 Task: Add a signature George Carter containing With heartfelt thanks and best wishes, George Carter to email address softage.2@softage.net and add a label Makeup
Action: Mouse moved to (594, 365)
Screenshot: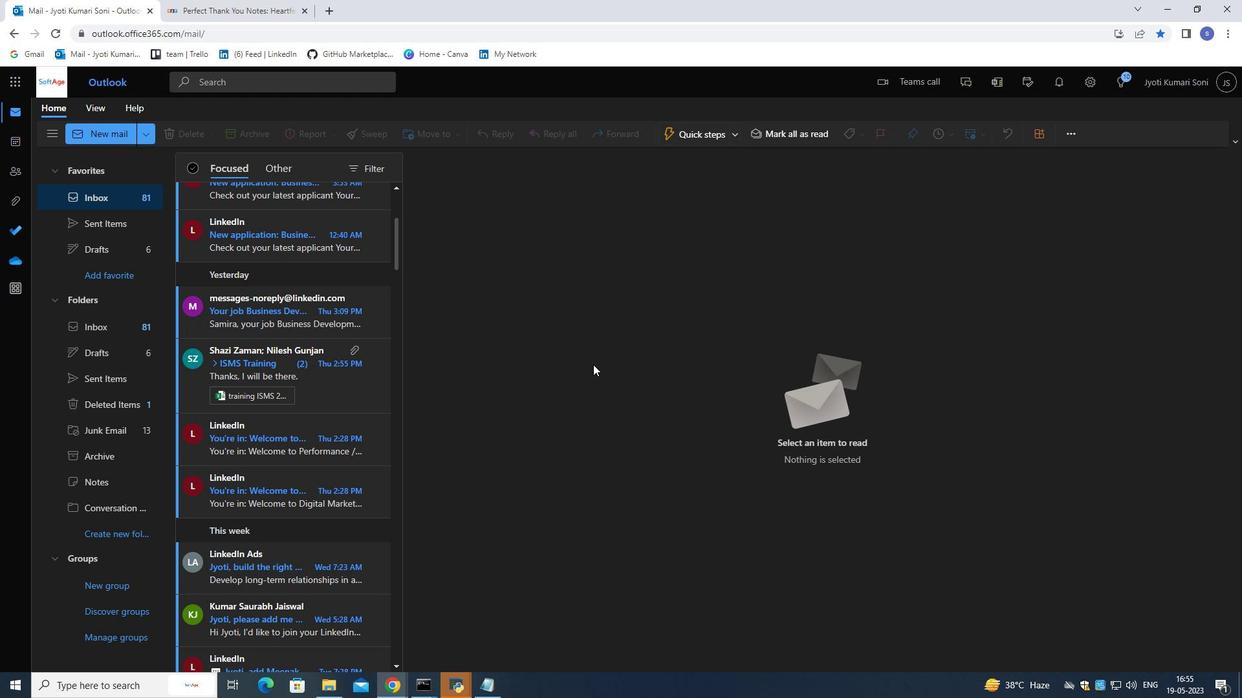 
Action: Mouse scrolled (594, 365) with delta (0, 0)
Screenshot: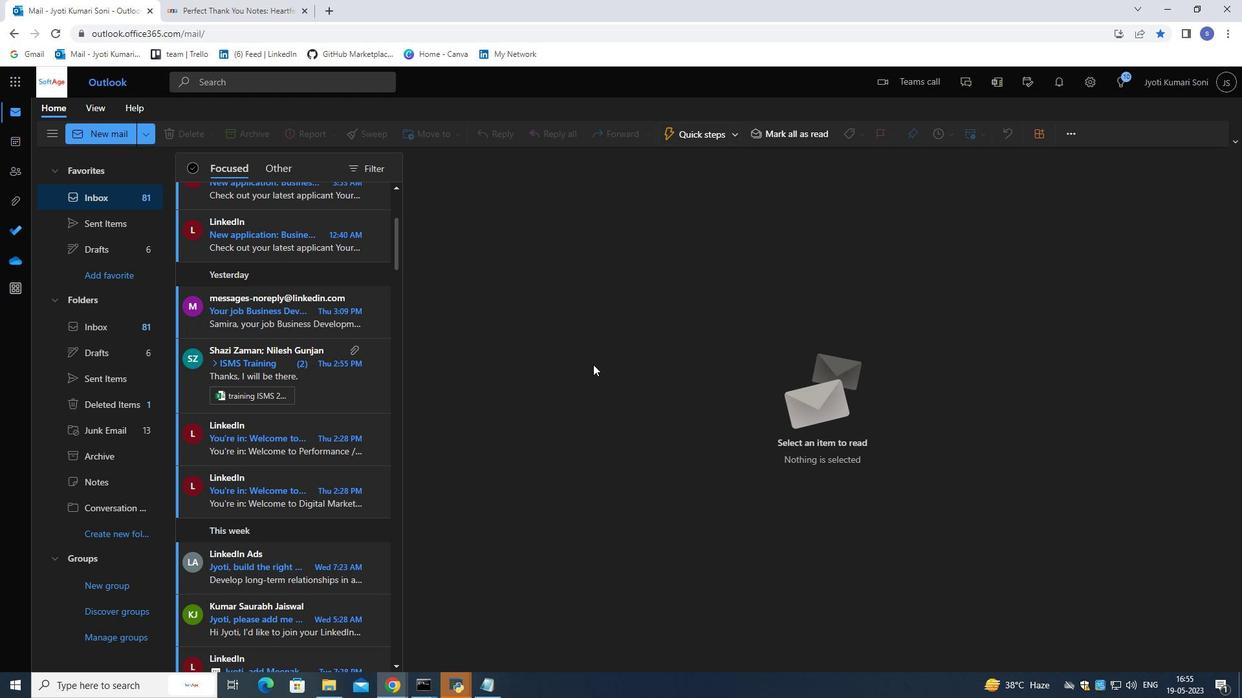 
Action: Mouse scrolled (594, 365) with delta (0, 0)
Screenshot: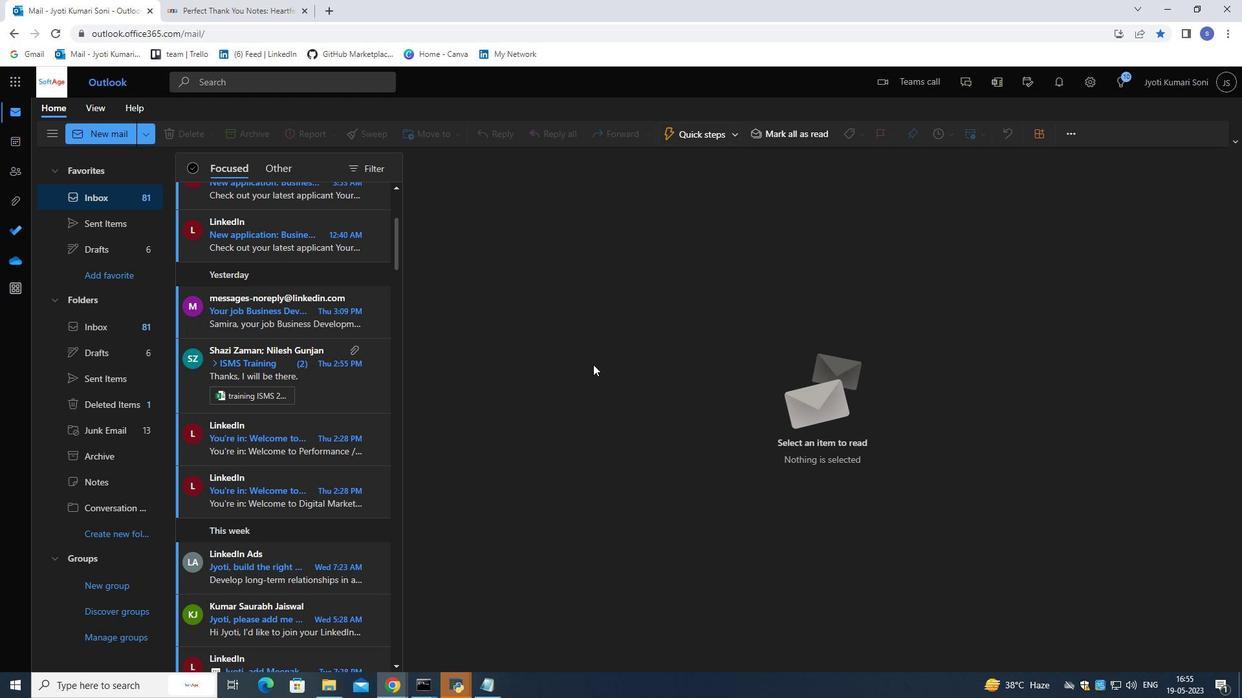 
Action: Mouse scrolled (594, 365) with delta (0, 0)
Screenshot: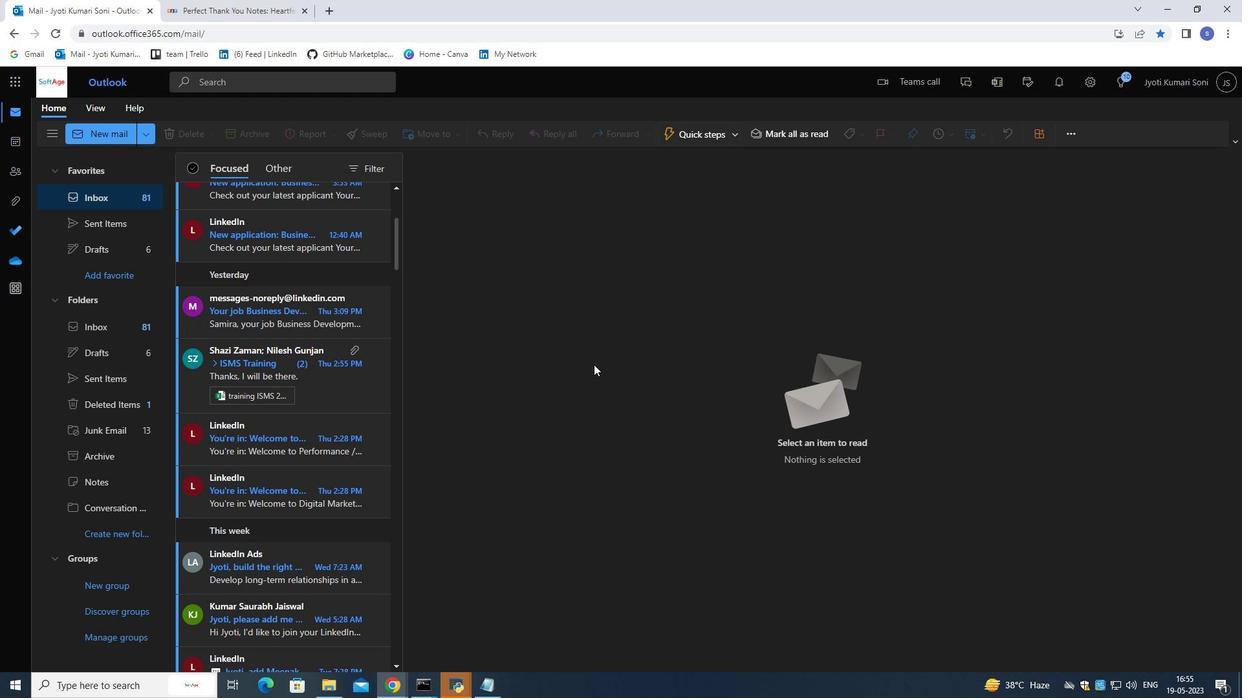 
Action: Mouse scrolled (594, 365) with delta (0, 0)
Screenshot: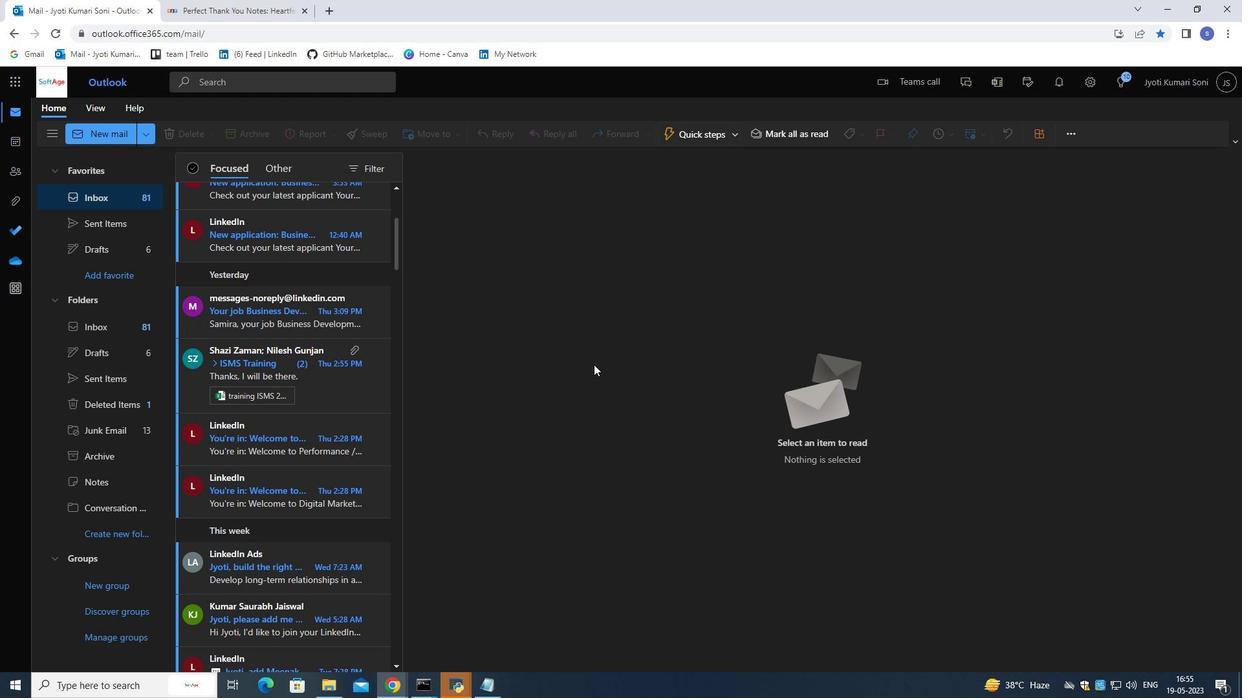 
Action: Mouse moved to (104, 138)
Screenshot: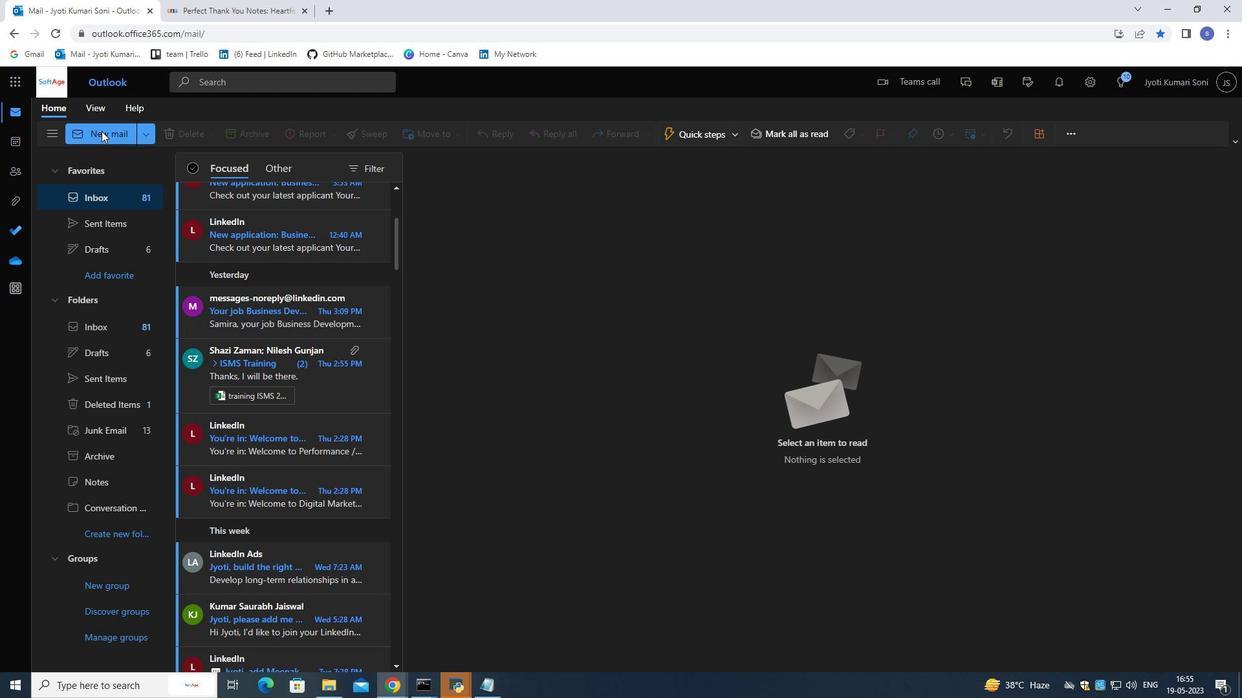 
Action: Mouse pressed left at (104, 138)
Screenshot: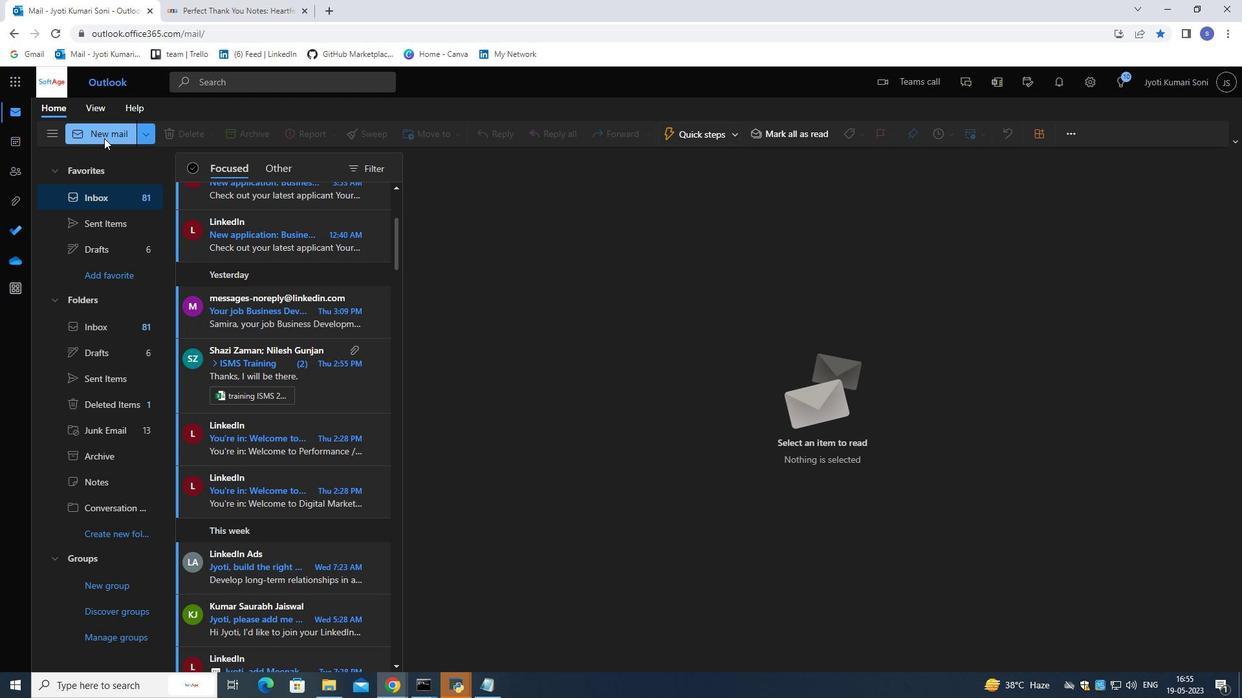 
Action: Mouse moved to (541, 198)
Screenshot: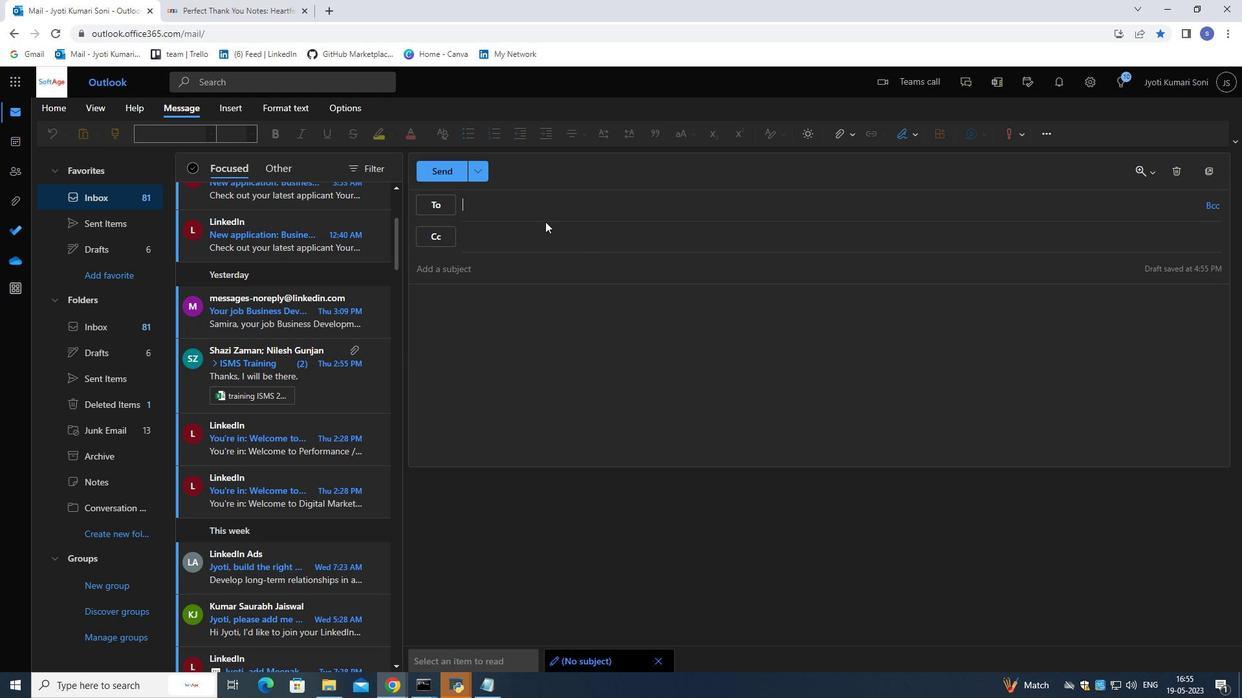 
Action: Mouse pressed left at (541, 198)
Screenshot: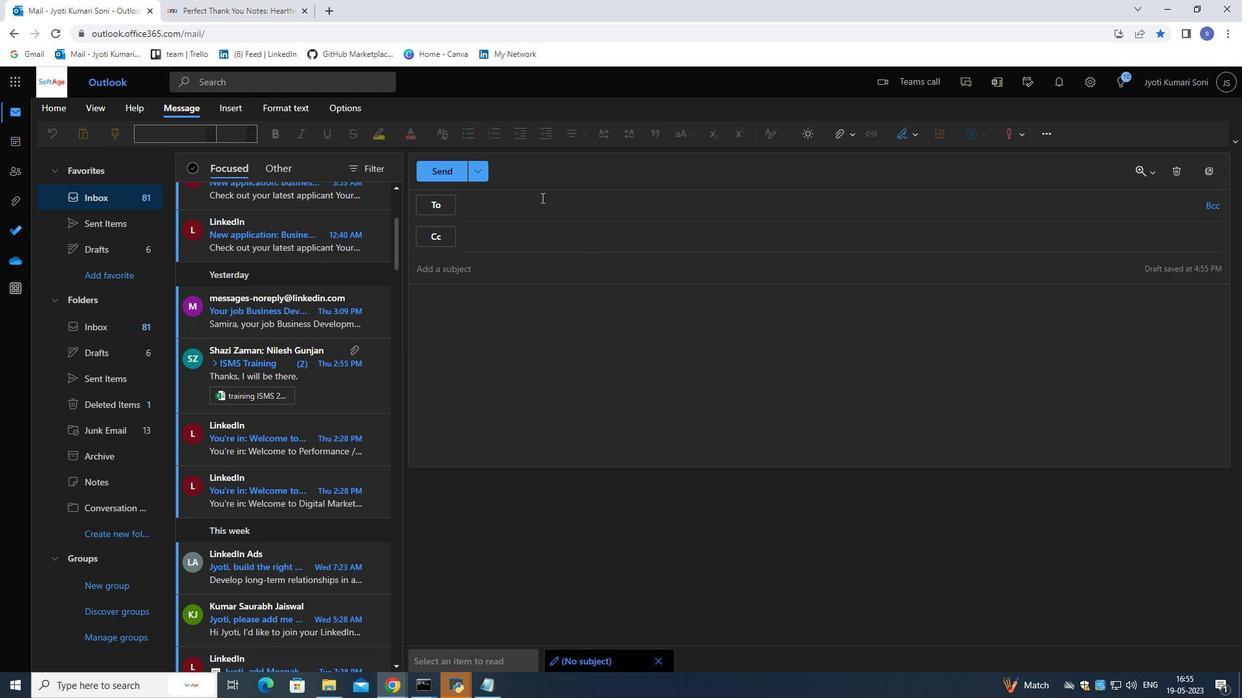 
Action: Key pressed softage.2<Key.shift>@softage.net
Screenshot: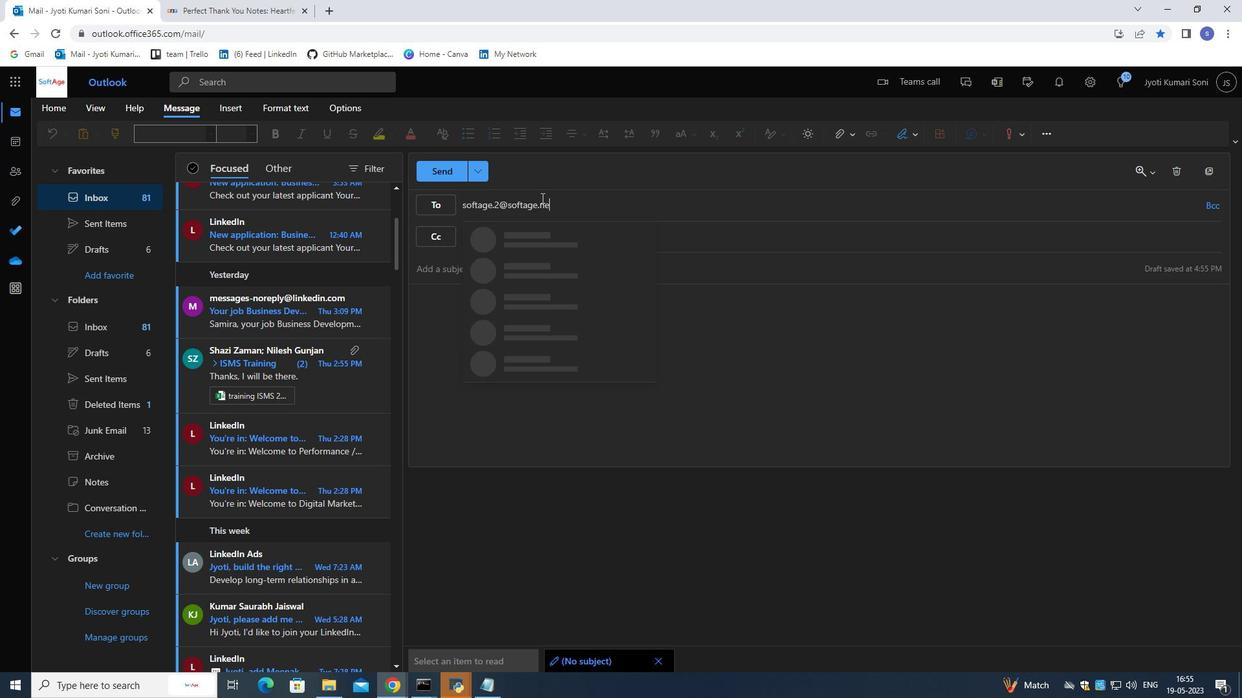 
Action: Mouse moved to (586, 346)
Screenshot: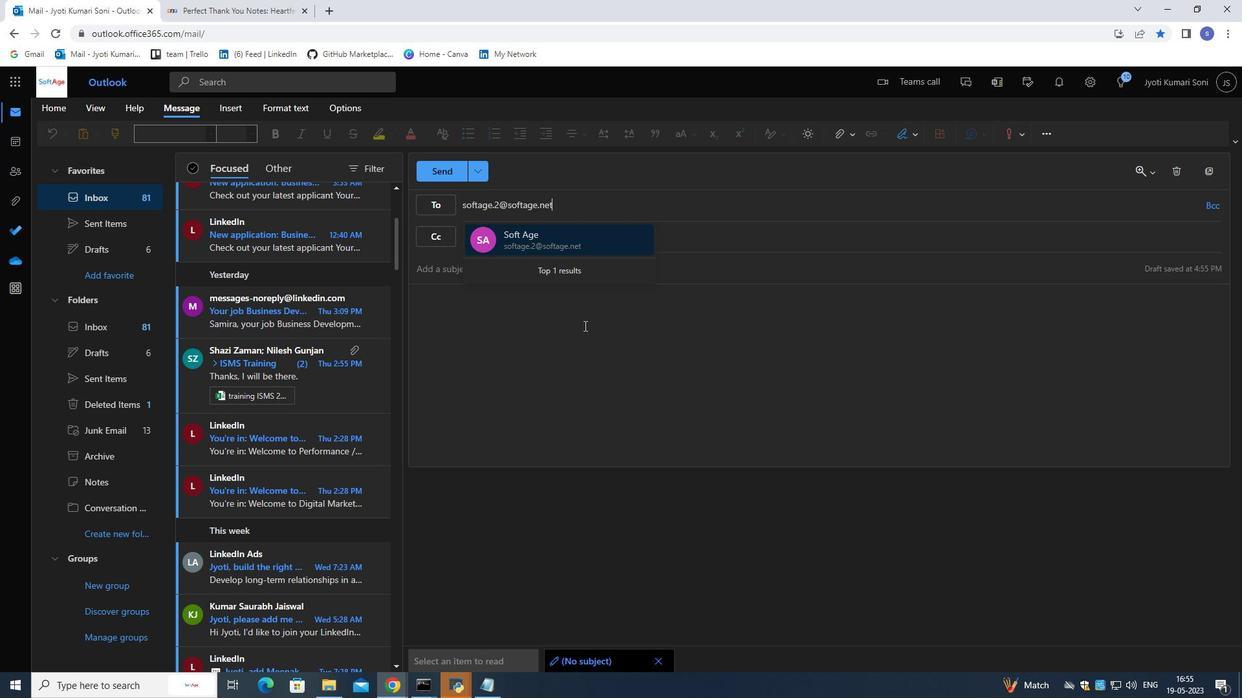 
Action: Mouse pressed left at (586, 346)
Screenshot: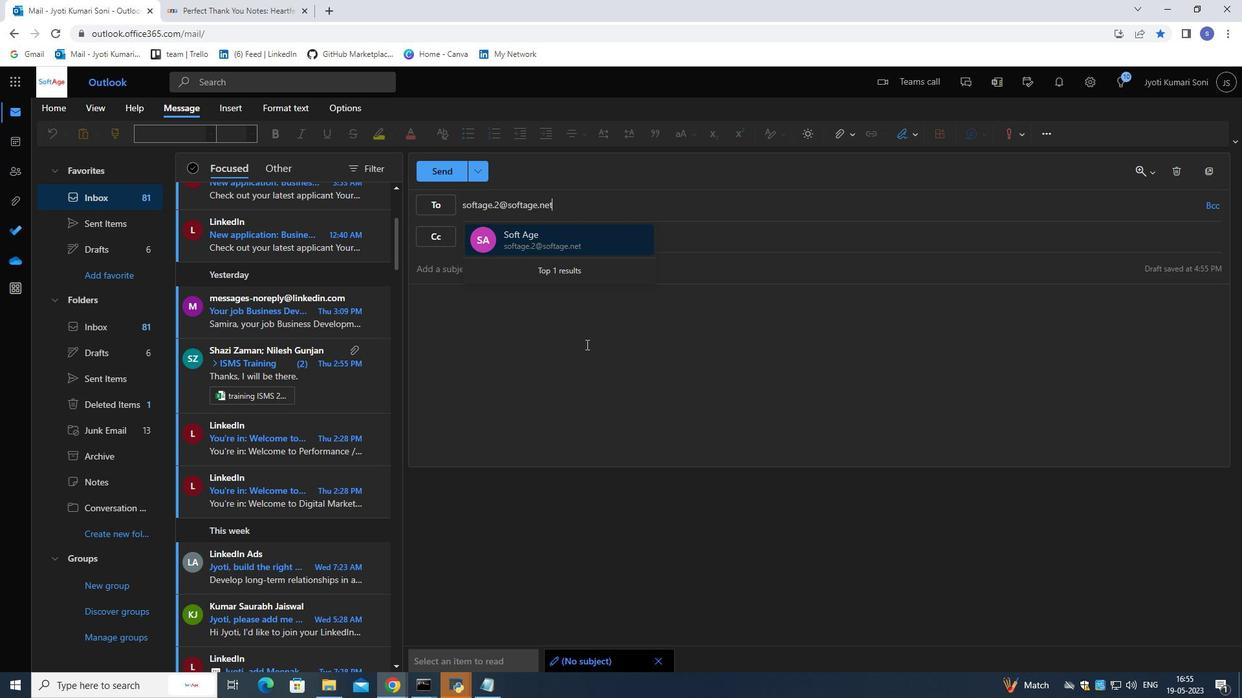 
Action: Mouse moved to (517, 263)
Screenshot: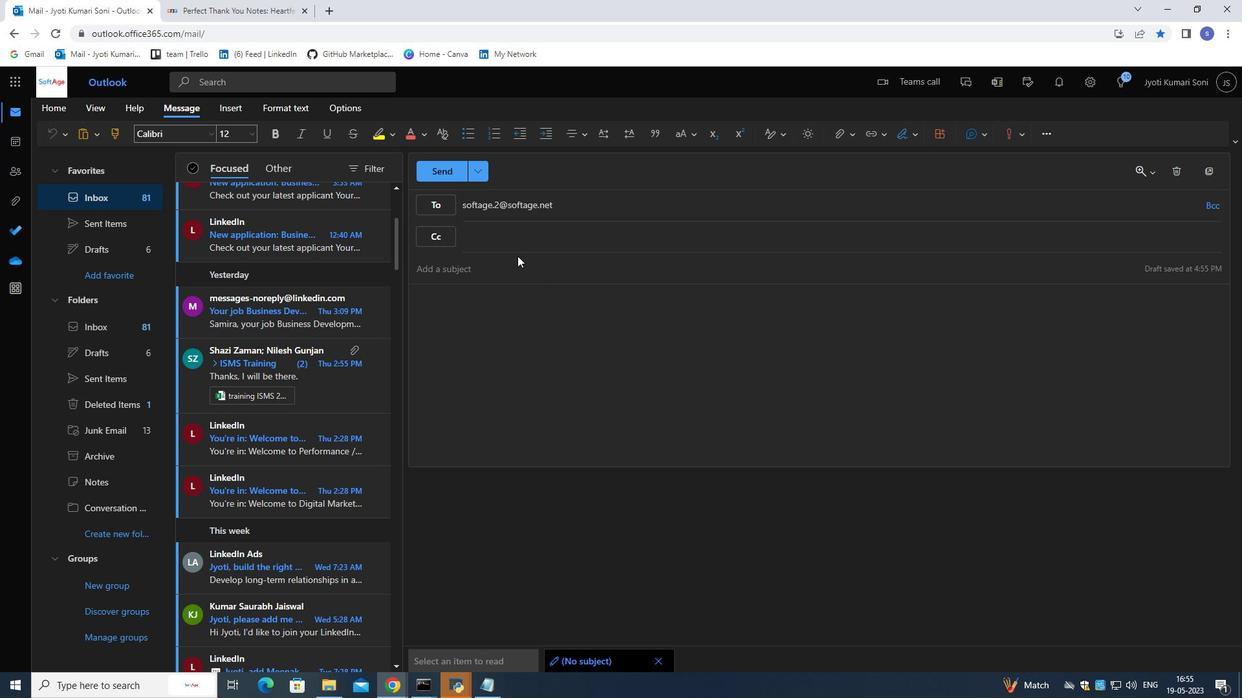 
Action: Mouse pressed left at (517, 263)
Screenshot: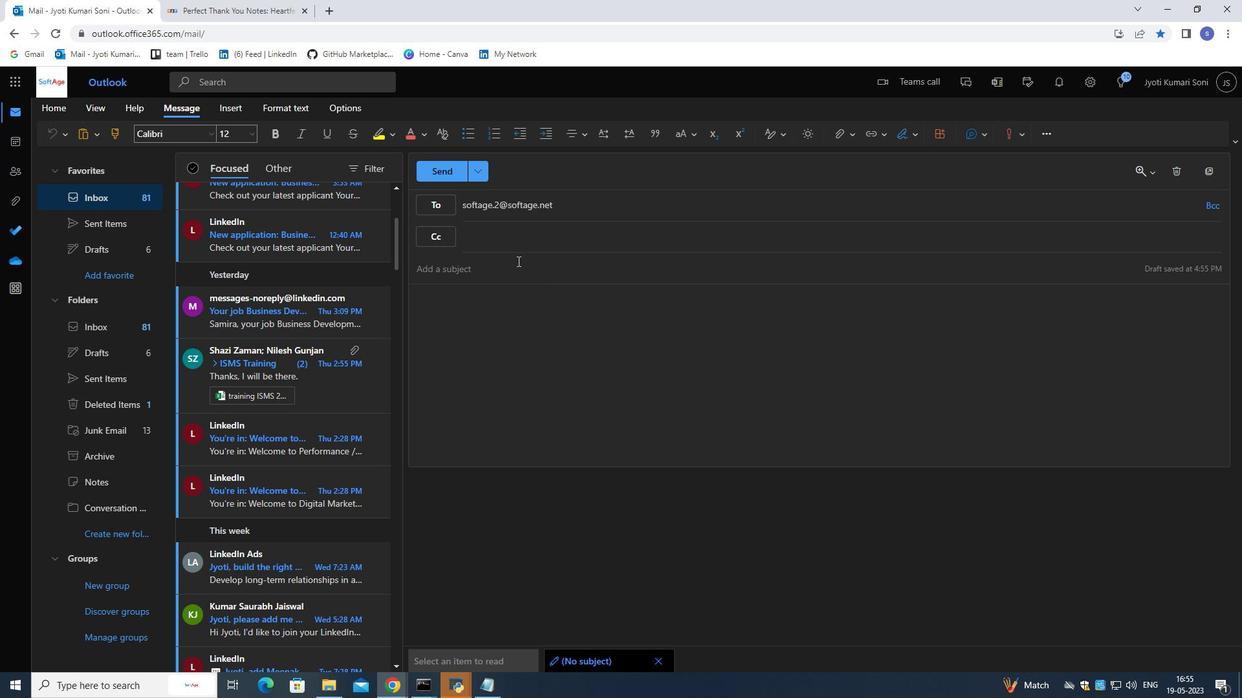 
Action: Mouse moved to (517, 265)
Screenshot: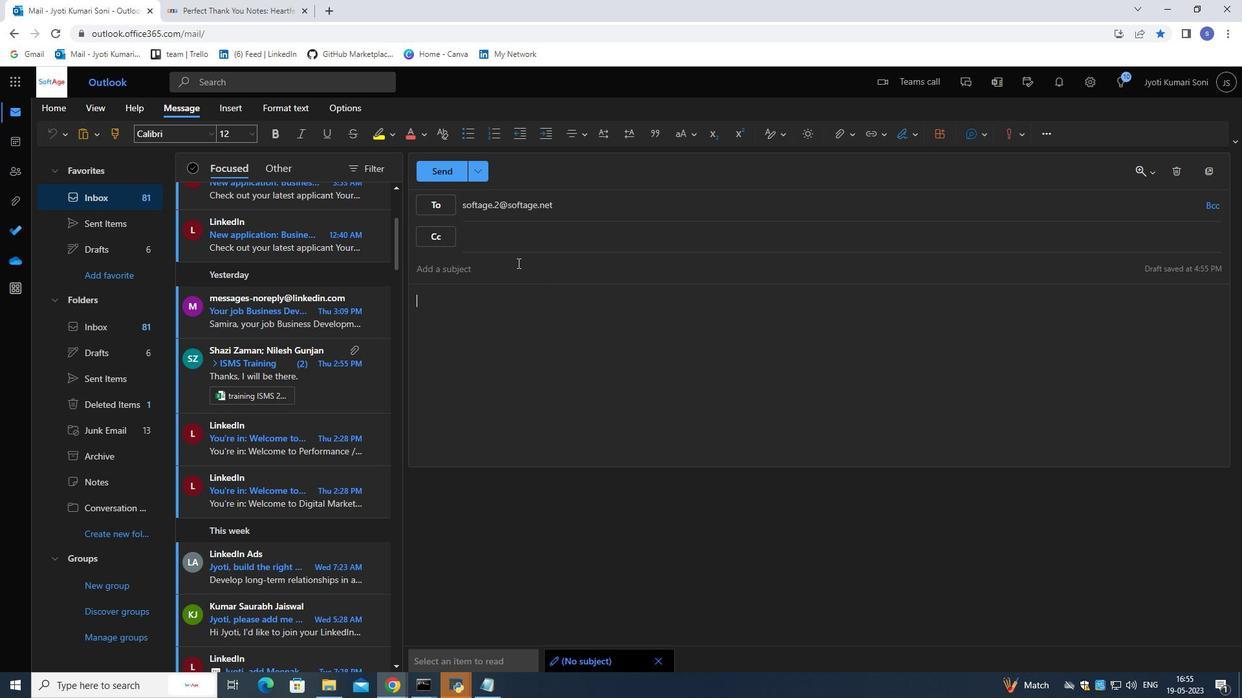 
Action: Key pressed <Key.shift>Heartfelt<Key.space><Key.shift>Thanks
Screenshot: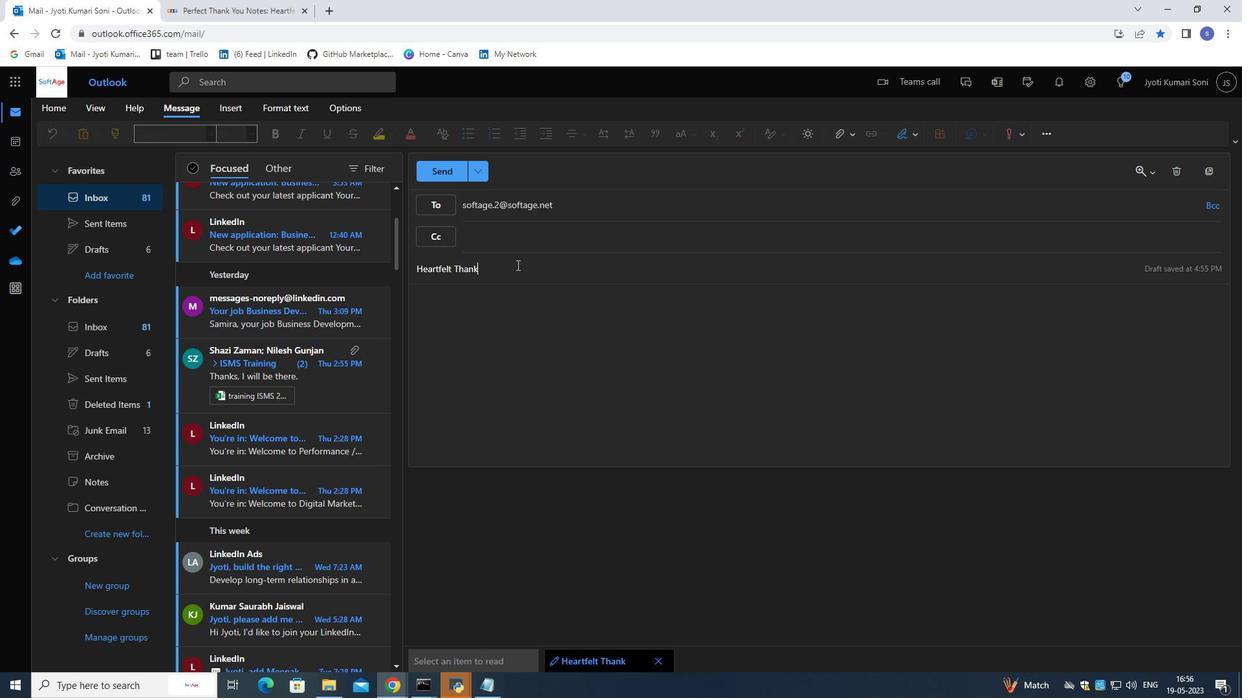 
Action: Mouse moved to (510, 295)
Screenshot: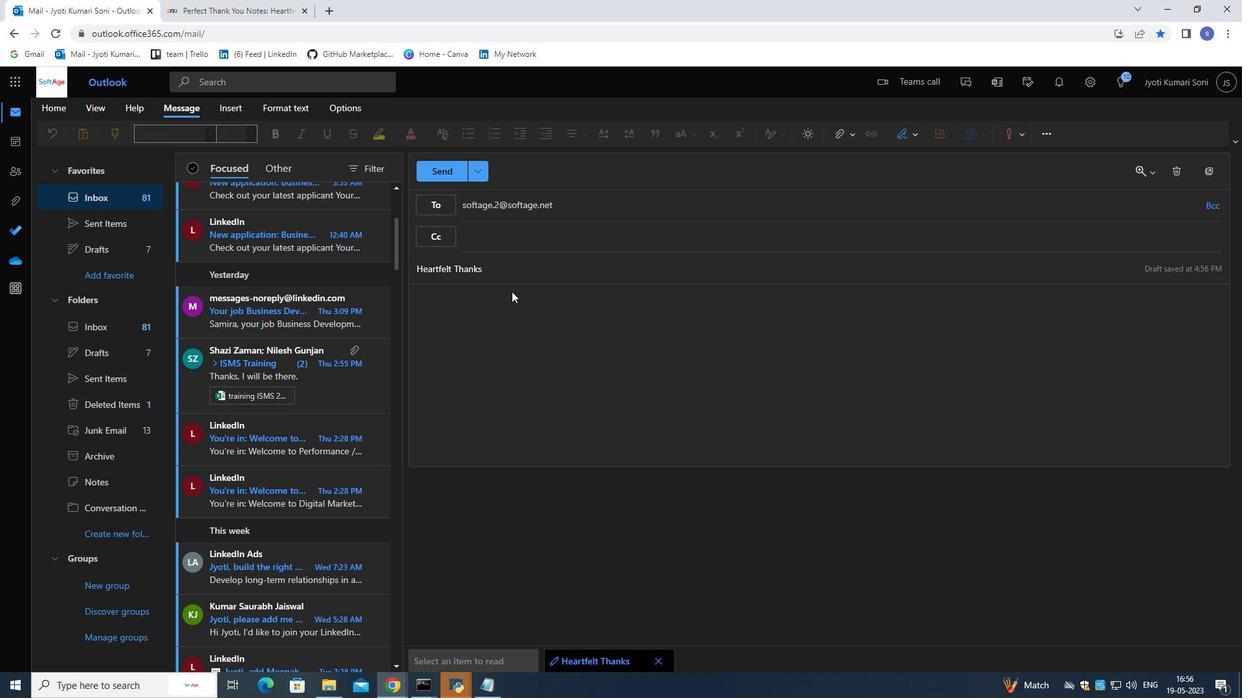 
Action: Mouse pressed left at (510, 295)
Screenshot: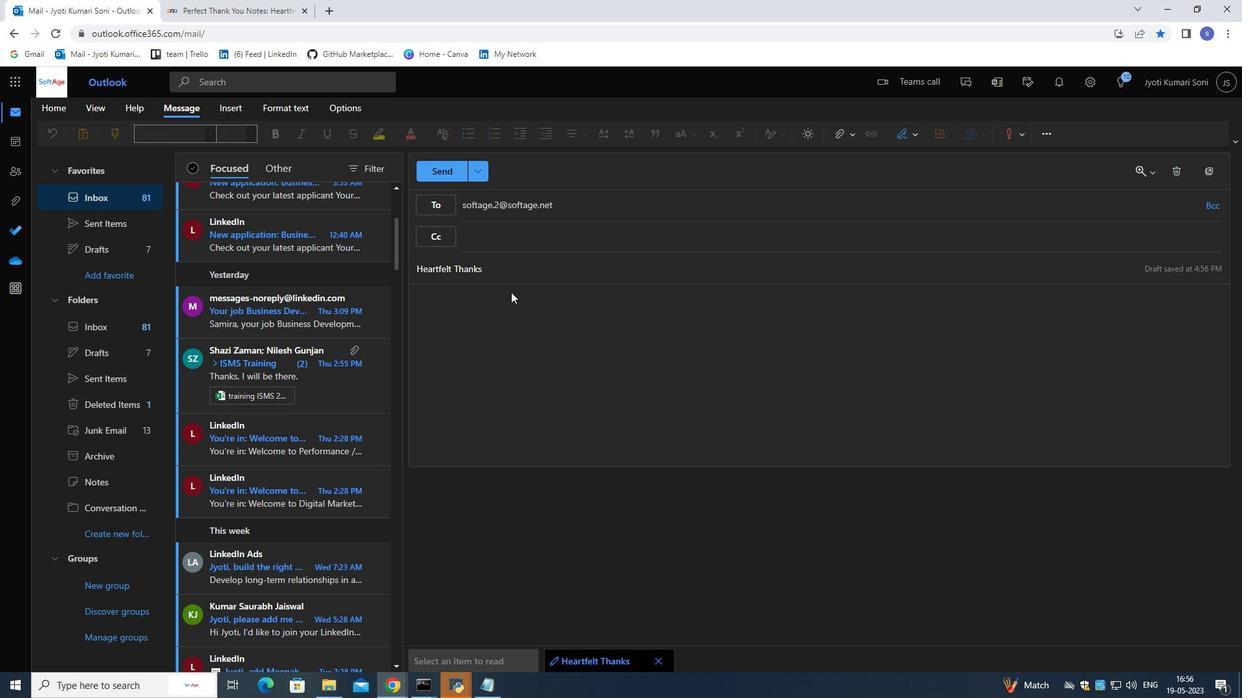 
Action: Mouse moved to (510, 296)
Screenshot: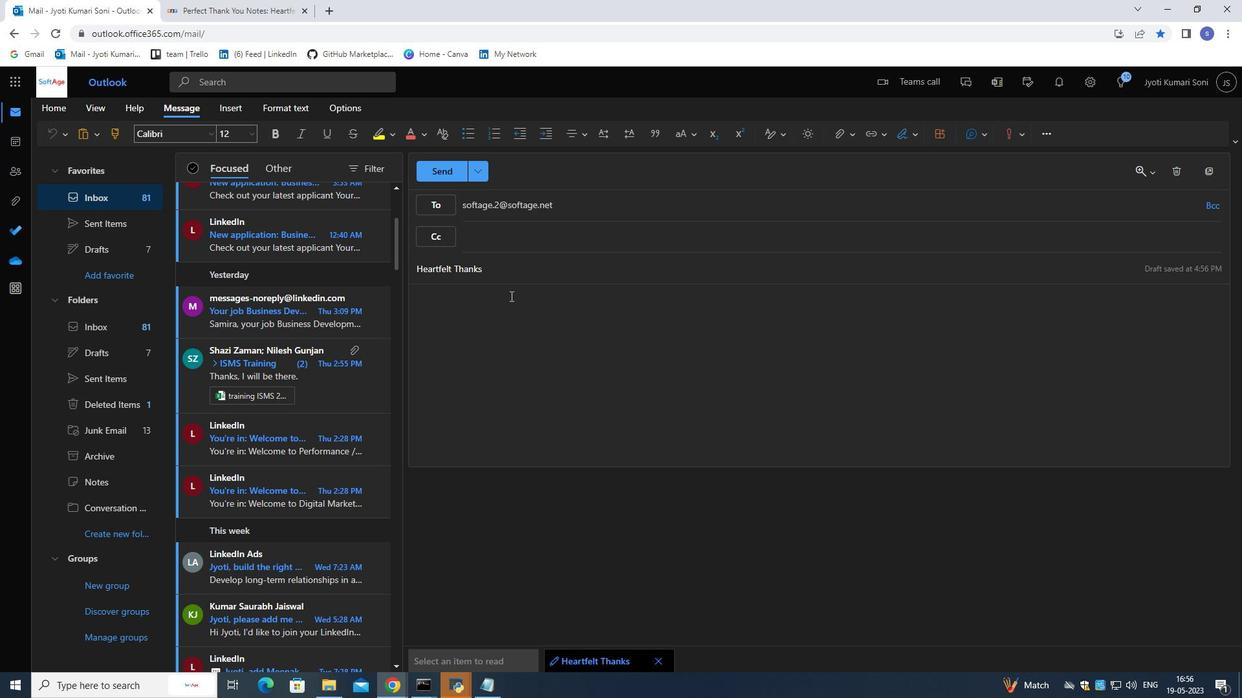 
Action: Key pressed <Key.shift>Thank<Key.space>you<Key.space>for<Key.space>being<Key.space>cheerful<Key.space>and<Key.space>happy<Key.space>when<Key.space>i<Key.space>pick<Key.space>uou<Key.space><Key.backspace><Key.backspace><Key.backspace><Key.backspace>you<Key.space>up<Key.space>in<Key.space>the<Key.space>evening.<Key.enter><Key.space>sometimes<Key.space>i<Key.space>do<Key.space>not<Key.space>have<Key.space>a<Key.space>fun<Key.space>f<Key.backspace>day,<Key.space>bb<Key.backspace>ut<Key.space>when<Key.space>i<Key.space>see<Key.space>you<Key.space>and<Key.space>we<Key.space>talk<Key.space>about<Key.space>things<Key.space>and<Key.space>have<Key.space>fun,<Key.space>before<Key.enter>she<Key.space>broke<Key.space>up<Key.space>with<Key.space>me,<Key.space>grace<Key.space>and<Key.space>i<Key.space>had<Key.space>planned<Key.space>to<Key.space>spend<Key.space>new<Key.space>yesr's<Key.space><Key.left><Key.left><Key.left><Key.left><Key.backspace>a<Key.right><Key.right><Key.right><Key.space>
Screenshot: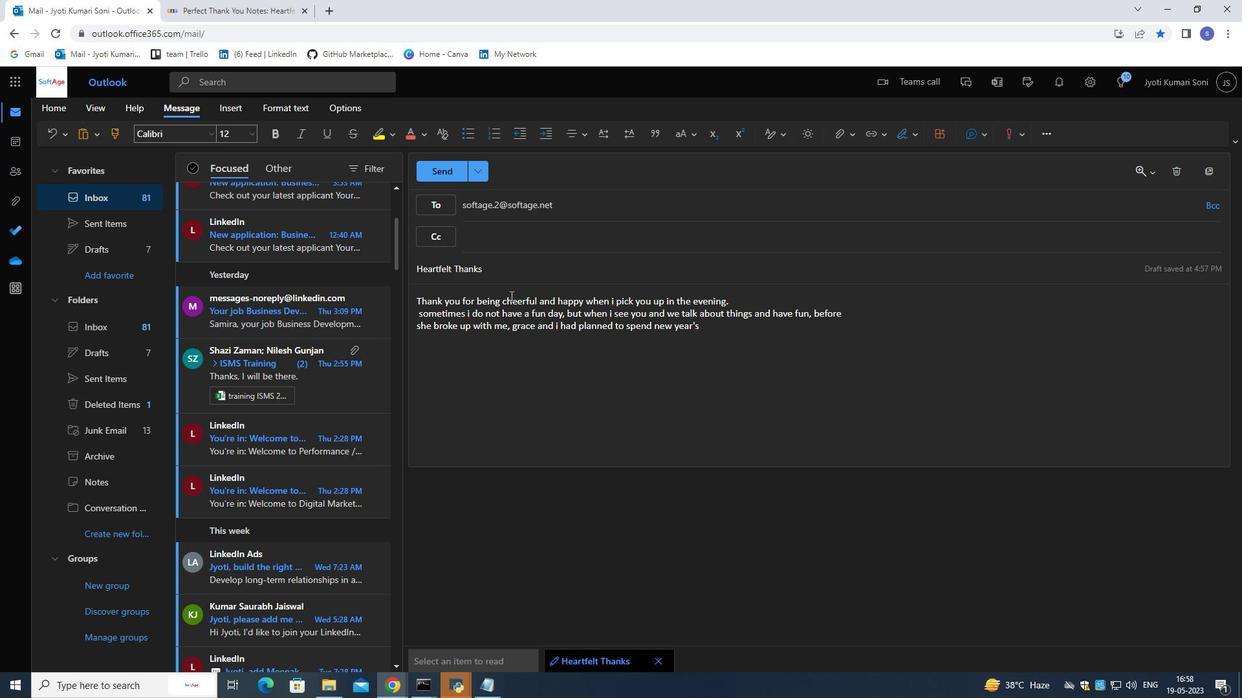 
Action: Mouse scrolled (510, 297) with delta (0, 0)
Screenshot: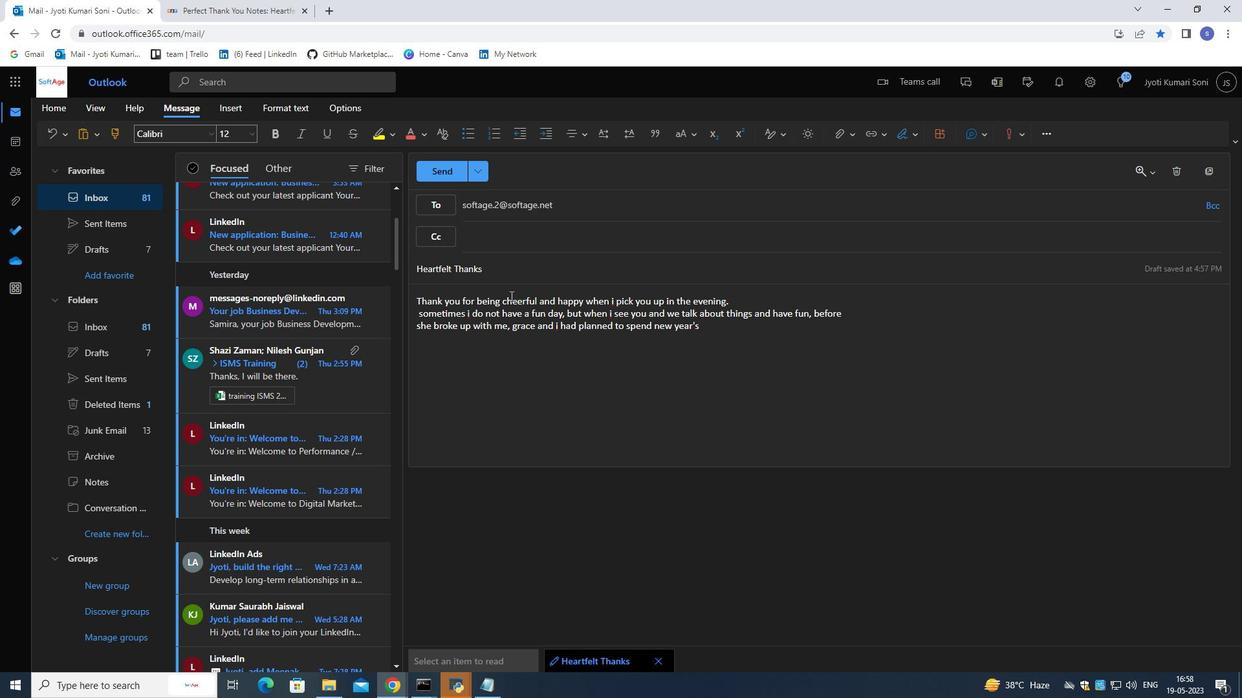 
Action: Mouse moved to (522, 316)
Screenshot: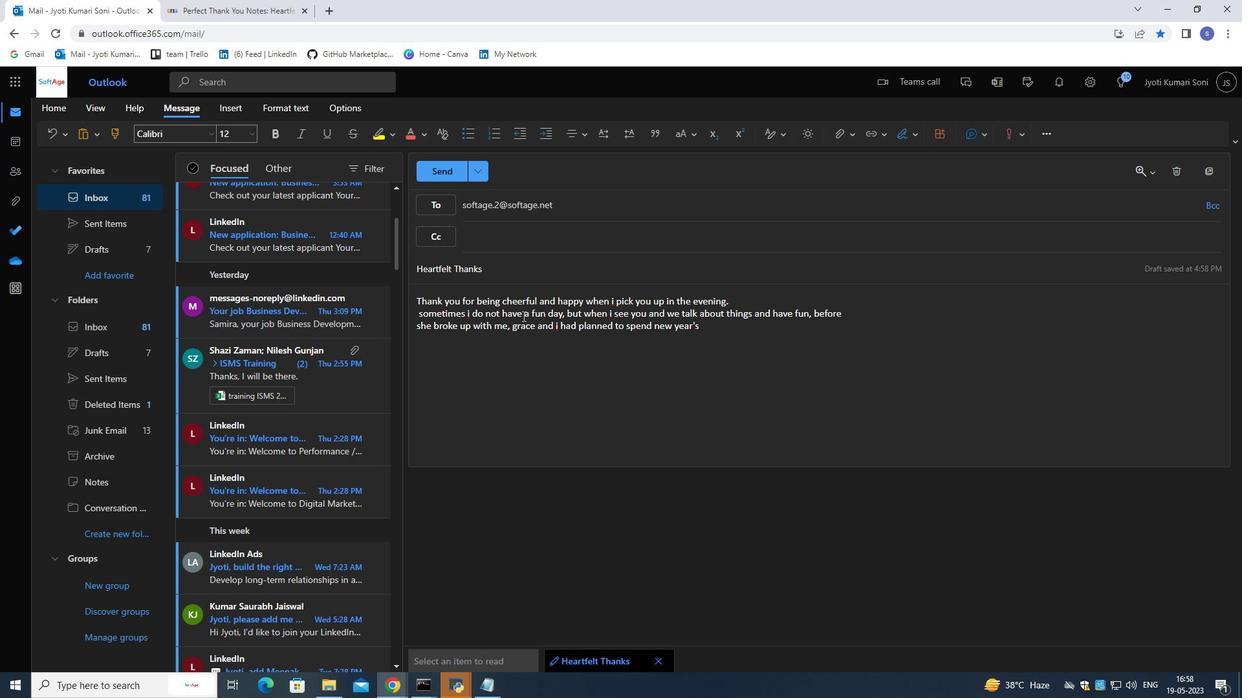 
Action: Key pressed day<Key.space>walking<Key.space>on<Key.space>the<Key.space>echo<Key.space>mountain<Key.space>trail<Key.space>that<Key.space>leads<Key.space>into<Key.space>angeles<Key.space>national<Key.space>forest<Key.space>above<Key.space><Key.enter>she<Key.space>broke<Key.space>up<Key.space>with<Key.space>me<Key.space>,<Key.space>grace<Key.space>and<Key.space>i<Key.space>had<Key.space>planned<Key.space>to<Key.space>spend<Key.space>new<Key.backspace><Key.backspace><Key.backspace><Key.backspace><Key.backspace><Key.backspace><Key.backspace><Key.backspace><Key.backspace><Key.backspace><Key.backspace><Key.backspace><Key.backspace><Key.backspace><Key.backspace><Key.backspace><Key.backspace><Key.backspace><Key.backspace><Key.backspace><Key.backspace><Key.backspace><Key.backspace><Key.backspace><Key.backspace><Key.backspace><Key.backspace><Key.backspace><Key.backspace><Key.backspace><Key.backspace><Key.backspace><Key.backspace><Key.backspace><Key.backspace><Key.backspace><Key.backspace><Key.backspace><Key.backspace><Key.backspace><Key.backspace><Key.backspace><Key.backspace><Key.backspace><Key.backspace><Key.backspace><Key.backspace><Key.backspace><Key.backspace><Key.backspace><Key.backspace><Key.backspace><Key.backspace><Key.backspace><Key.backspace><Key.backspace><Key.backspace><Key.backspace><Key.backspace><Key.backspace><Key.backspace><Key.backspace><Key.backspace><Key.backspace>
Screenshot: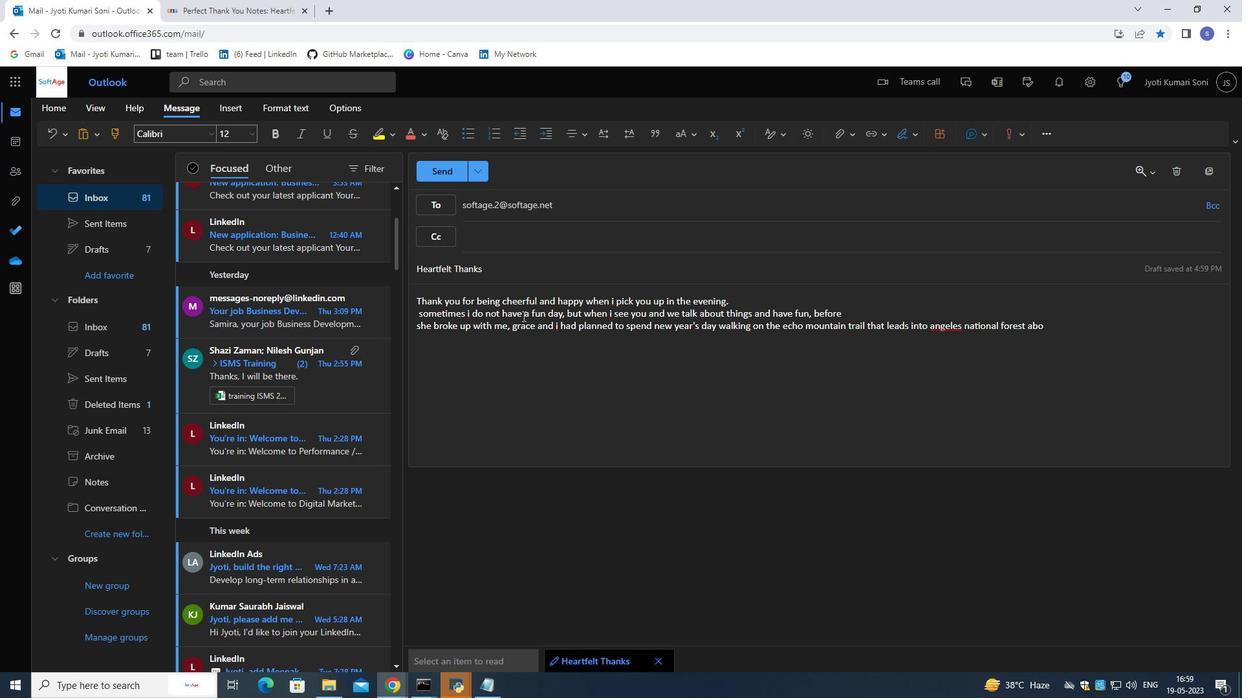 
Action: Mouse moved to (847, 327)
Screenshot: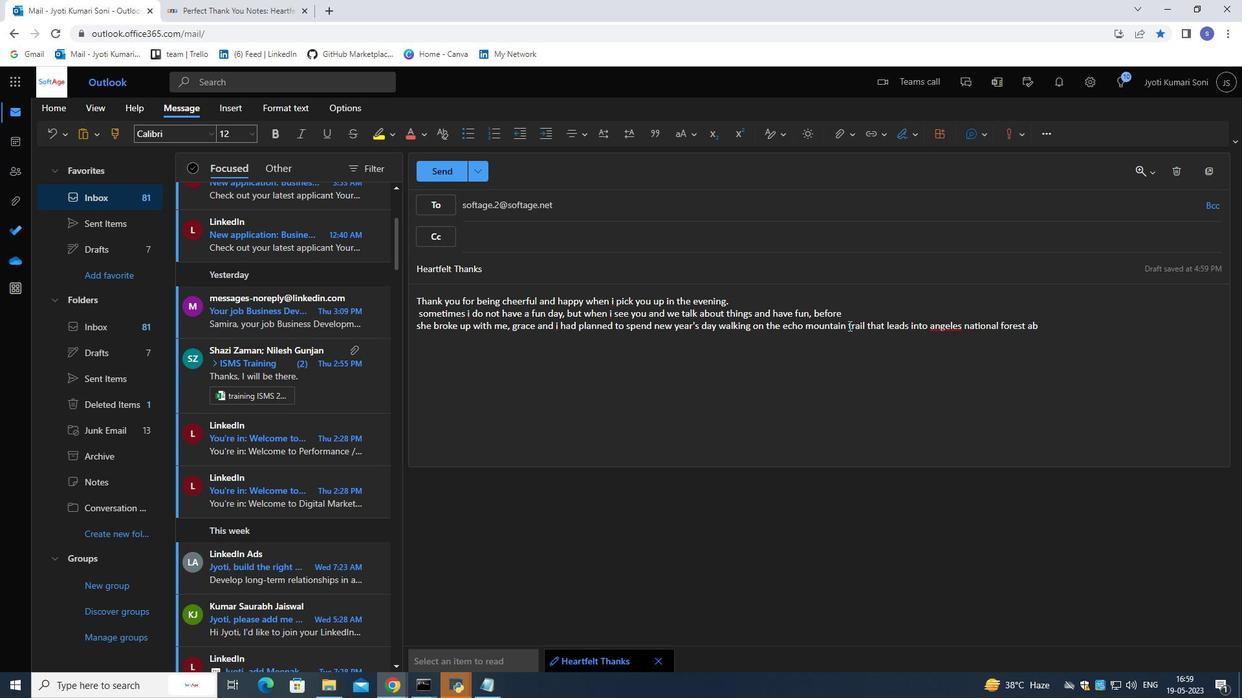 
Action: Mouse pressed left at (847, 327)
Screenshot: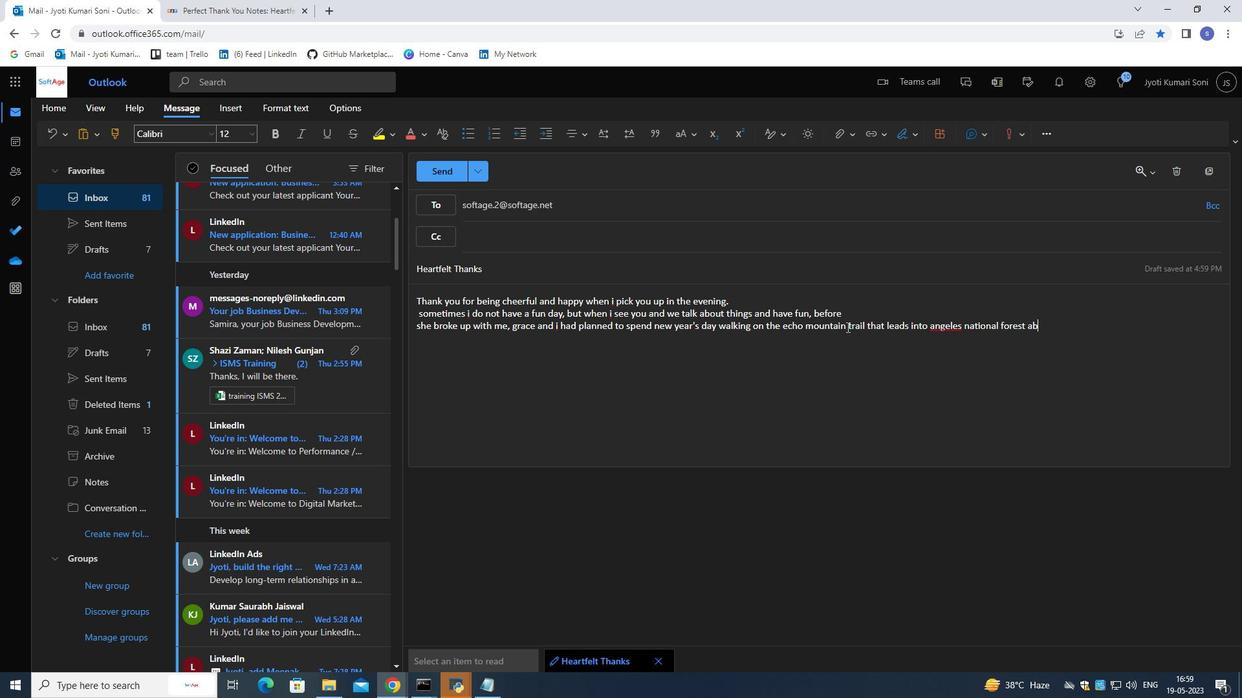 
Action: Mouse moved to (883, 359)
Screenshot: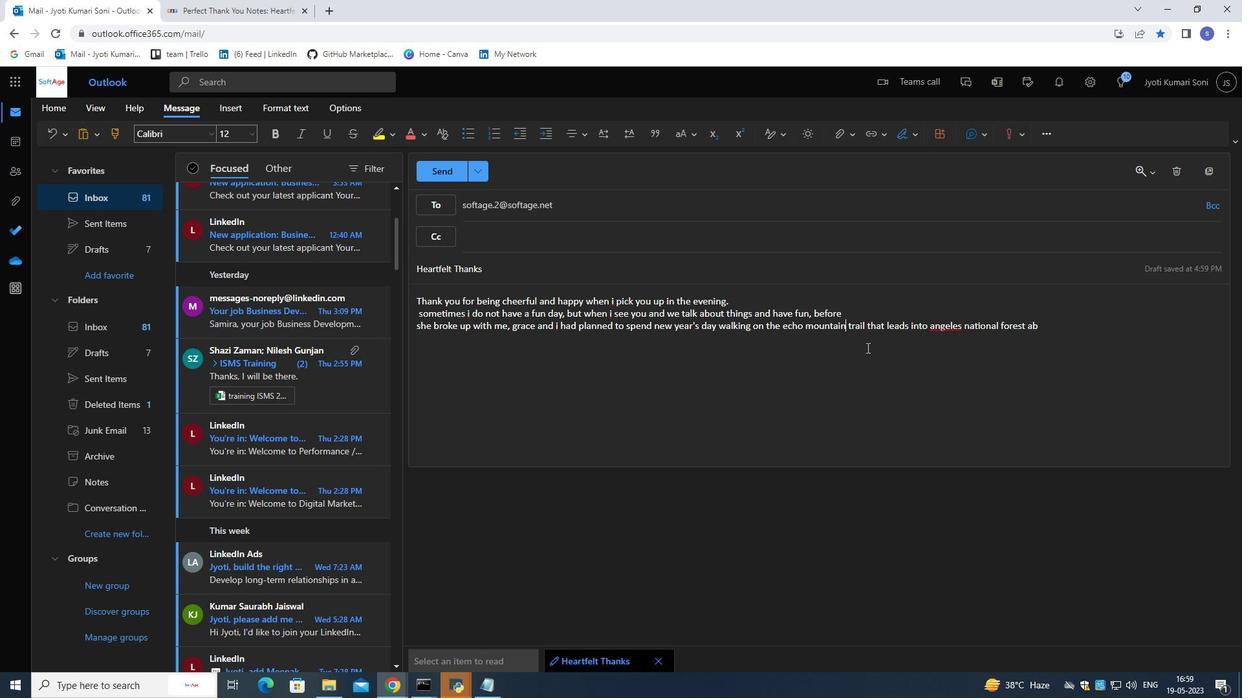 
Action: Key pressed <Key.enter>
Screenshot: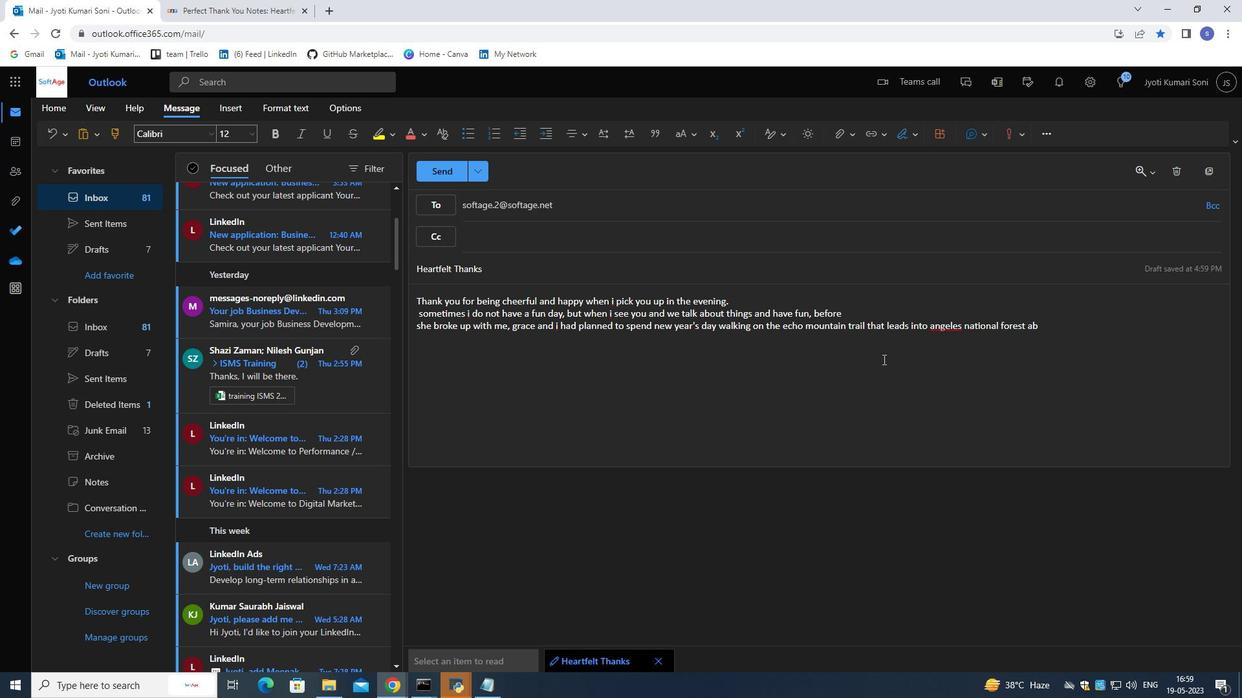 
Action: Mouse moved to (678, 344)
Screenshot: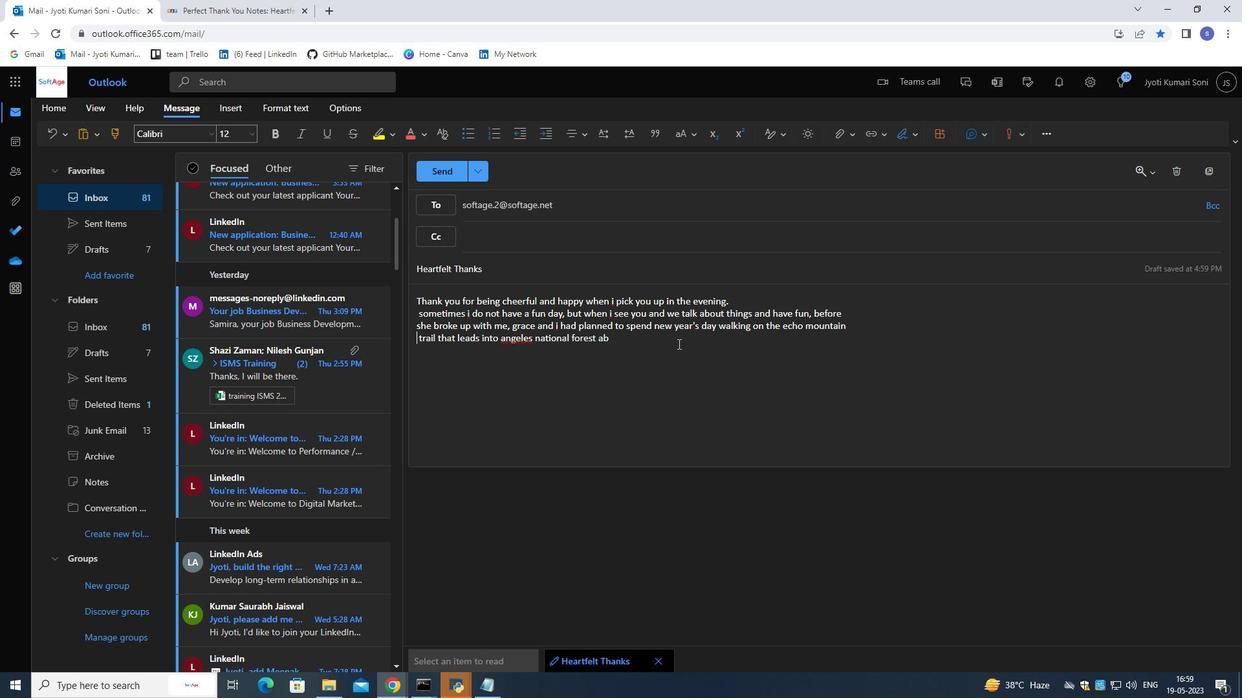 
Action: Mouse pressed left at (678, 344)
Screenshot: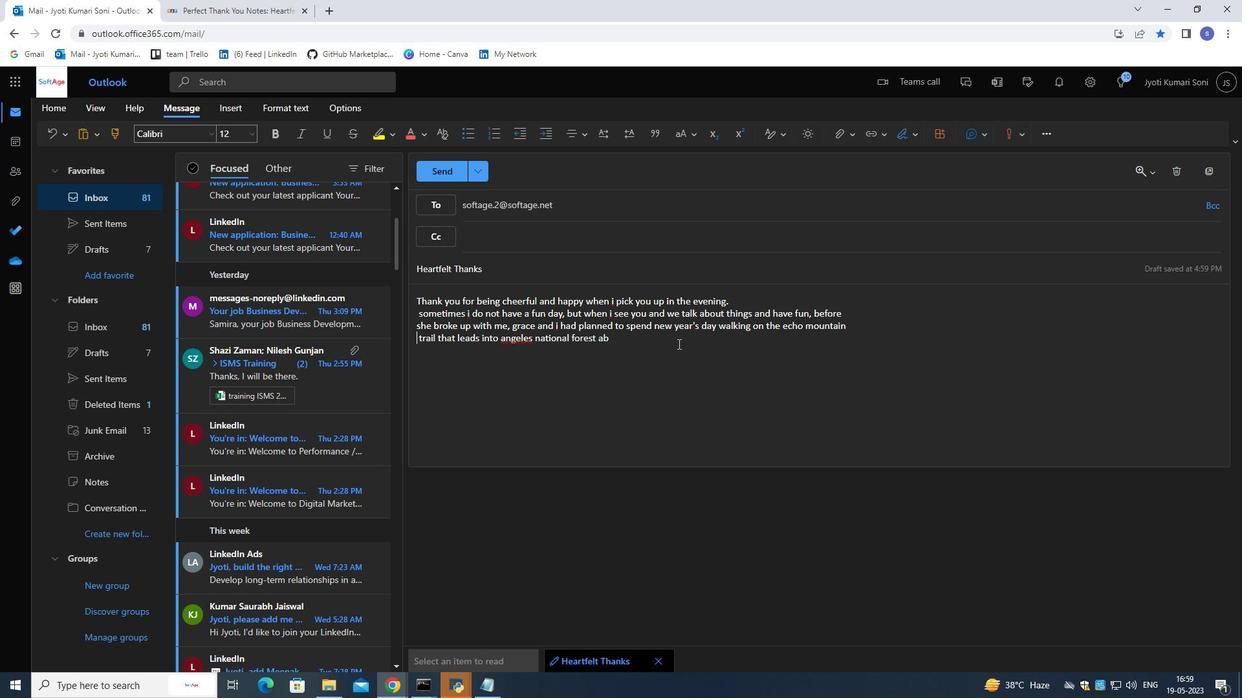 
Action: Mouse moved to (627, 343)
Screenshot: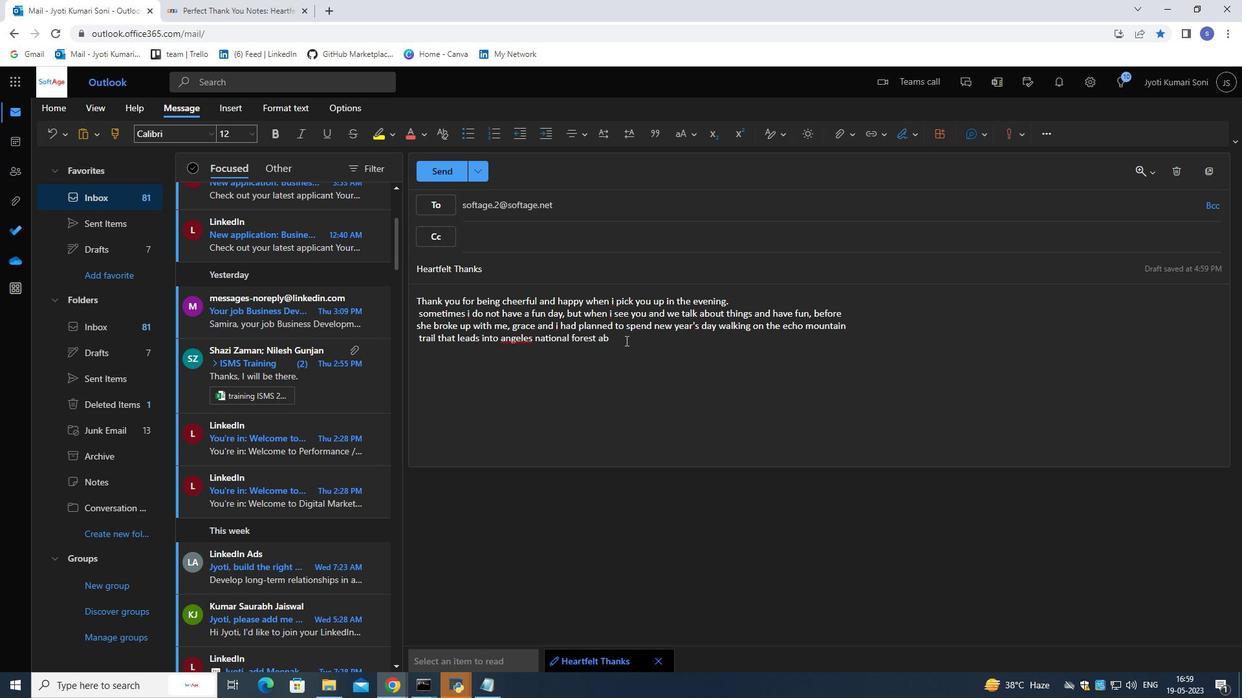 
Action: Key pressed ove<Key.space>pasadena.<Key.space>when<Key.space>the<Key.space>day<Key.space>ccame<Key.space>,<Key.space>i<Key.space>called<Key.space>her<Key.space>to<Key.space>see<Key.space>if<Key.enter>she<Key.space>might<Key.space>still<Key.space>want<Key.space>to<Key.space>come.<Key.space>she<Key.space>had<Key.space>other<Key.space>plans.<Key.space><Key.shift>I<Key.space>would<Key.space>be<Key.space>starting<Key.space>the<Key.space>new<Key.space>t<Key.backspace>yes<Key.backspace>ear<Key.space>alone.<Key.left><Key.left><Key.left><Key.left><Key.left><Key.left><Key.left><Key.left><Key.left><Key.left><Key.backspace>
Screenshot: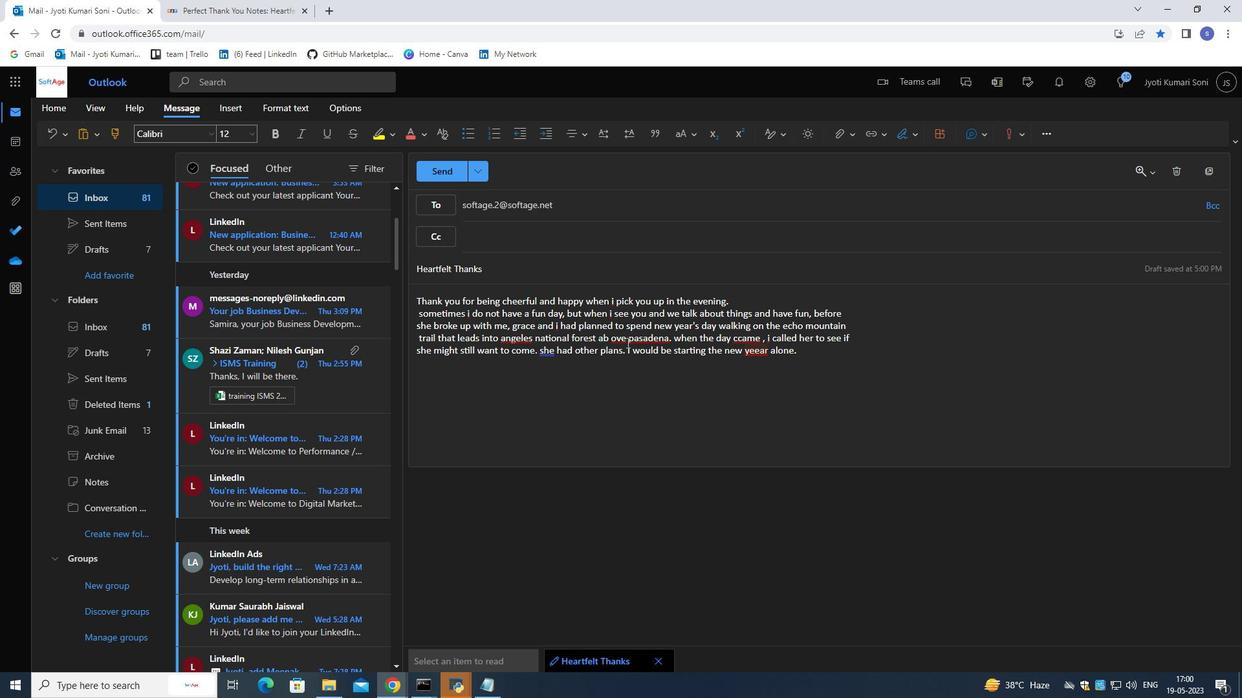 
Action: Mouse moved to (814, 357)
Screenshot: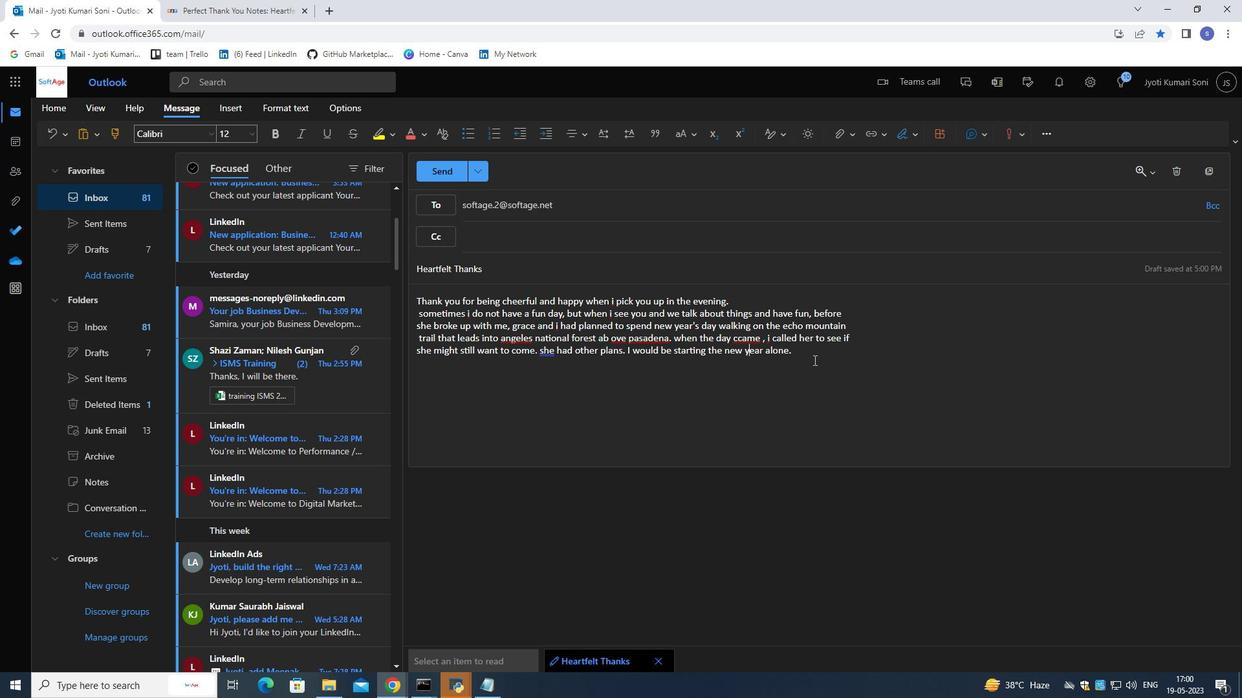 
Action: Mouse pressed left at (814, 357)
Screenshot: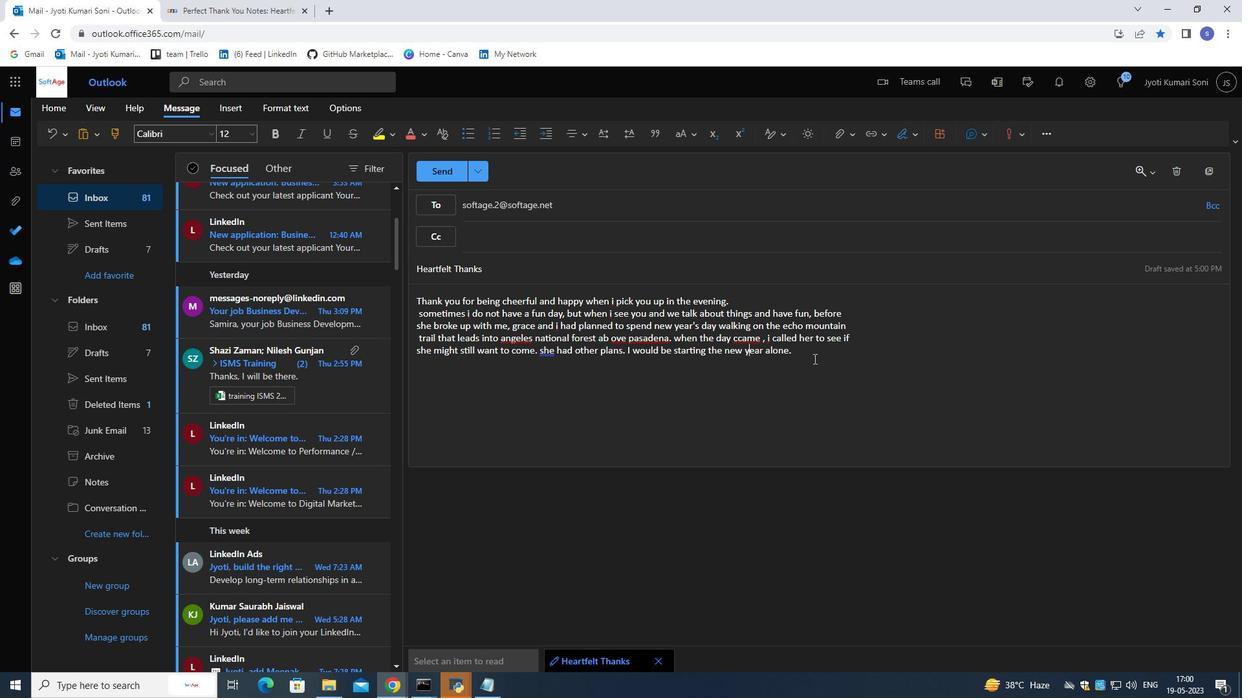 
Action: Mouse moved to (814, 348)
Screenshot: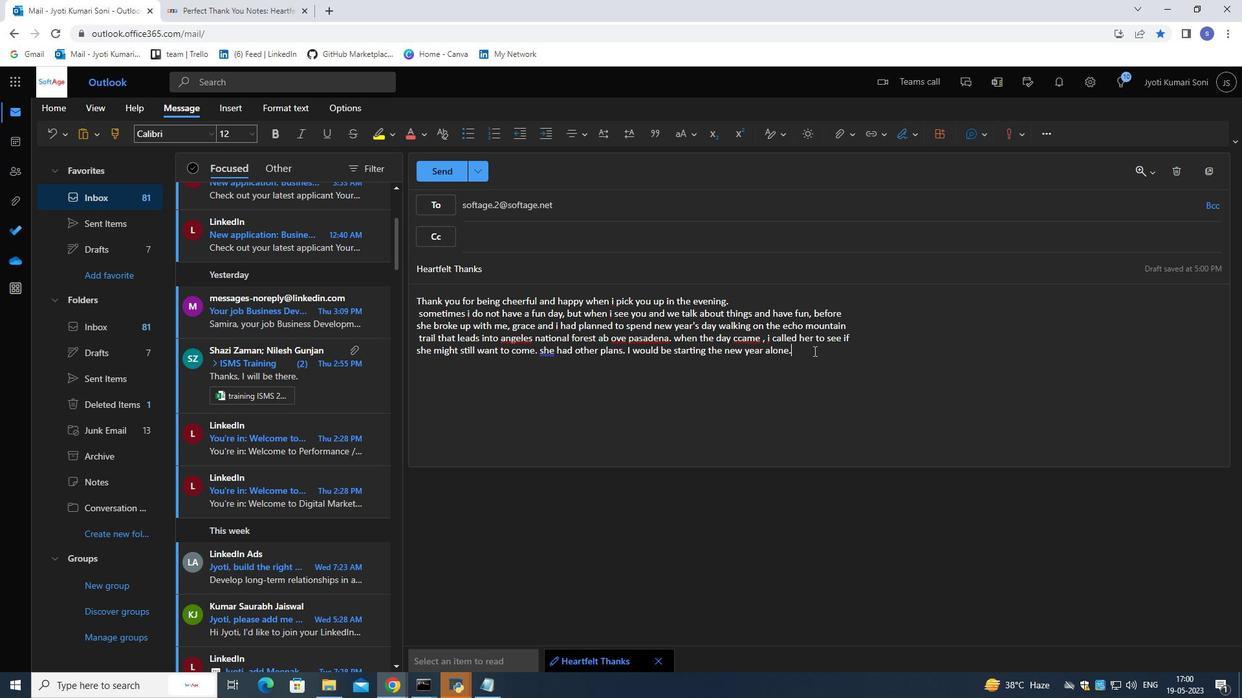 
Action: Mouse pressed left at (814, 348)
Screenshot: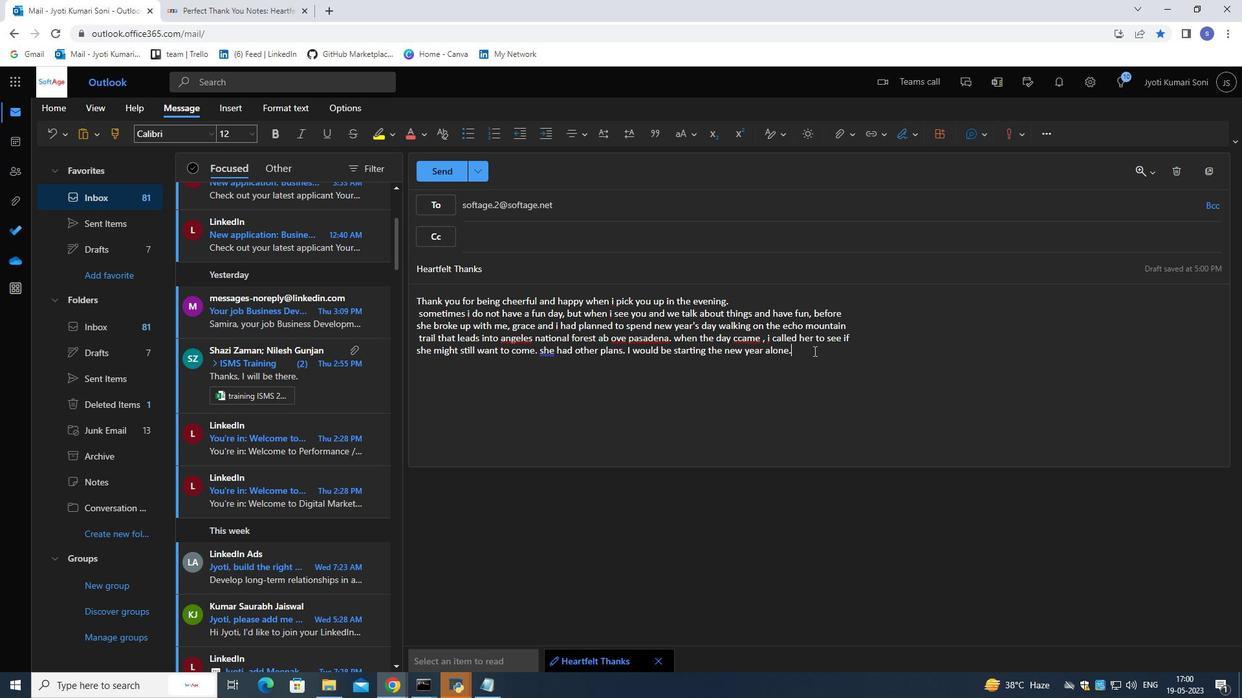 
Action: Key pressed <Key.space><Key.shift>I<Key.space>decided<Key.space>to<Key.space><Key.enter><Key.space>walk<Key.space>inyo<Key.space><Key.insert><Key.backspace><Key.backspace><Key.backspace><Key.backspace>nto<Key.space>the<Key.space>mountain<Key.space>anyway.<Key.enter><Key.enter><Key.shift>I<Key.space>took<Key.space>the<Key.space>three-mile<Key.space>hike<Key.space>above<Key.space>pasadena<Key.space>on<Key.space>the<Key.space>echo<Key.space>mountain<Key.space>trail,<Key.space>which<Key.space>ends<Key.space>at<Key.space>the<Key.space>crumbled<Key.space>remains<Key.enter>of<Key.space>an<Key.space>old<Key.space>hotel,<Key.space>hot<Key.space>winds<Key.space>and<Key.space>constant<Key.space>mountain<Key.space>fires<Key.space>a<Key.backspace>had<Key.space>burned<Key.space>down<Key.space>a<Key.backspace>that<Key.space>hotel,<Key.space>again<Key.space>and<Key.space>again<Key.space>,<Key.space>and<Key.space>eventually<Key.space>,<Key.space>about<Key.space>seventy<Key.space>years<Key.space>ago,<Key.space>the<Key.space>owners<Key.space>had<Key.space>sti<Key.backspace>opped<Key.space>rebuilding<Key.space>.
Screenshot: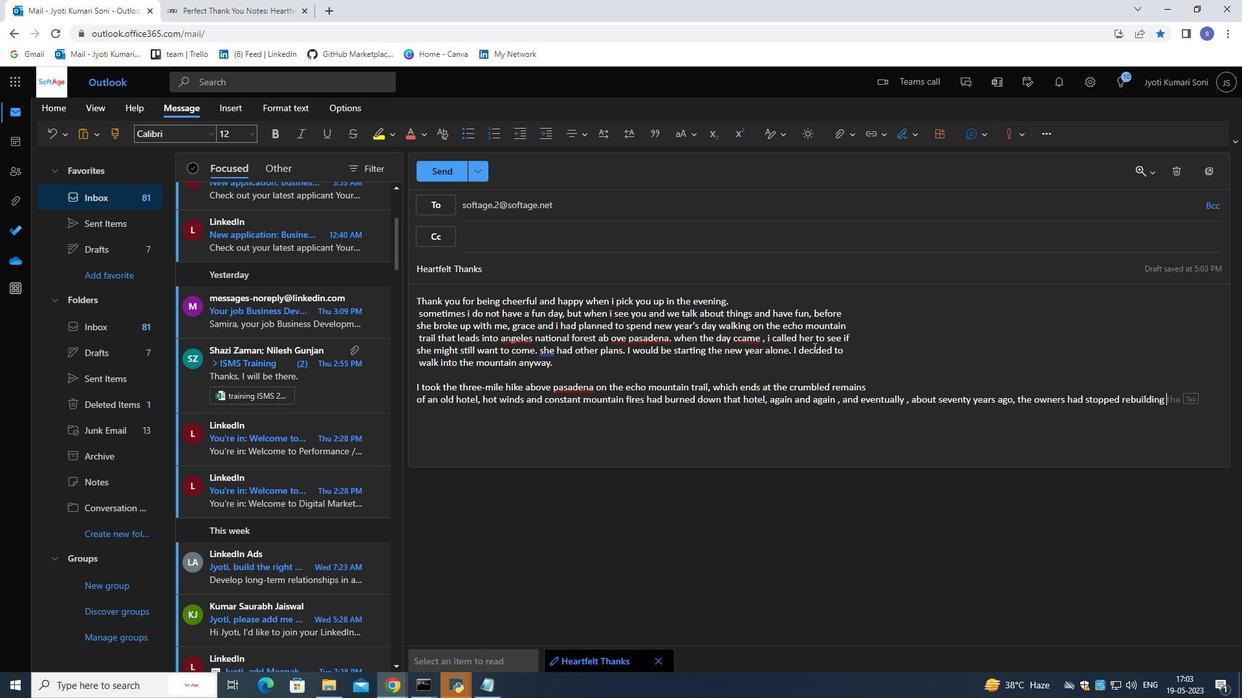
Action: Mouse moved to (859, 398)
Screenshot: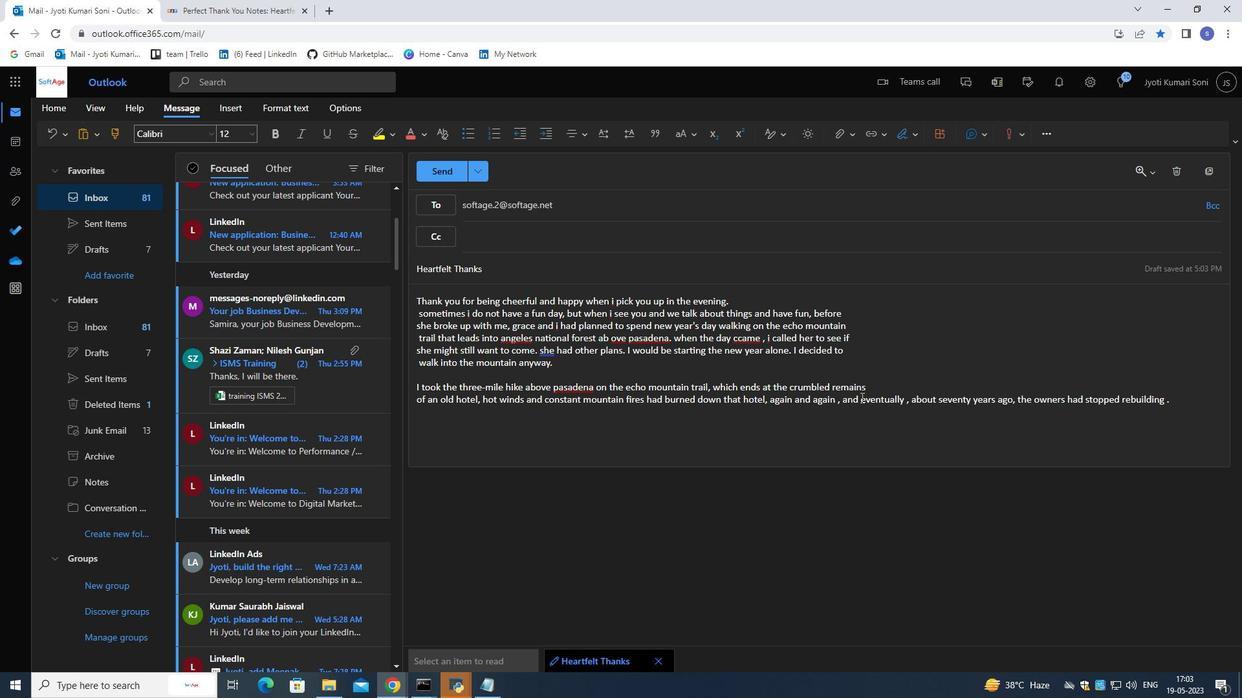 
Action: Mouse pressed left at (859, 398)
Screenshot: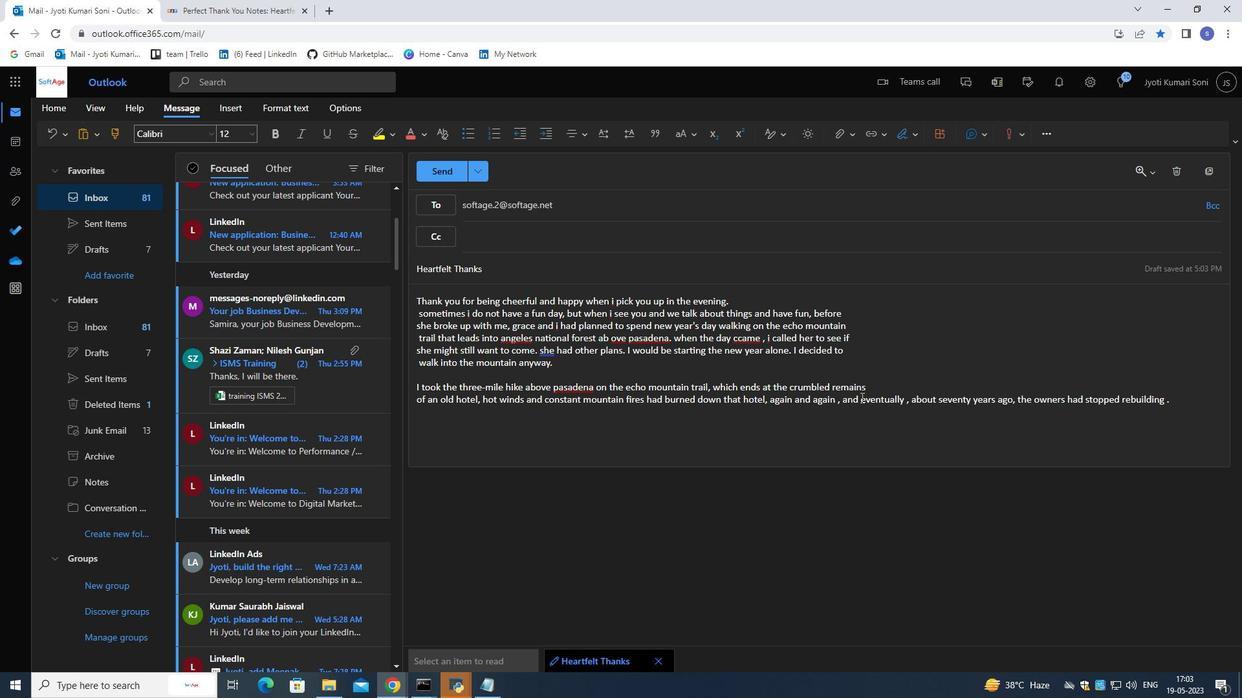 
Action: Mouse moved to (862, 402)
Screenshot: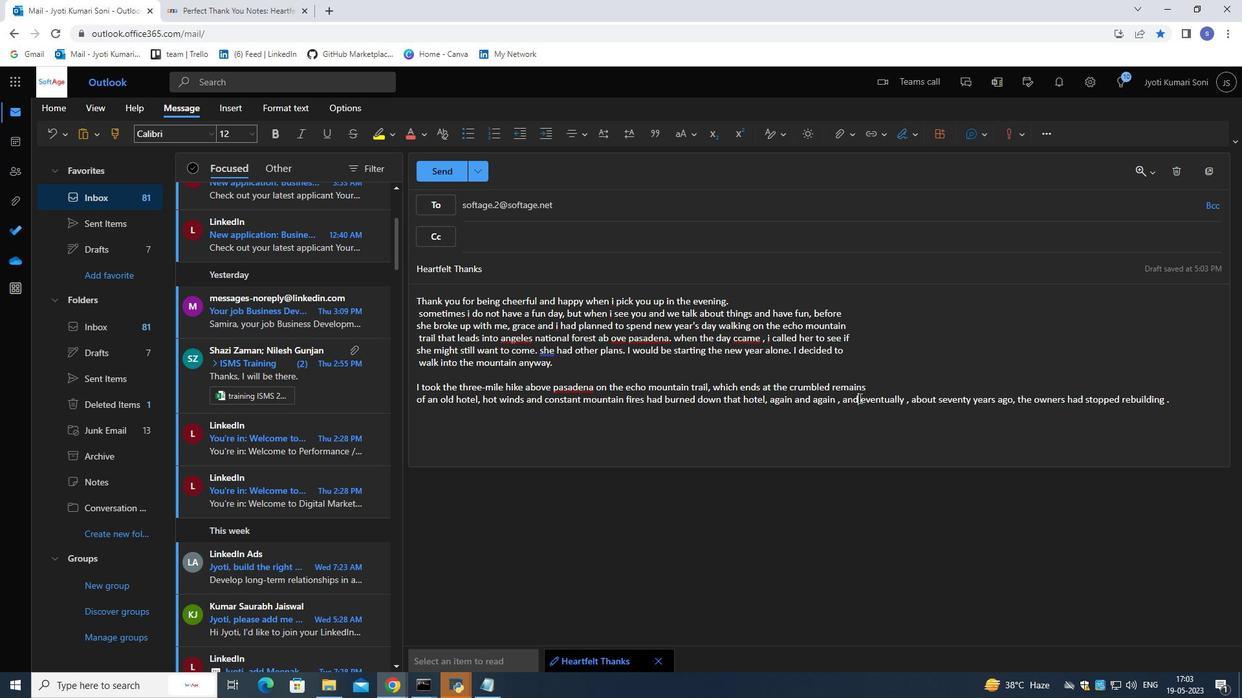 
Action: Key pressed <Key.enter>
Screenshot: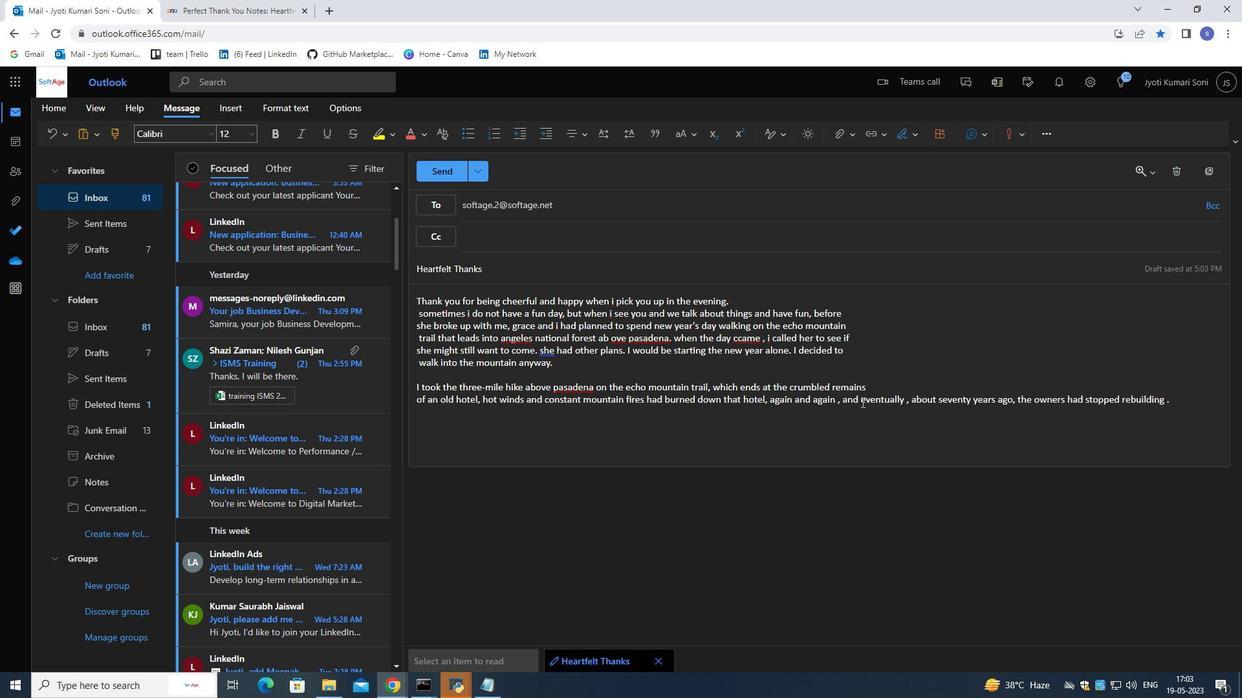 
Action: Mouse moved to (783, 420)
Screenshot: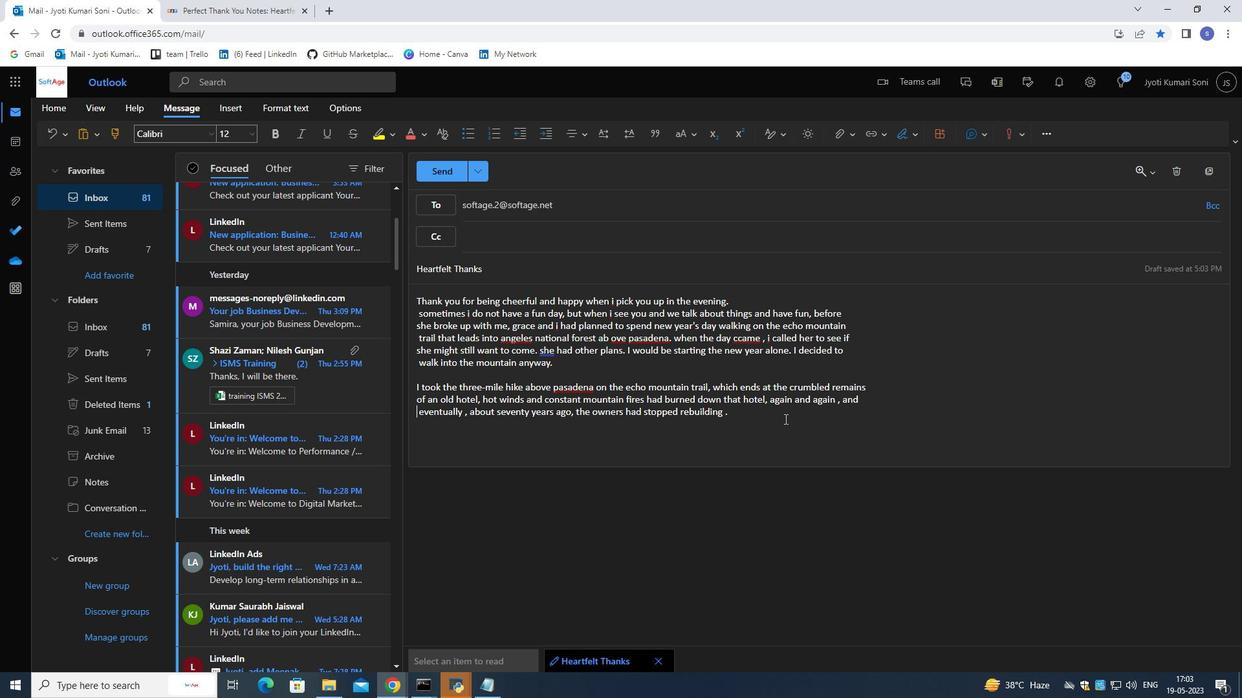 
Action: Mouse pressed left at (783, 420)
Screenshot: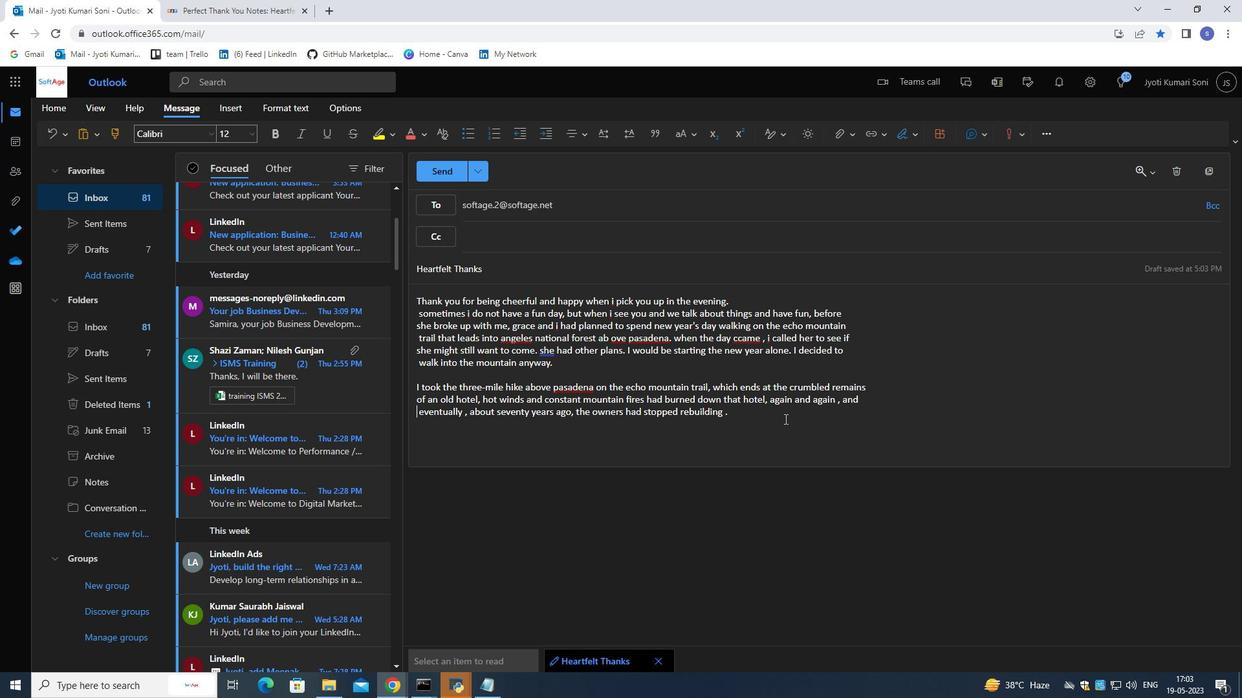 
Action: Mouse moved to (669, 443)
Screenshot: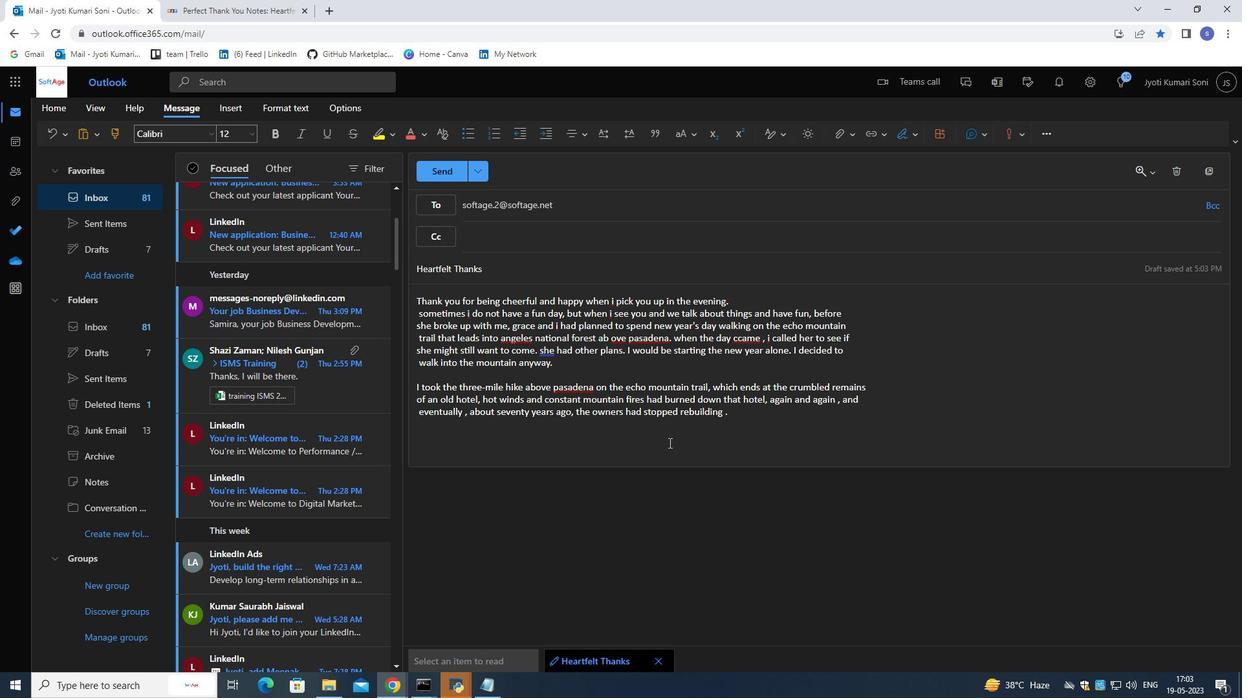 
Action: Key pressed <Key.enter><Key.enter><Key.shift>Only<Key.space>corrupt<Key.space>and<Key.space>scattered<Key.space>remains<Key.space>of<Key.space>the<Key.space>track<Key.space>cab<Key.backspace>n<Key.space>be<Key.space>
Screenshot: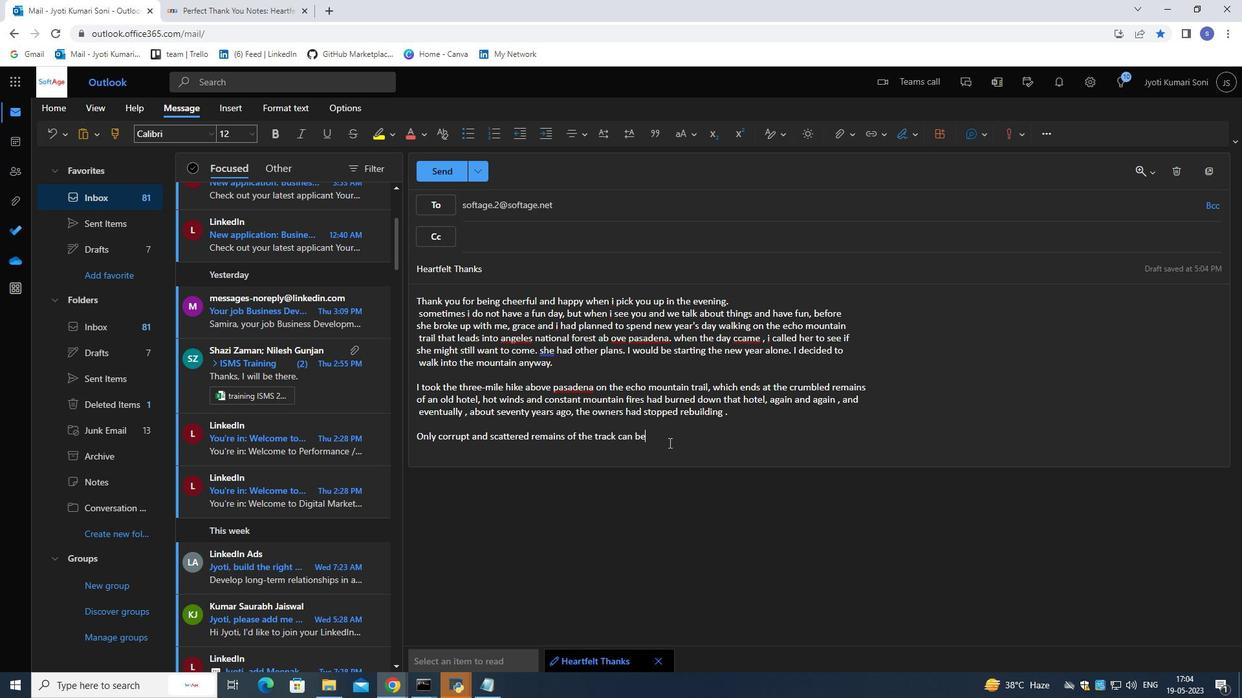 
Action: Mouse moved to (638, 442)
Screenshot: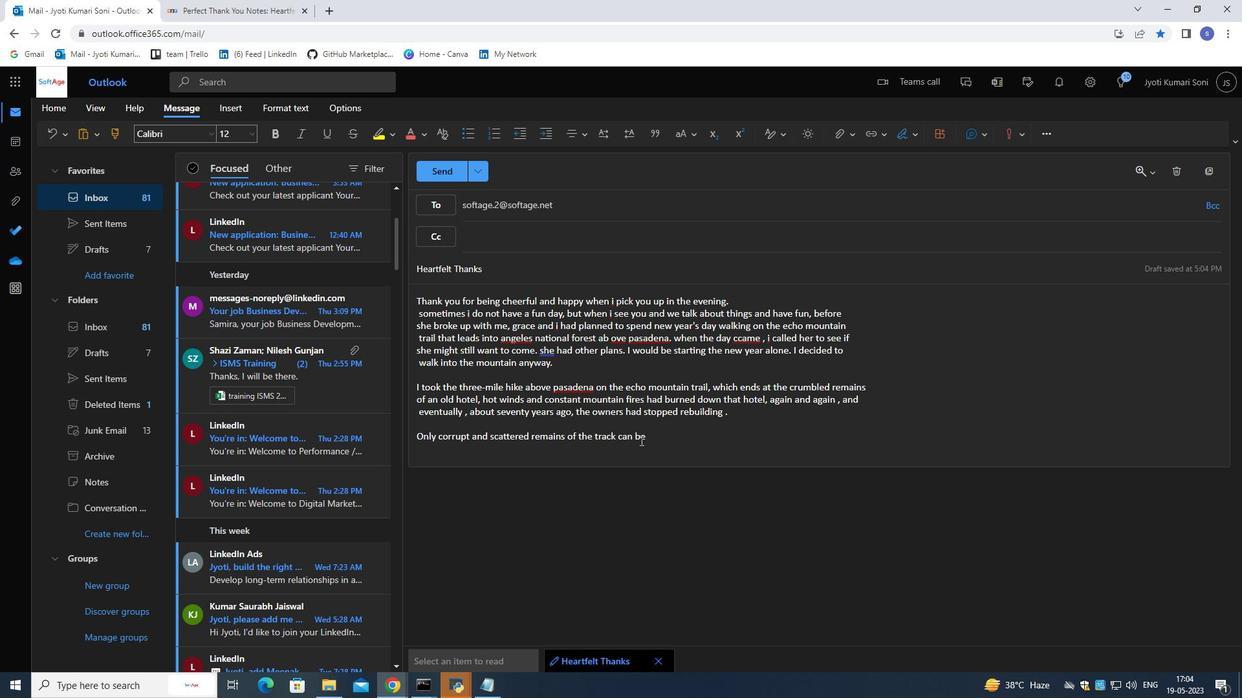 
Action: Key pressed found.<Key.space>but<Key.space>spectaular<Key.space>views<Key.space>of<Key.space>the<Key.space>los<Key.space>angeles<Key.space>basin<Key.space>stretch<Key.space>out<Key.space>below<Key.space>the<Key.space>crumn<Key.backspace>bled<Key.space>stone<Key.space>briccks<Key.backspace><Key.backspace><Key.backspace><Key.backspace>cks<Key.space>of<Key.space>the<Key.space>hetels<Key.space>remains<Key.space>.<Key.space>on<Key.space>a<Key.space>clear<Key.space>day<Key.space>you<Key.space>can<Key.space>see<Key.space>all<Key.space>the<Key.space>way<Key.space>to<Key.space>the<Key.space>ocean.
Screenshot: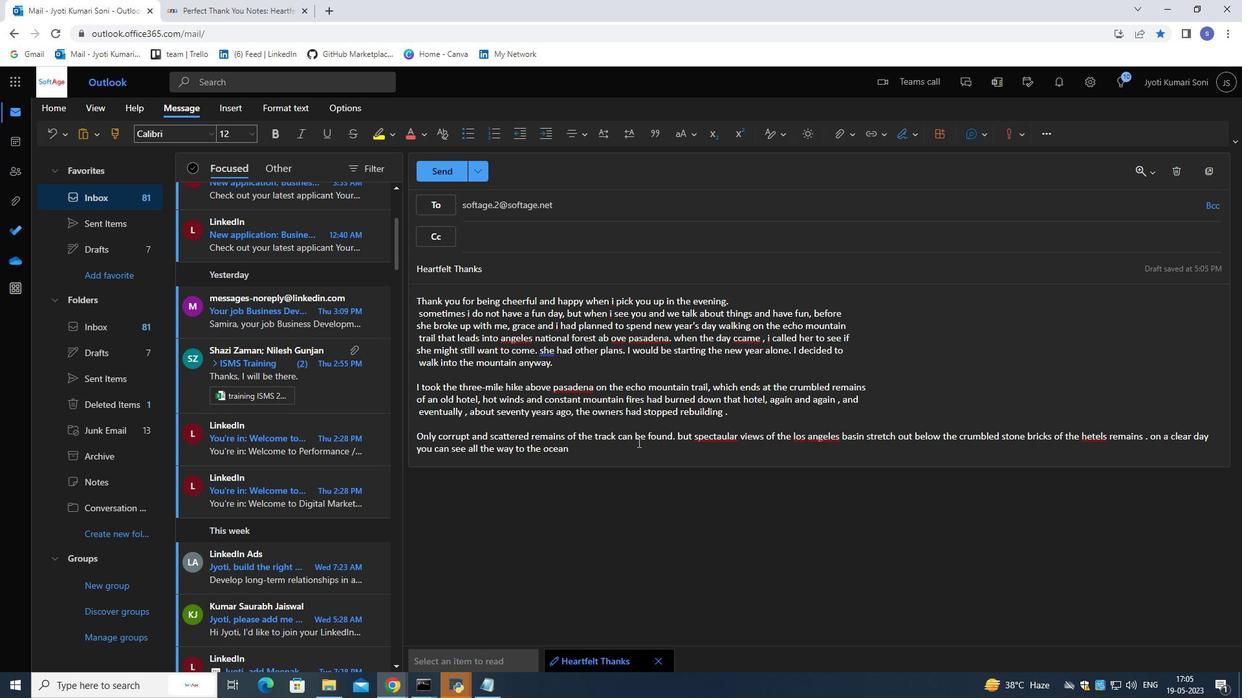
Action: Mouse moved to (866, 437)
Screenshot: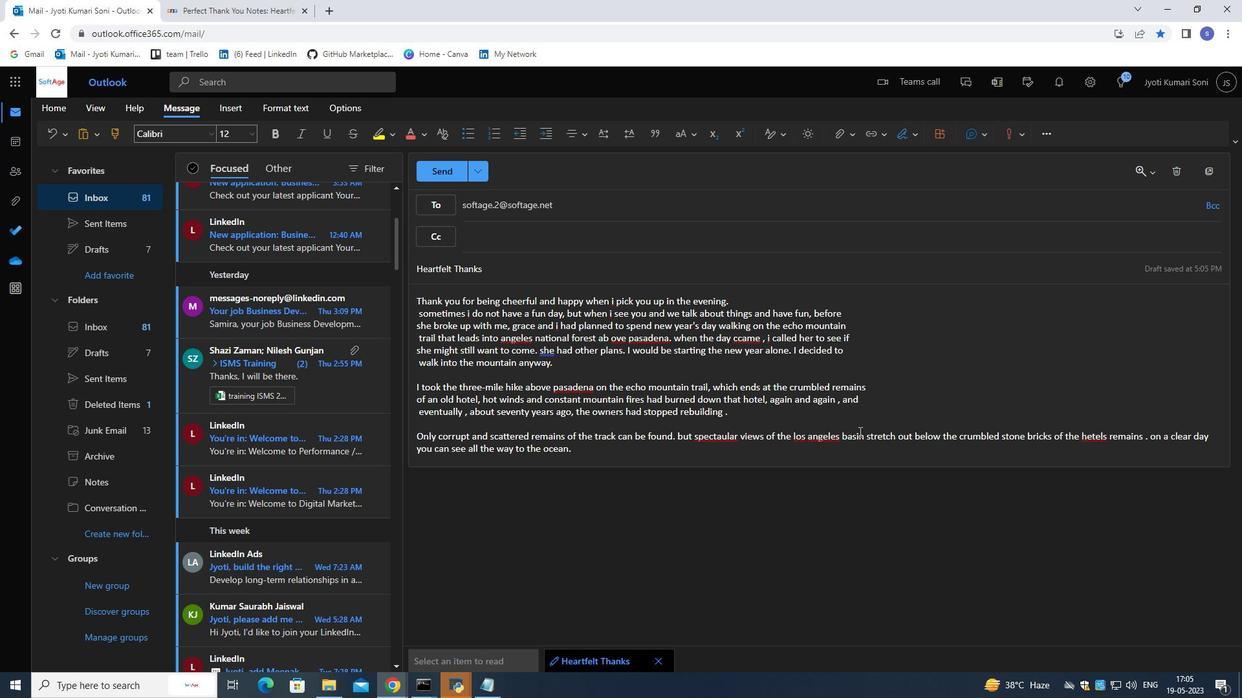 
Action: Mouse pressed left at (866, 437)
Screenshot: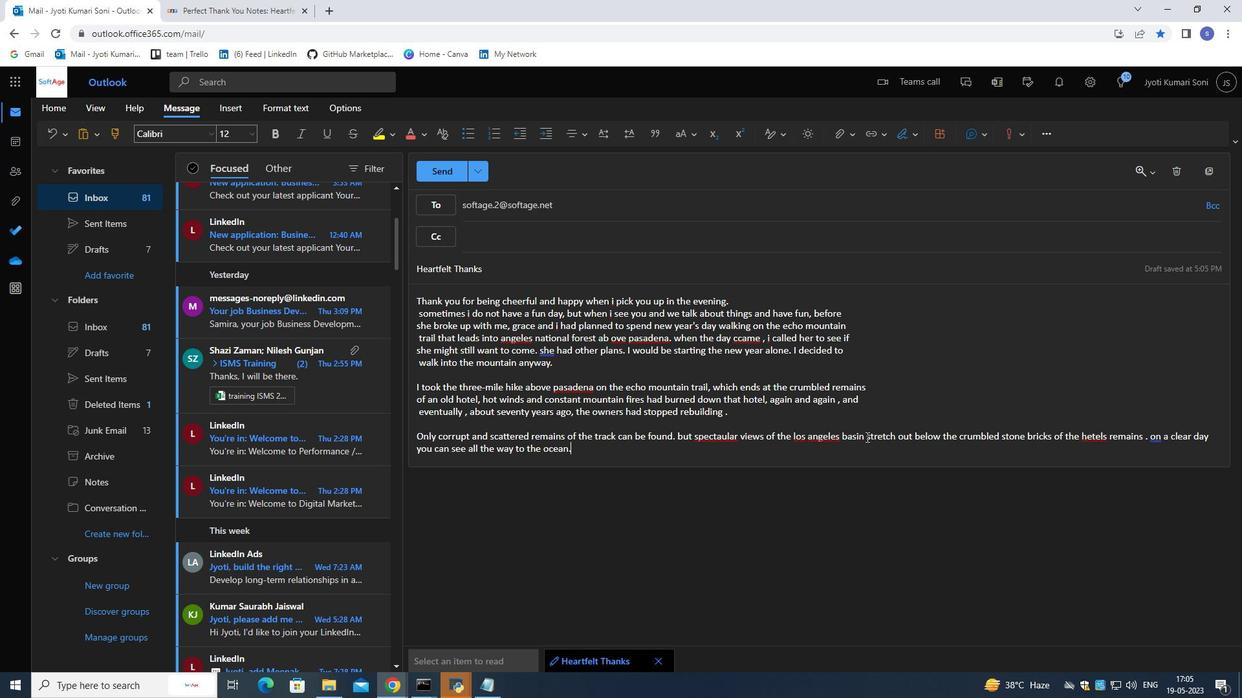 
Action: Mouse moved to (943, 497)
Screenshot: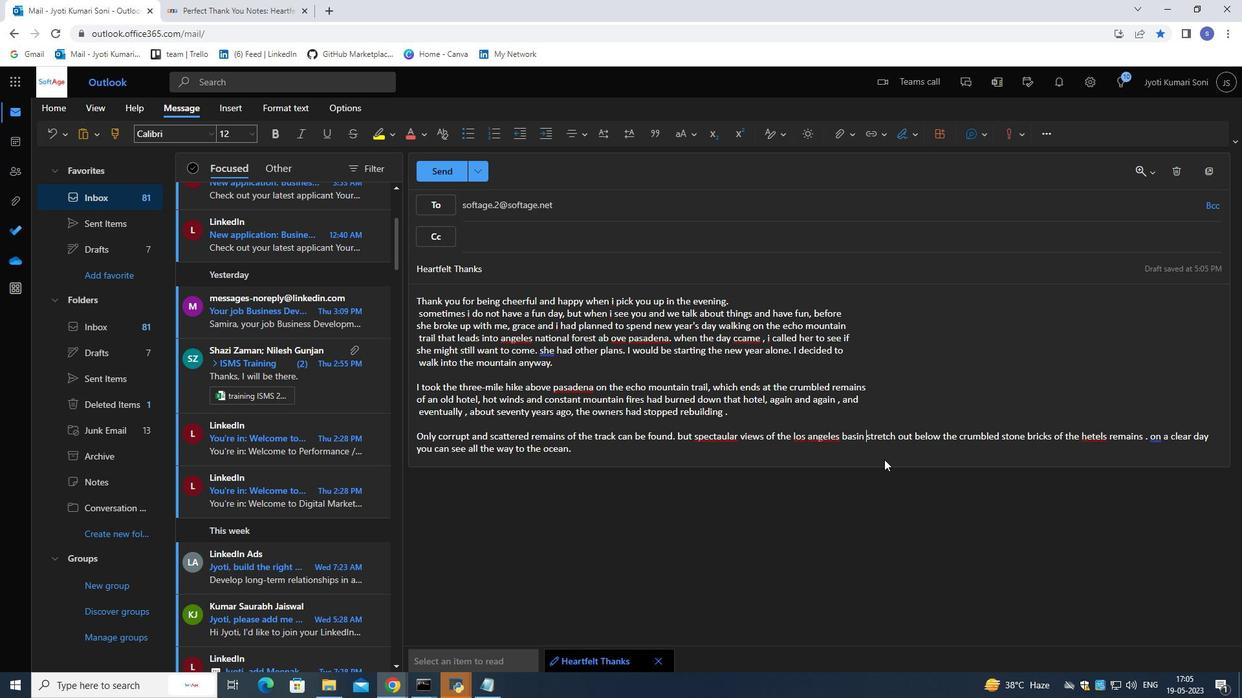 
Action: Key pressed <Key.enter>
Screenshot: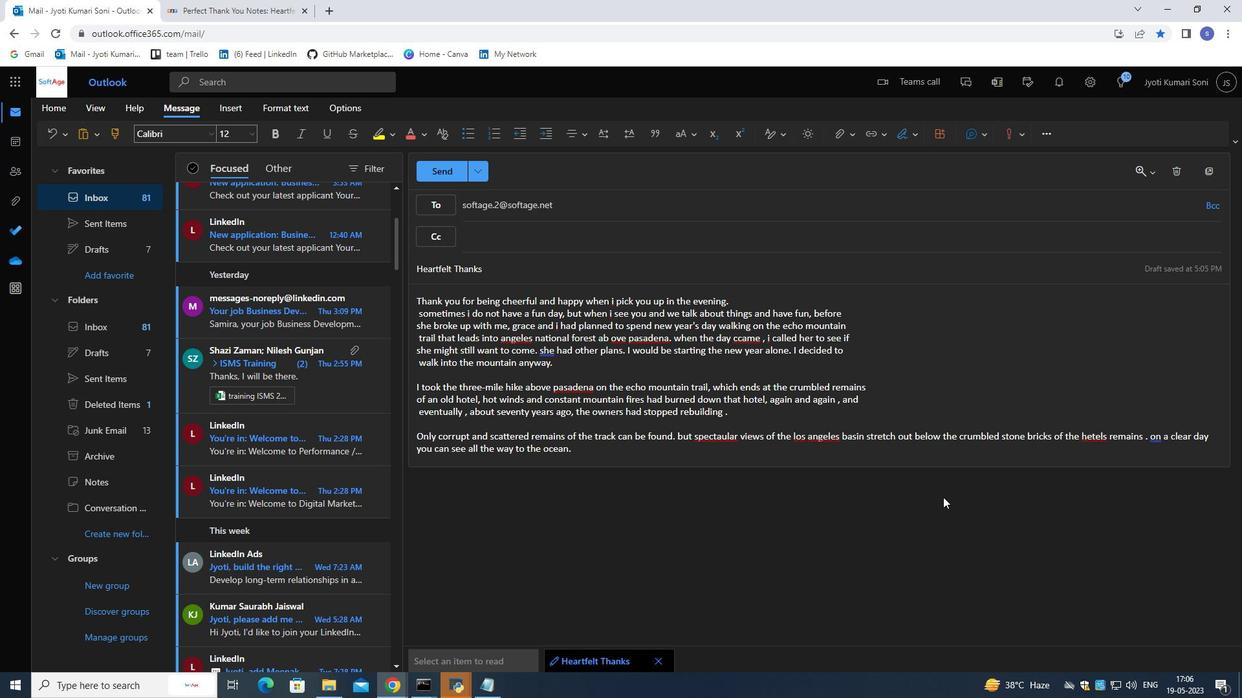 
Action: Mouse moved to (869, 448)
Screenshot: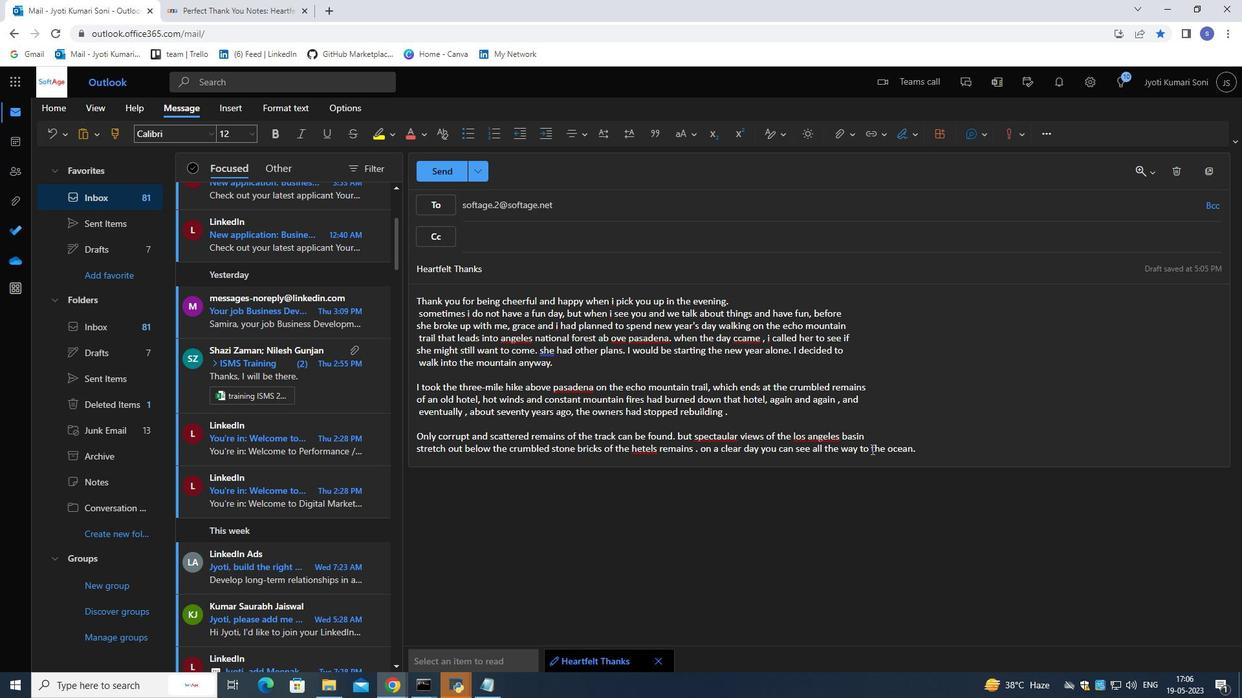 
Action: Mouse pressed left at (869, 448)
Screenshot: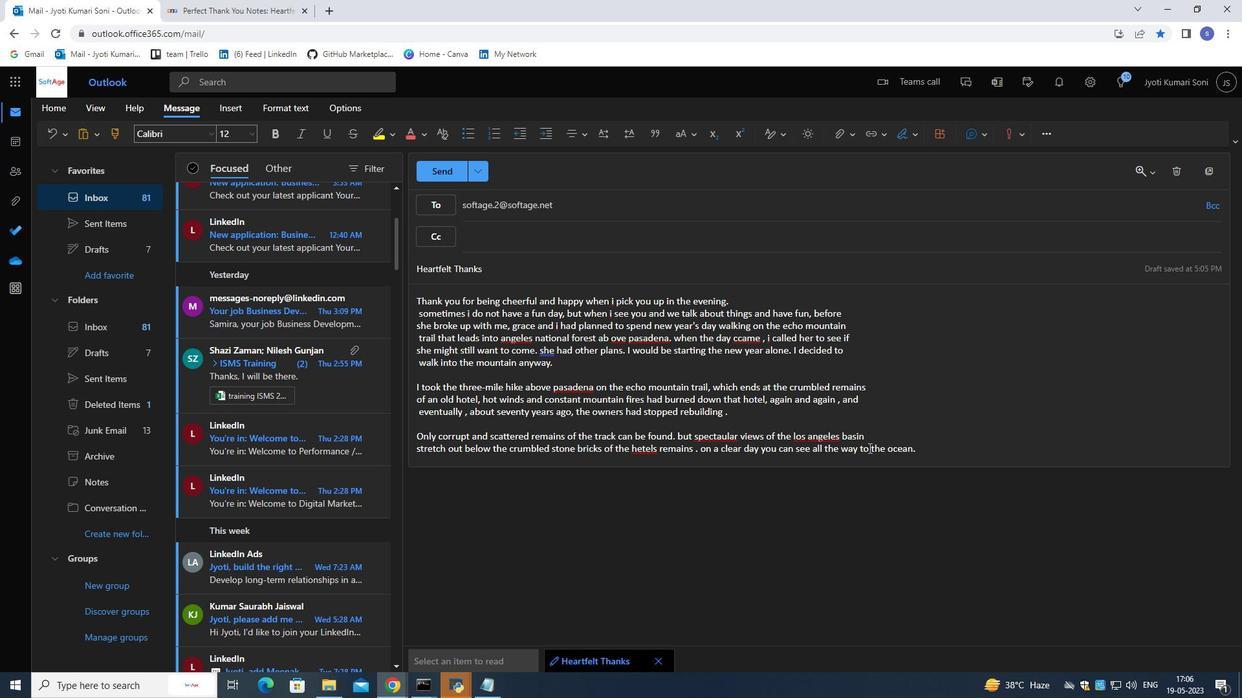 
Action: Mouse moved to (874, 458)
Screenshot: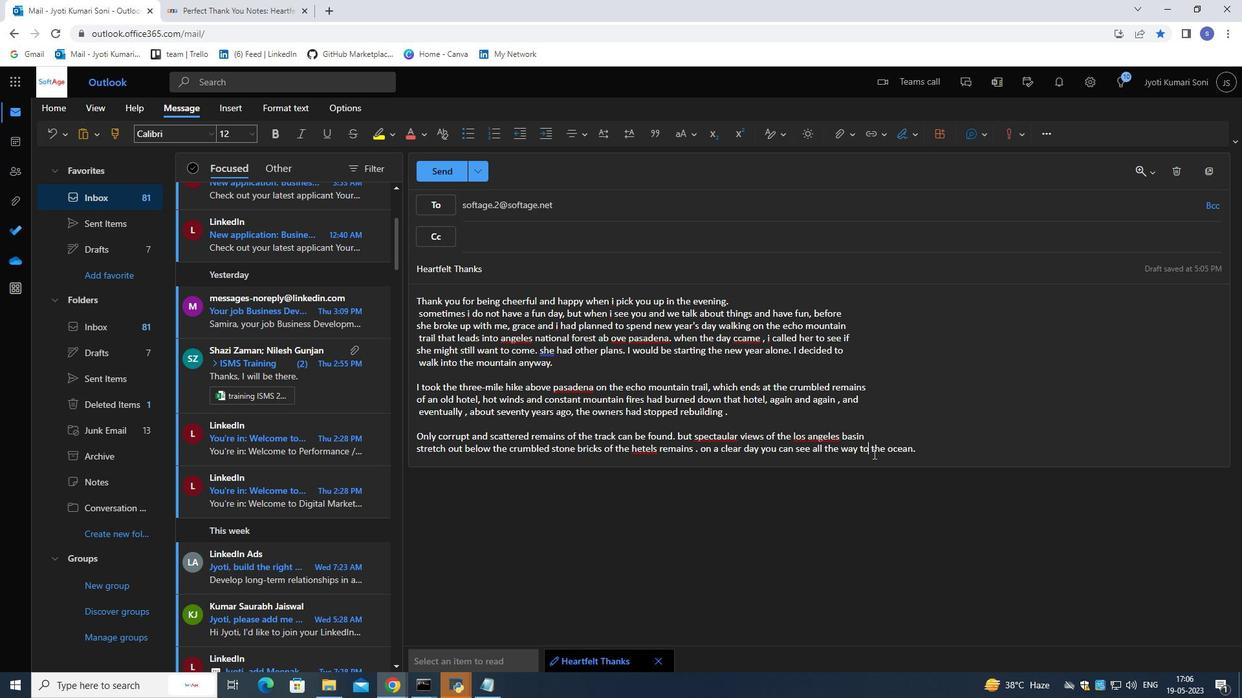 
Action: Key pressed <Key.enter>
Screenshot: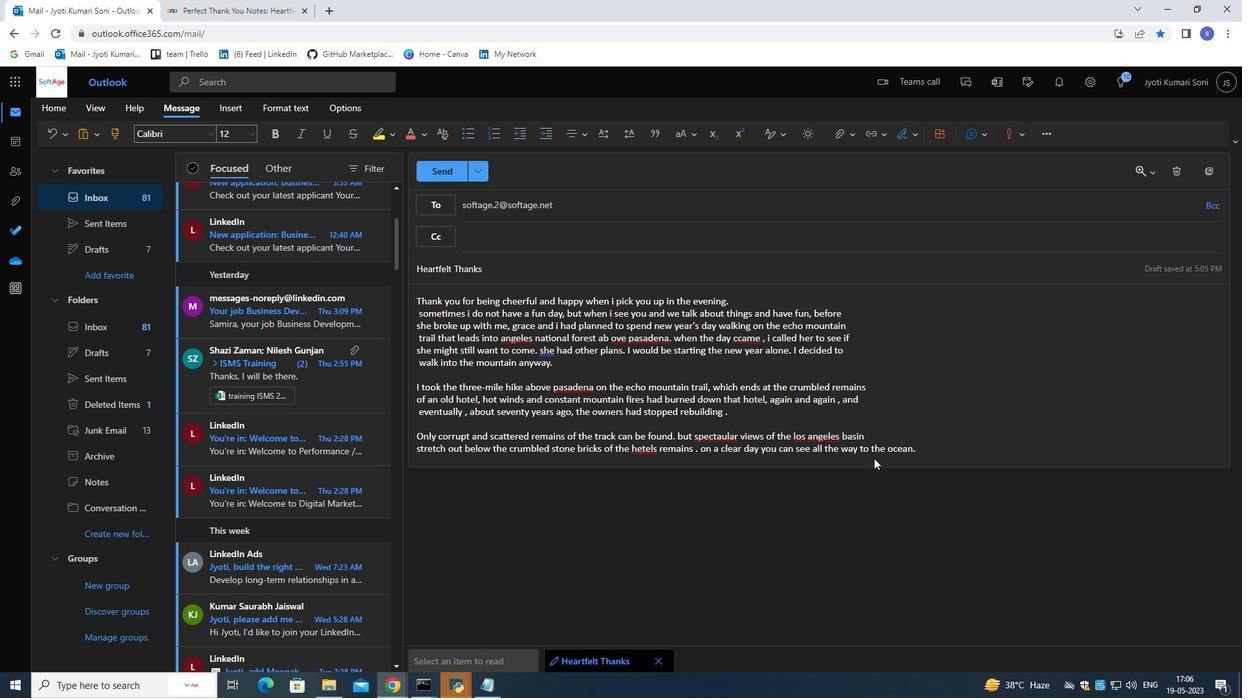 
Action: Mouse moved to (674, 465)
Screenshot: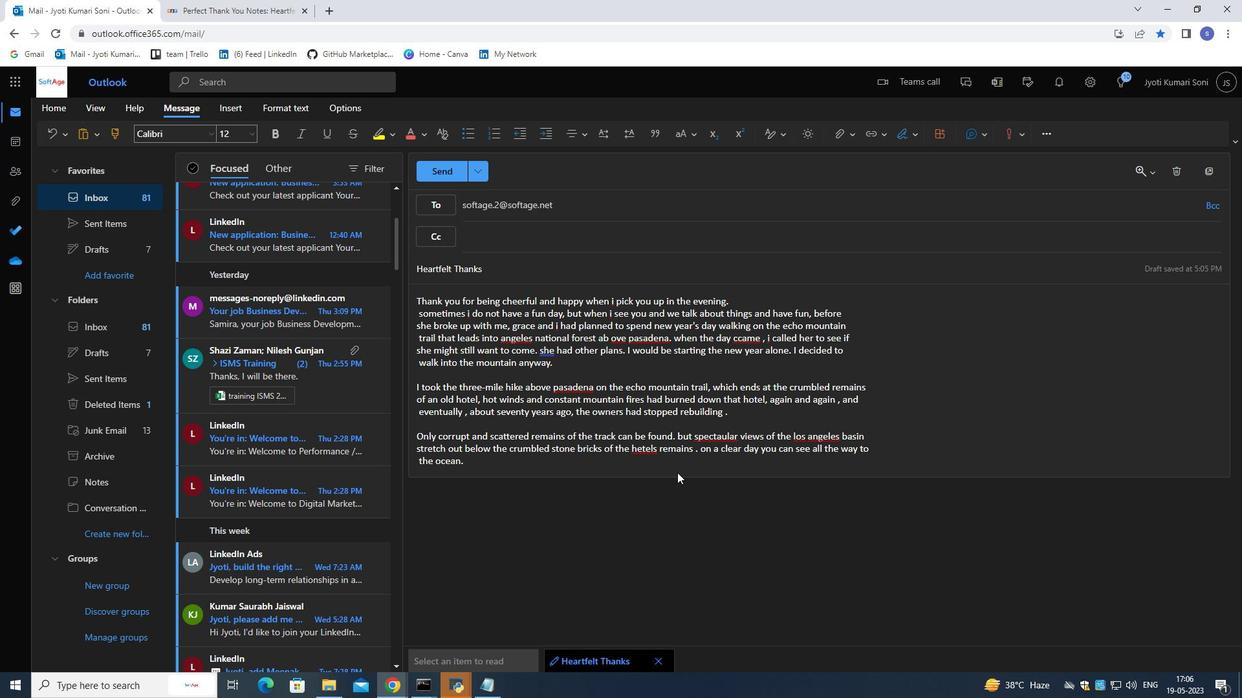 
Action: Mouse pressed left at (674, 465)
Screenshot: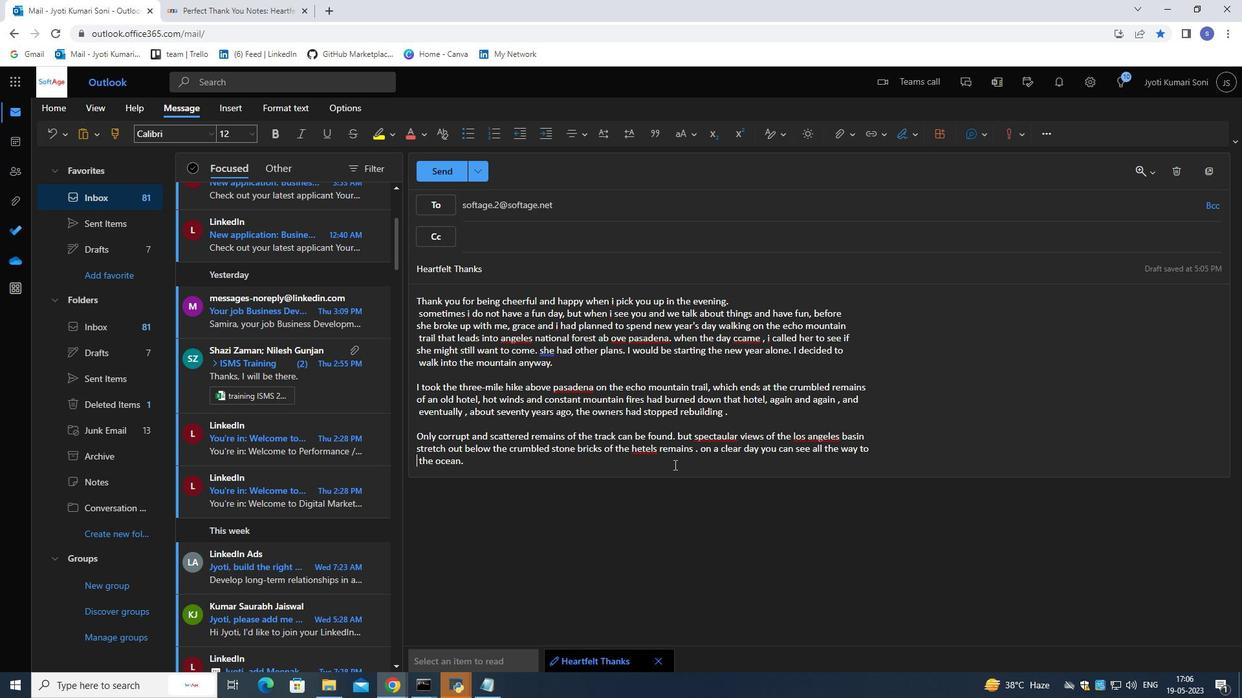 
Action: Mouse moved to (674, 464)
Screenshot: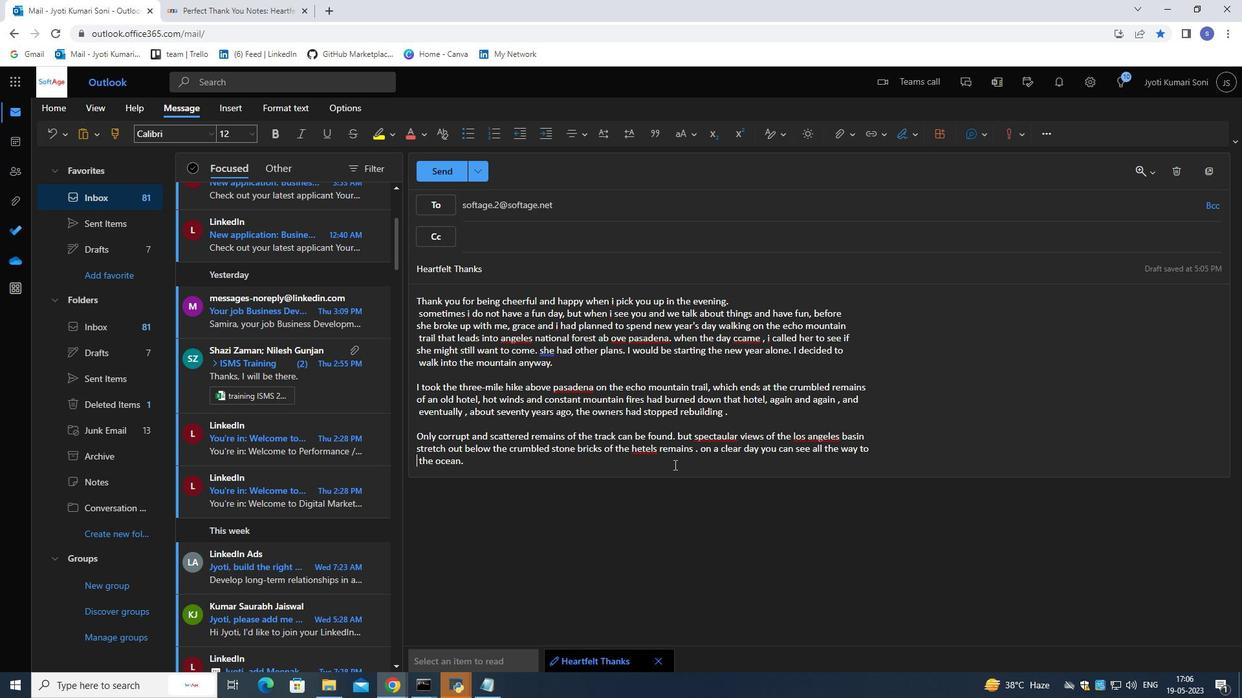 
Action: Key pressed <Key.enter><Key.enter><Key.shift>On<Key.space>this<Key.space>semi-clear<Key.space>dat<Key.backspace>y,<Key.space><Key.space>when<Key.space>i<Key.space>got<Key.space>tothe<Key.space>old<Key.space>hotel<Key.space>site,<Key.space>i<Key.space>joined<Key.space>a<Key.space>host<Key.space>of<Key.space>new<Key.space>years<Key.space>early<Key.space>risters.
Screenshot: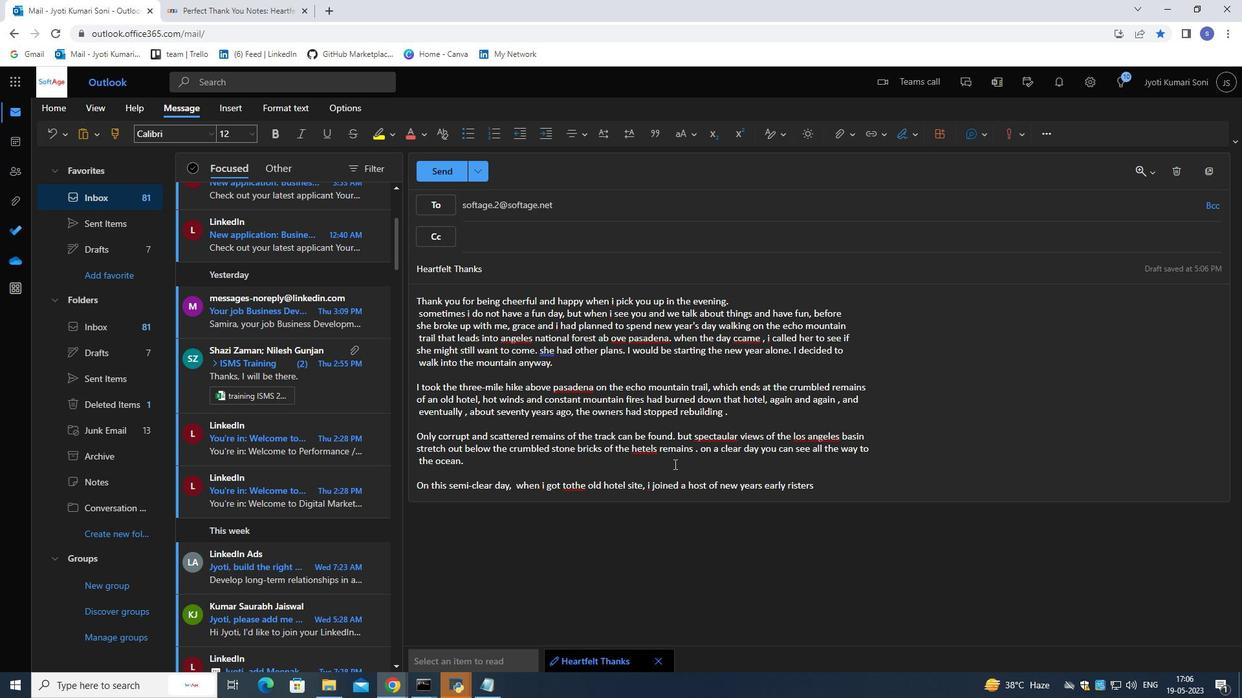 
Action: Mouse moved to (781, 509)
Screenshot: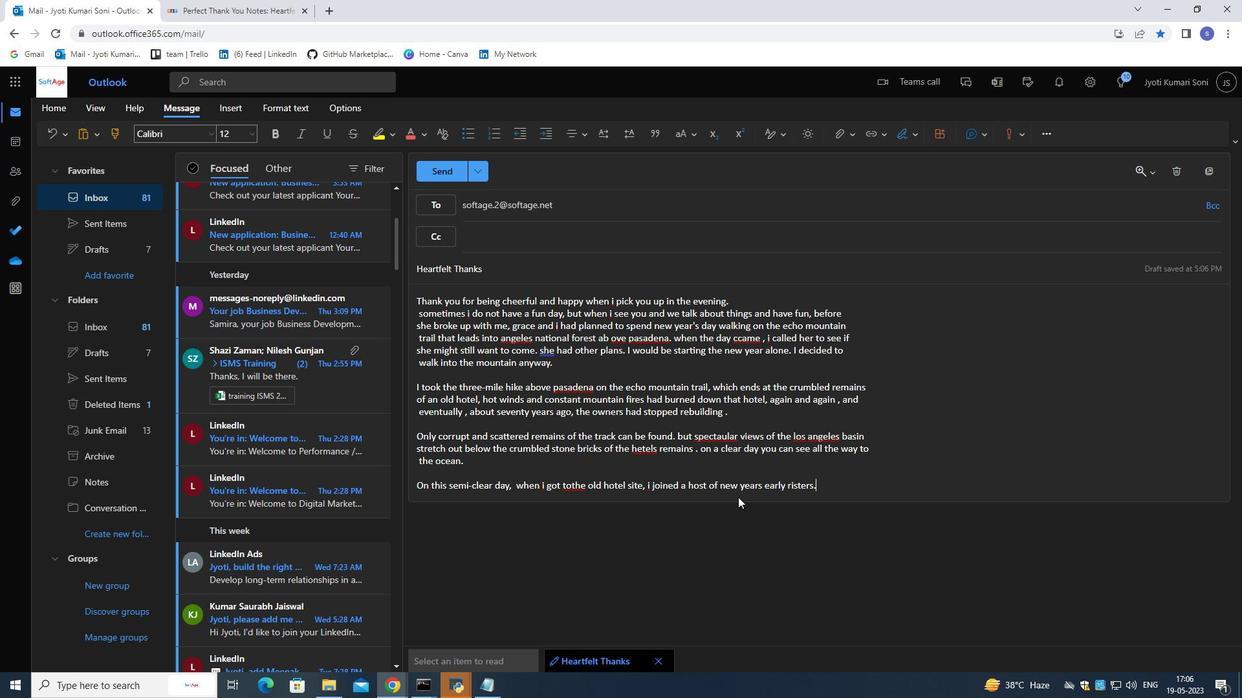 
Action: Key pressed <Key.enter><Key.shift>They<Key.space>were<Key.space>looking<Key.space>through<Key.space>binoci<Key.backspace>ulars,<Key.space>hoping<Key.space>to<Key.space>spy<Key.space>the<Key.space>tournament<Key.space>of<Key.space>roses<Key.space>parade<Key.space>winding<Key.space>through<Key.space>the<Key.space>foggy<Key.space>d<Key.backspace>streets<Key.space>of<Key.space>pasadena<Key.space>below.
Screenshot: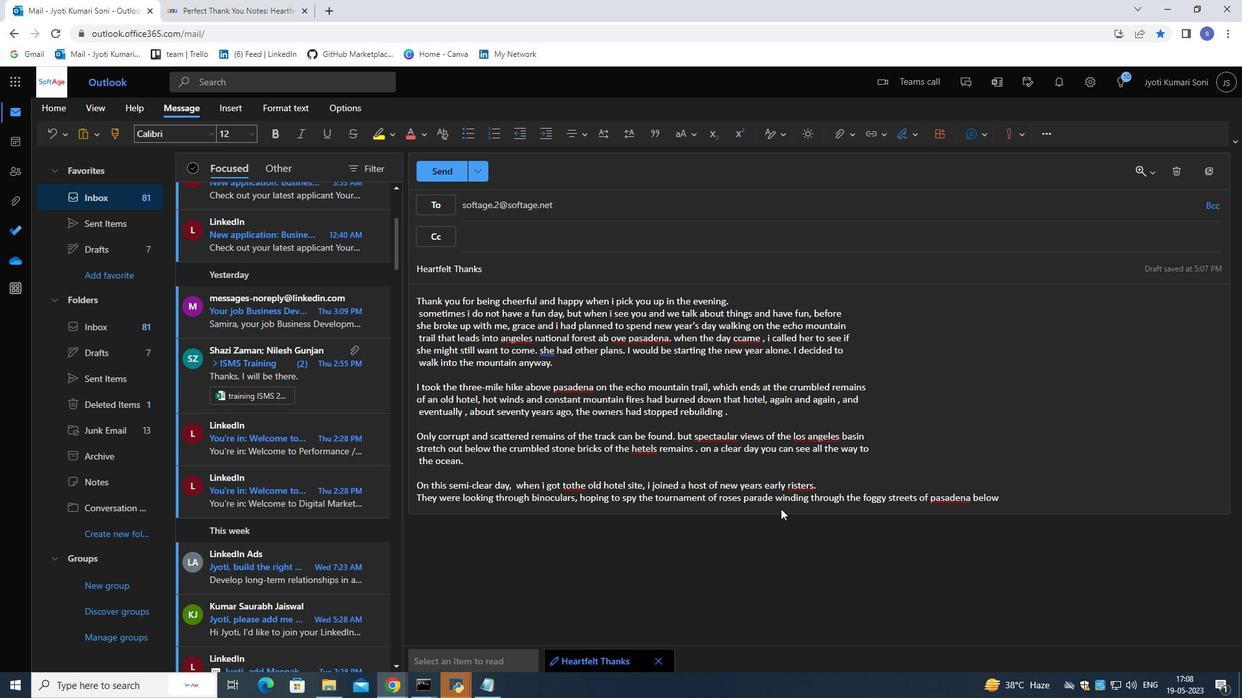 
Action: Mouse moved to (810, 497)
Screenshot: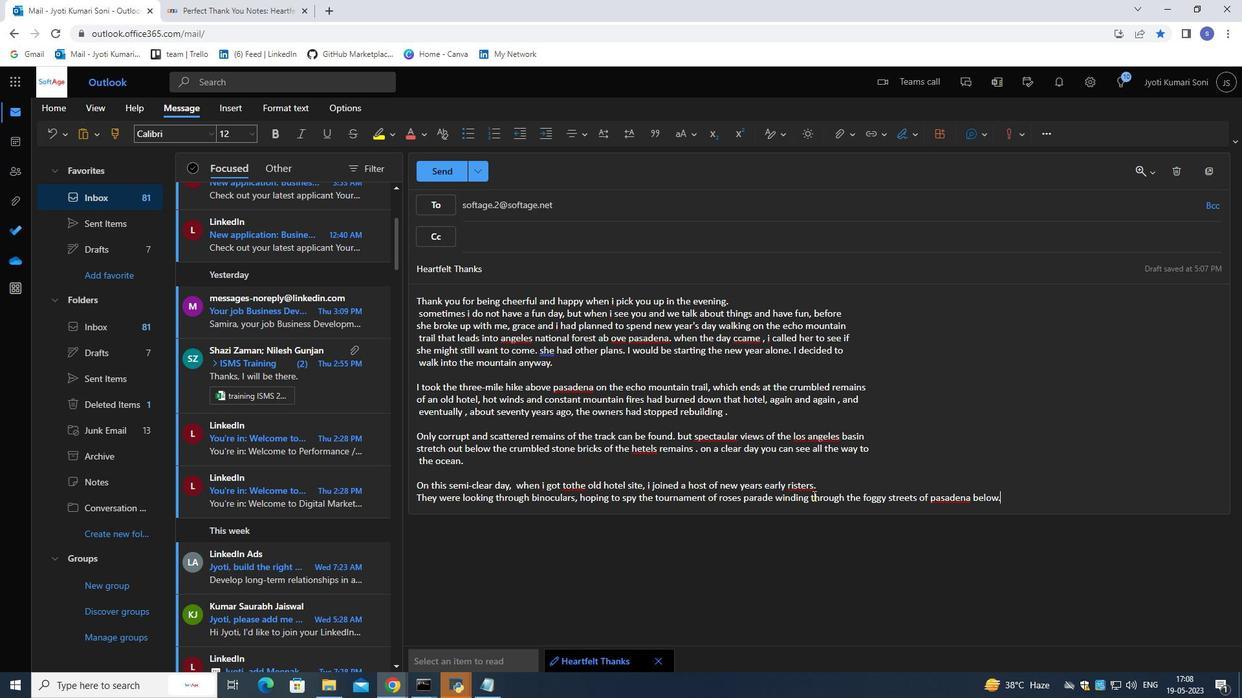 
Action: Mouse pressed left at (810, 497)
Screenshot: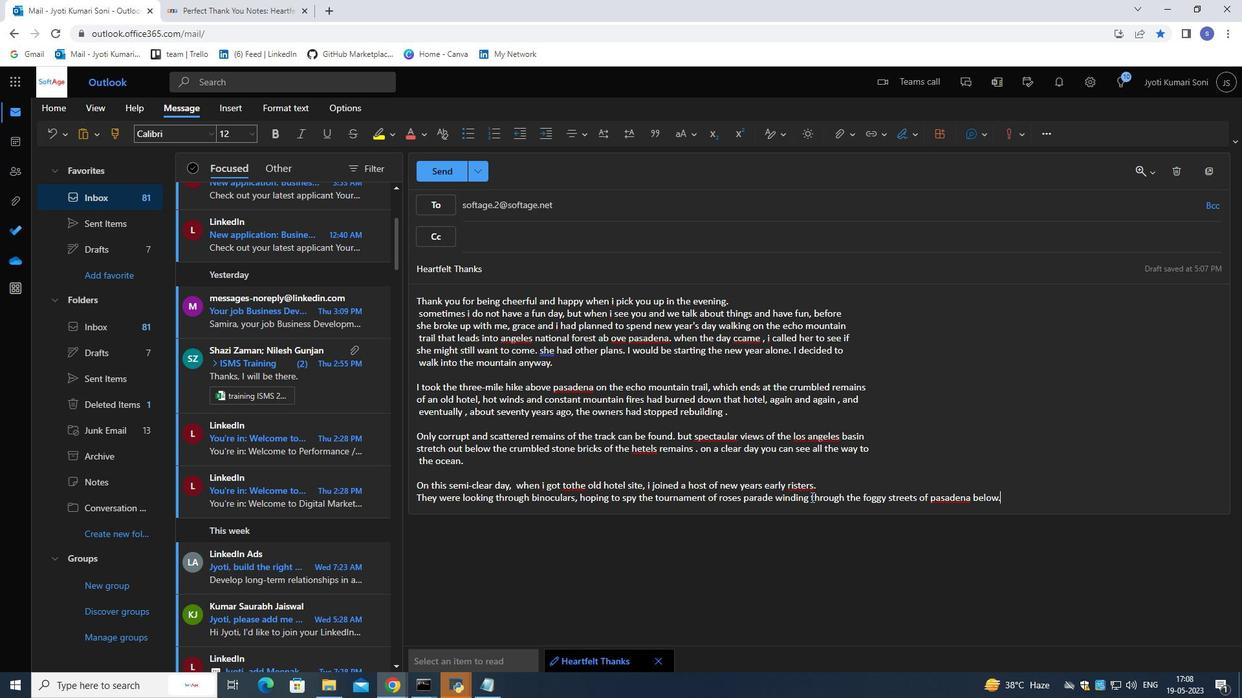 
Action: Mouse moved to (829, 576)
Screenshot: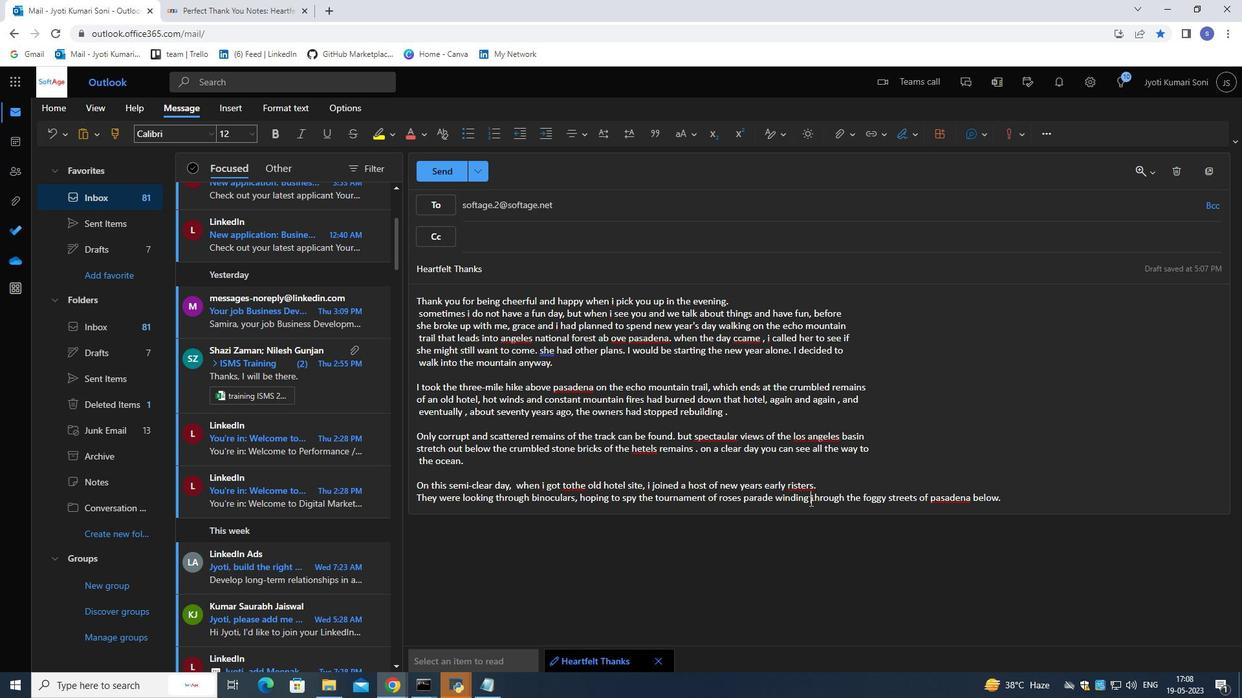 
Action: Key pressed <Key.enter>
Screenshot: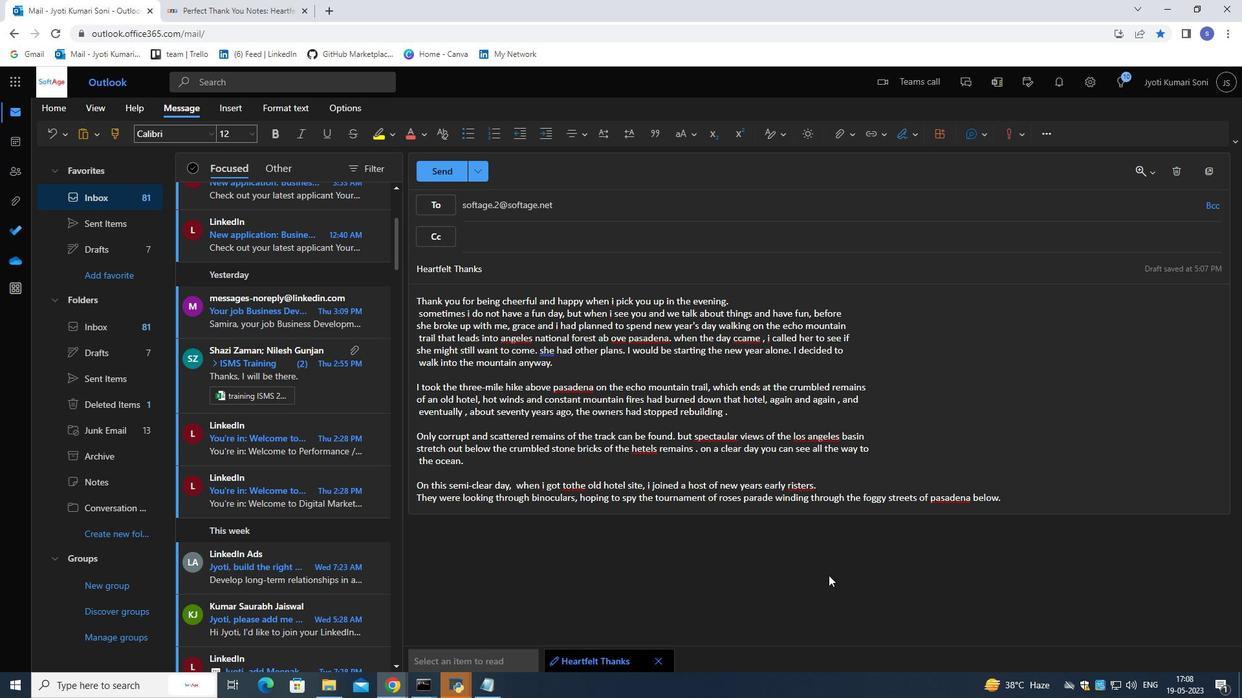 
Action: Mouse scrolled (829, 576) with delta (0, 0)
Screenshot: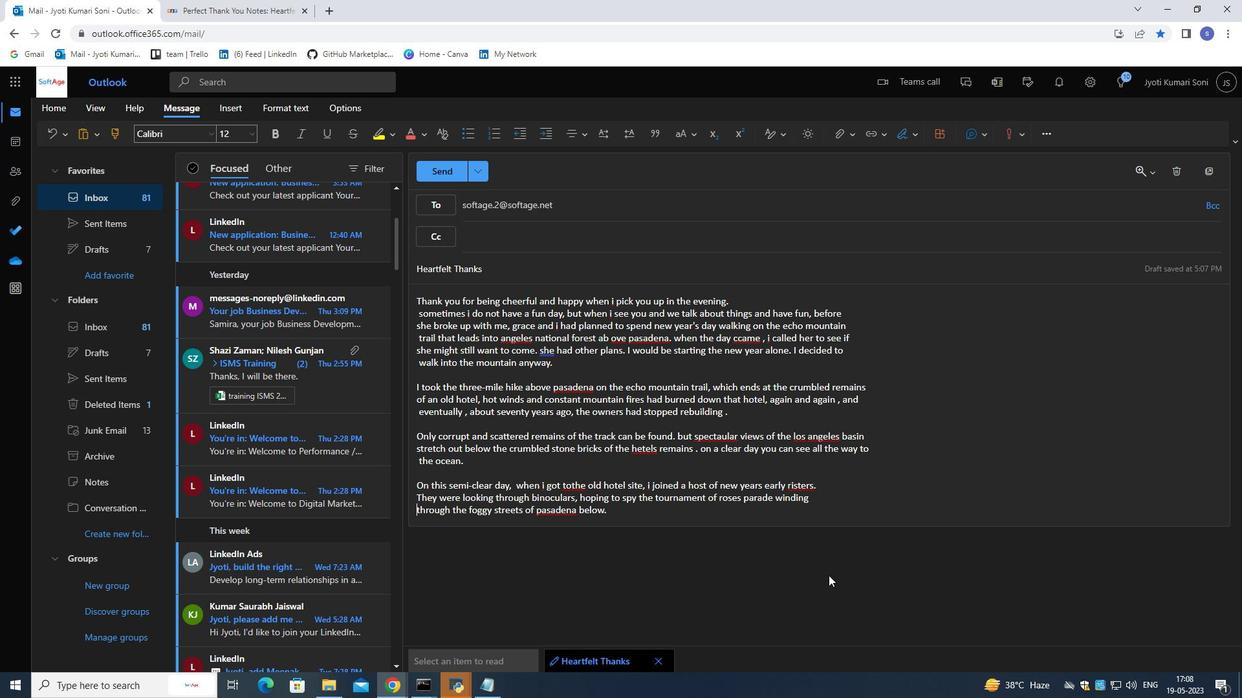 
Action: Mouse moved to (847, 515)
Screenshot: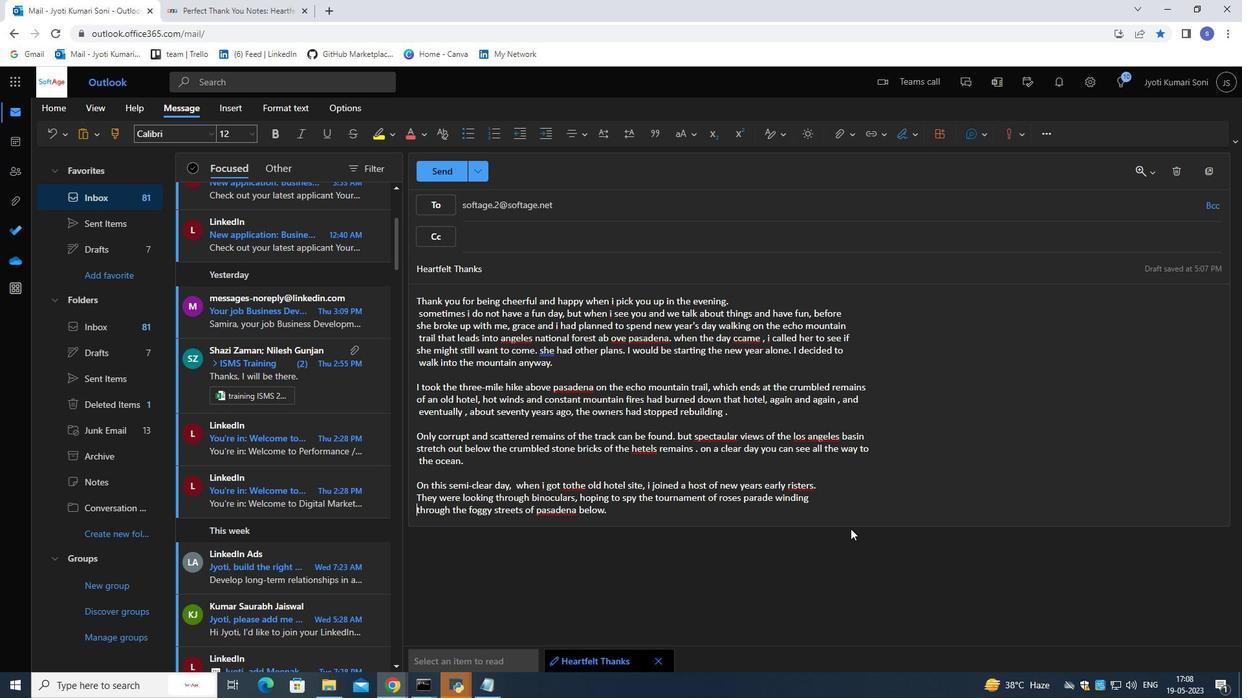 
Action: Mouse pressed left at (847, 515)
Screenshot: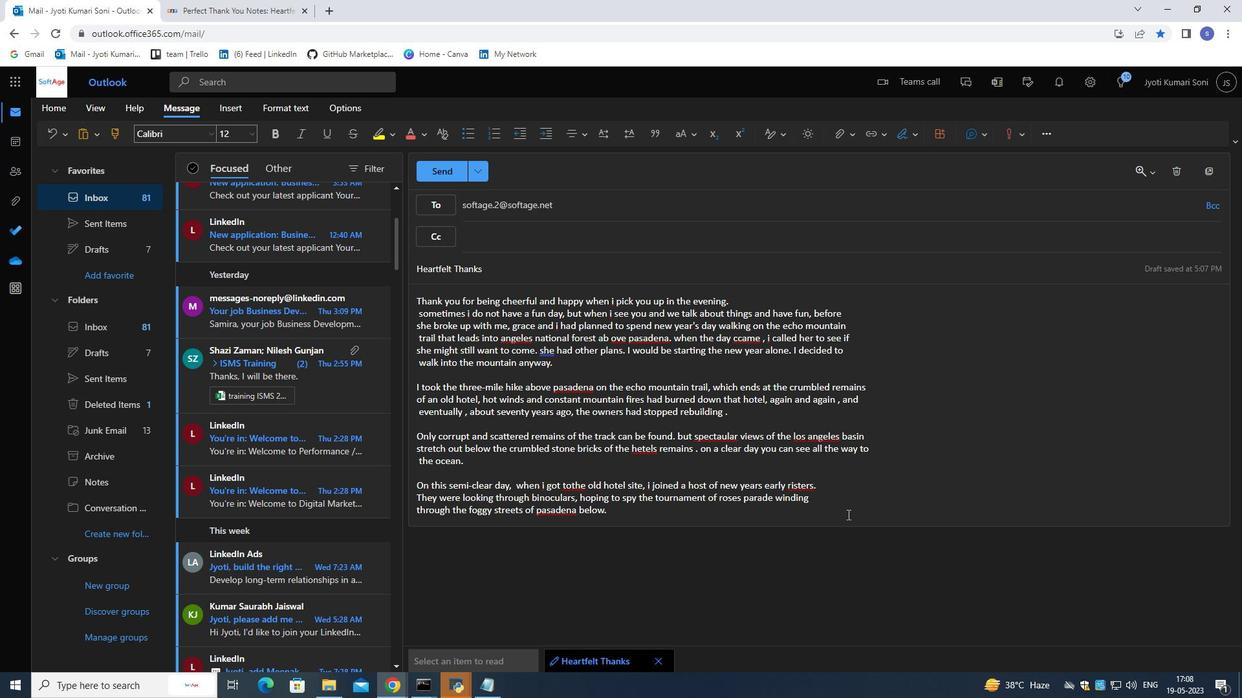 
Action: Key pressed <Key.enter><Key.enter><Key.shift>Thank<Key.space>you.
Screenshot: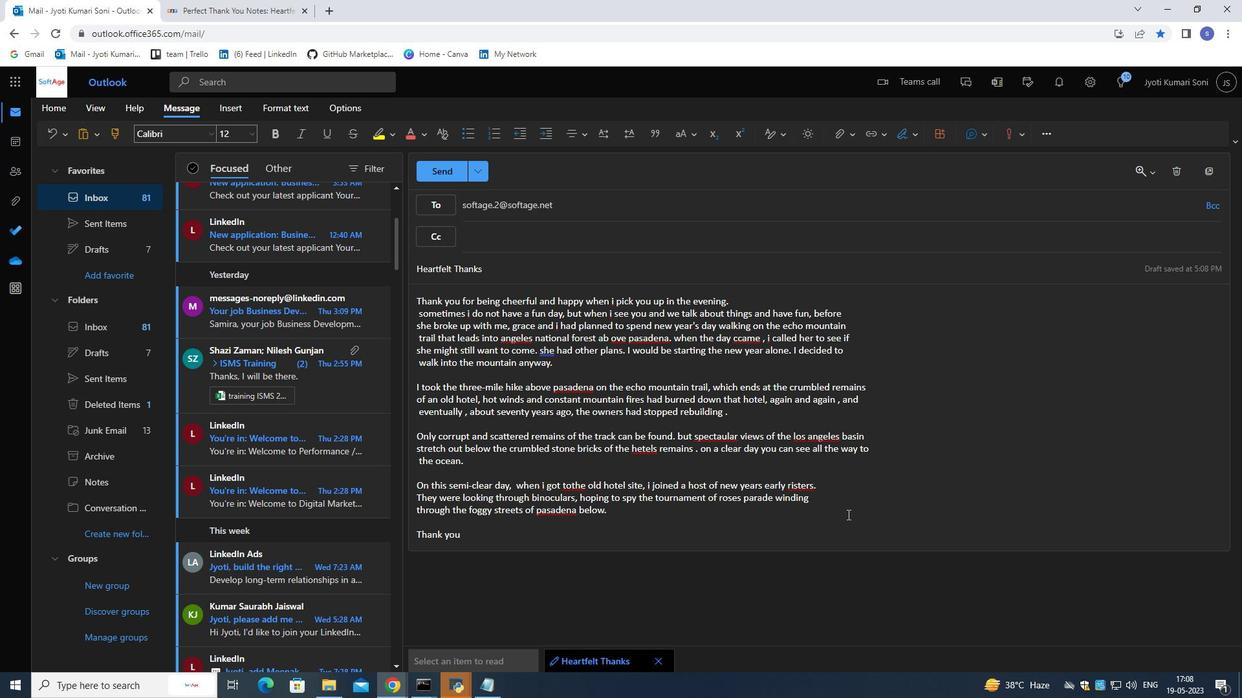 
Action: Mouse moved to (810, 509)
Screenshot: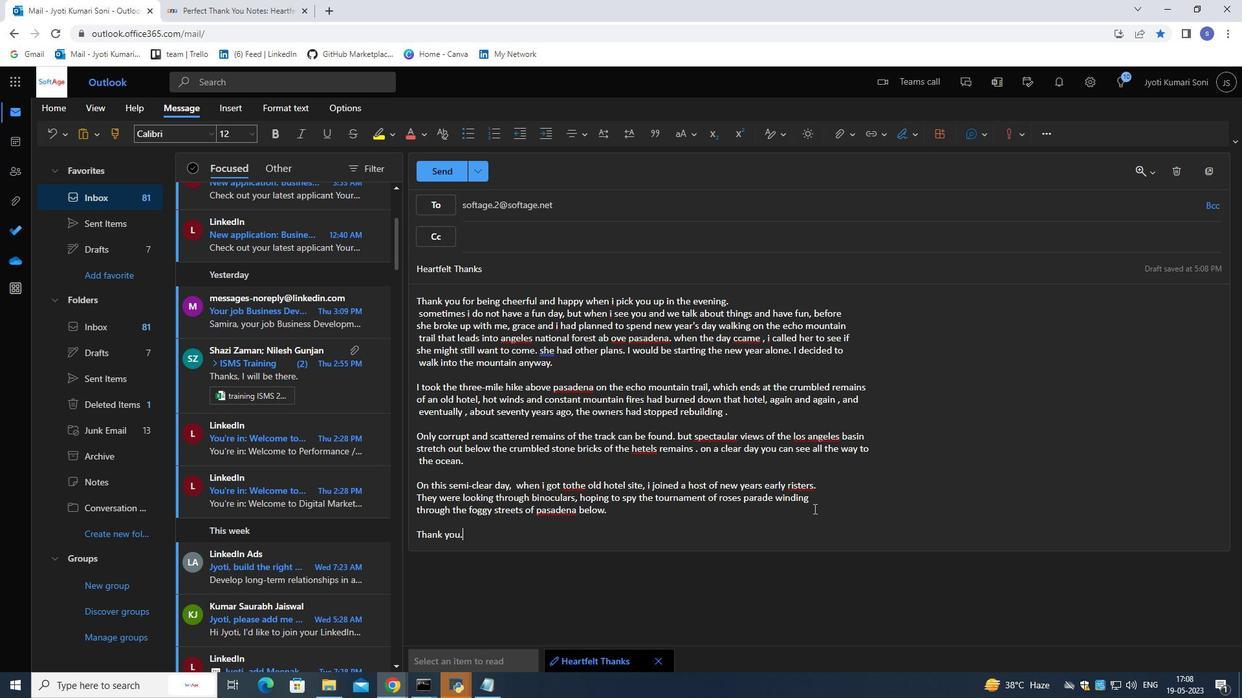 
Action: Mouse scrolled (810, 509) with delta (0, 0)
Screenshot: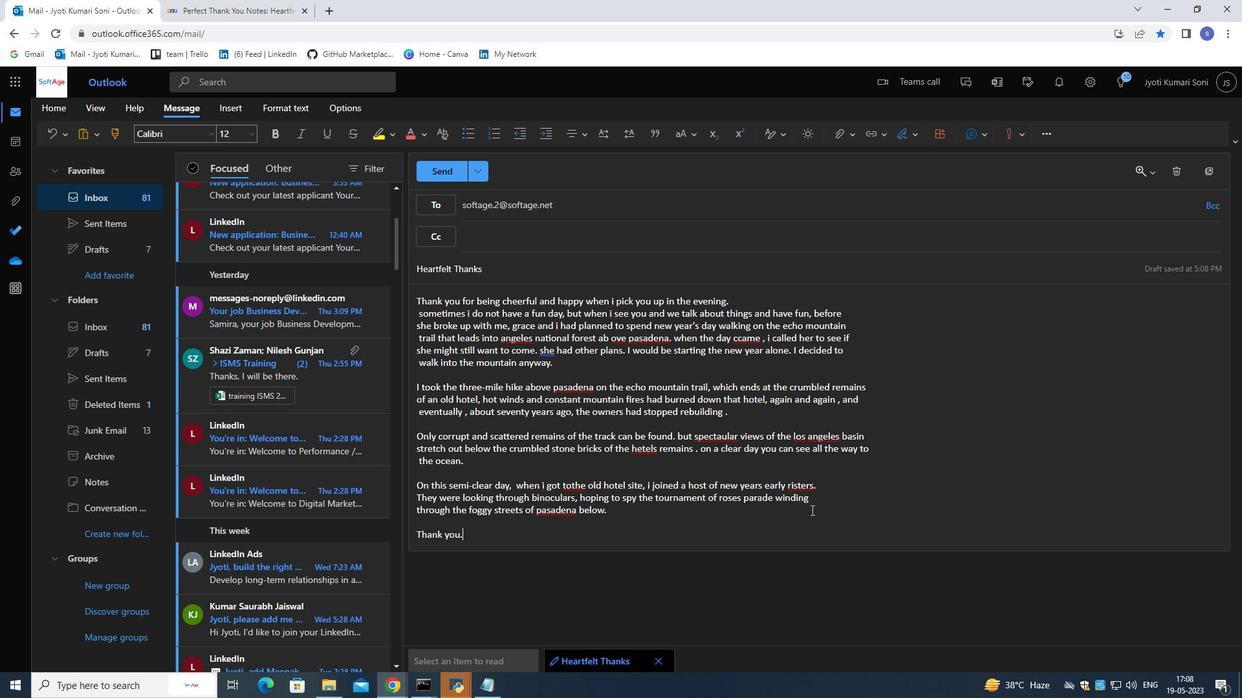 
Action: Mouse moved to (810, 509)
Screenshot: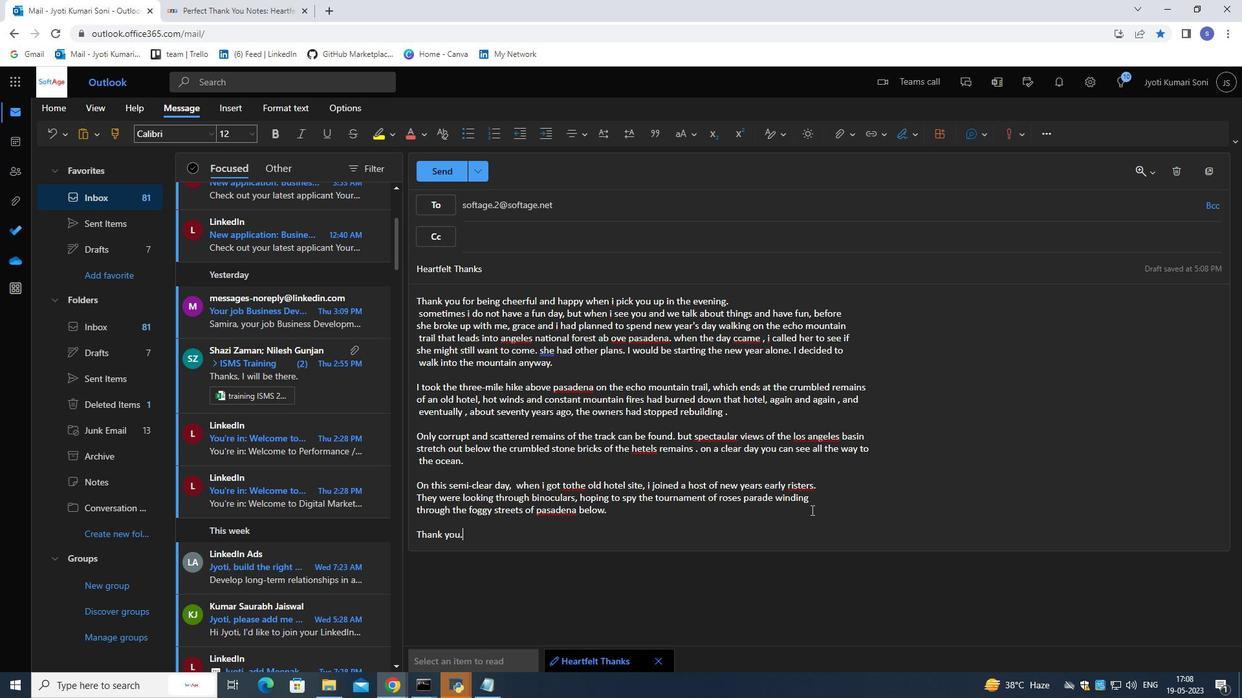 
Action: Mouse scrolled (810, 509) with delta (0, 0)
Screenshot: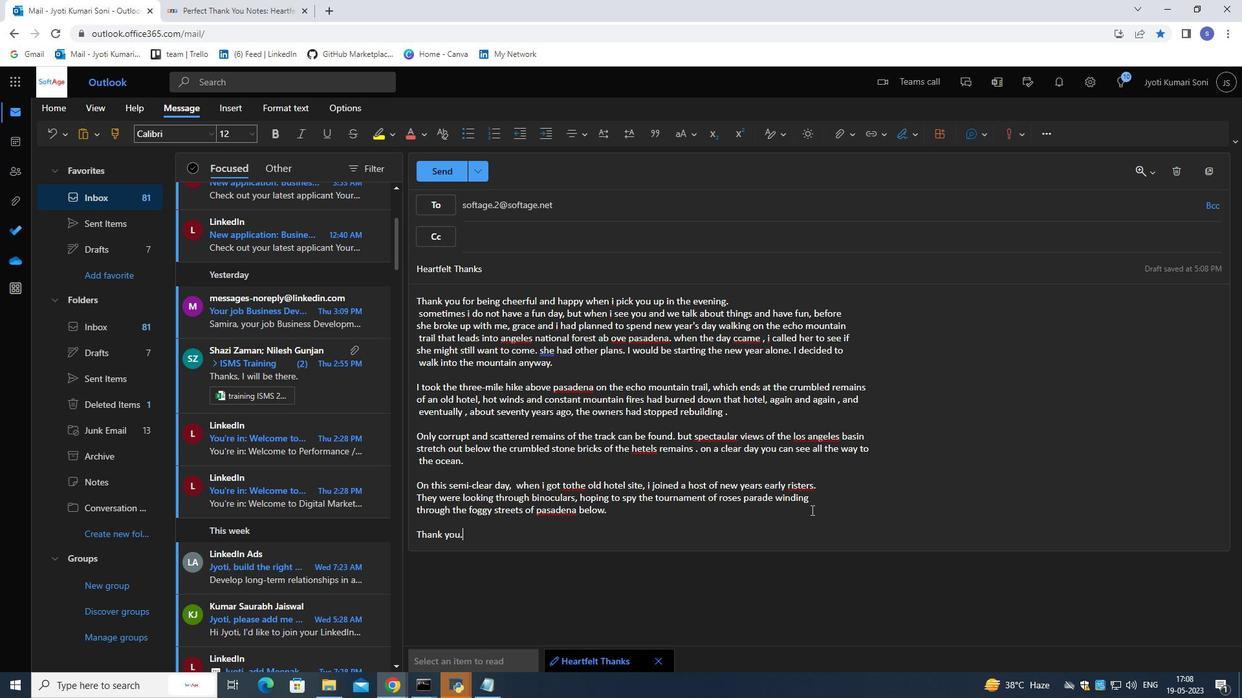 
Action: Mouse scrolled (810, 509) with delta (0, 0)
Screenshot: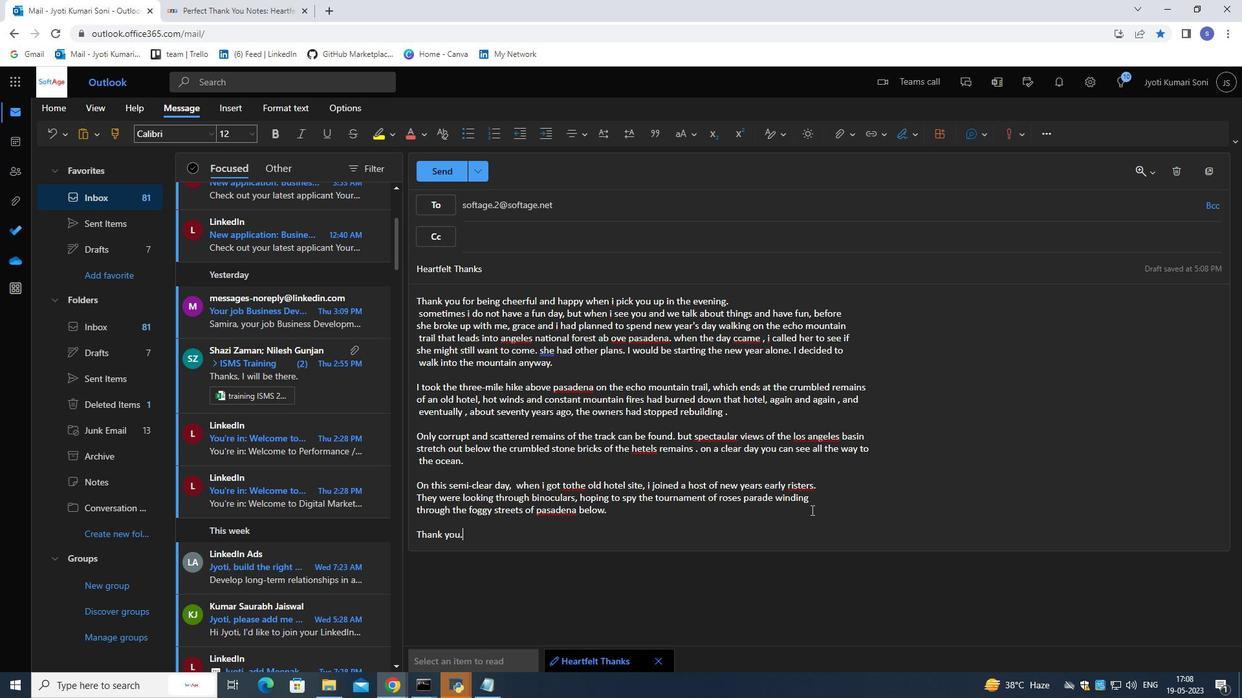 
Action: Mouse moved to (809, 510)
Screenshot: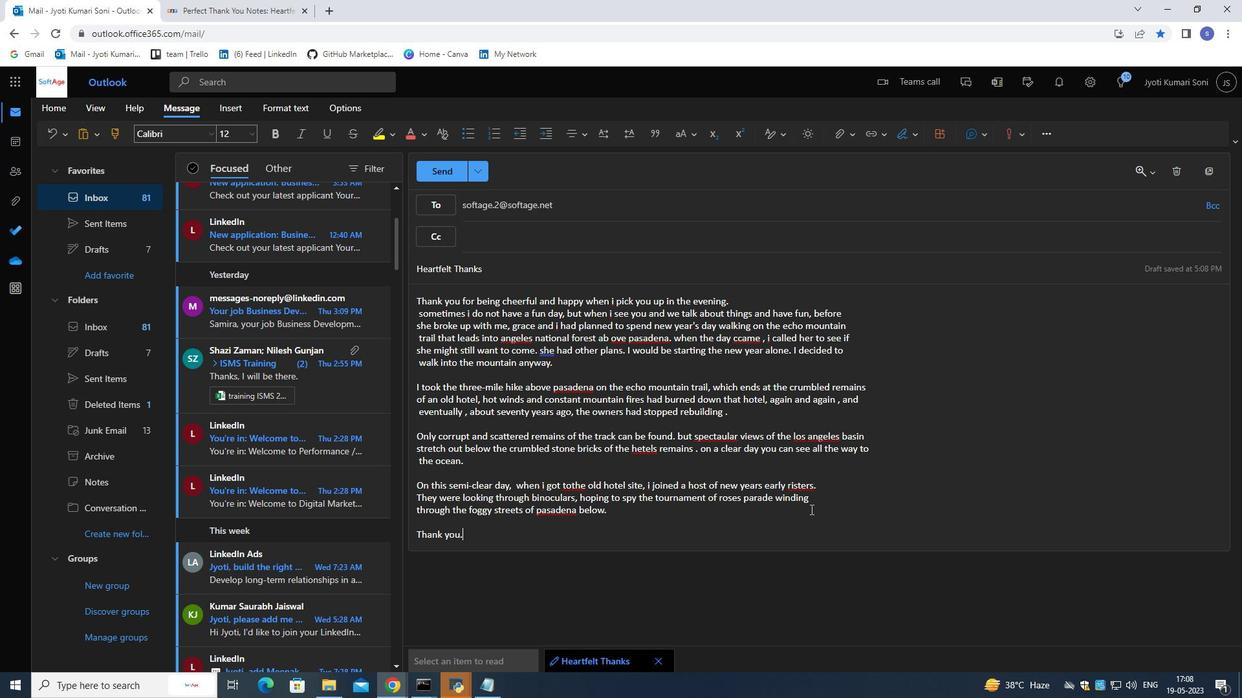 
Action: Mouse scrolled (809, 511) with delta (0, 0)
Screenshot: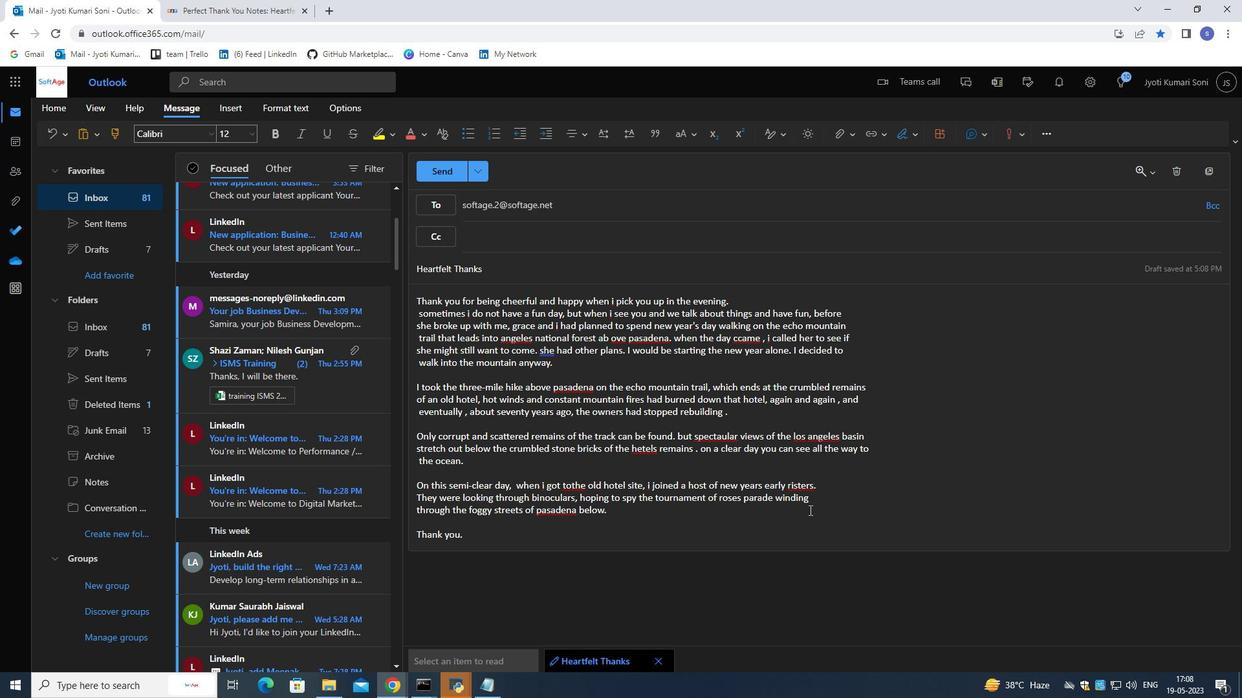 
Action: Mouse scrolled (809, 511) with delta (0, 0)
Screenshot: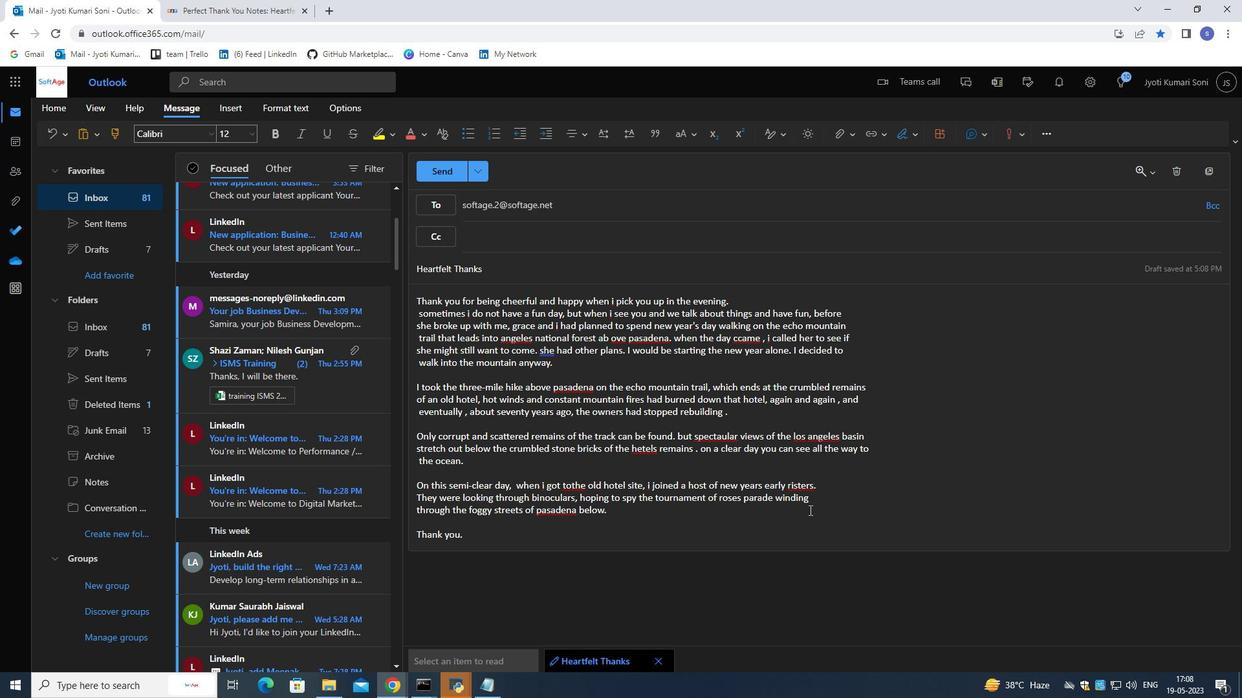 
Action: Mouse scrolled (809, 511) with delta (0, 0)
Screenshot: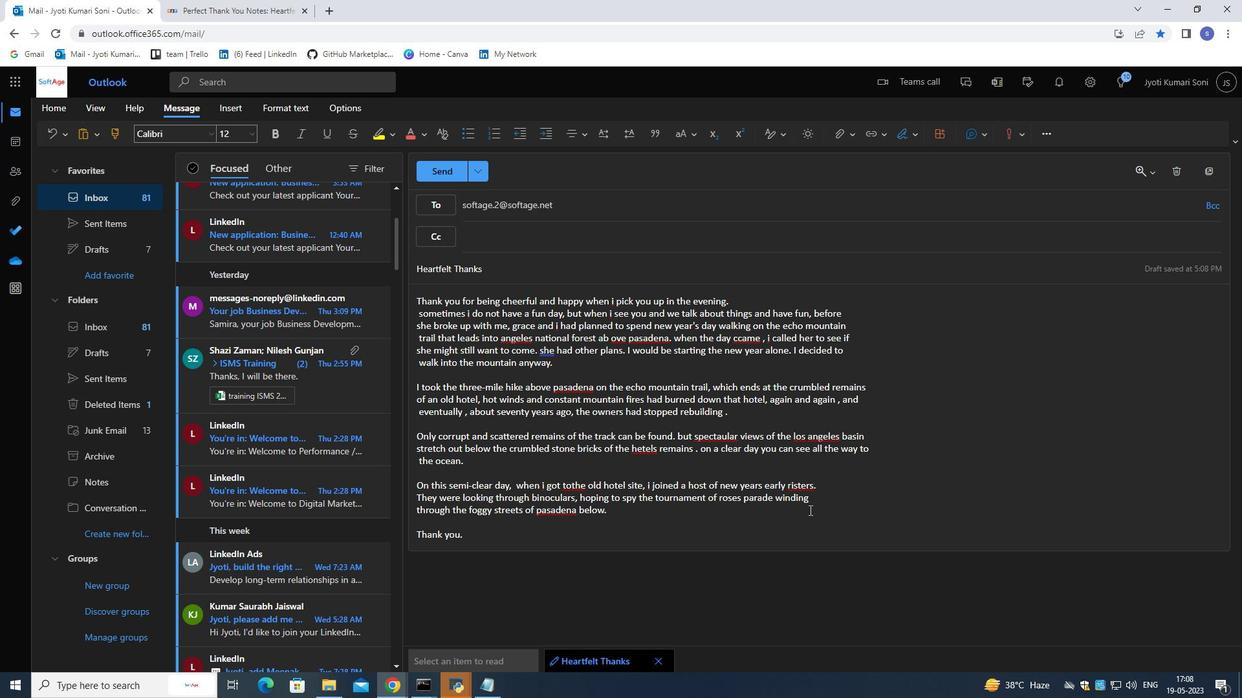 
Action: Mouse scrolled (809, 511) with delta (0, 0)
Screenshot: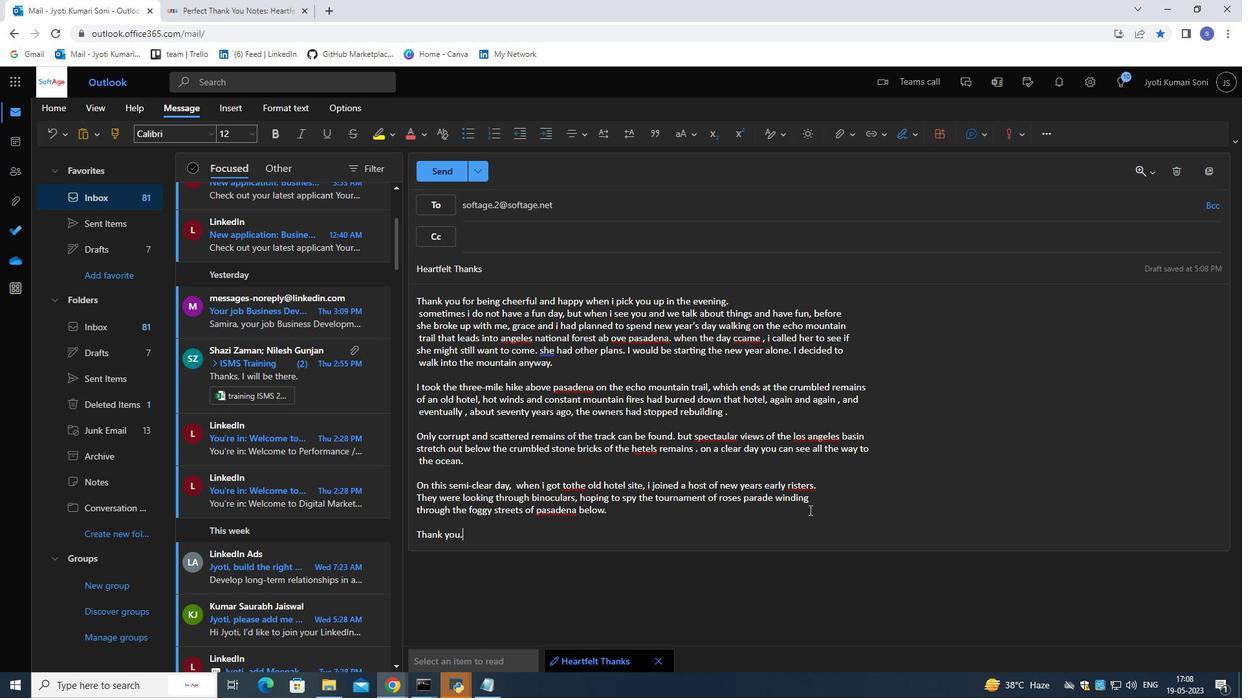 
Action: Mouse scrolled (809, 511) with delta (0, 0)
Screenshot: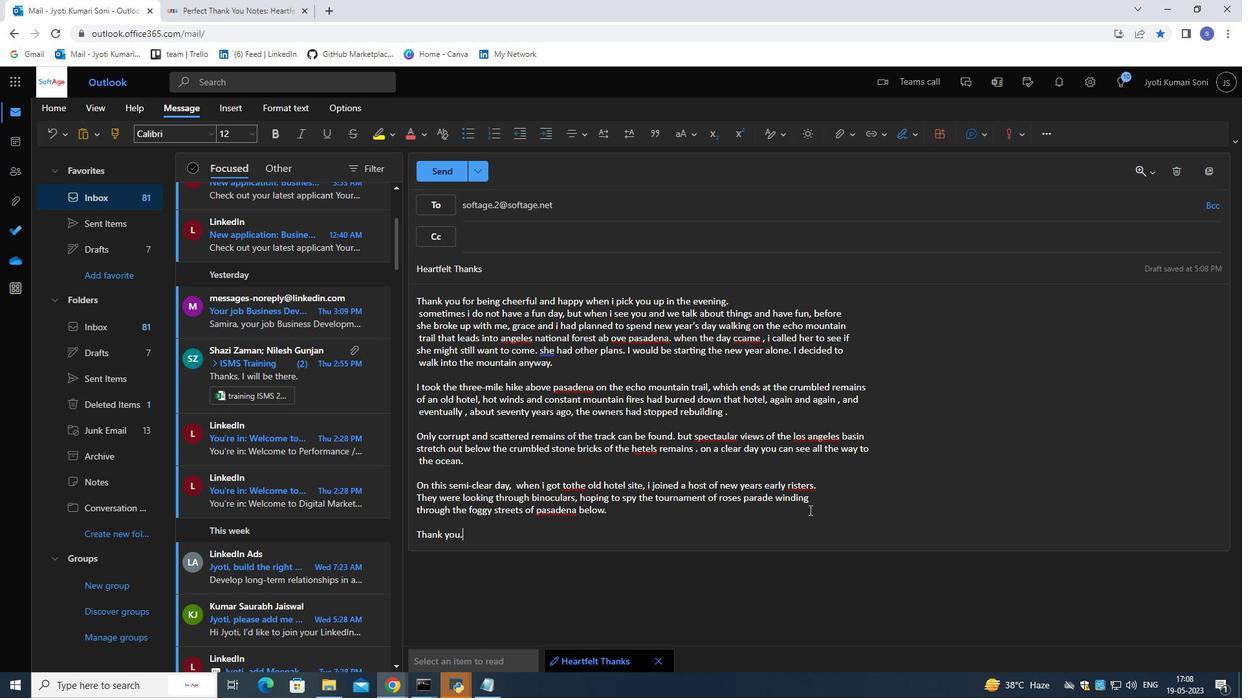 
Action: Mouse scrolled (809, 511) with delta (0, 0)
Screenshot: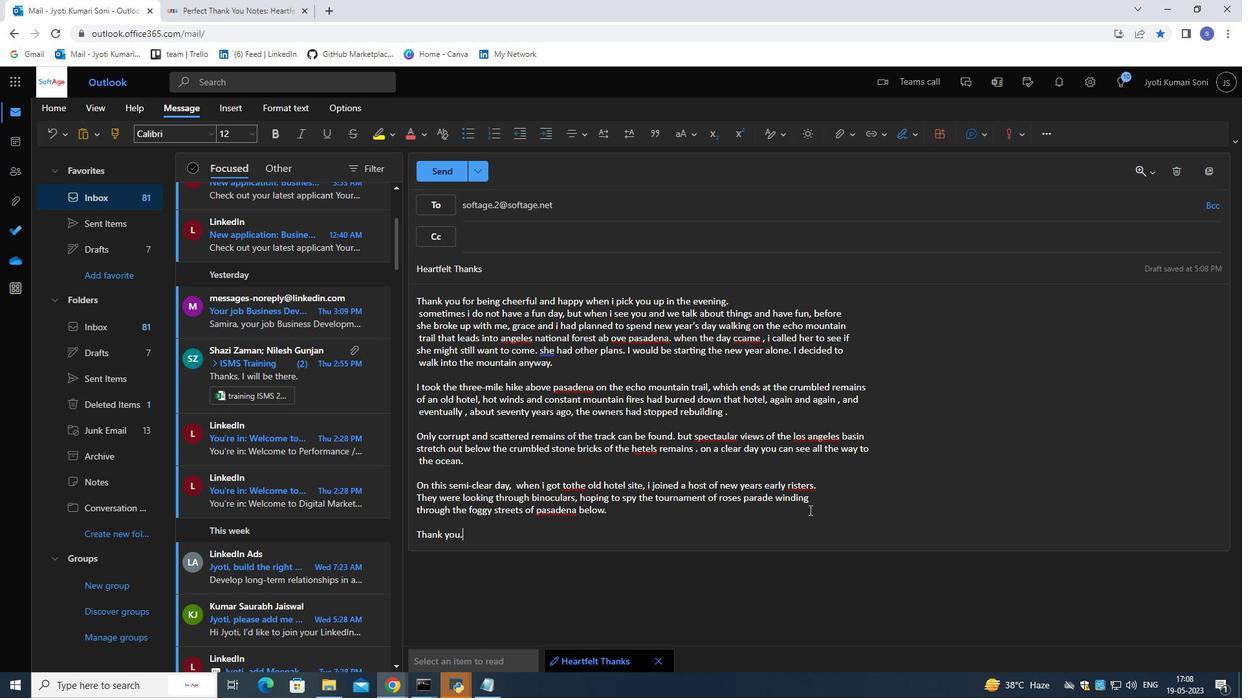 
Action: Mouse scrolled (809, 511) with delta (0, 0)
Screenshot: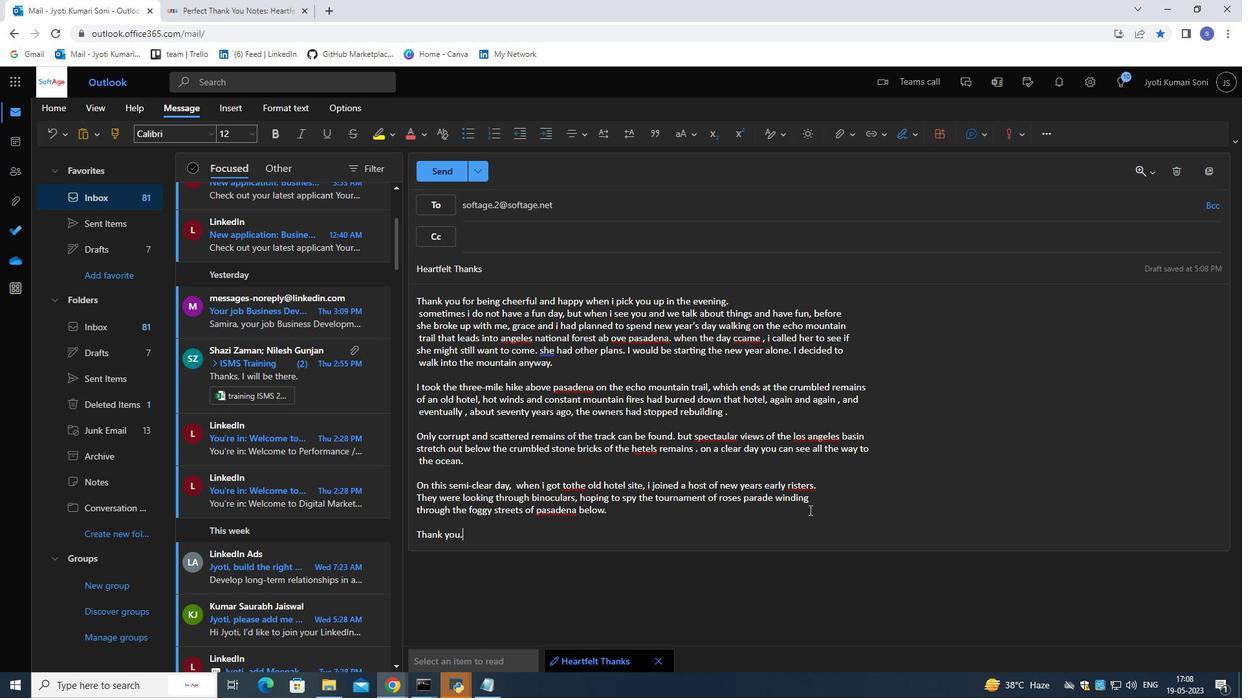 
Action: Mouse moved to (902, 133)
Screenshot: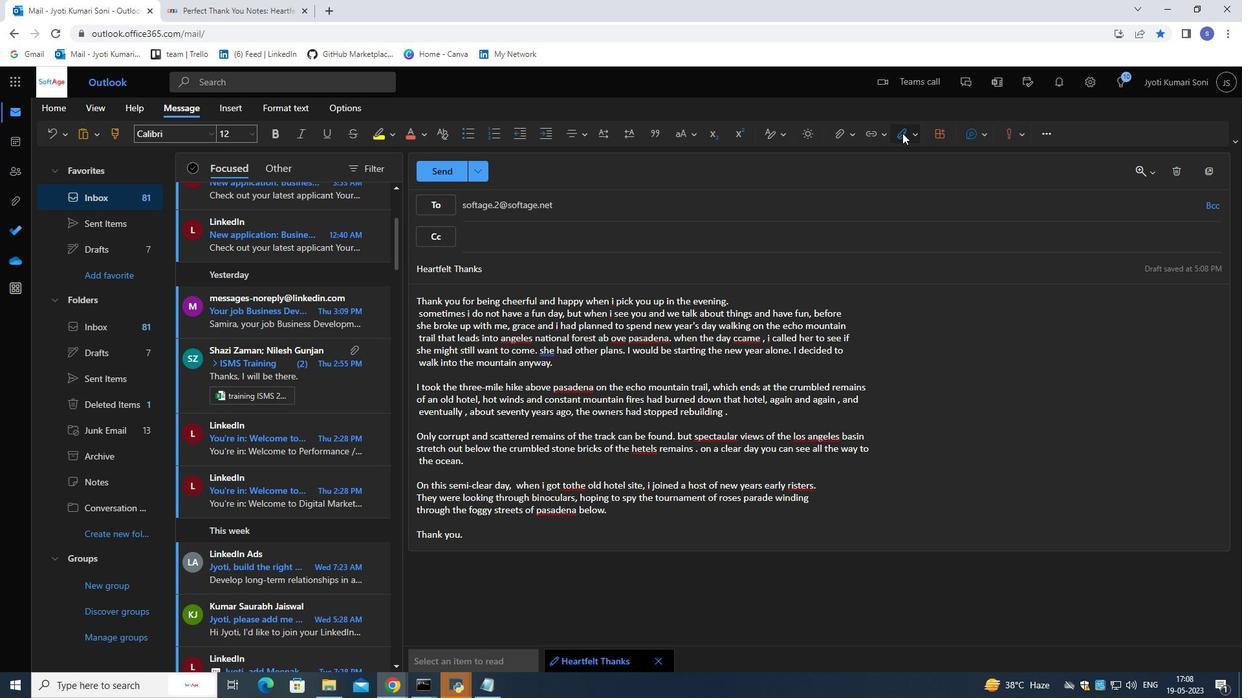 
Action: Mouse pressed left at (902, 133)
Screenshot: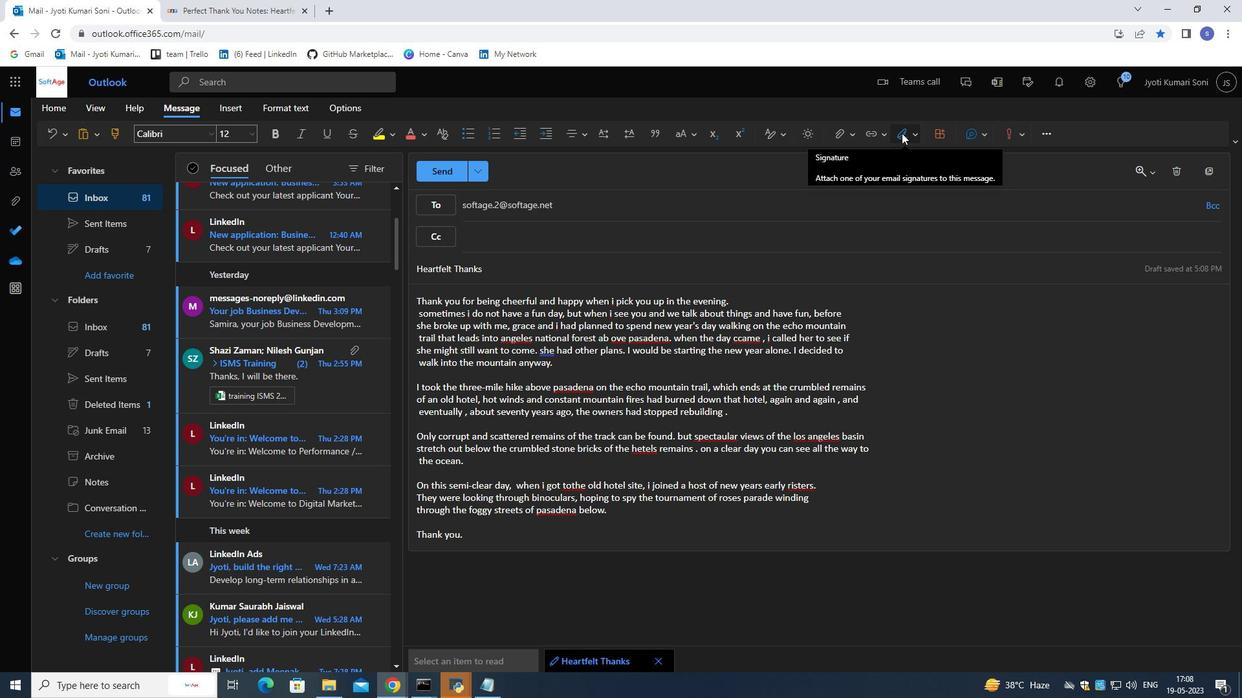 
Action: Mouse moved to (876, 187)
Screenshot: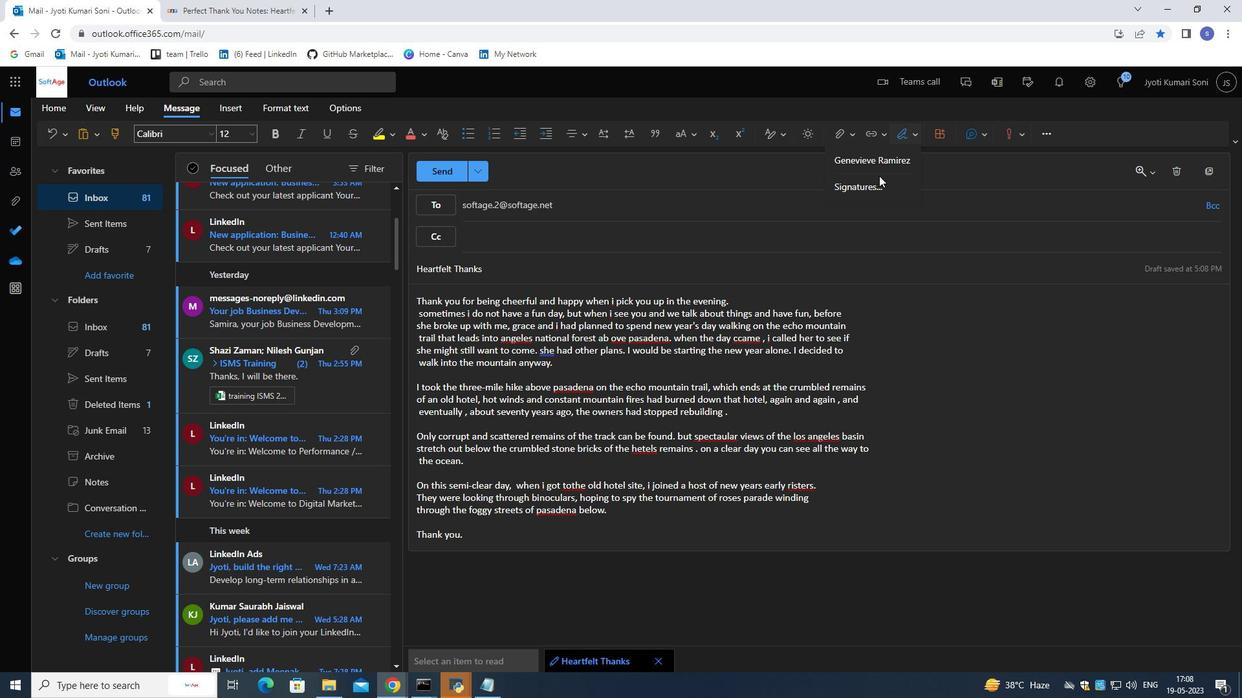 
Action: Mouse pressed left at (876, 187)
Screenshot: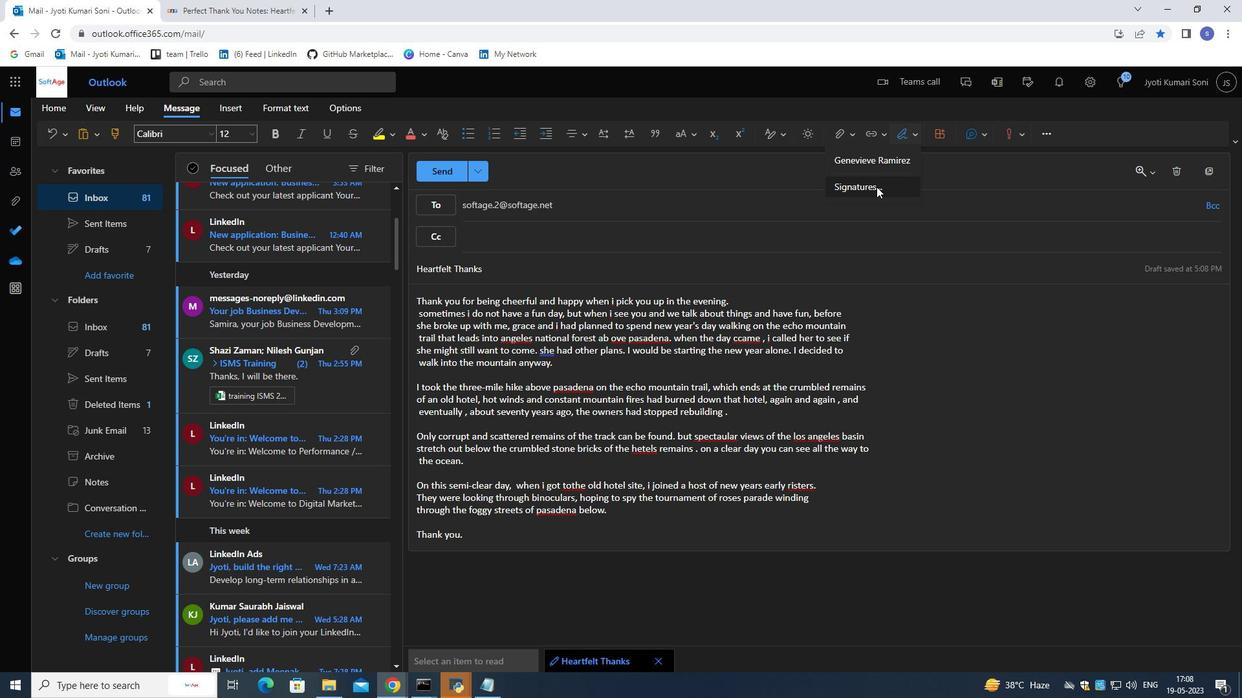 
Action: Mouse moved to (677, 226)
Screenshot: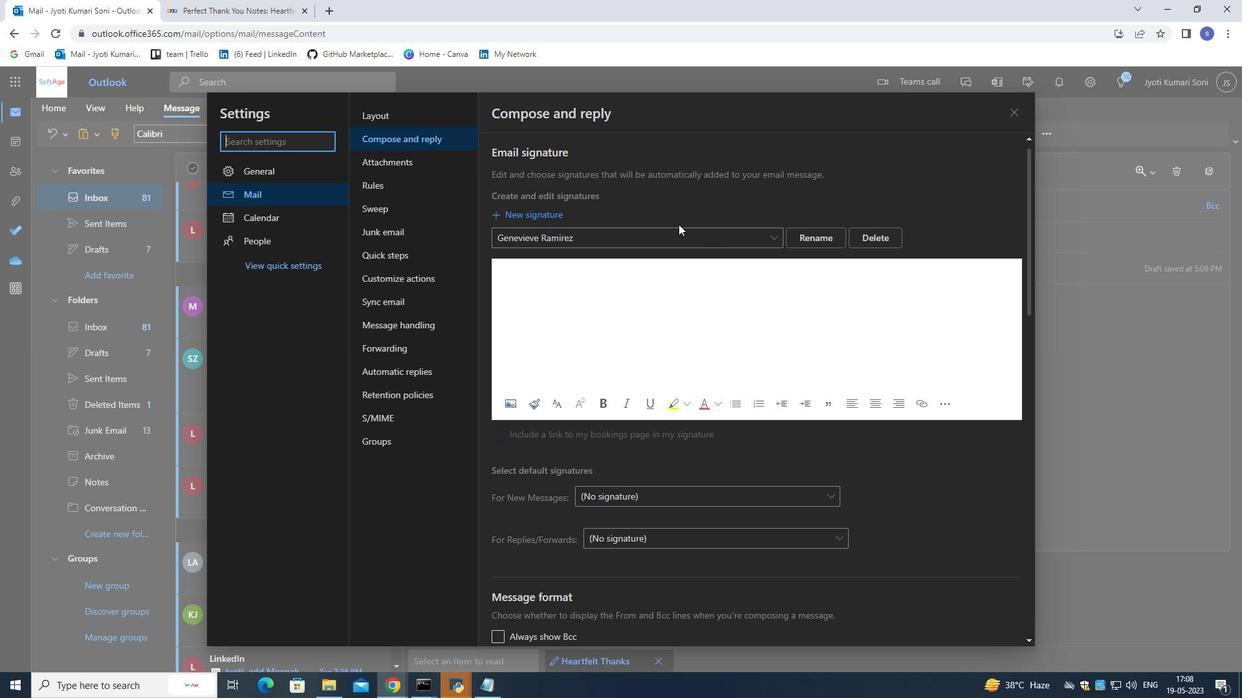 
Action: Mouse pressed left at (677, 226)
Screenshot: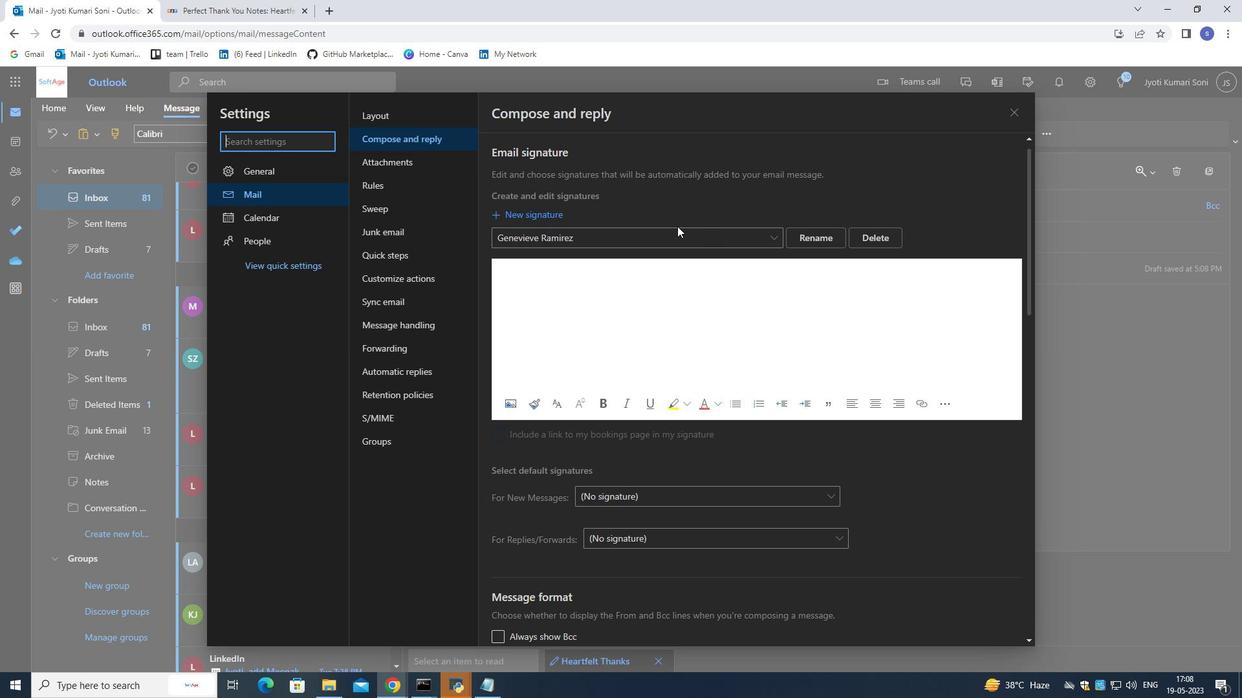 
Action: Mouse moved to (663, 240)
Screenshot: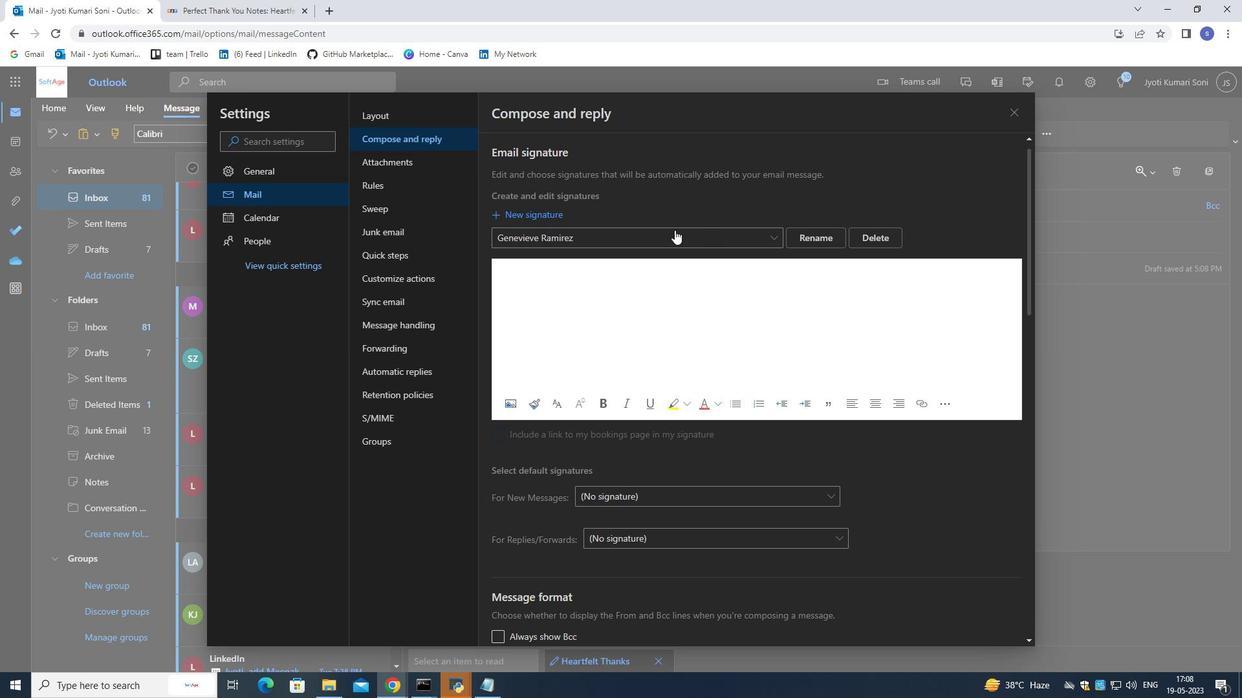 
Action: Mouse pressed left at (663, 240)
Screenshot: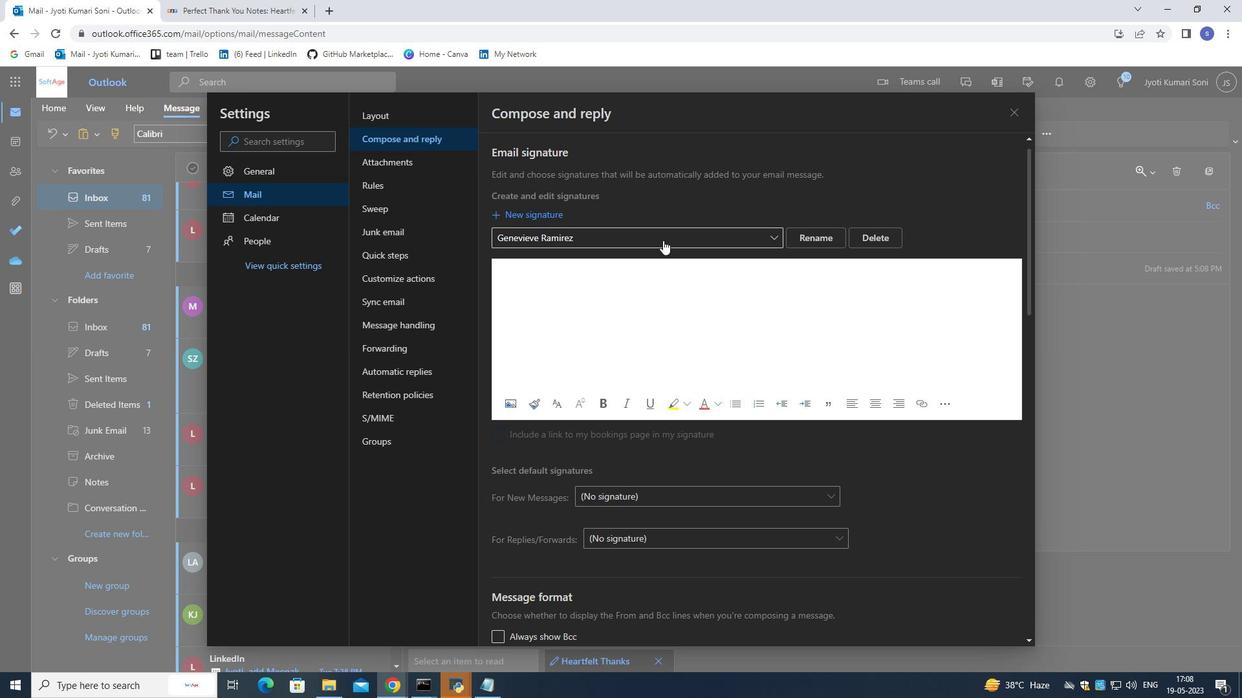 
Action: Mouse moved to (663, 239)
Screenshot: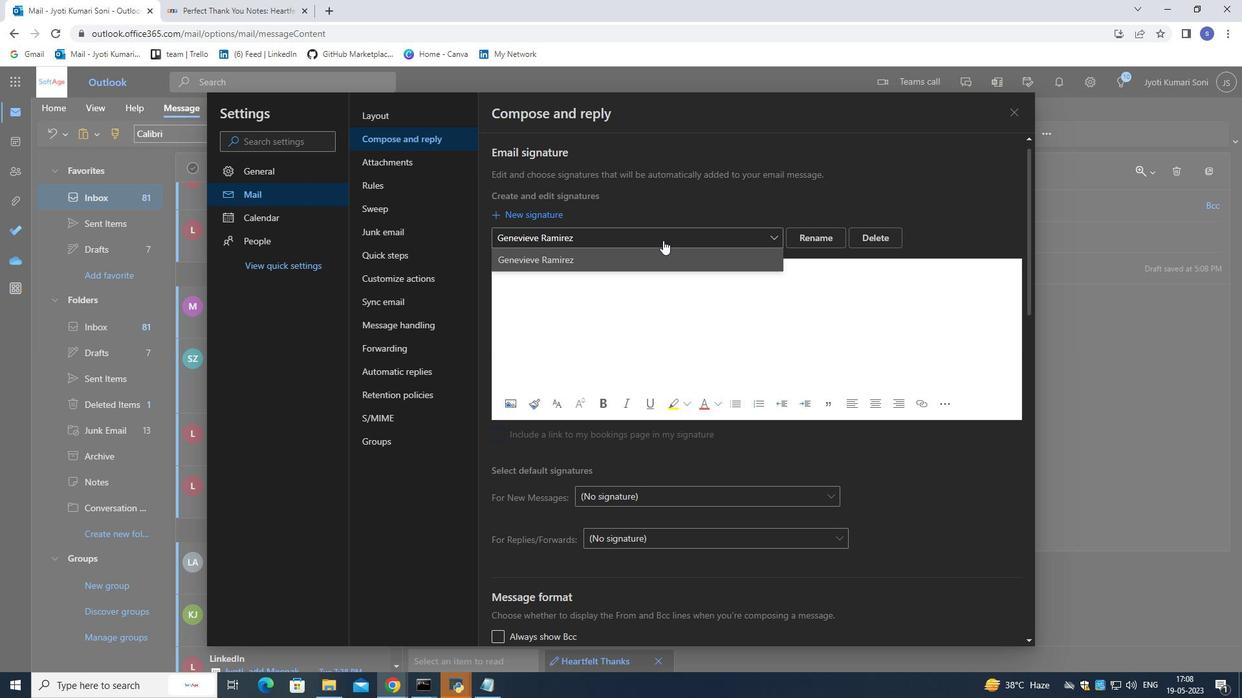 
Action: Mouse pressed left at (663, 239)
Screenshot: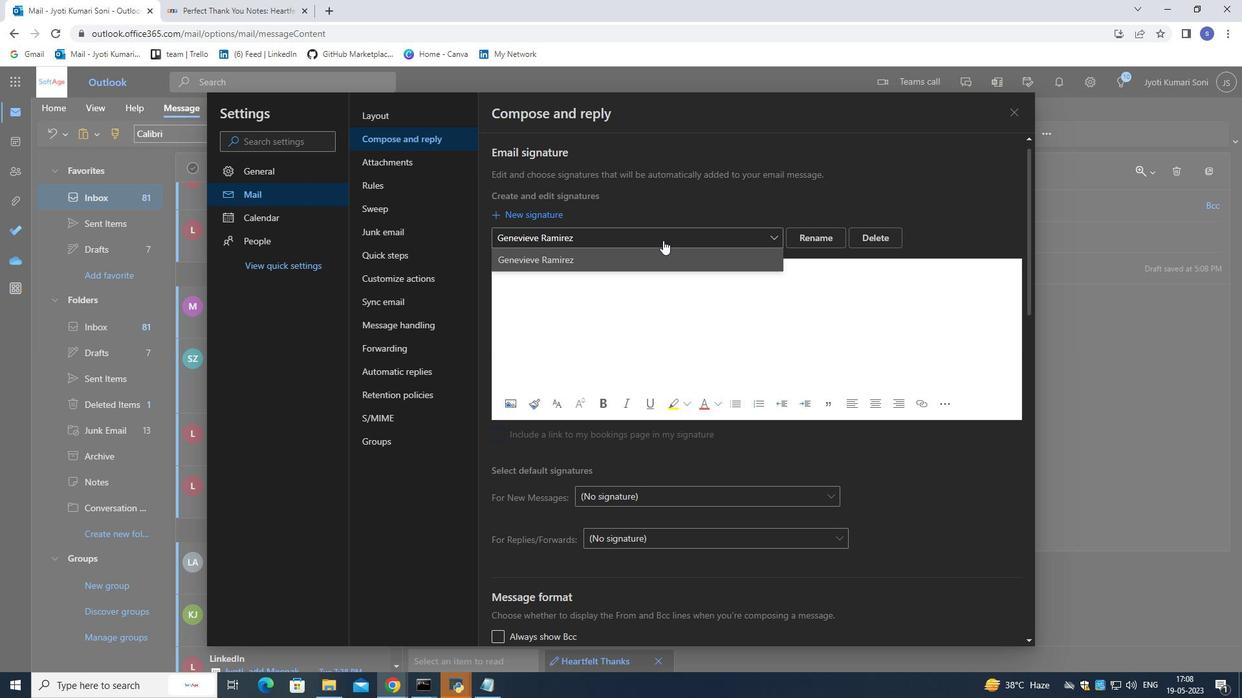 
Action: Key pressed <Key.backspace><Key.backspace><Key.backspace>
Screenshot: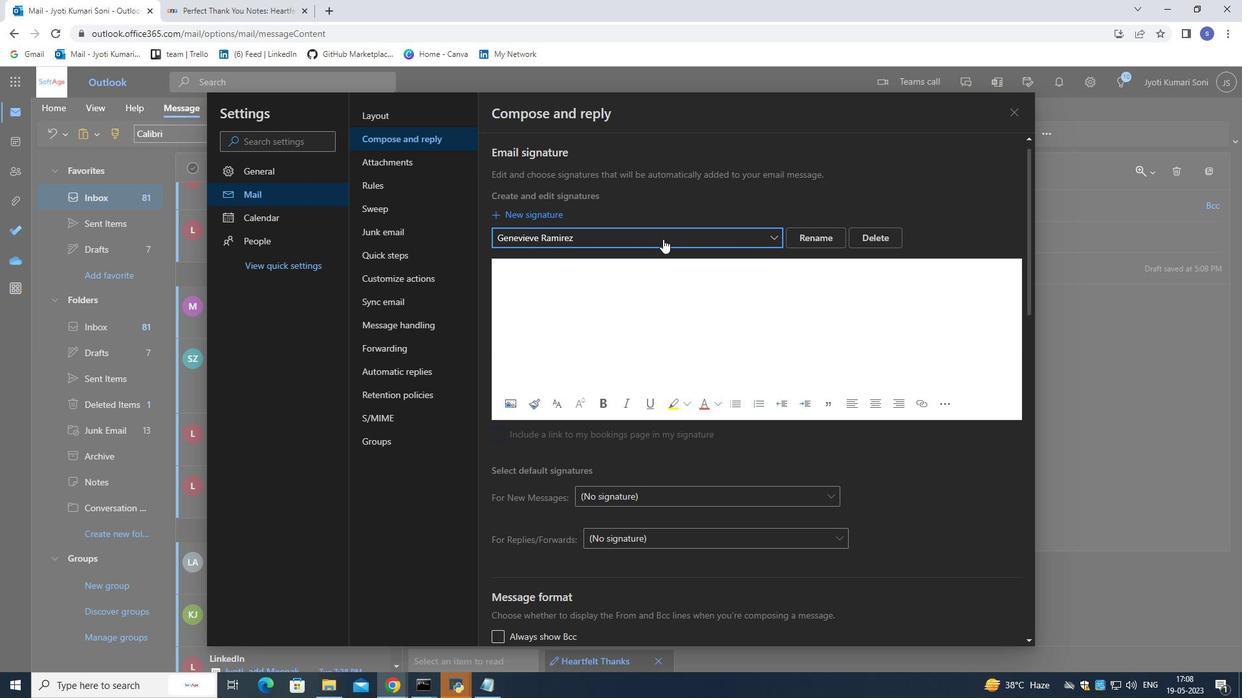 
Action: Mouse moved to (1014, 113)
Screenshot: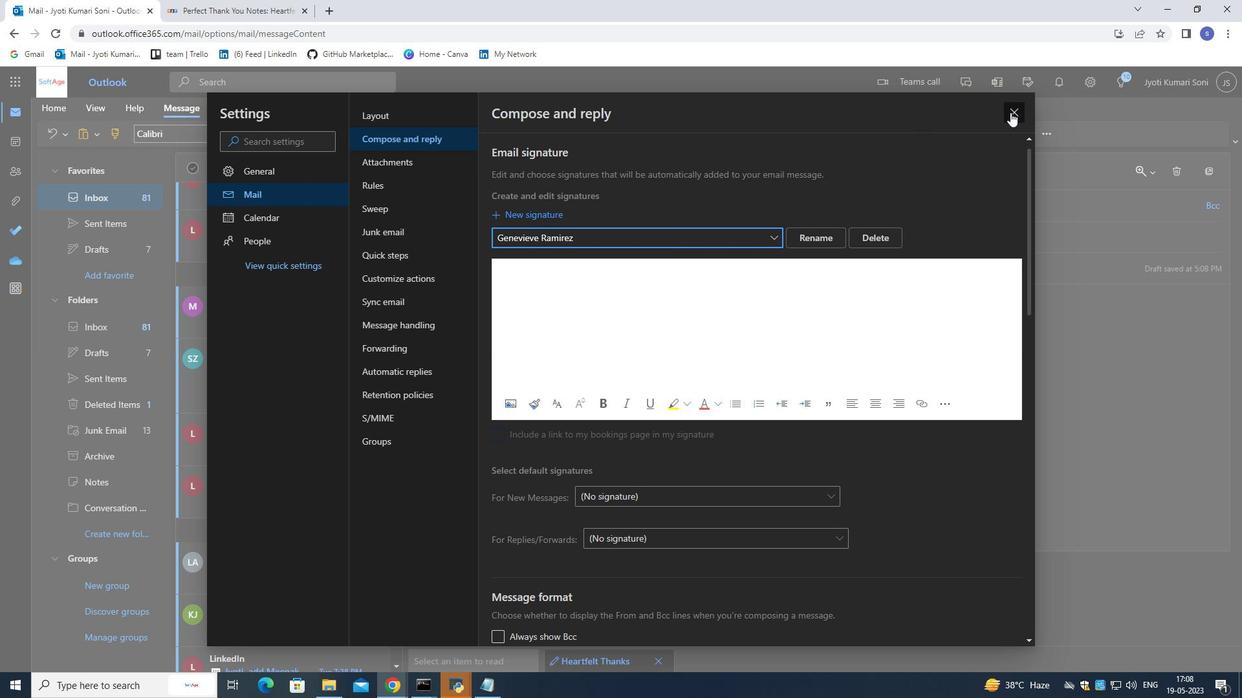 
Action: Mouse pressed left at (1014, 113)
Screenshot: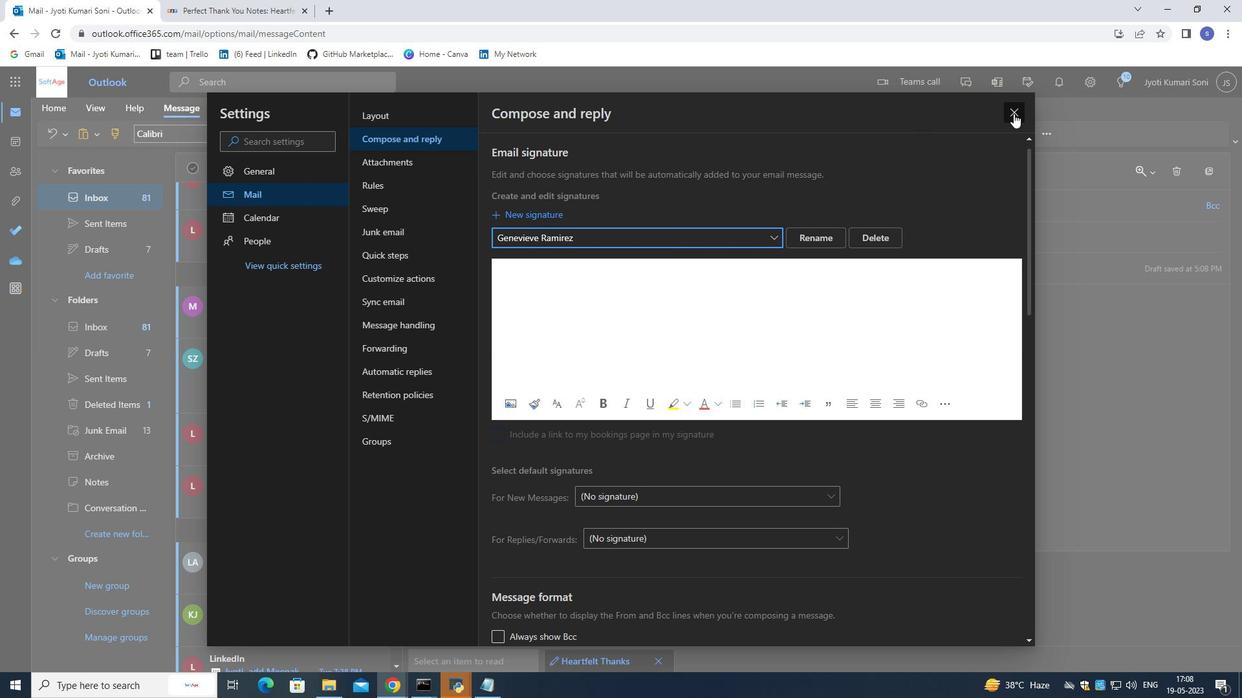 
Action: Mouse moved to (594, 333)
Screenshot: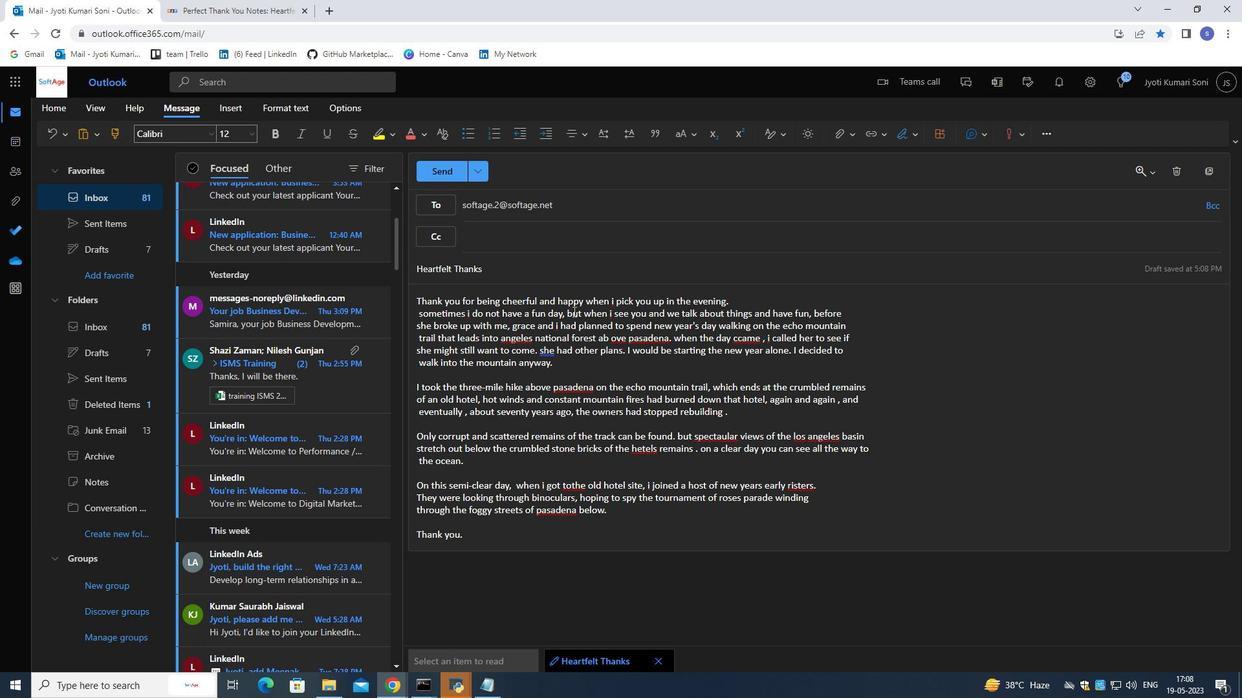 
Action: Mouse pressed left at (594, 333)
Screenshot: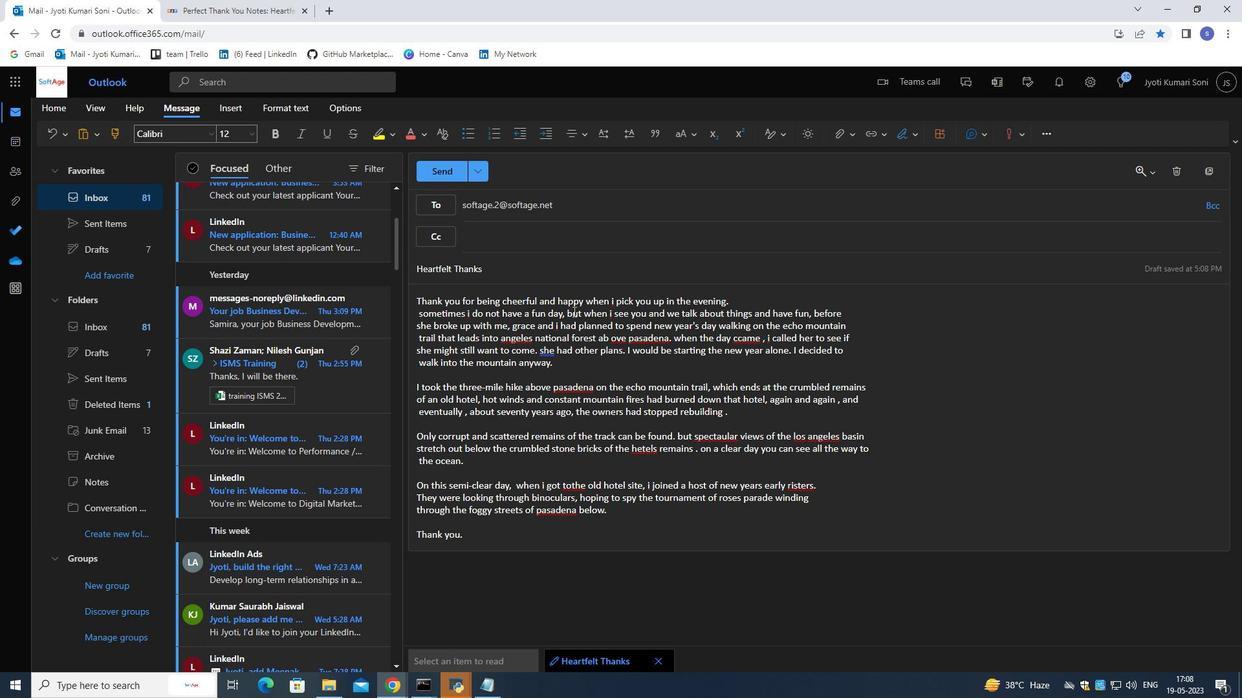 
Action: Mouse moved to (559, 337)
Screenshot: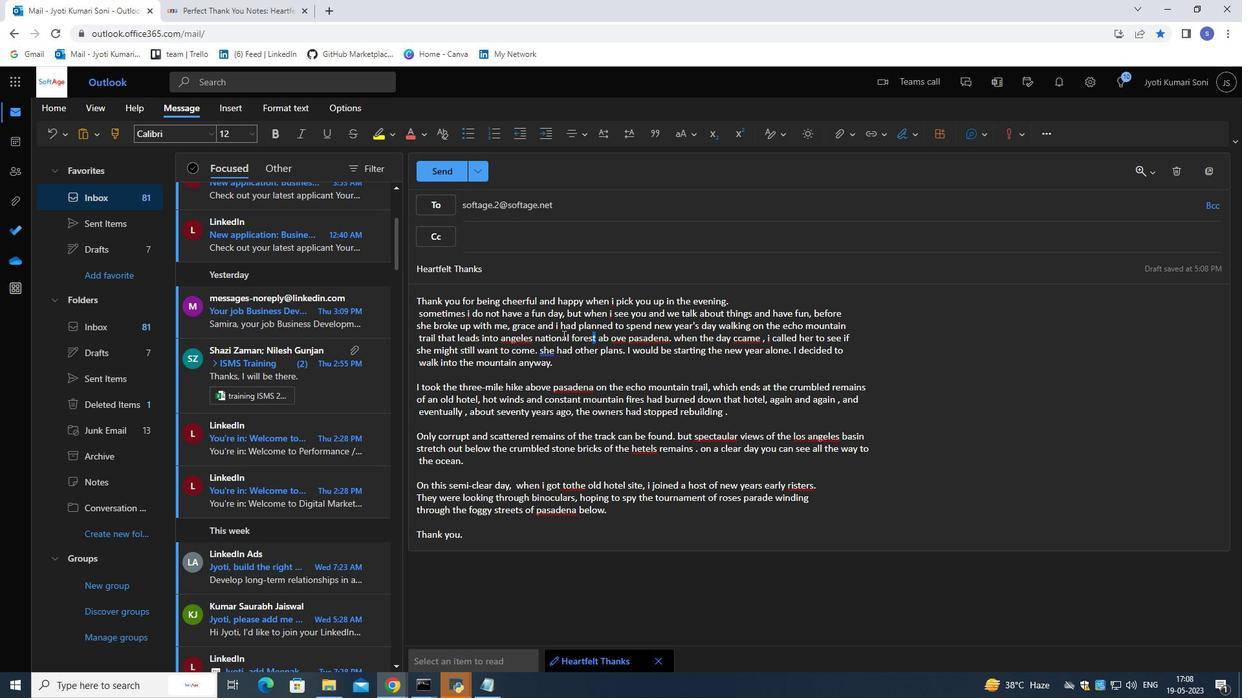 
Action: Mouse pressed left at (559, 337)
Screenshot: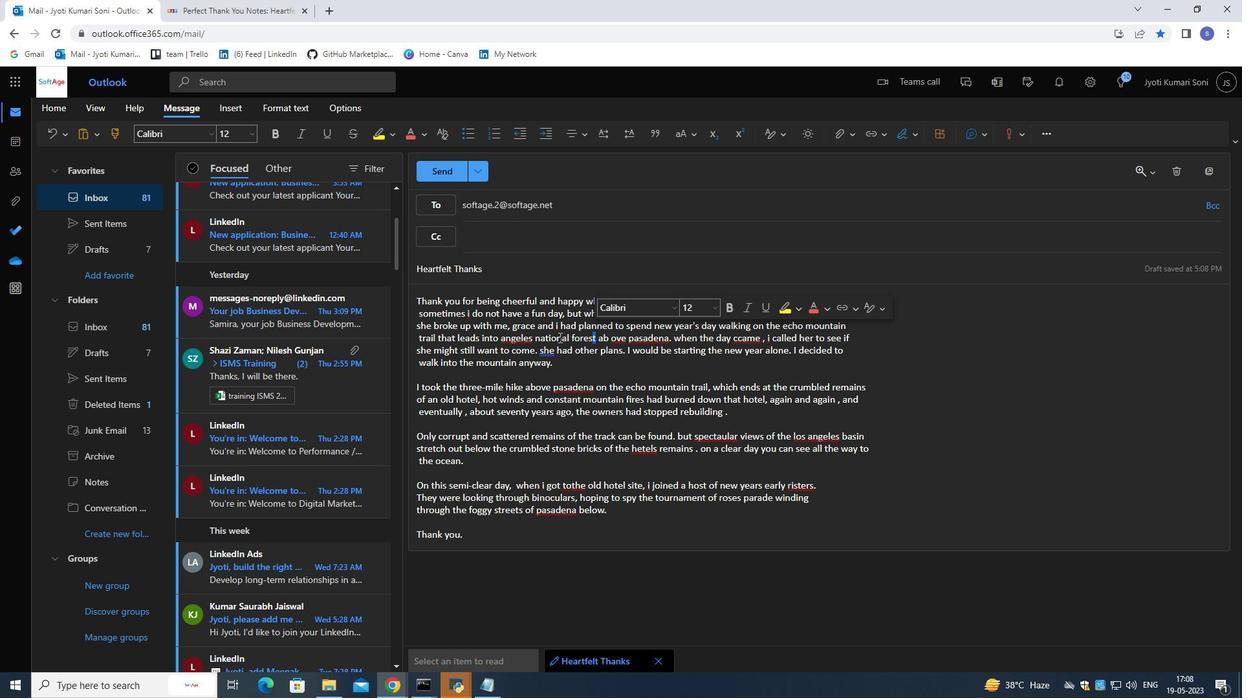 
Action: Mouse moved to (1210, 164)
Screenshot: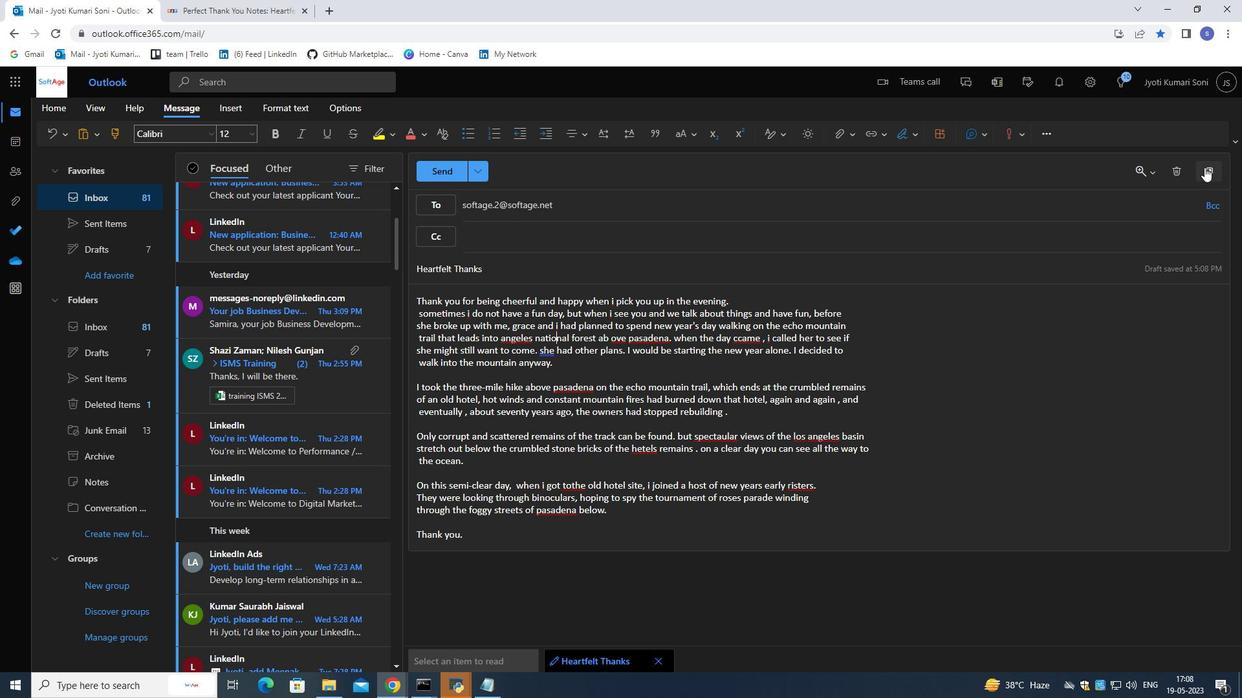 
Action: Mouse pressed left at (1210, 164)
Screenshot: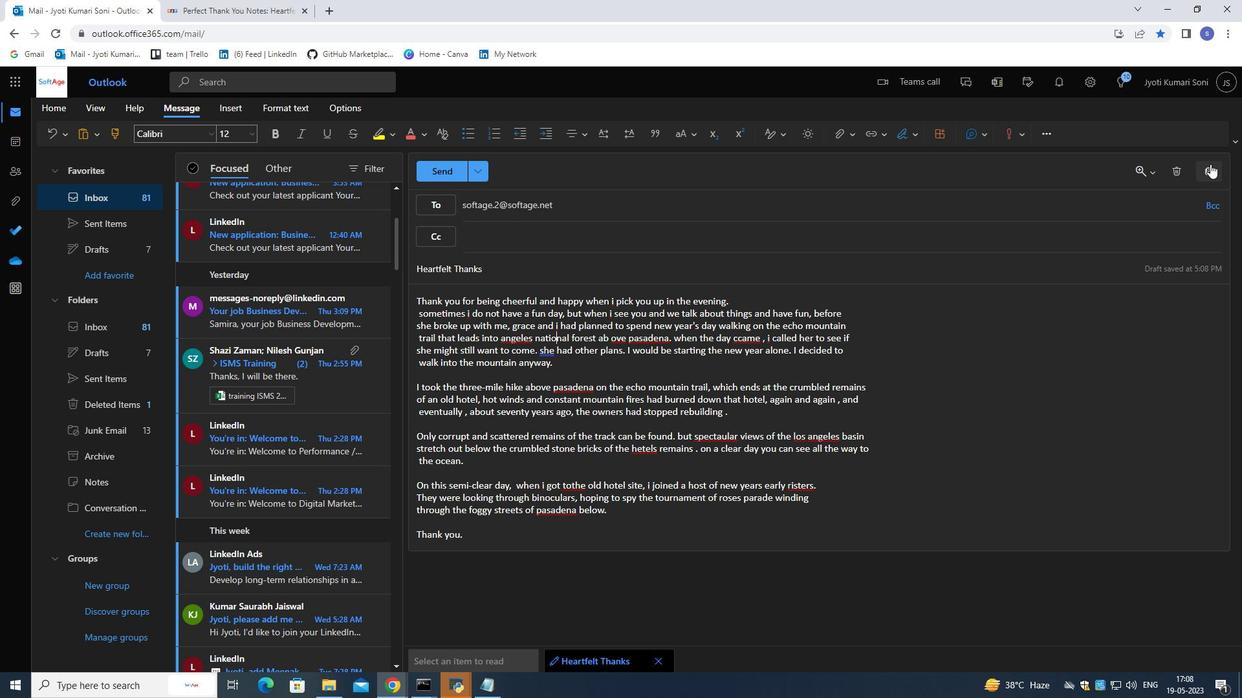 
Action: Mouse moved to (785, 49)
Screenshot: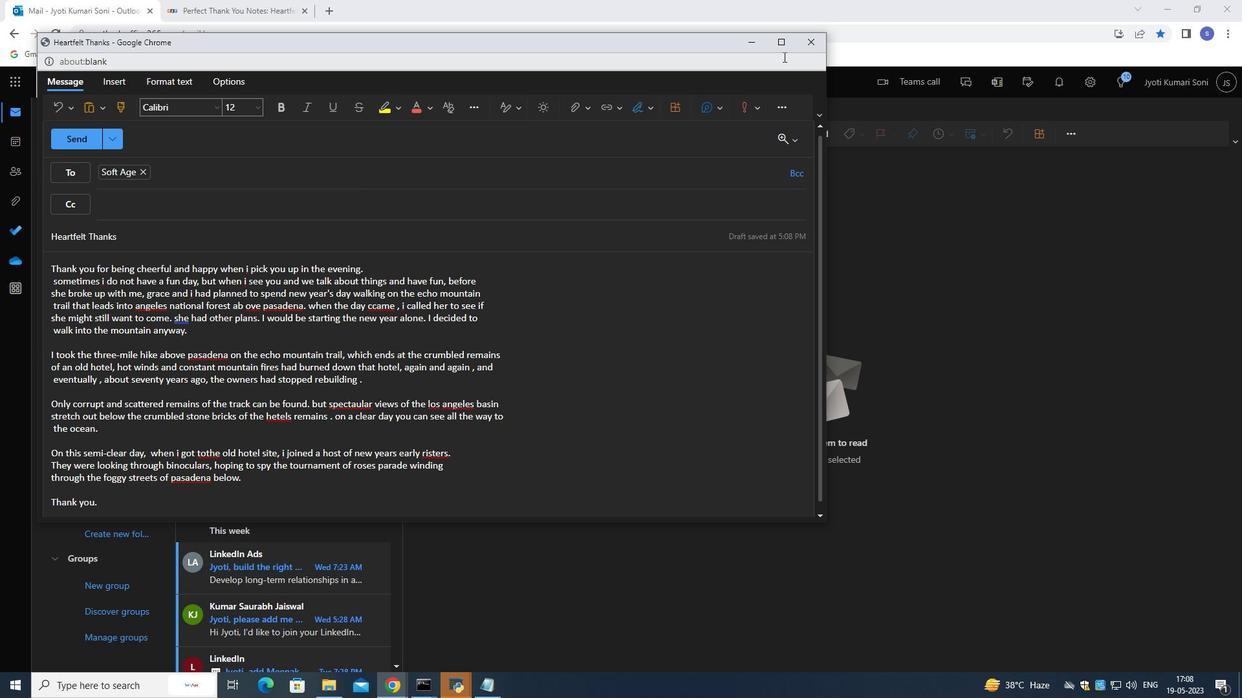 
Action: Mouse pressed left at (785, 49)
Screenshot: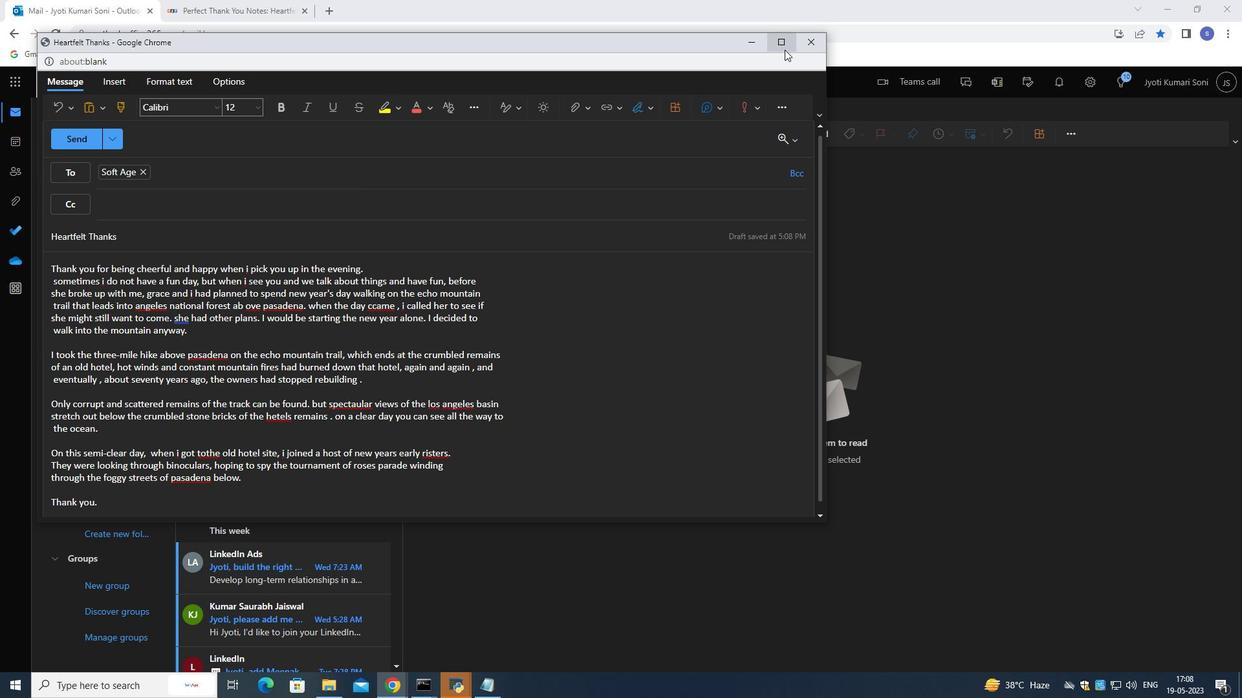 
Action: Mouse moved to (75, 44)
Screenshot: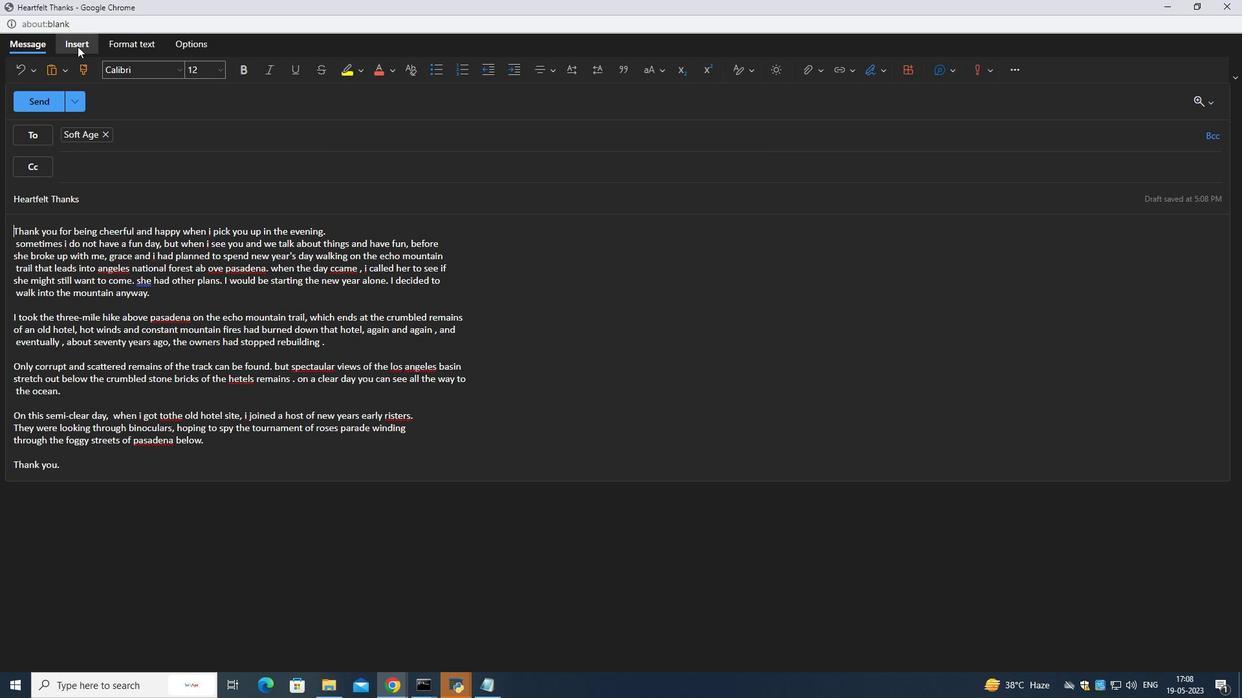 
Action: Mouse pressed left at (75, 44)
Screenshot: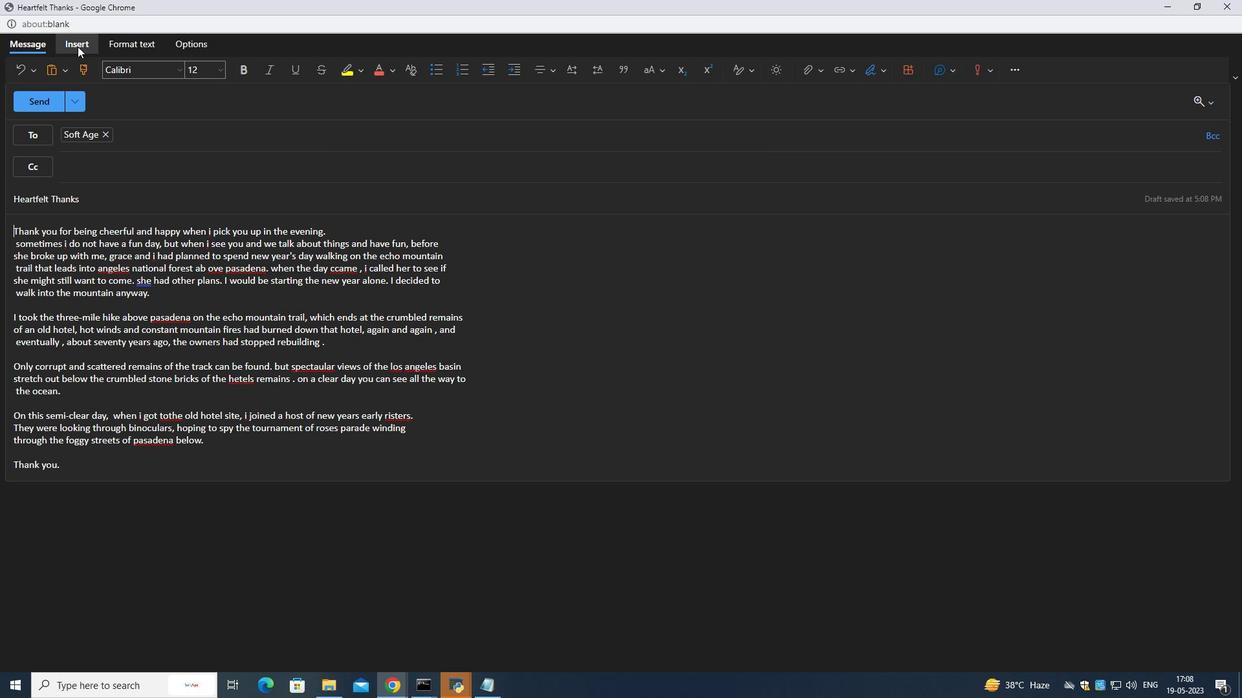 
Action: Mouse moved to (181, 71)
Screenshot: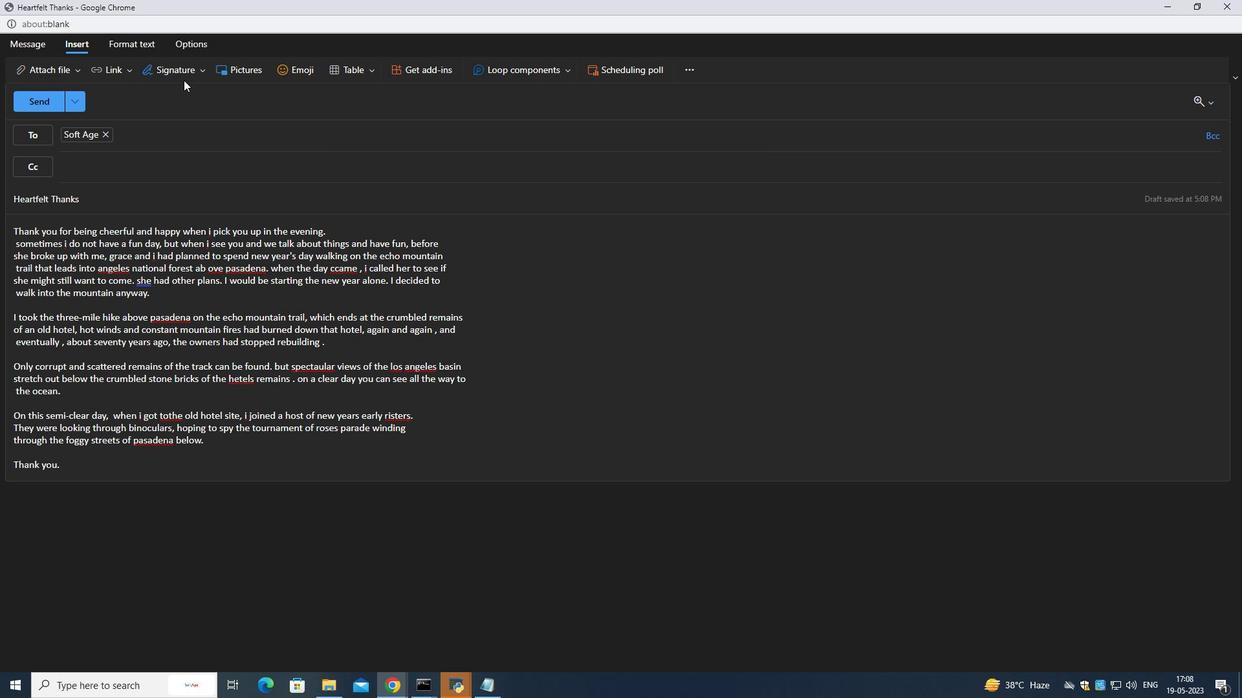 
Action: Mouse pressed left at (181, 71)
Screenshot: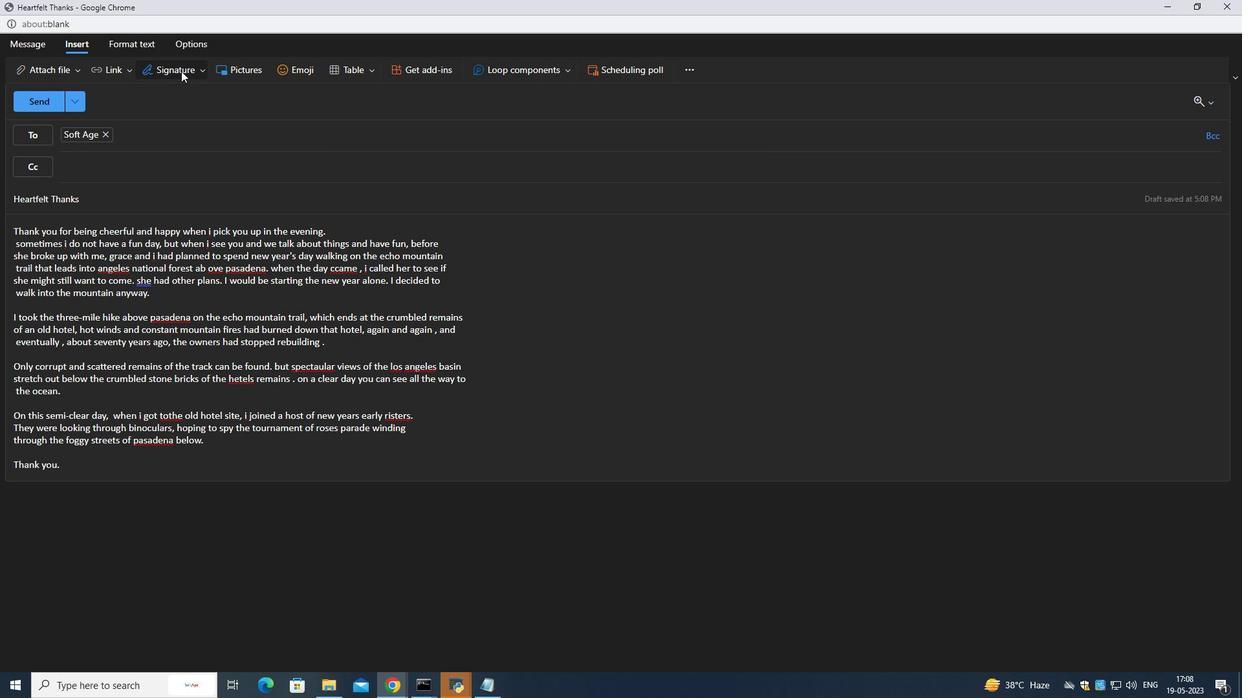 
Action: Mouse moved to (188, 117)
Screenshot: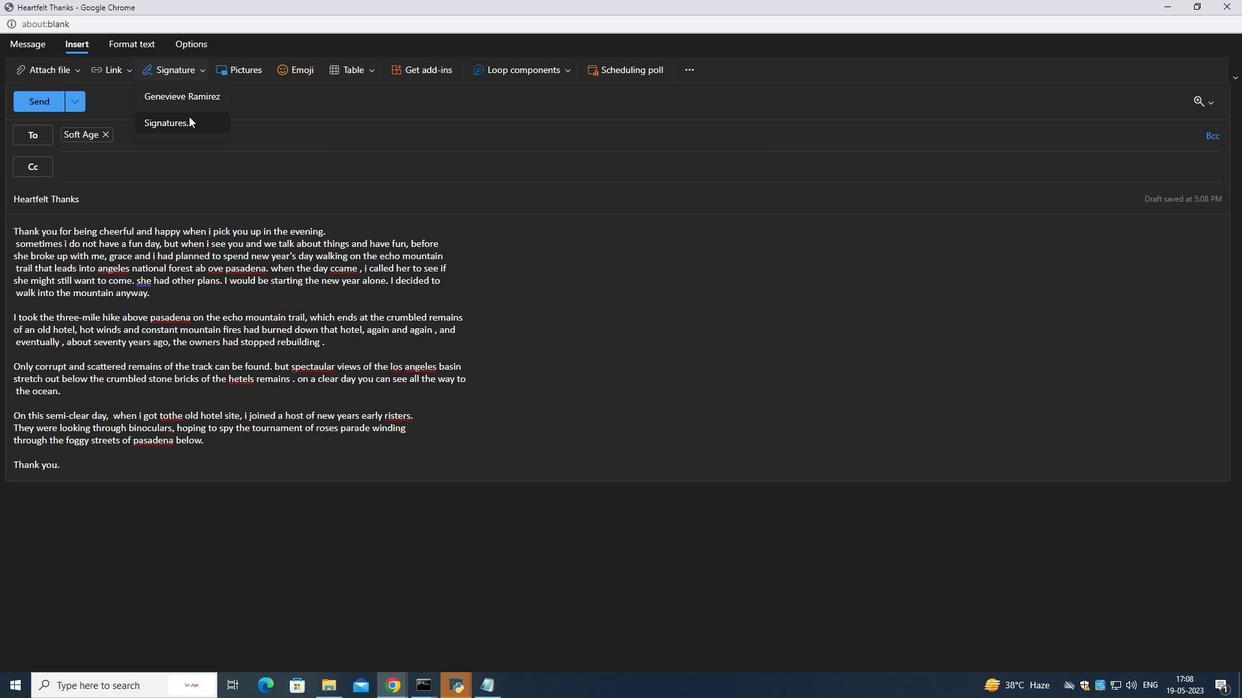 
Action: Mouse pressed left at (188, 117)
Screenshot: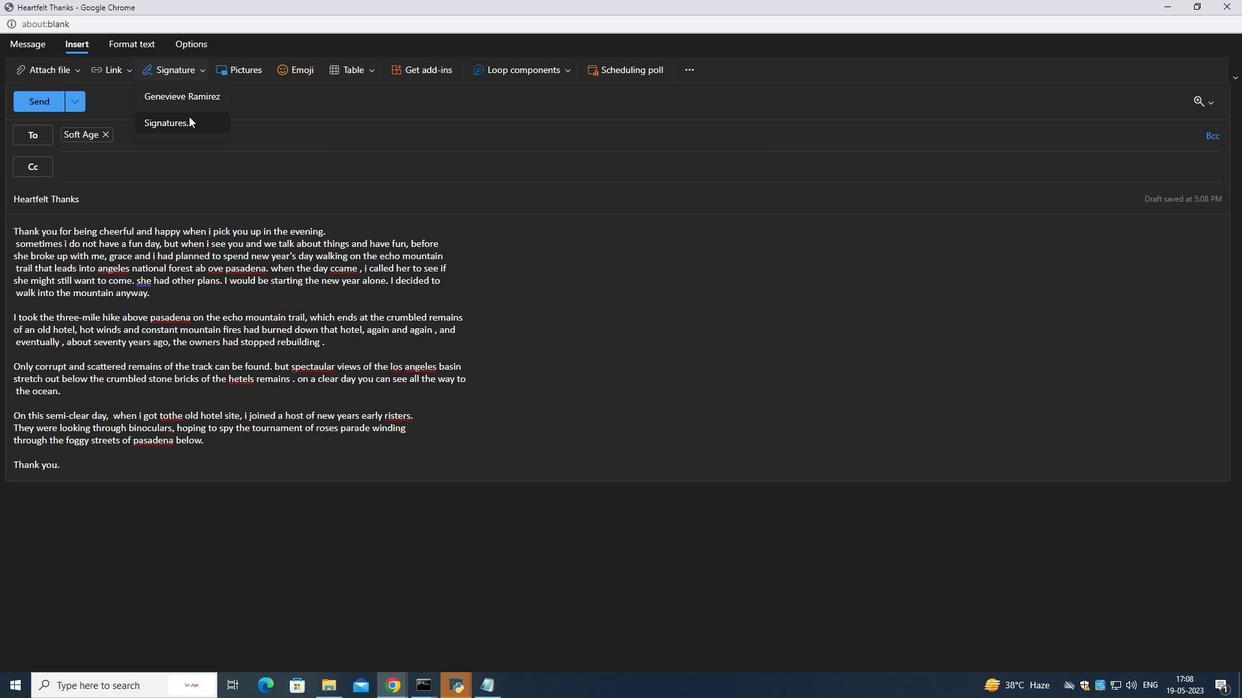 
Action: Mouse moved to (807, 198)
Screenshot: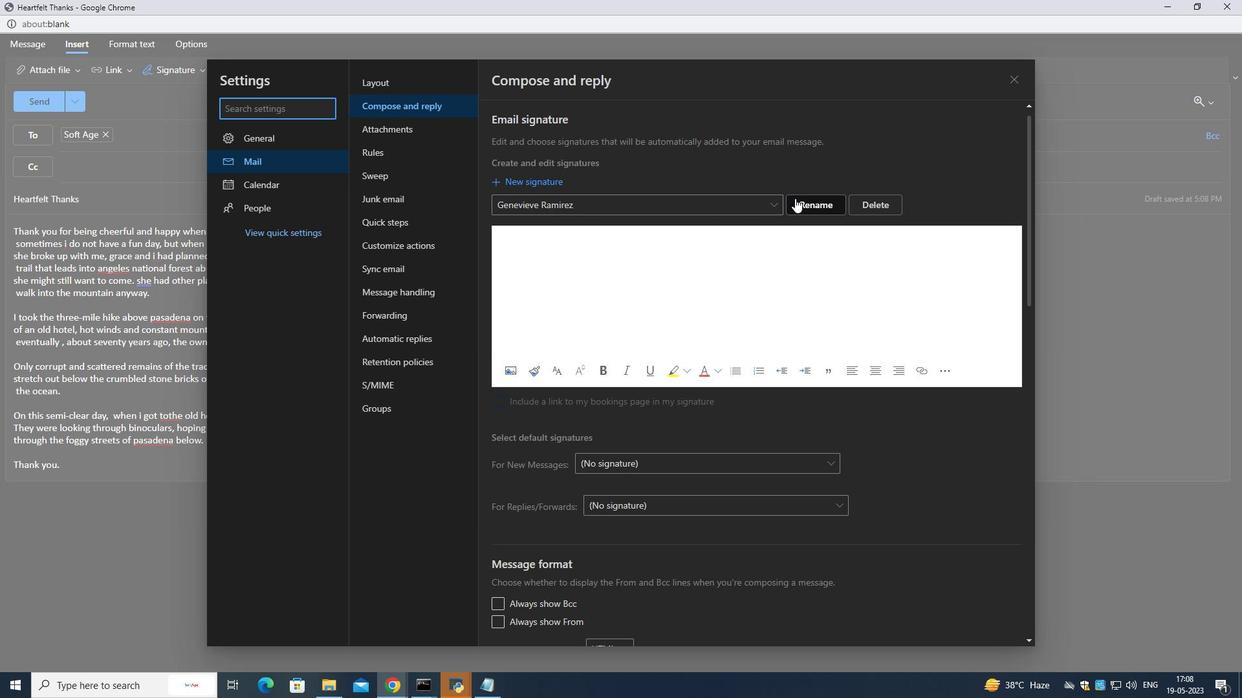 
Action: Mouse pressed left at (807, 198)
Screenshot: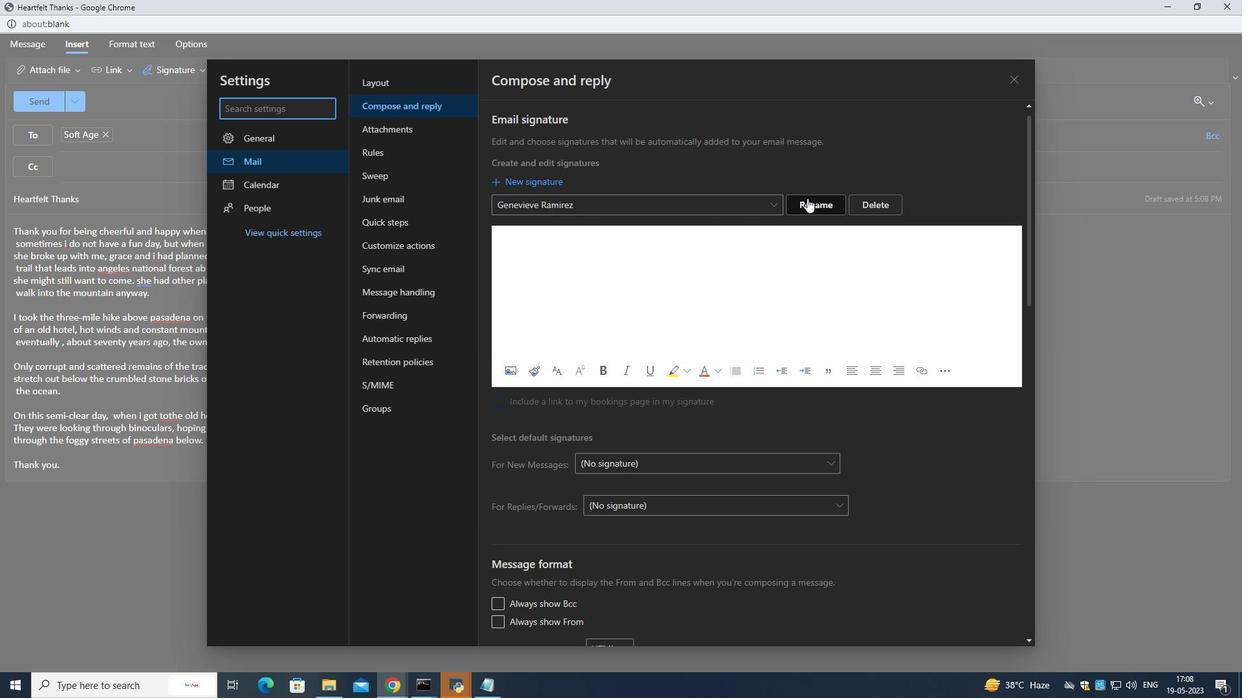 
Action: Mouse moved to (801, 198)
Screenshot: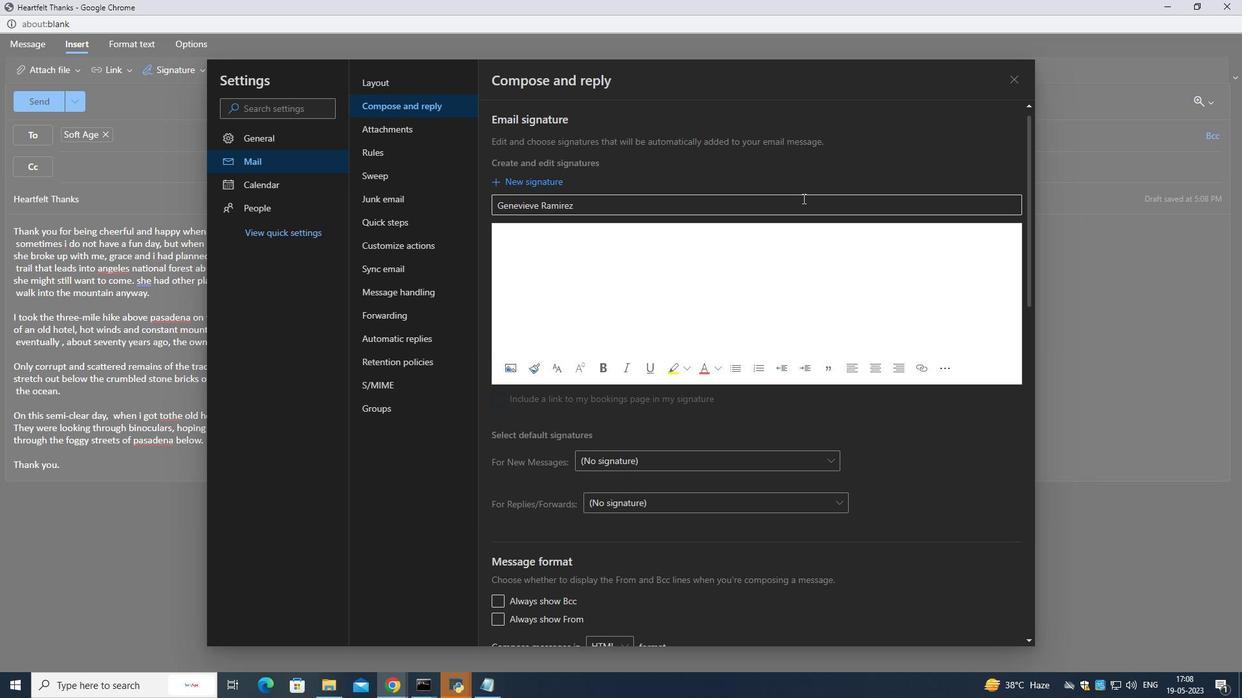 
Action: Mouse pressed left at (801, 198)
Screenshot: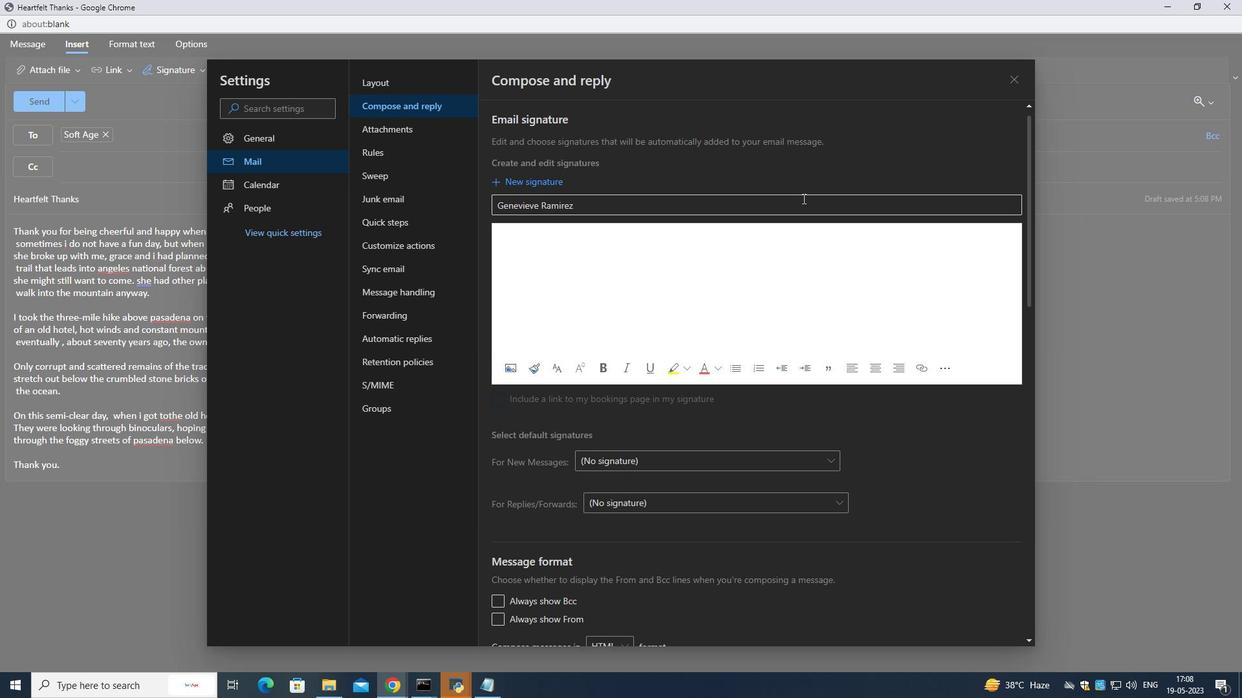 
Action: Mouse moved to (790, 204)
Screenshot: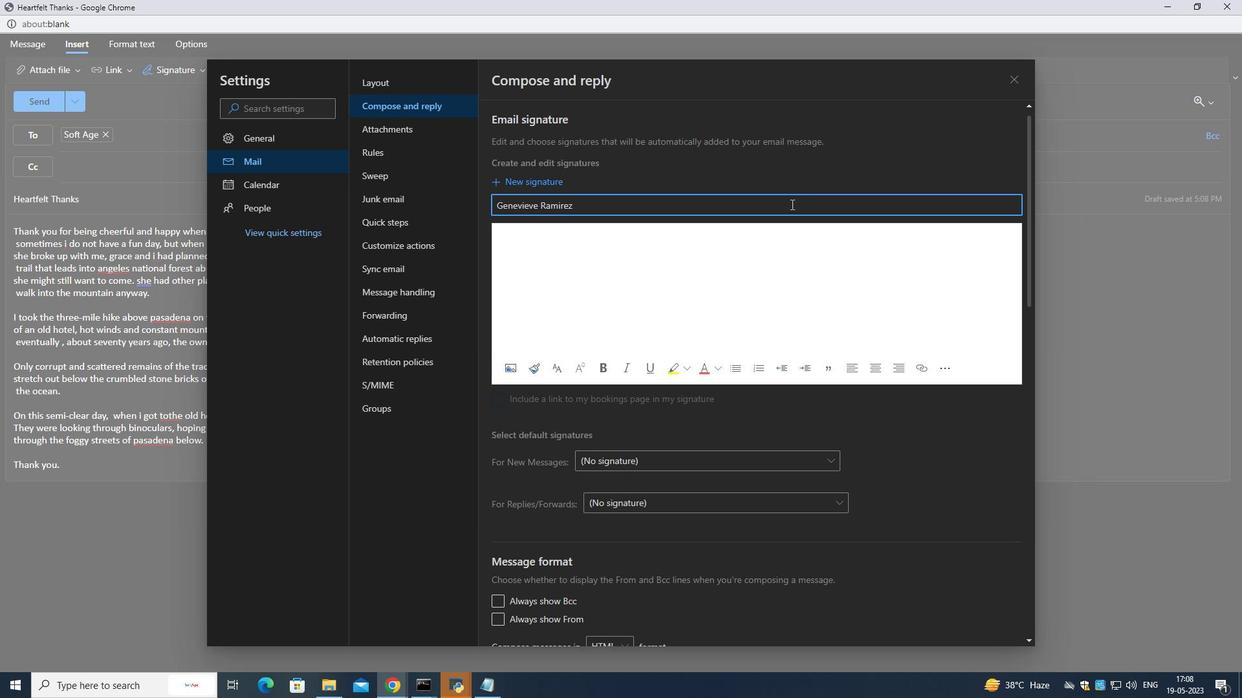 
Action: Key pressed <Key.backspace><Key.backspace><Key.backspace><Key.backspace><Key.backspace><Key.backspace><Key.backspace><Key.backspace><Key.backspace><Key.backspace><Key.backspace><Key.backspace><Key.backspace><Key.backspace><Key.backspace><Key.backspace><Key.backspace><Key.backspace><Key.backspace><Key.backspace><Key.backspace><Key.backspace><Key.backspace><Key.backspace><Key.backspace><Key.backspace><Key.backspace><Key.backspace><Key.backspace><Key.backspace><Key.shift>George<Key.space><Key.shift><Key.shift>Carter
Screenshot: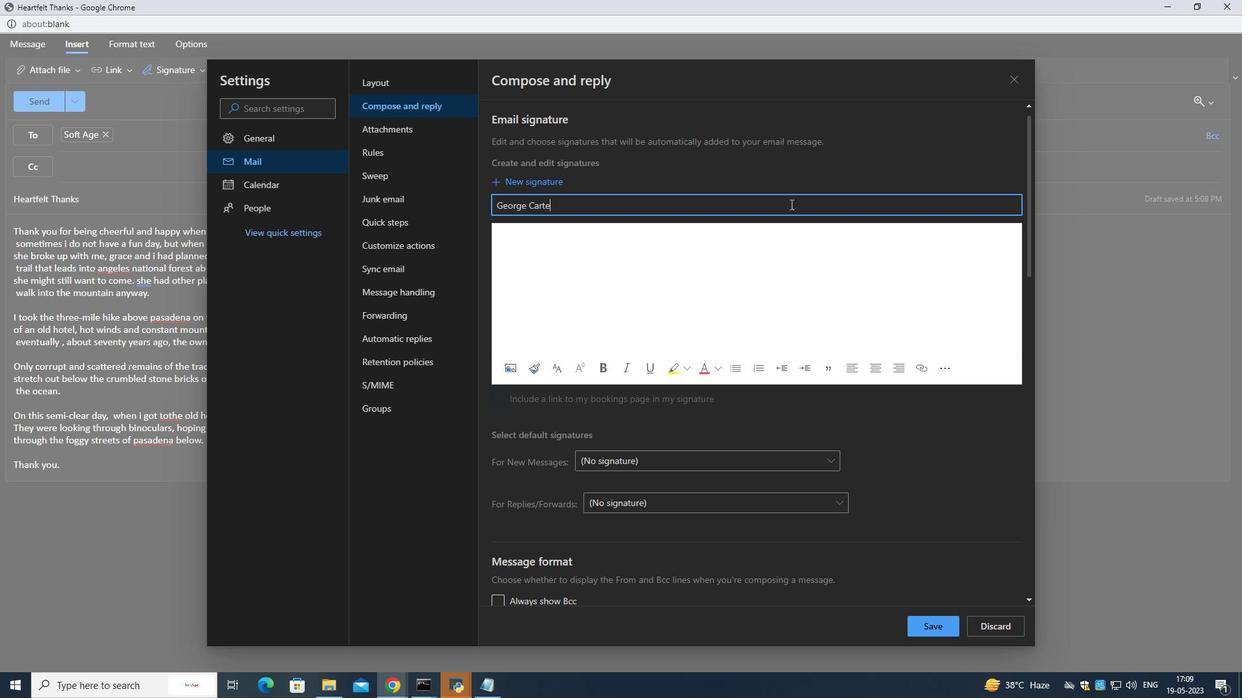 
Action: Mouse moved to (671, 346)
Screenshot: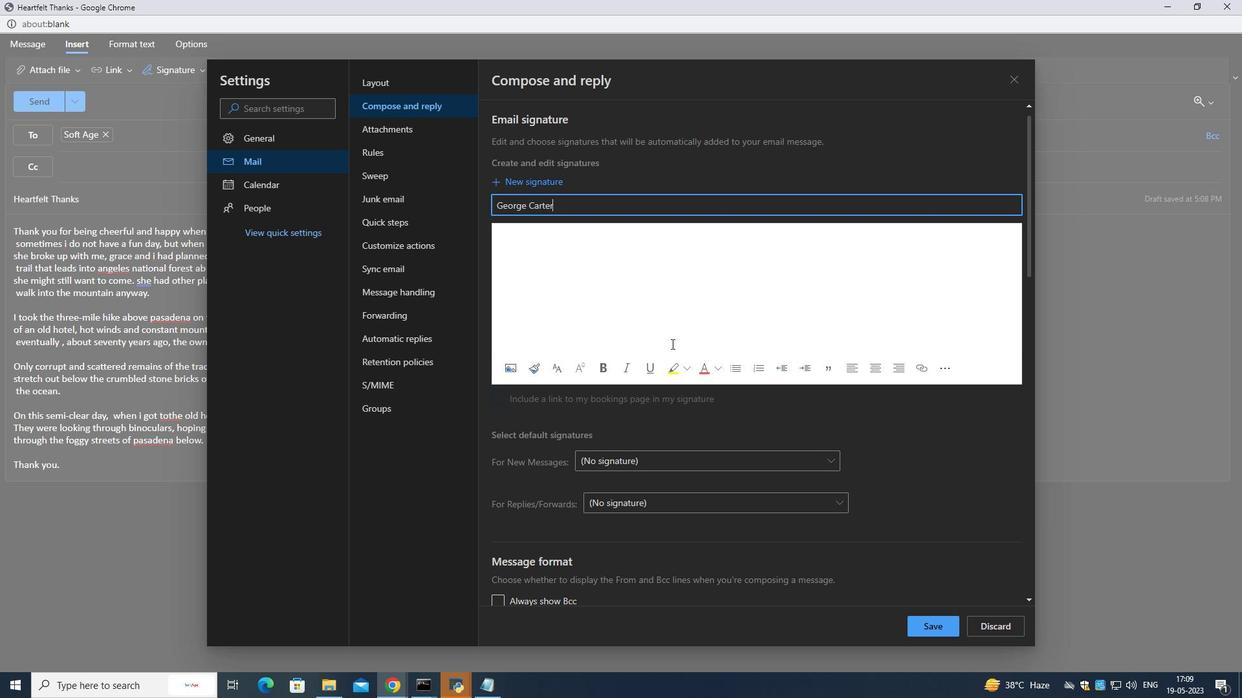 
Action: Mouse scrolled (671, 346) with delta (0, 0)
Screenshot: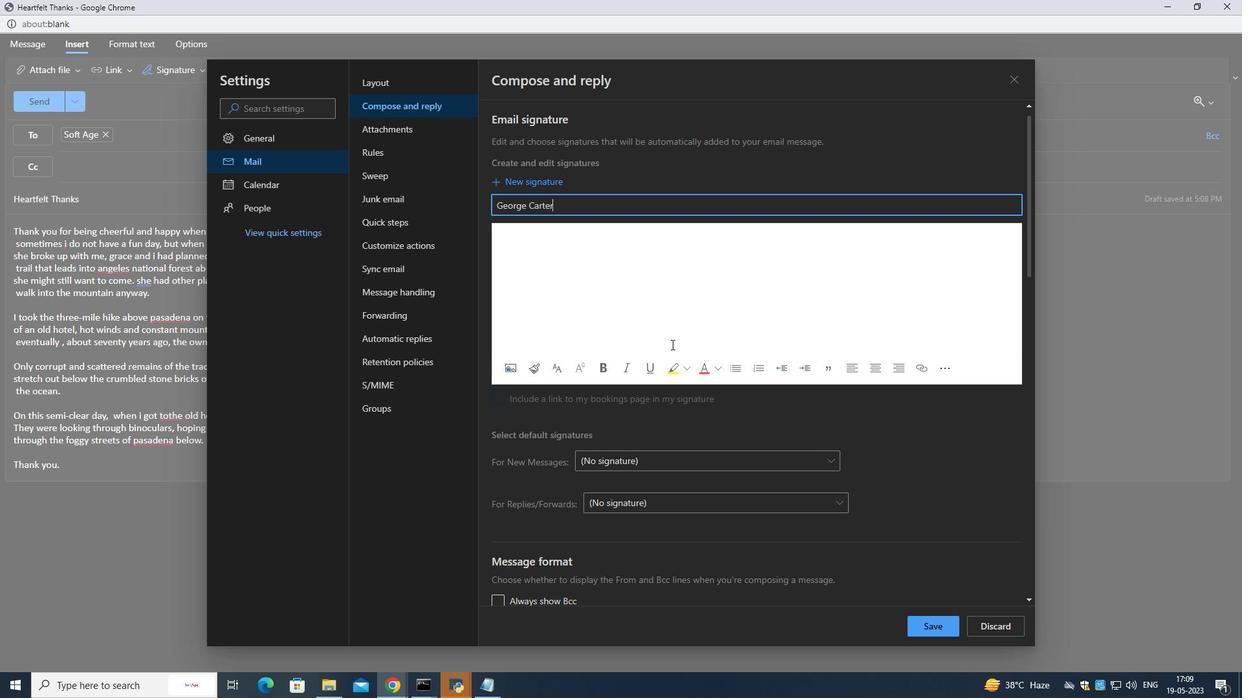 
Action: Mouse moved to (671, 348)
Screenshot: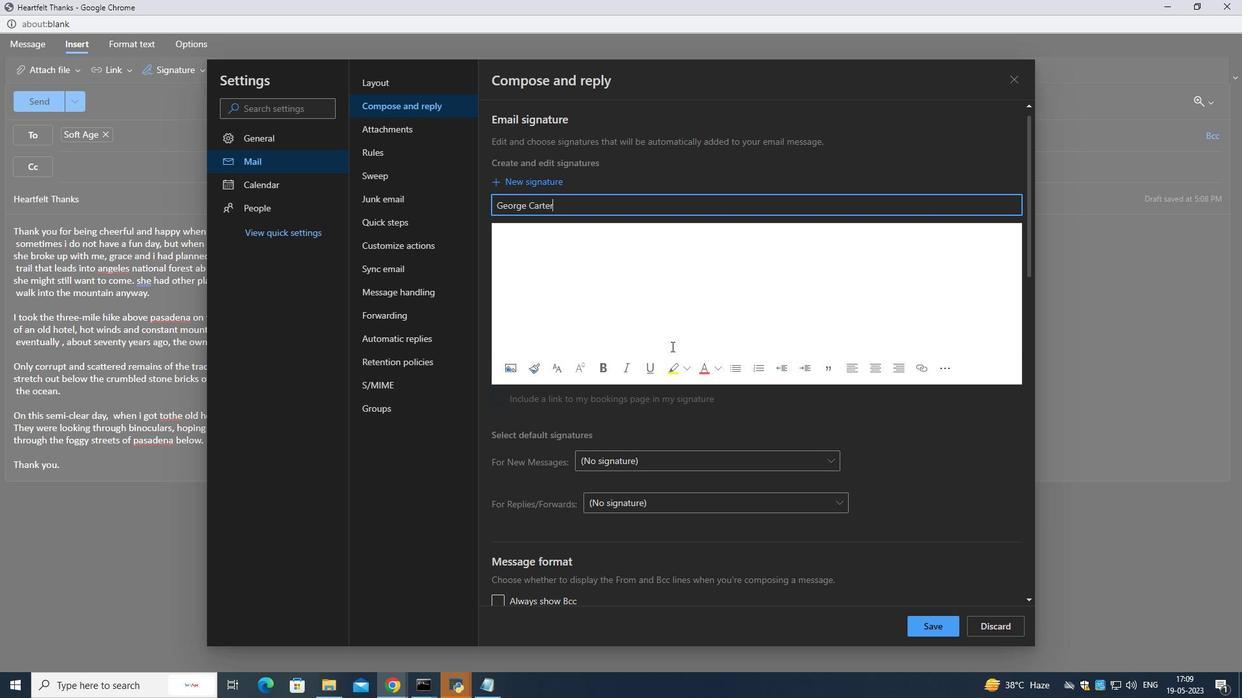 
Action: Mouse scrolled (671, 347) with delta (0, 0)
Screenshot: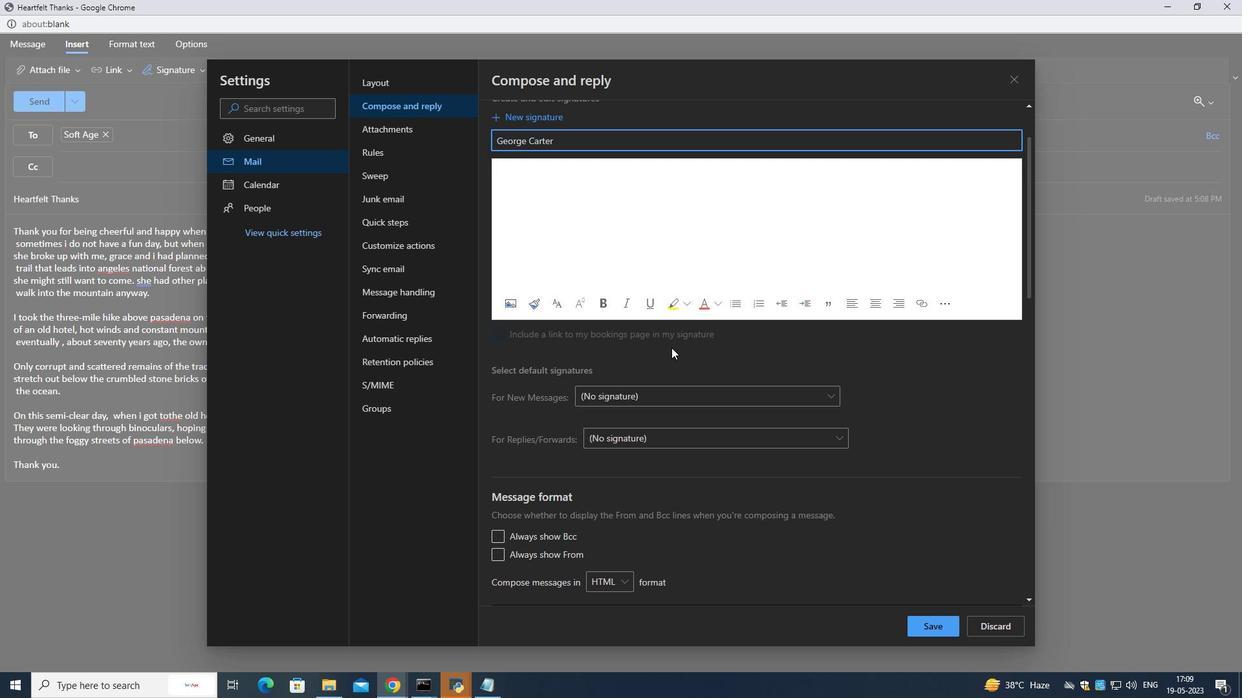 
Action: Mouse scrolled (671, 347) with delta (0, 0)
Screenshot: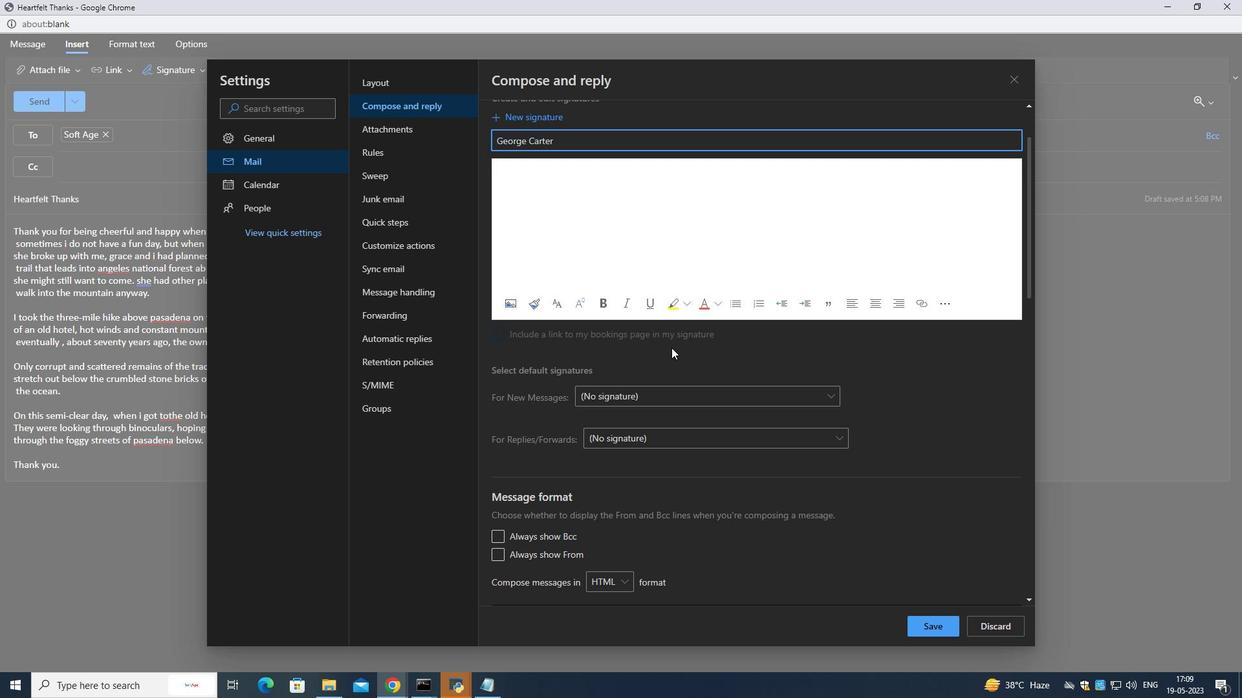 
Action: Mouse scrolled (671, 347) with delta (0, 0)
Screenshot: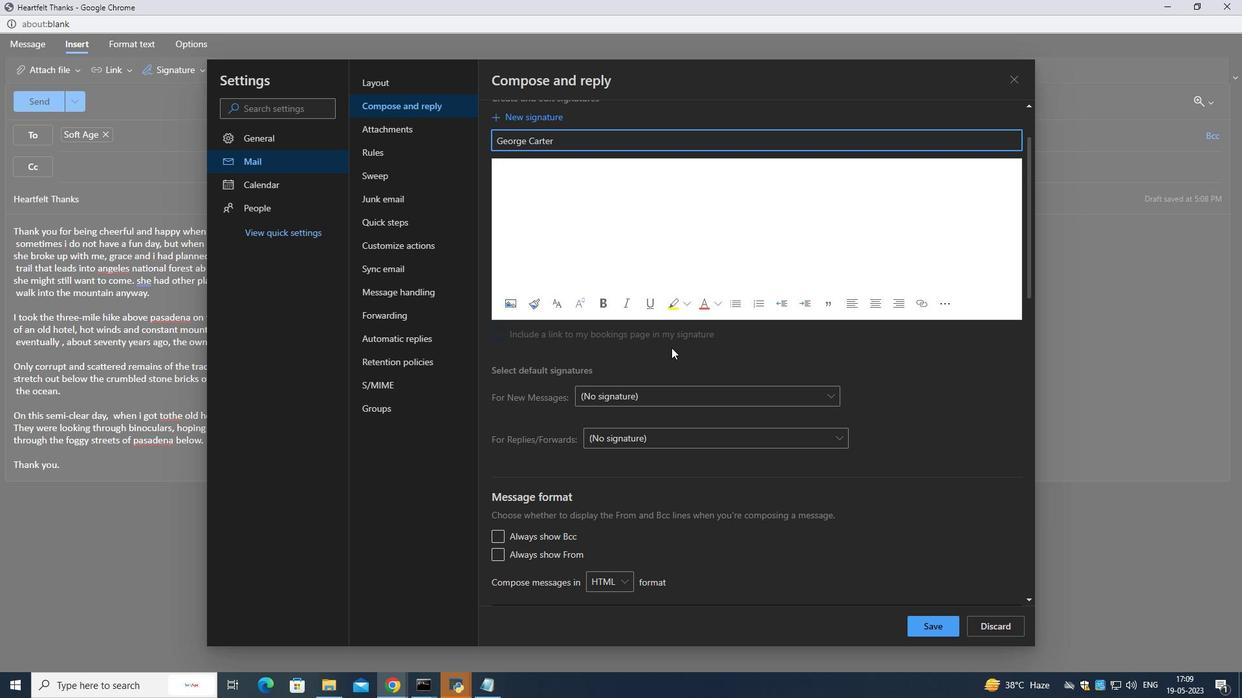 
Action: Mouse scrolled (671, 347) with delta (0, 0)
Screenshot: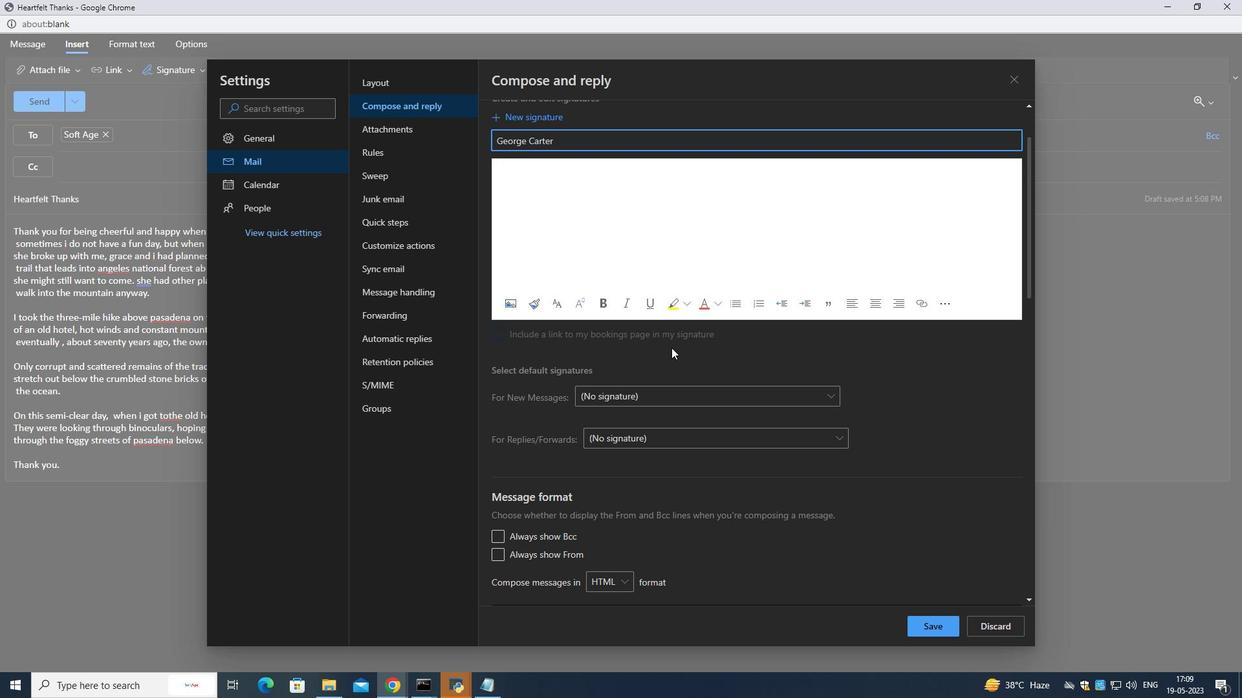 
Action: Mouse moved to (677, 352)
Screenshot: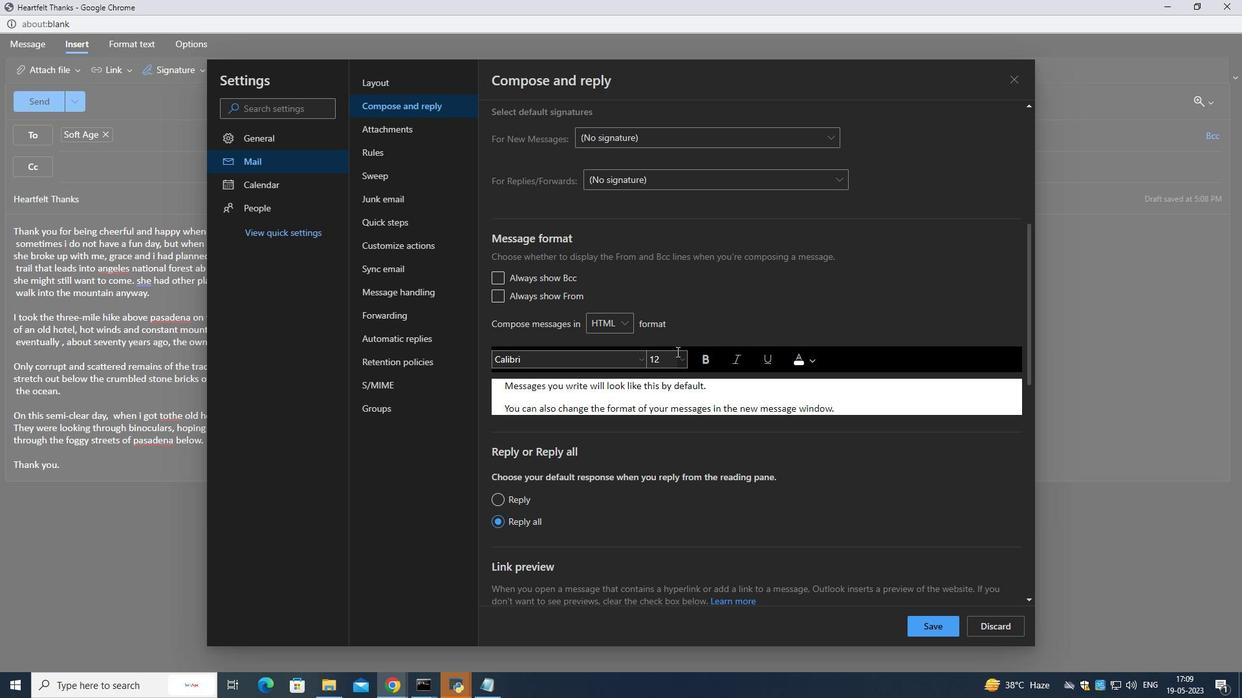 
Action: Mouse scrolled (677, 351) with delta (0, 0)
Screenshot: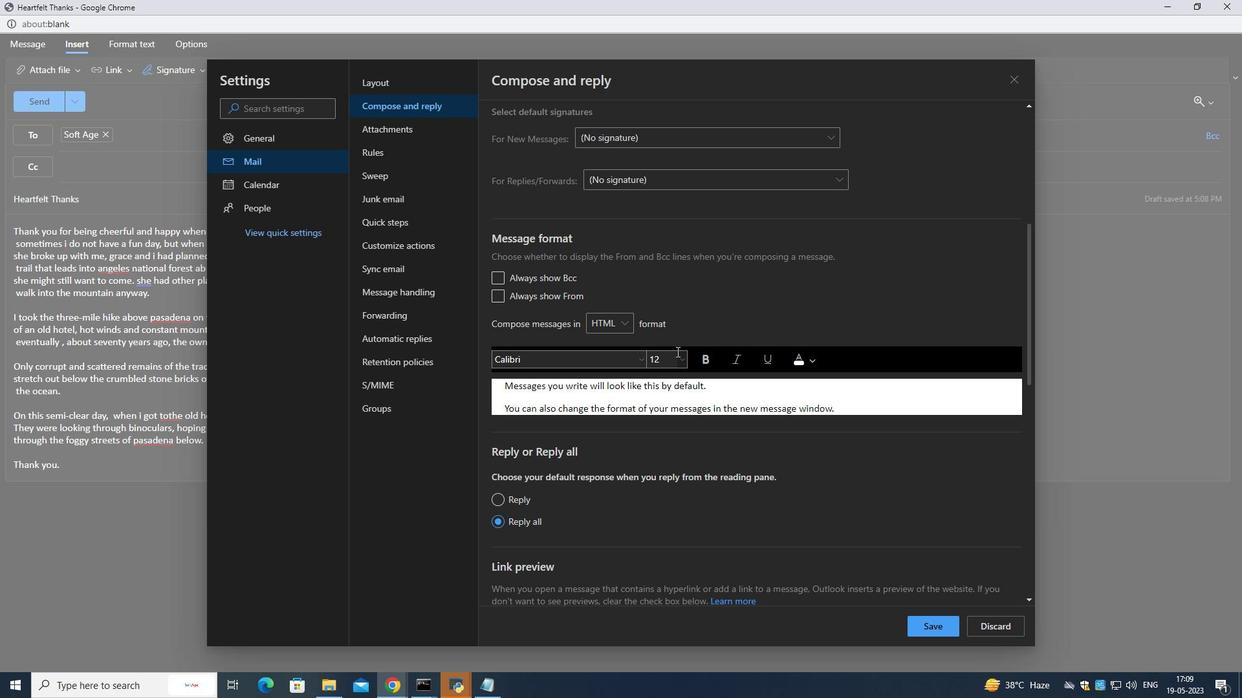 
Action: Mouse scrolled (677, 351) with delta (0, 0)
Screenshot: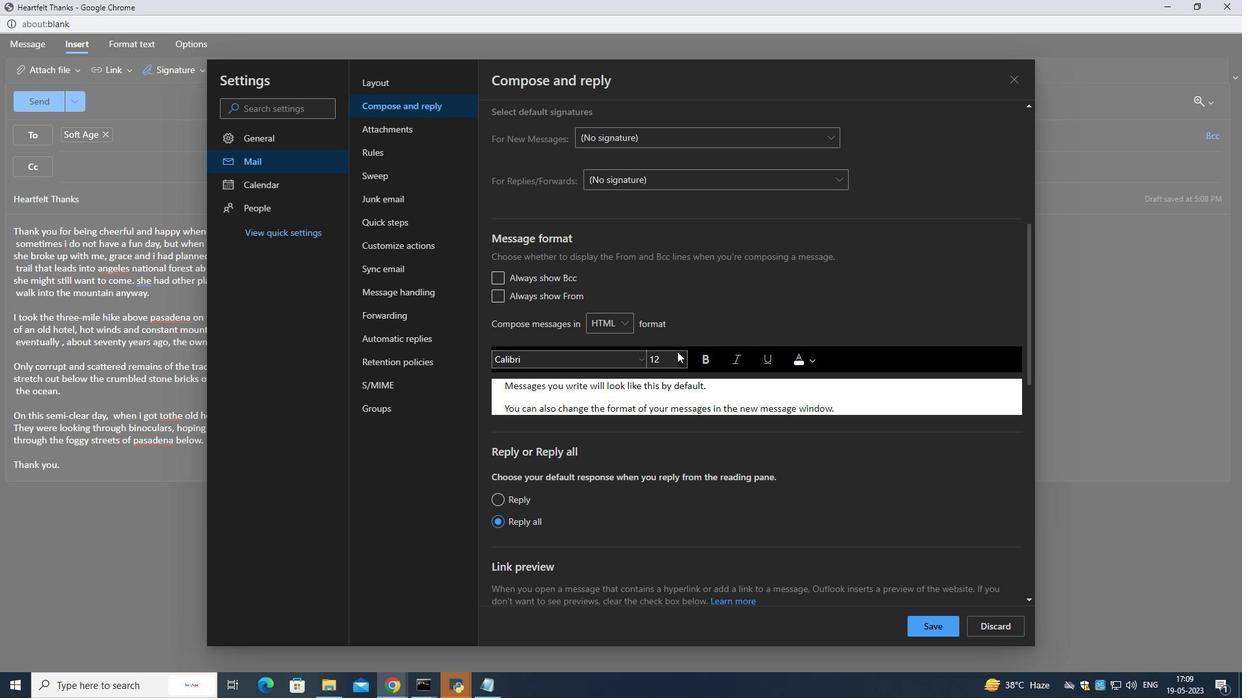 
Action: Mouse moved to (939, 620)
Screenshot: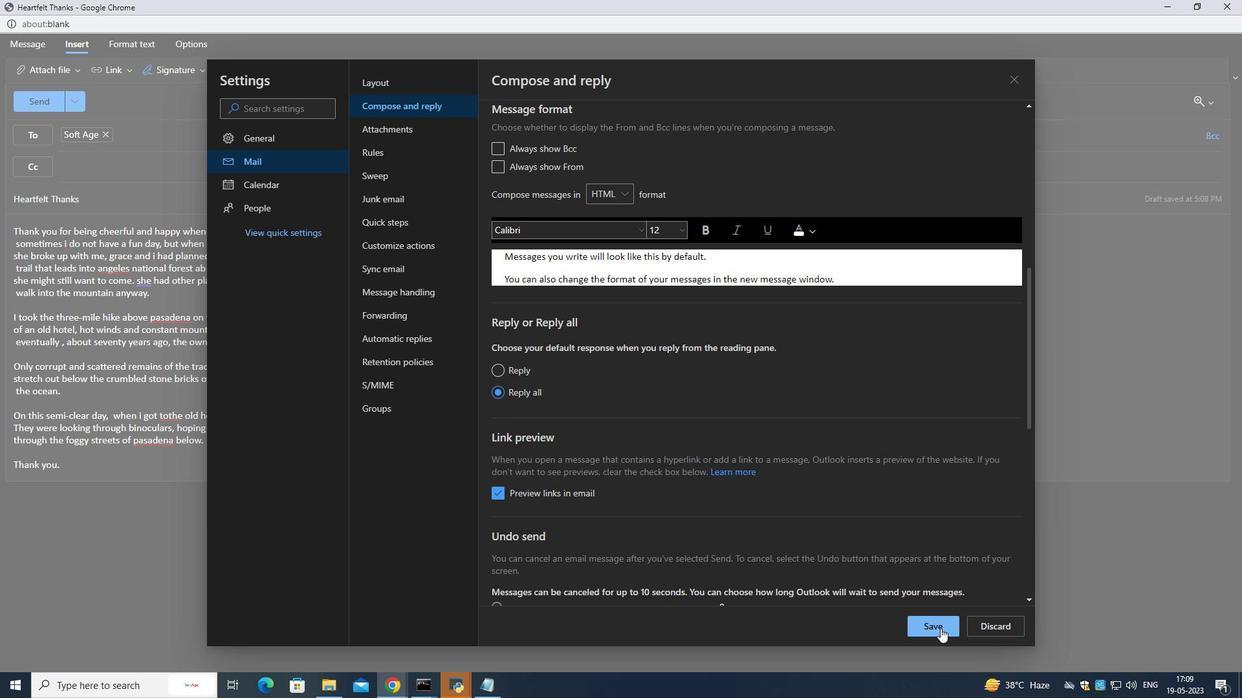 
Action: Mouse pressed left at (939, 620)
Screenshot: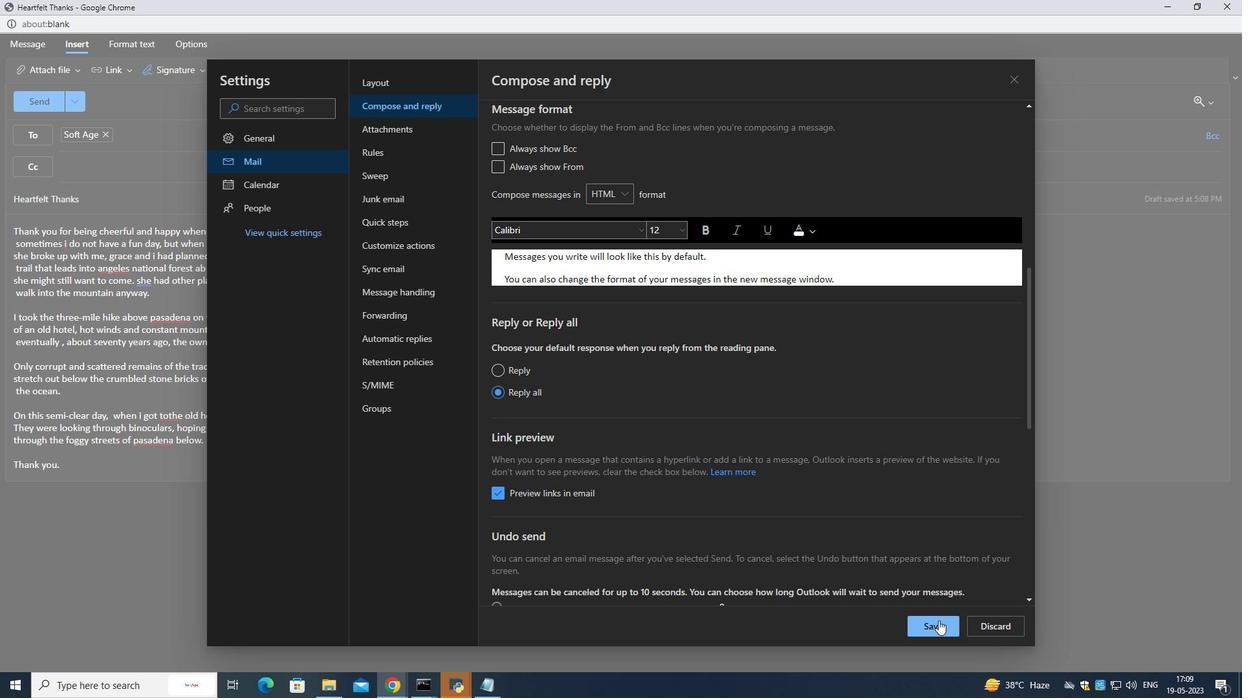 
Action: Mouse moved to (907, 316)
Screenshot: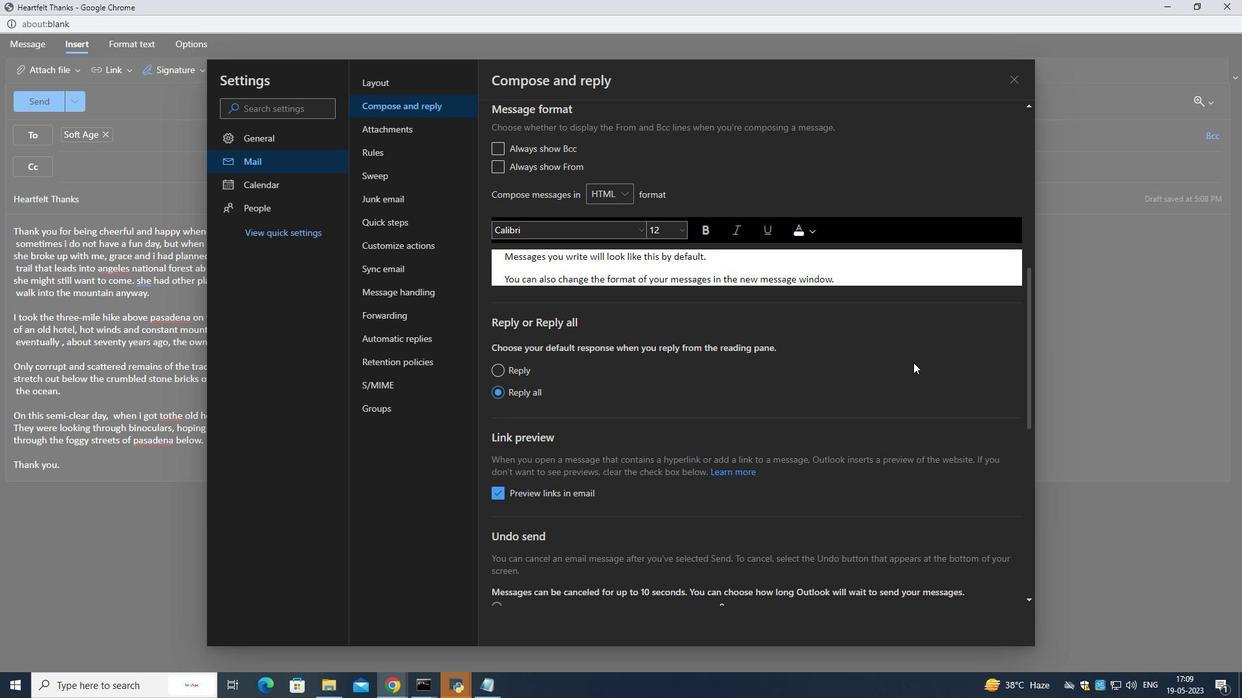 
Action: Mouse scrolled (907, 317) with delta (0, 0)
Screenshot: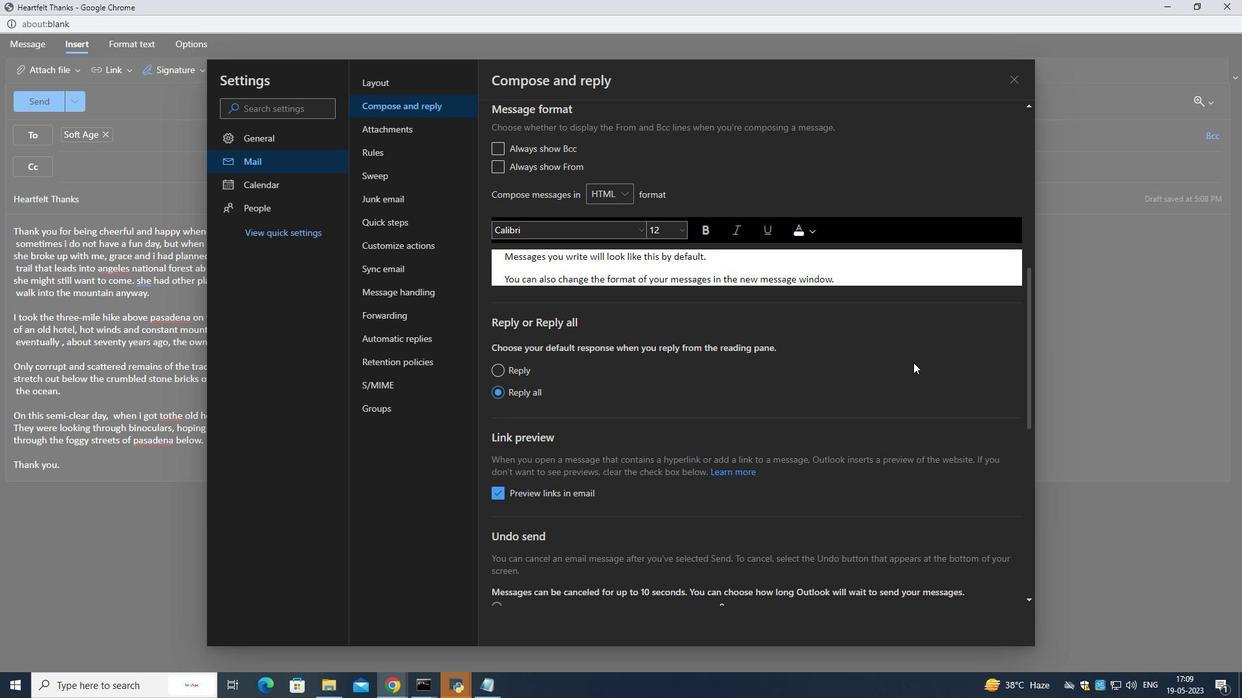 
Action: Mouse scrolled (907, 317) with delta (0, 0)
Screenshot: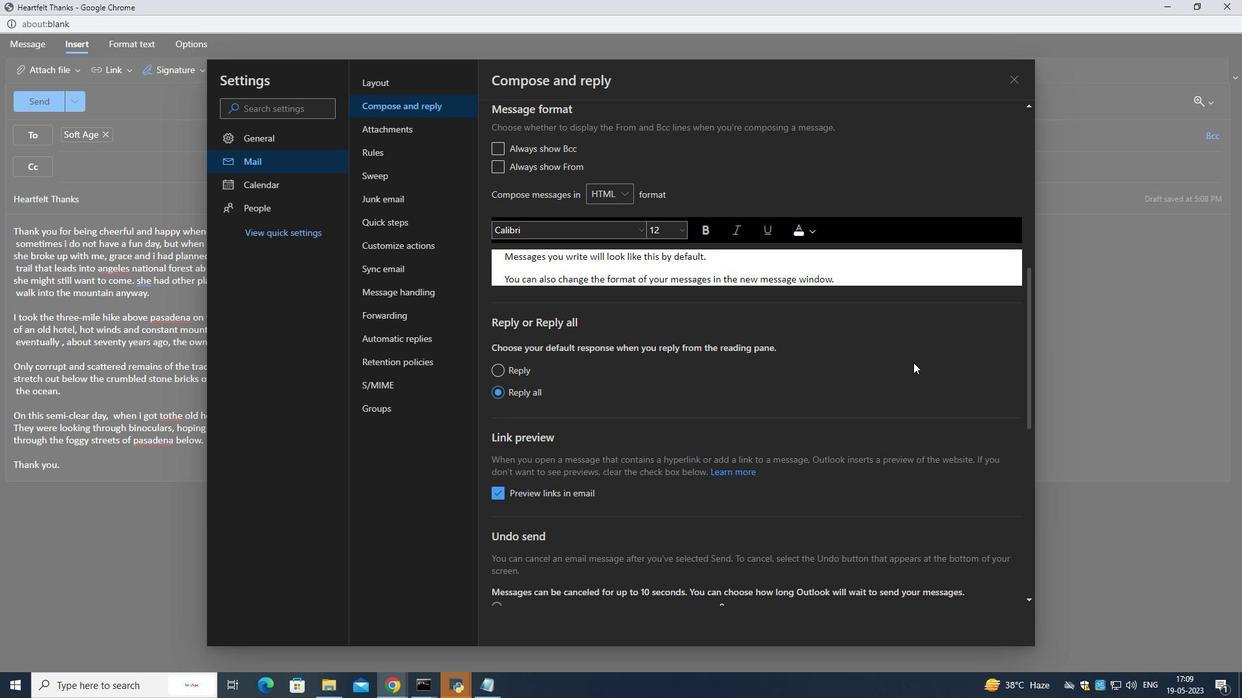 
Action: Mouse scrolled (907, 317) with delta (0, 0)
Screenshot: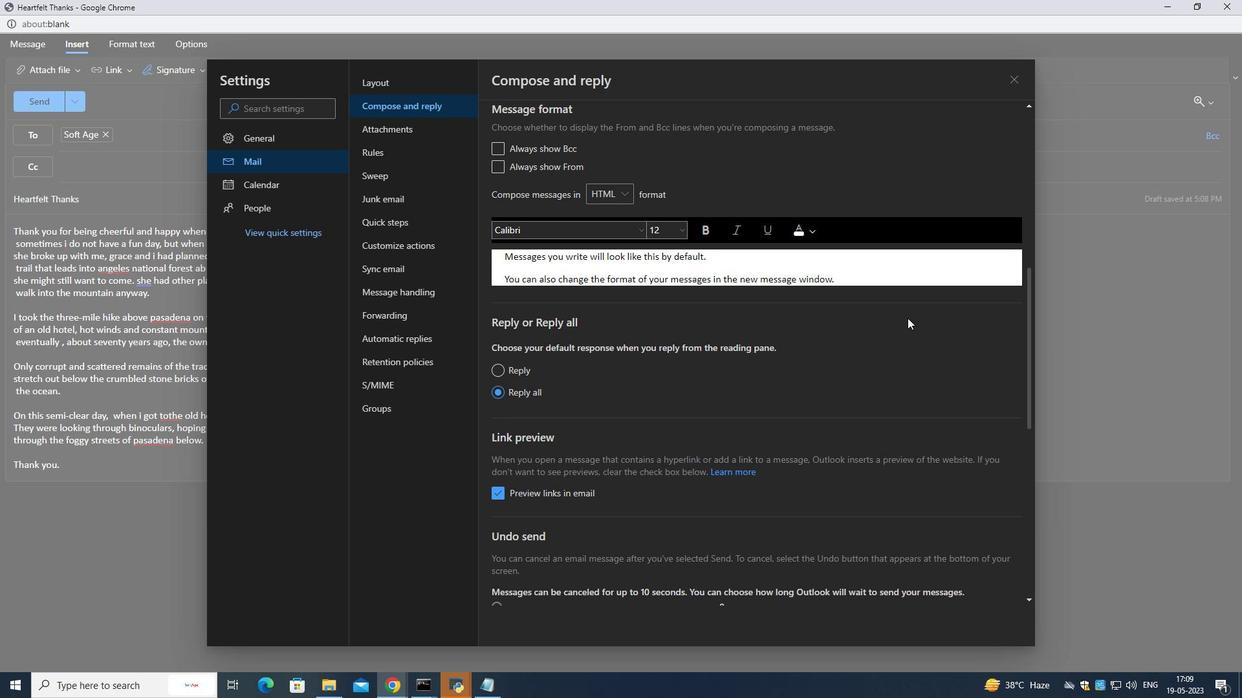 
Action: Mouse scrolled (907, 317) with delta (0, 0)
Screenshot: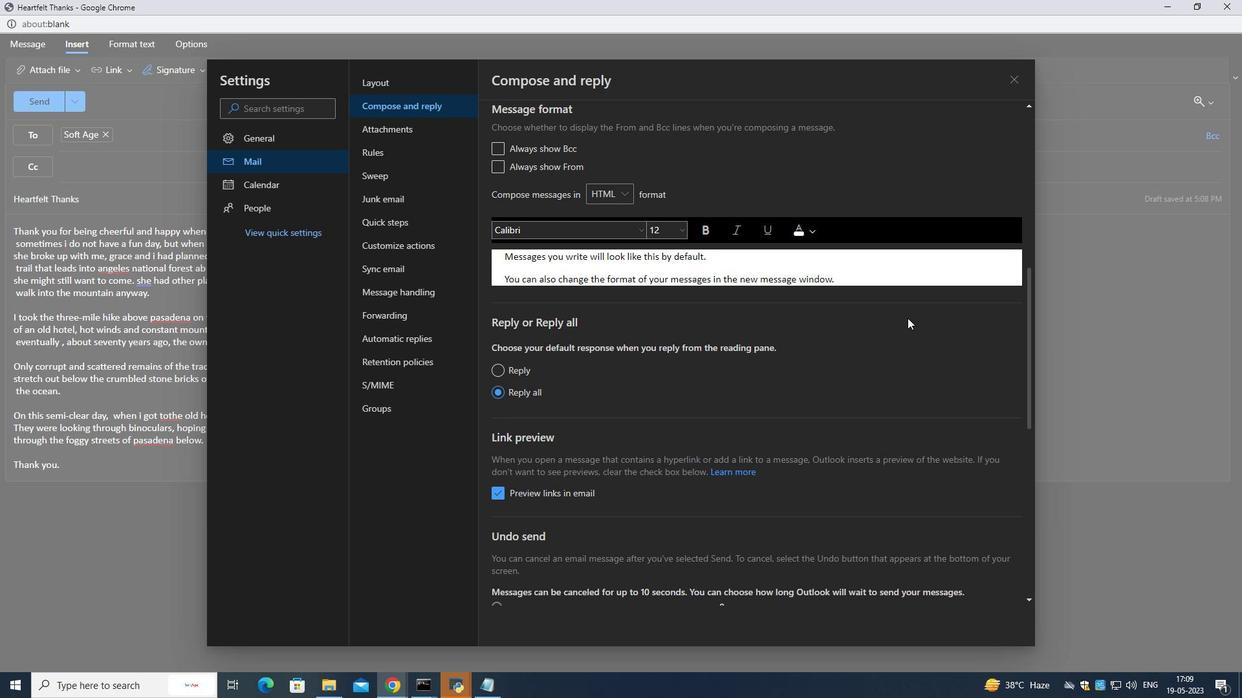 
Action: Mouse scrolled (907, 317) with delta (0, 0)
Screenshot: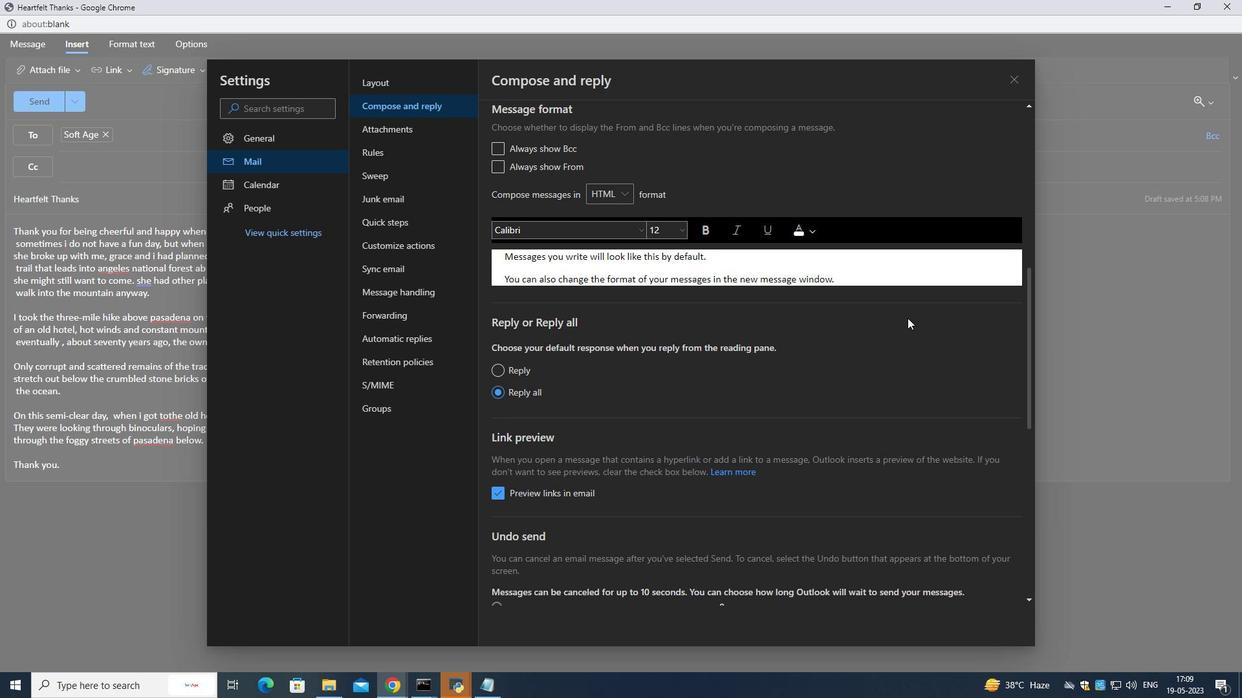 
Action: Mouse moved to (1019, 80)
Screenshot: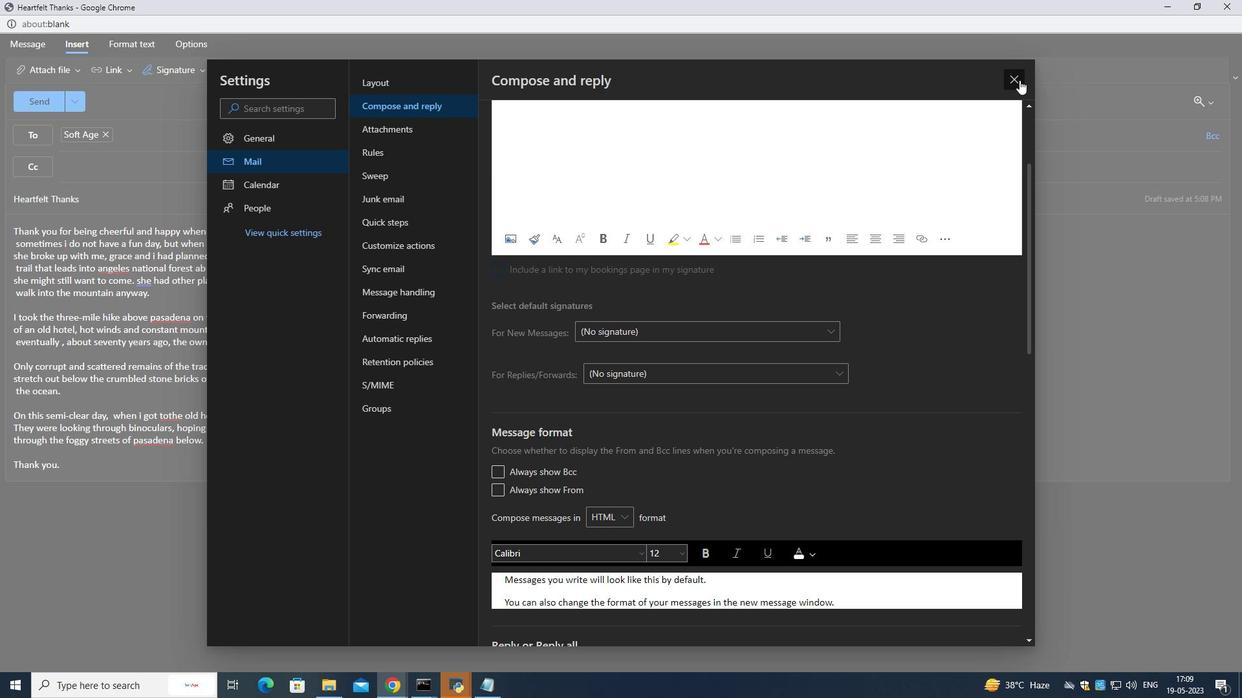 
Action: Mouse pressed left at (1019, 80)
Screenshot: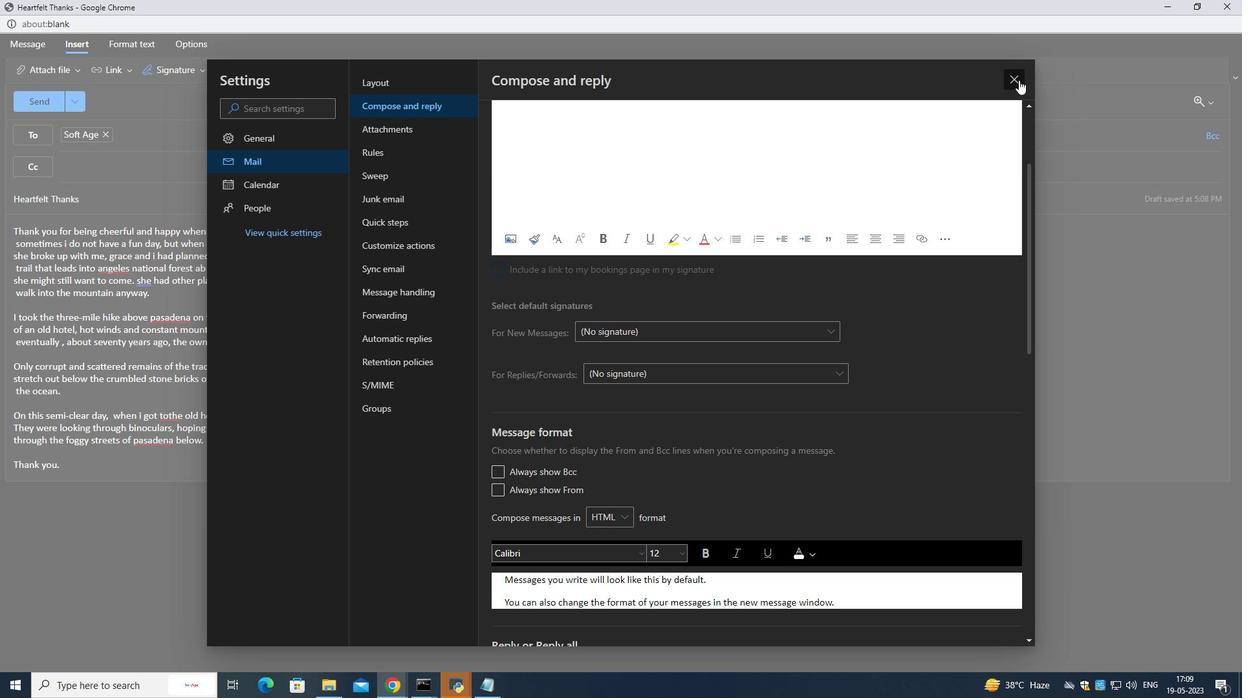 
Action: Mouse moved to (656, 342)
Screenshot: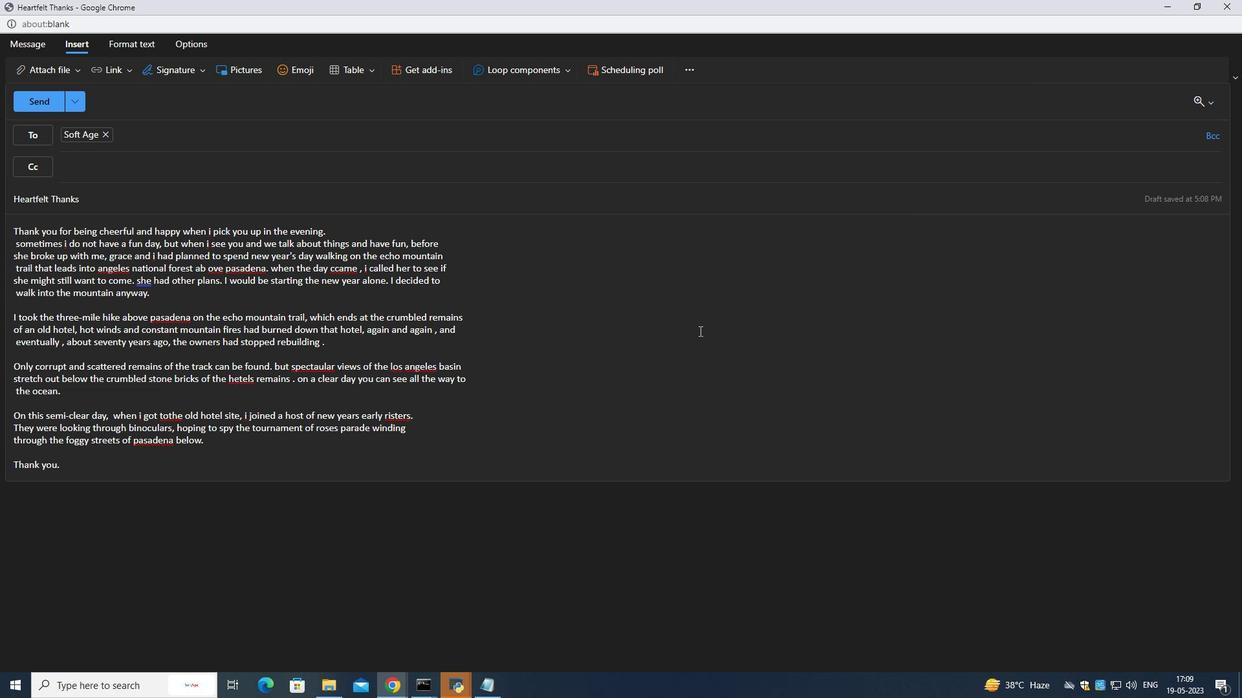 
Action: Mouse scrolled (656, 343) with delta (0, 0)
Screenshot: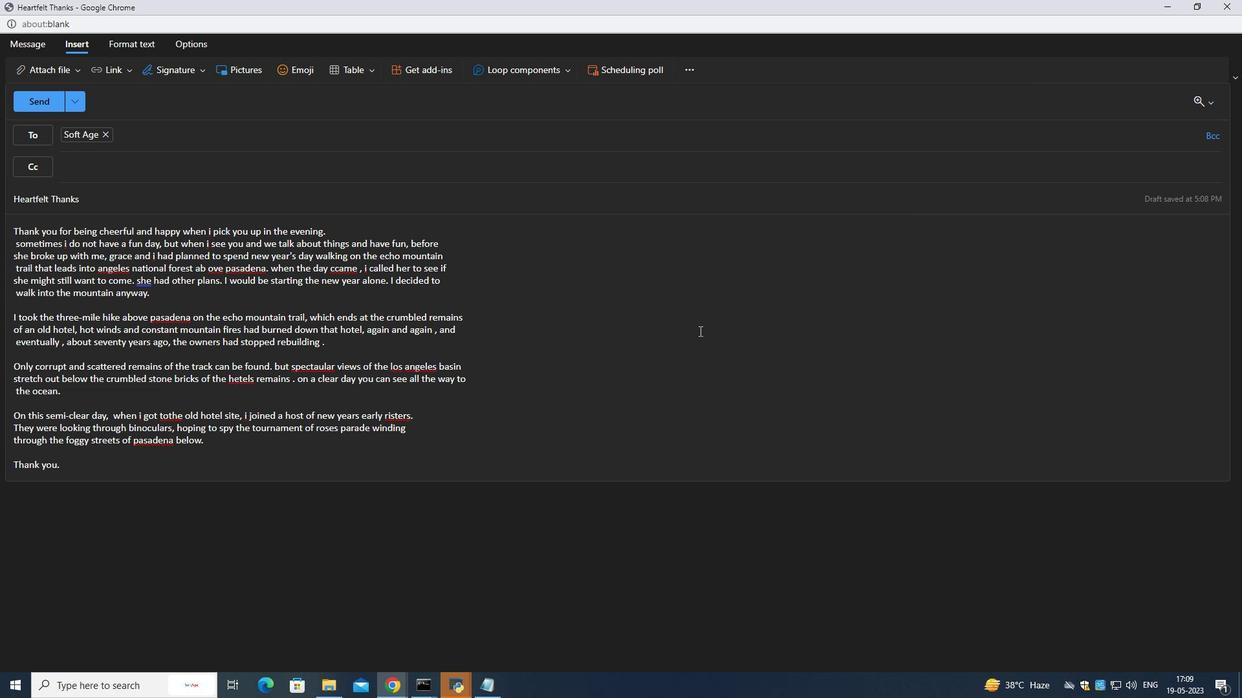 
Action: Mouse scrolled (656, 343) with delta (0, 0)
Screenshot: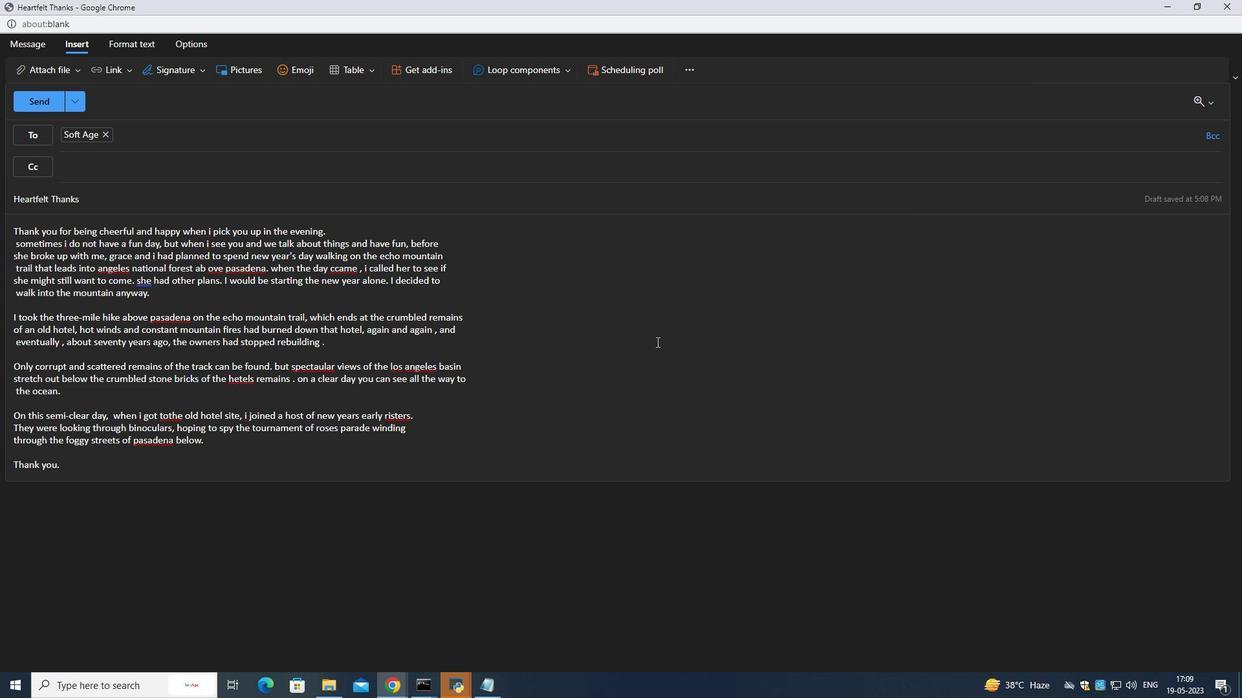 
Action: Mouse scrolled (656, 343) with delta (0, 0)
Screenshot: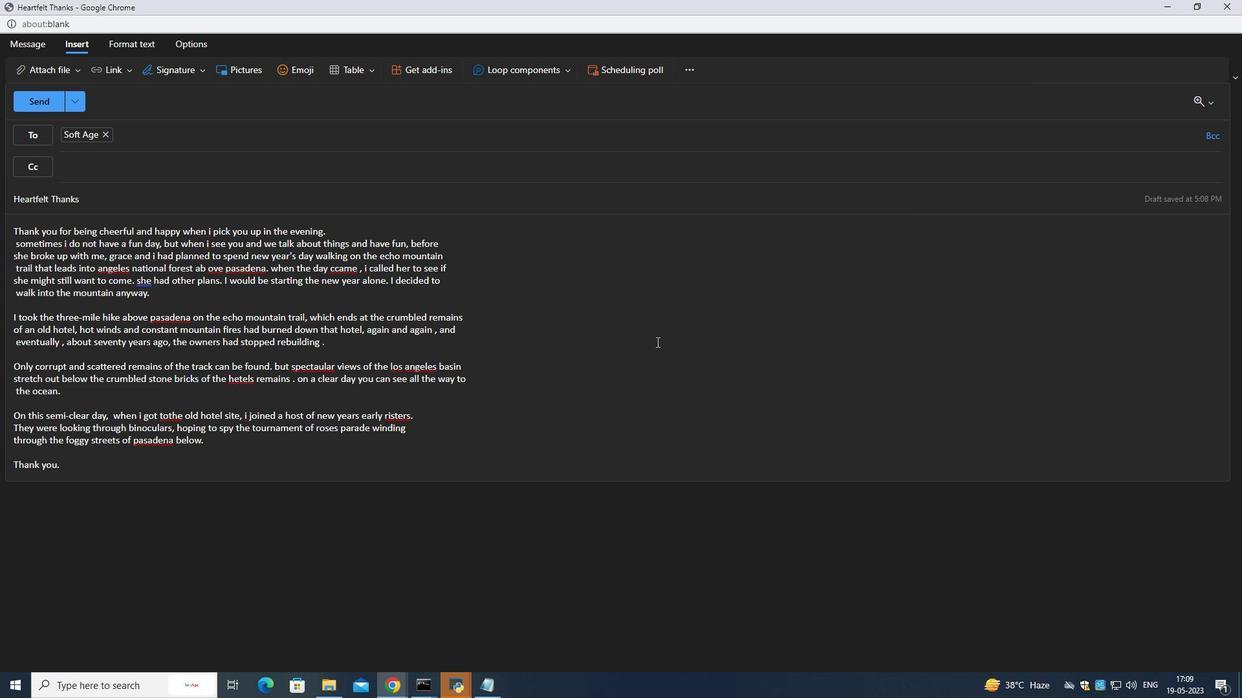 
Action: Mouse moved to (335, 267)
Screenshot: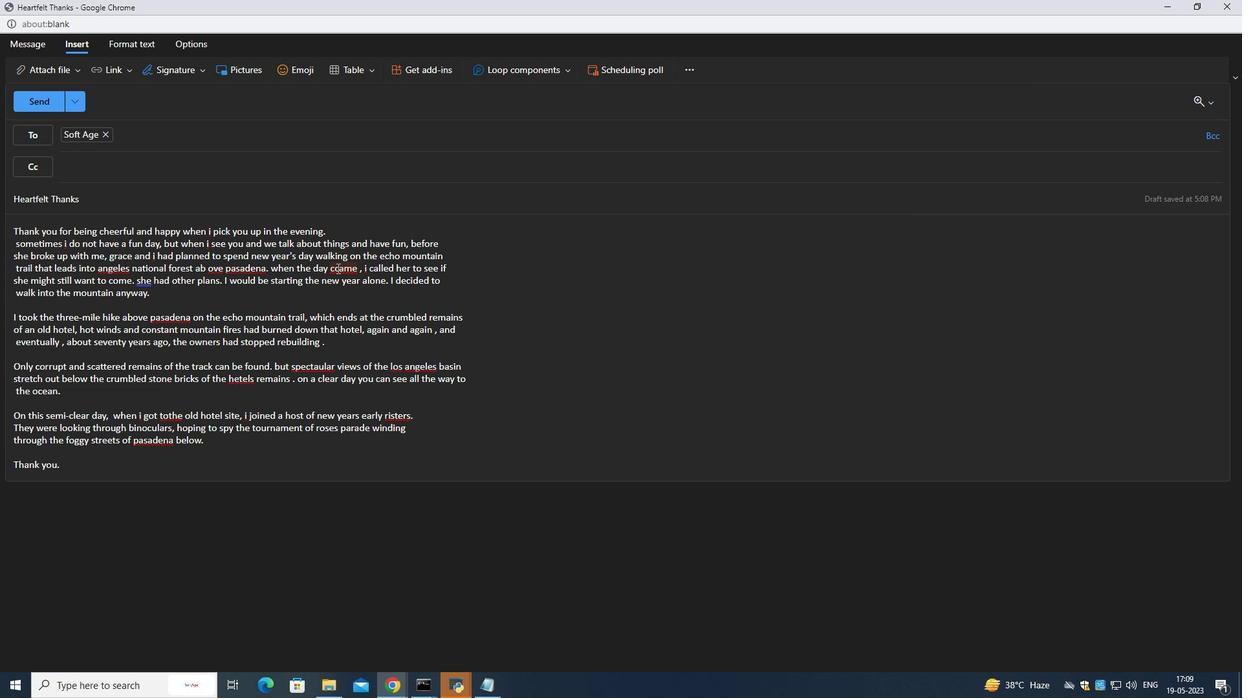 
Action: Mouse pressed left at (335, 267)
Screenshot: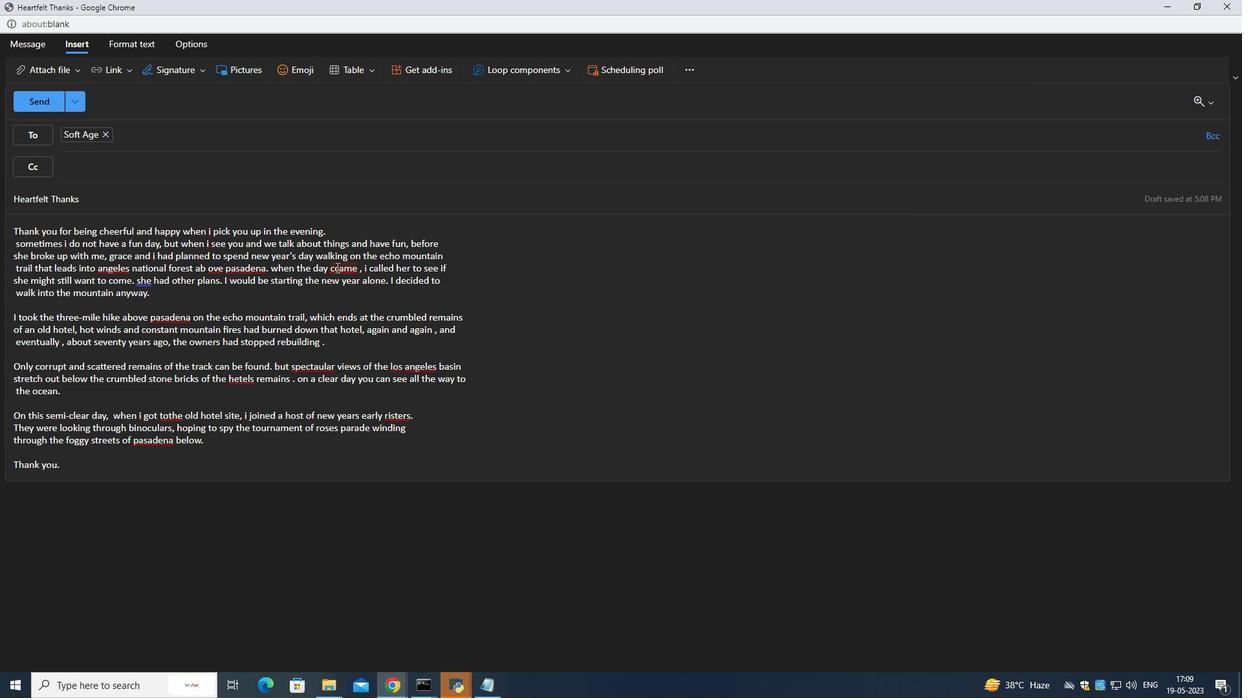 
Action: Mouse moved to (360, 329)
Screenshot: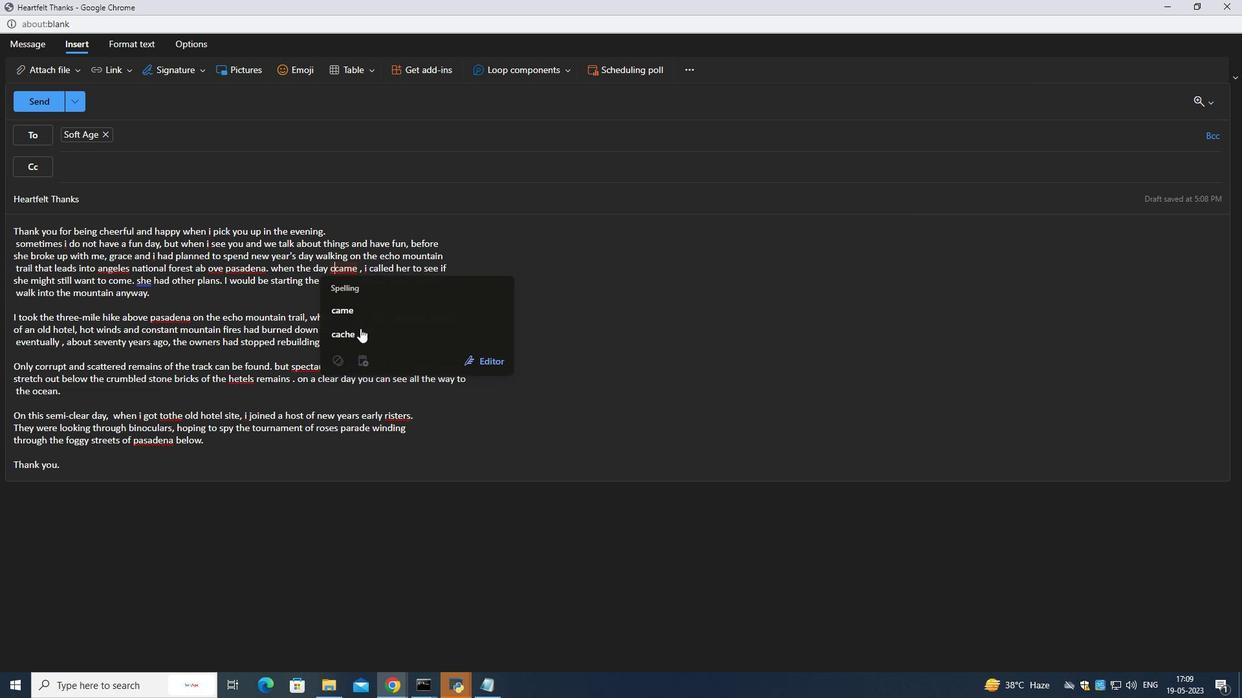 
Action: Key pressed <Key.backspace>
Screenshot: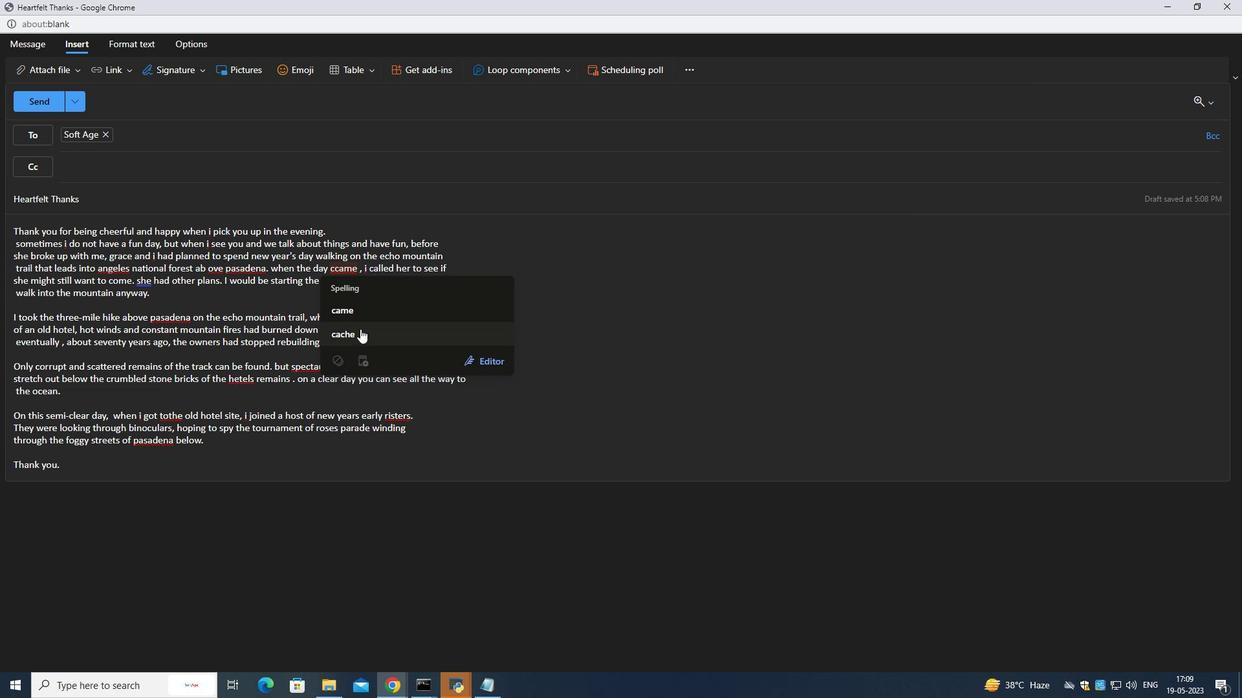 
Action: Mouse moved to (420, 548)
Screenshot: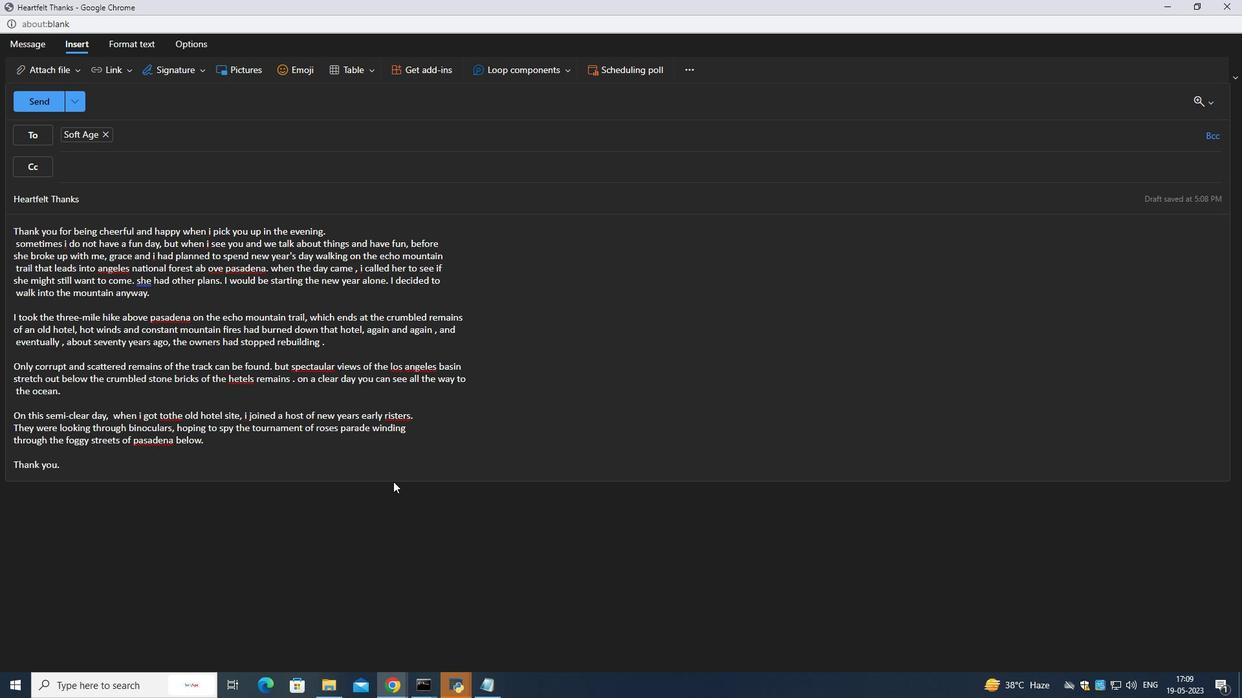 
Action: Mouse pressed left at (420, 548)
Screenshot: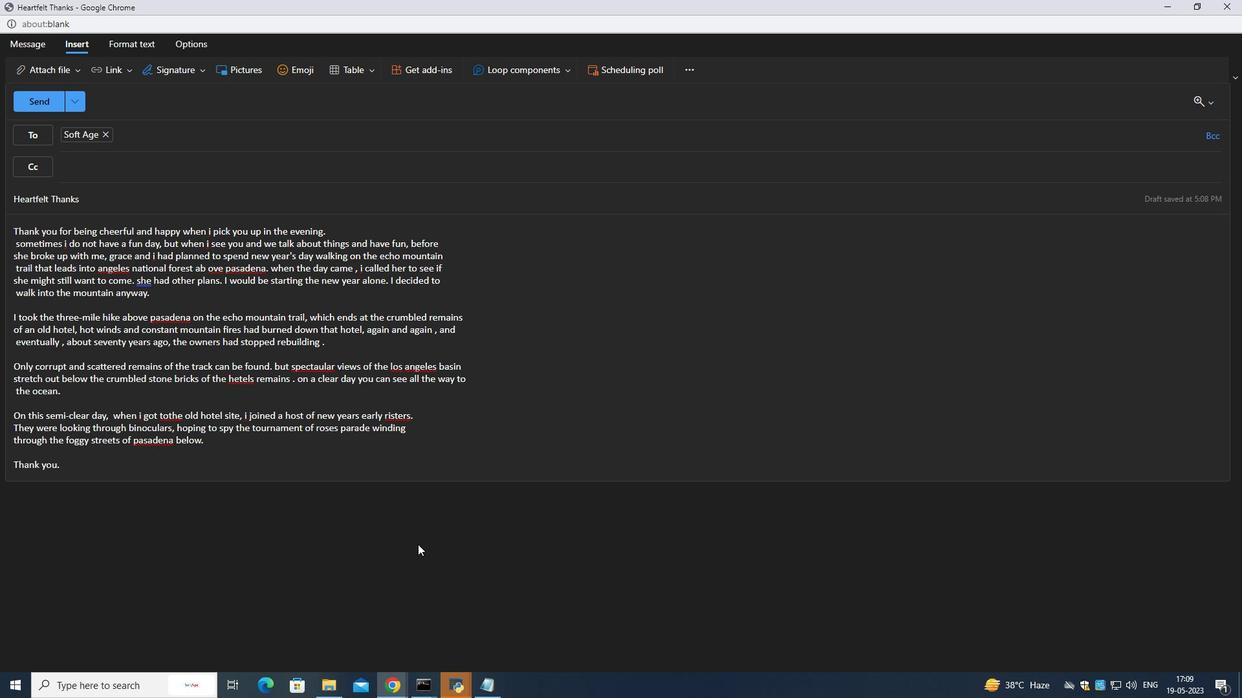 
Action: Mouse moved to (239, 376)
Screenshot: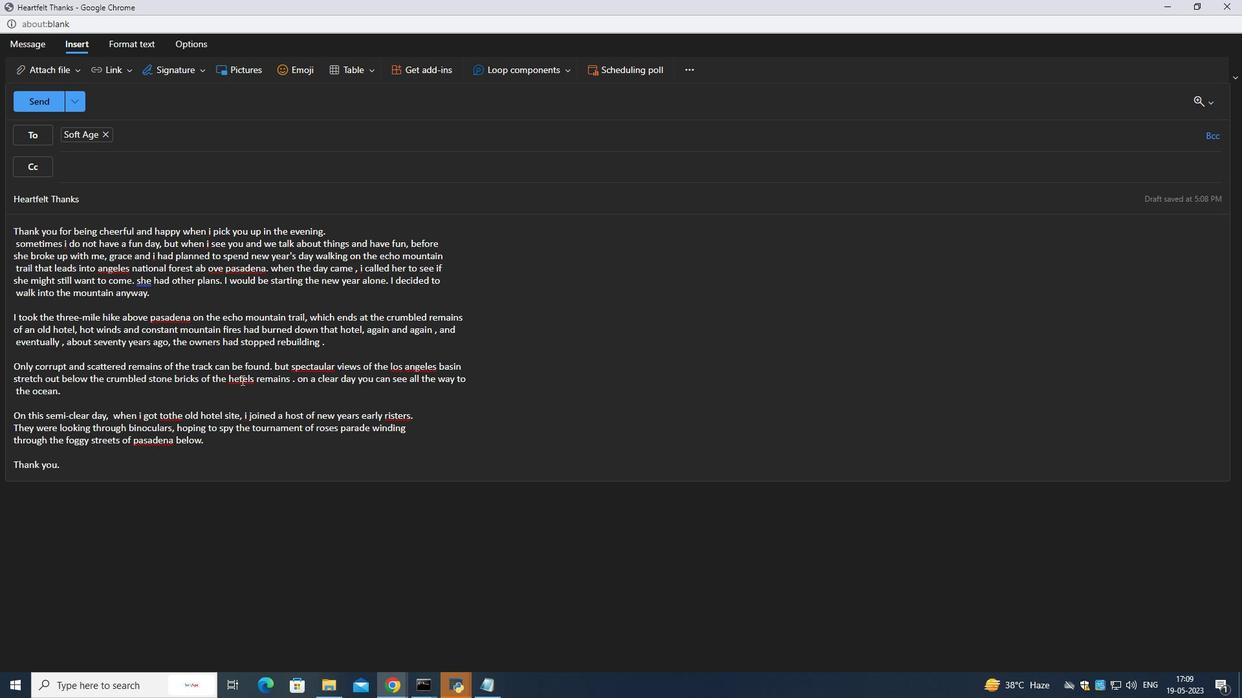 
Action: Mouse pressed left at (239, 376)
Screenshot: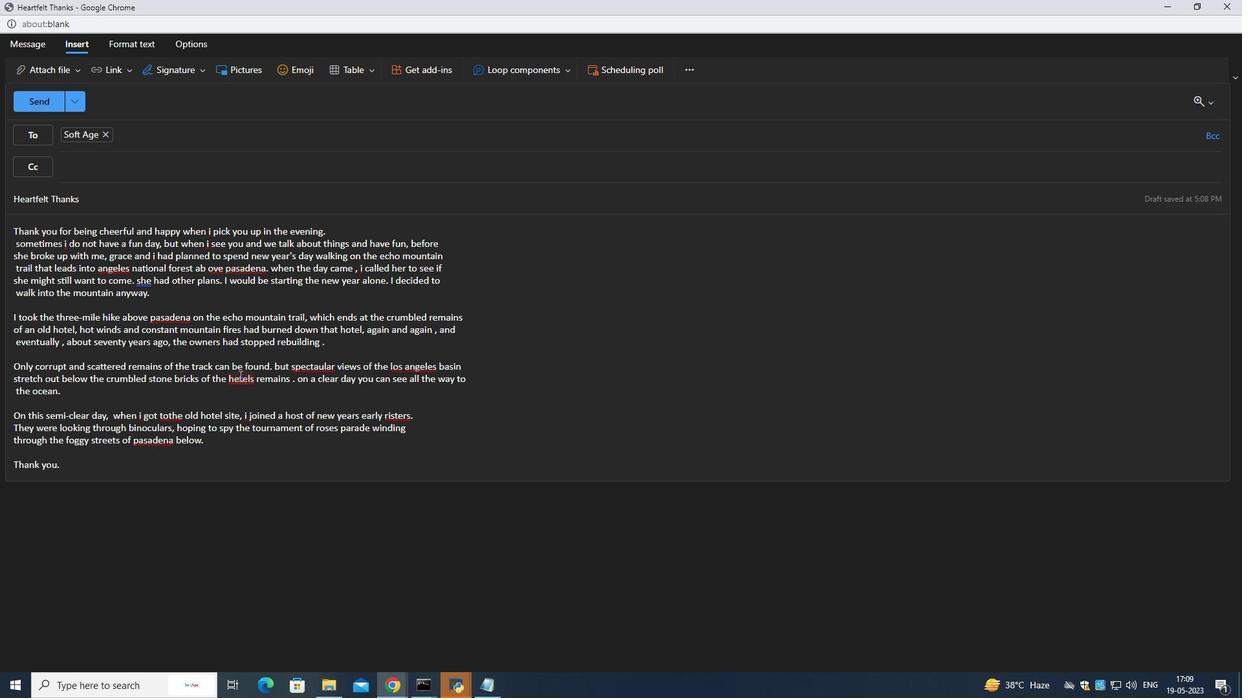 
Action: Mouse moved to (246, 411)
Screenshot: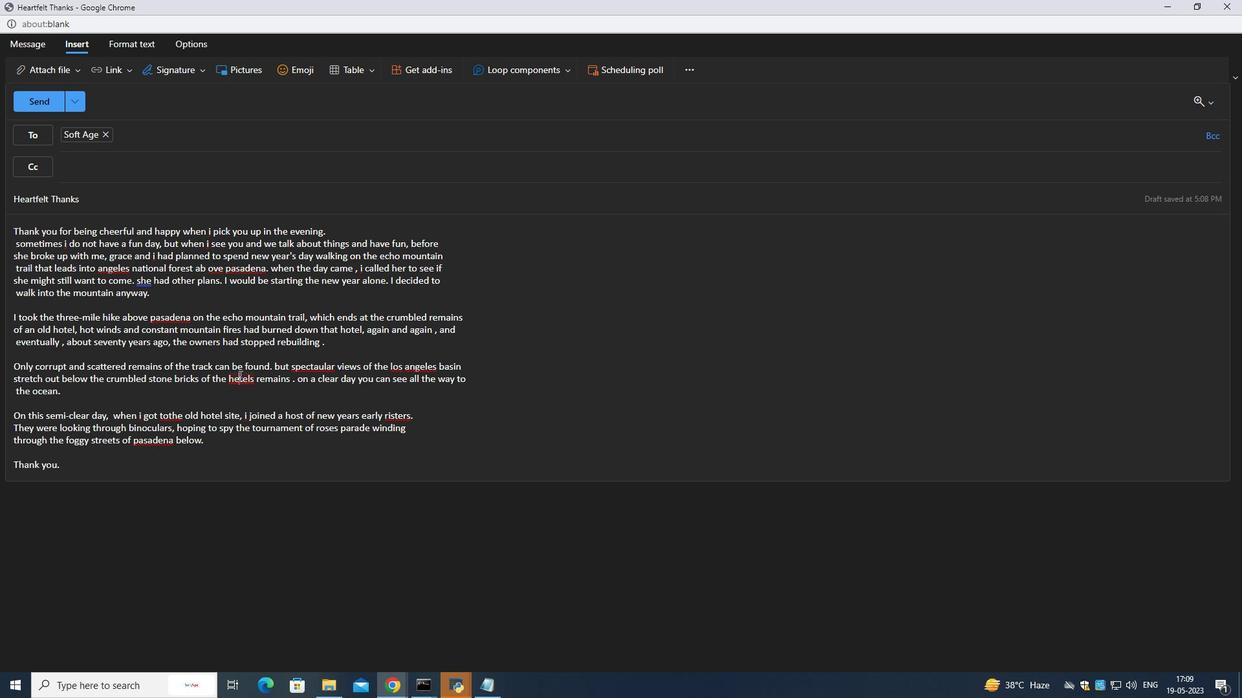 
Action: Key pressed <Key.backspace>o
Screenshot: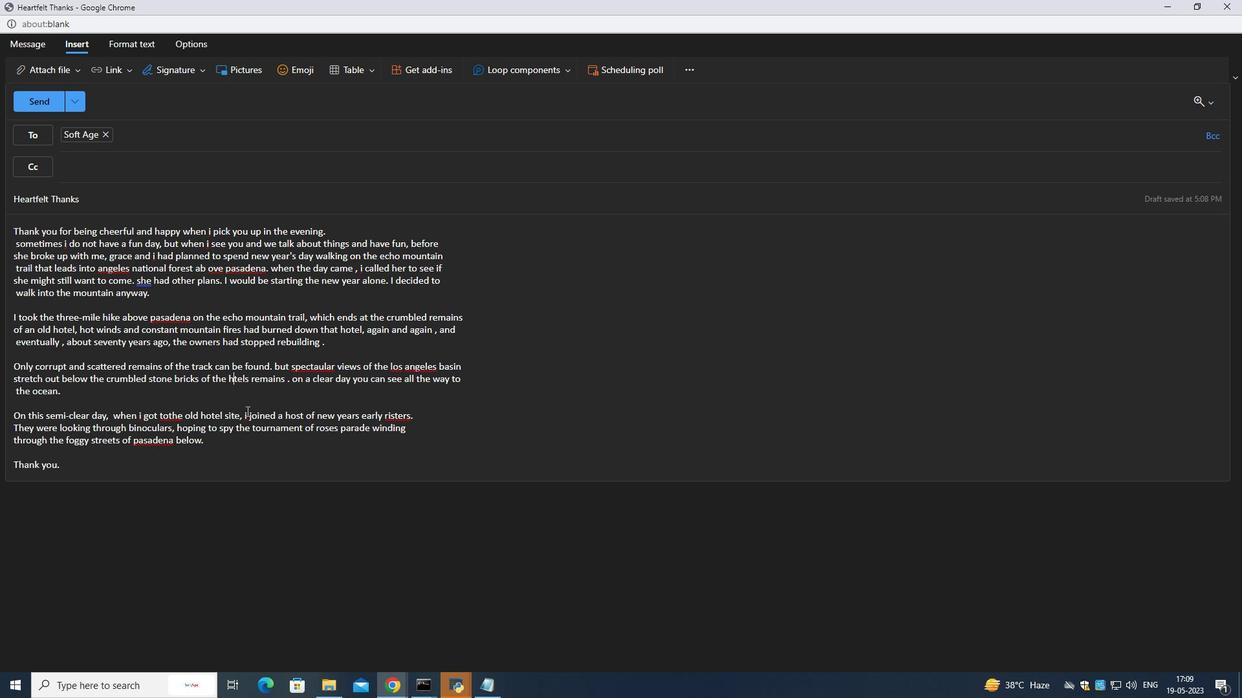 
Action: Mouse moved to (167, 416)
Screenshot: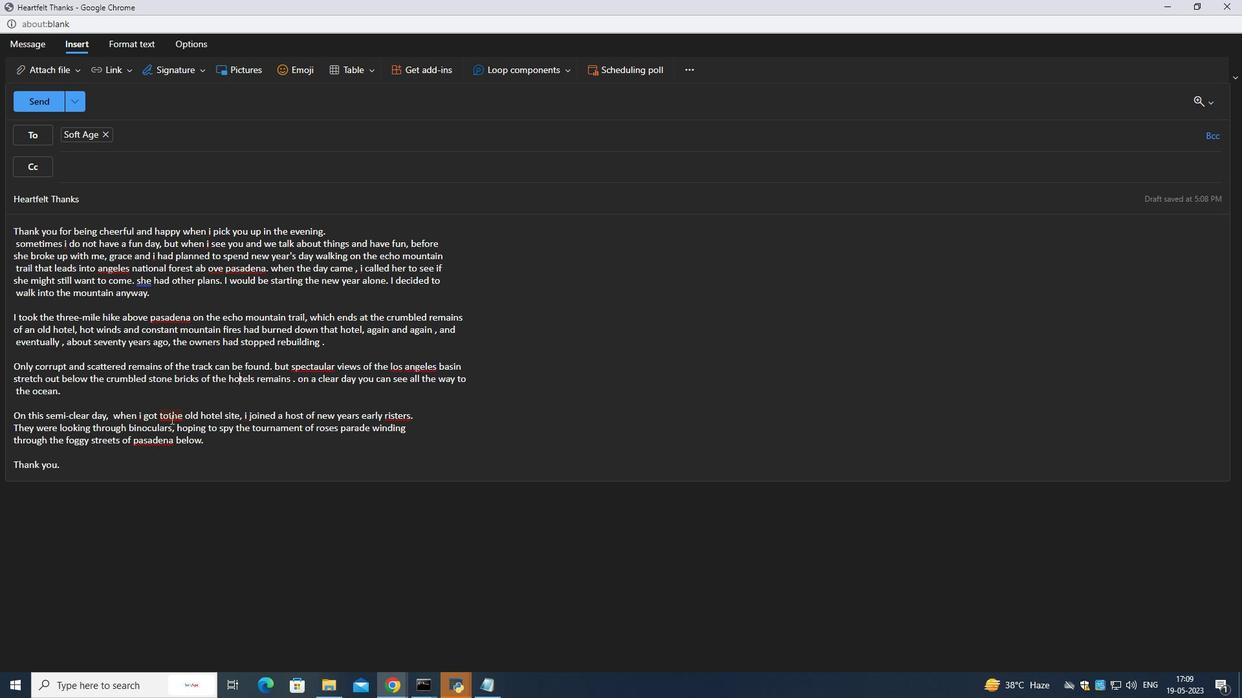 
Action: Mouse pressed left at (167, 416)
Screenshot: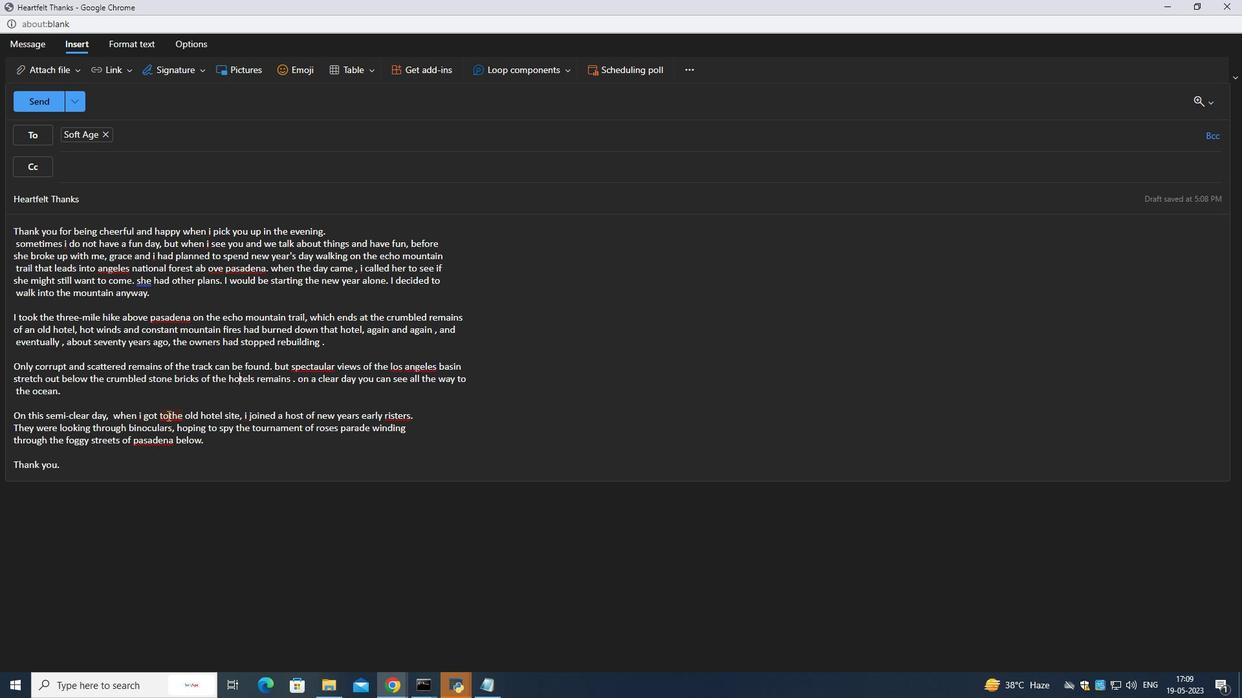 
Action: Mouse moved to (172, 420)
Screenshot: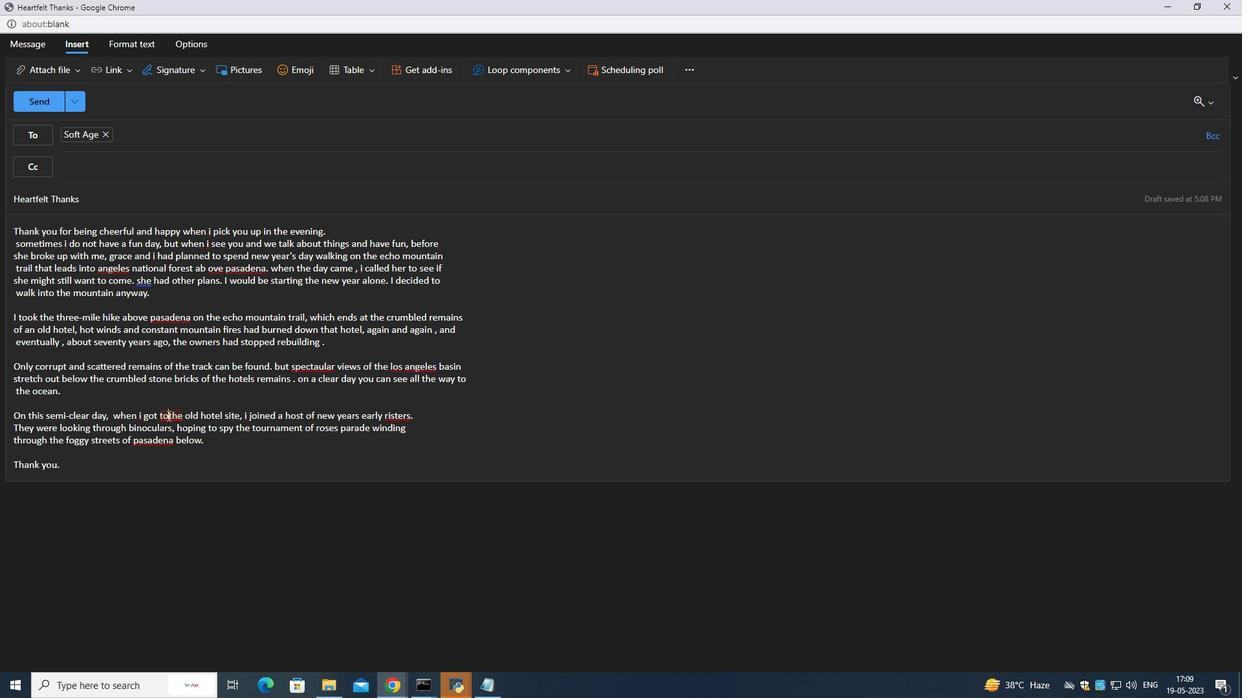 
Action: Key pressed <Key.space>
Screenshot: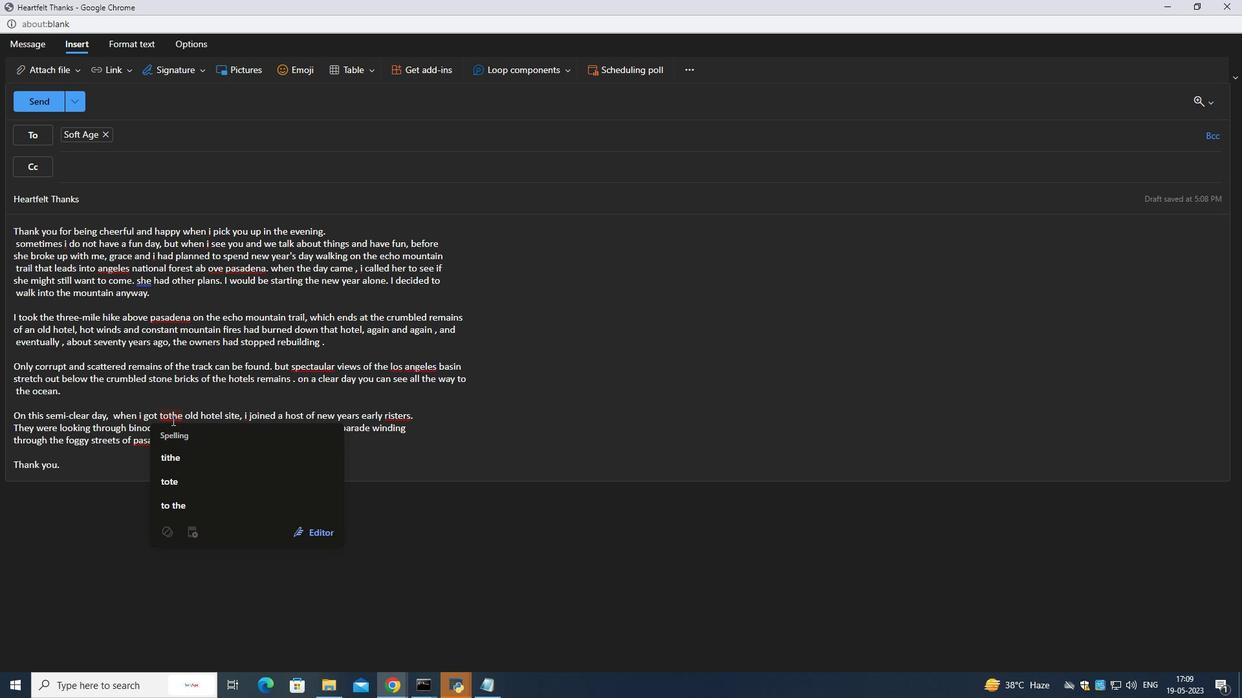 
Action: Mouse moved to (124, 267)
Screenshot: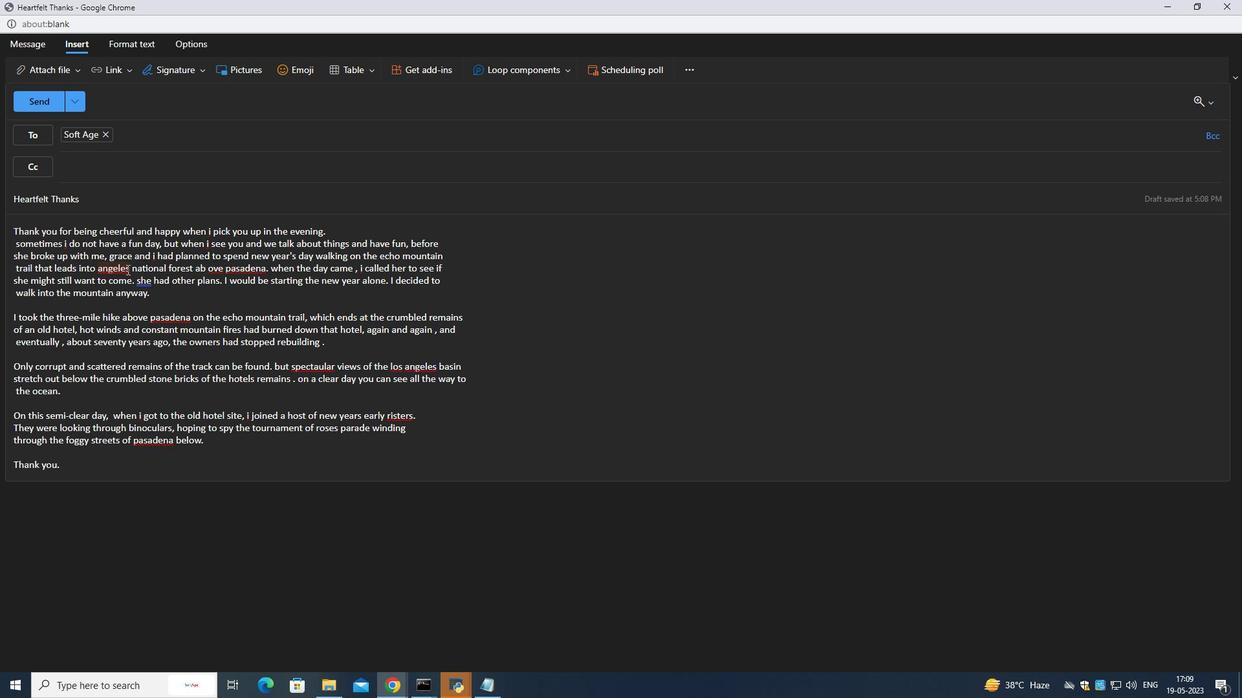 
Action: Mouse pressed left at (124, 267)
Screenshot: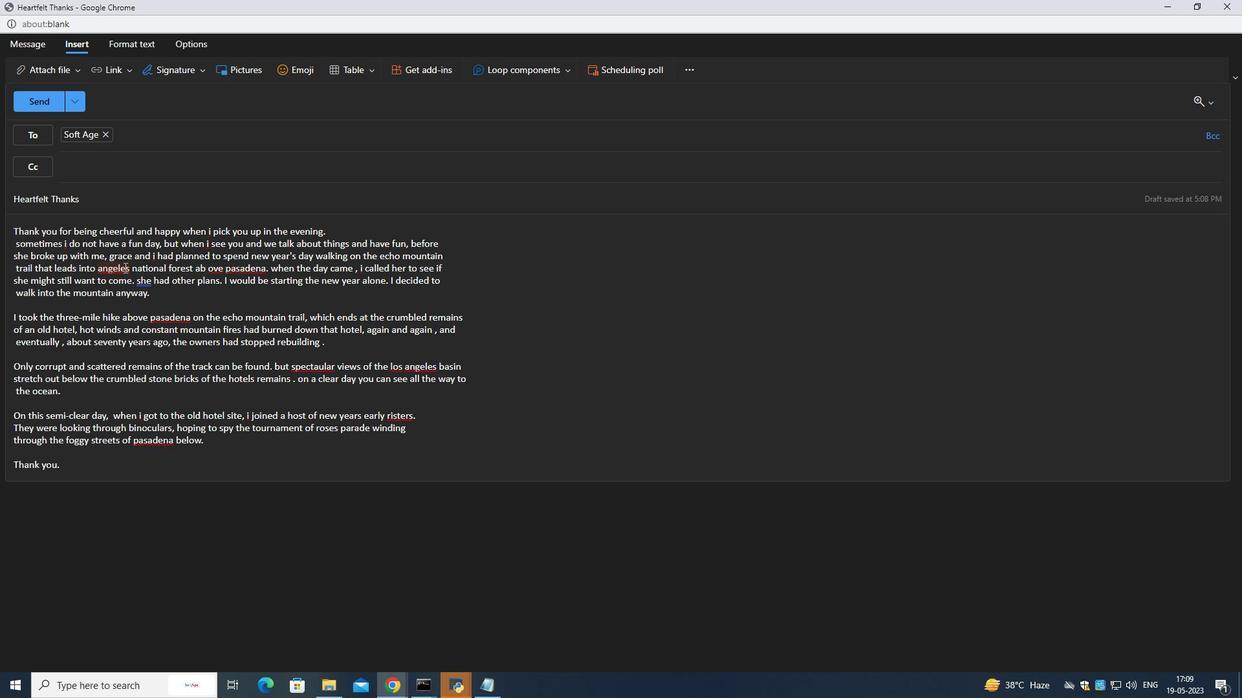 
Action: Mouse moved to (128, 321)
Screenshot: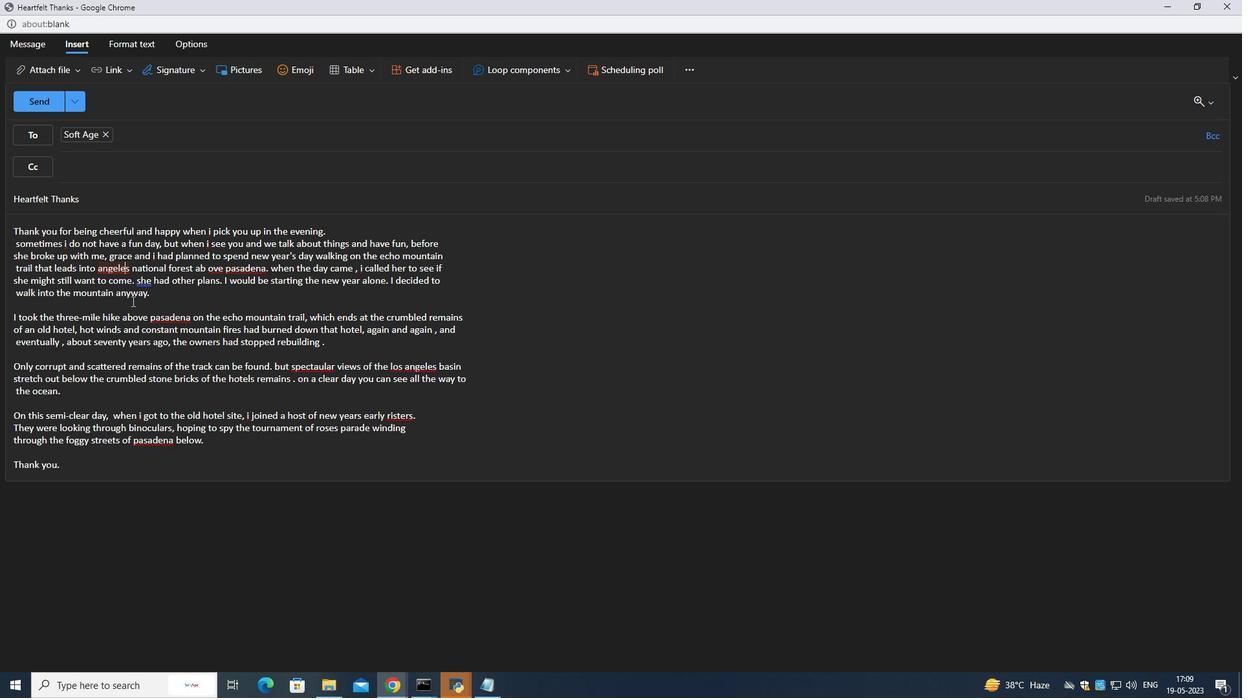
Action: Key pressed <Key.backspace>
Screenshot: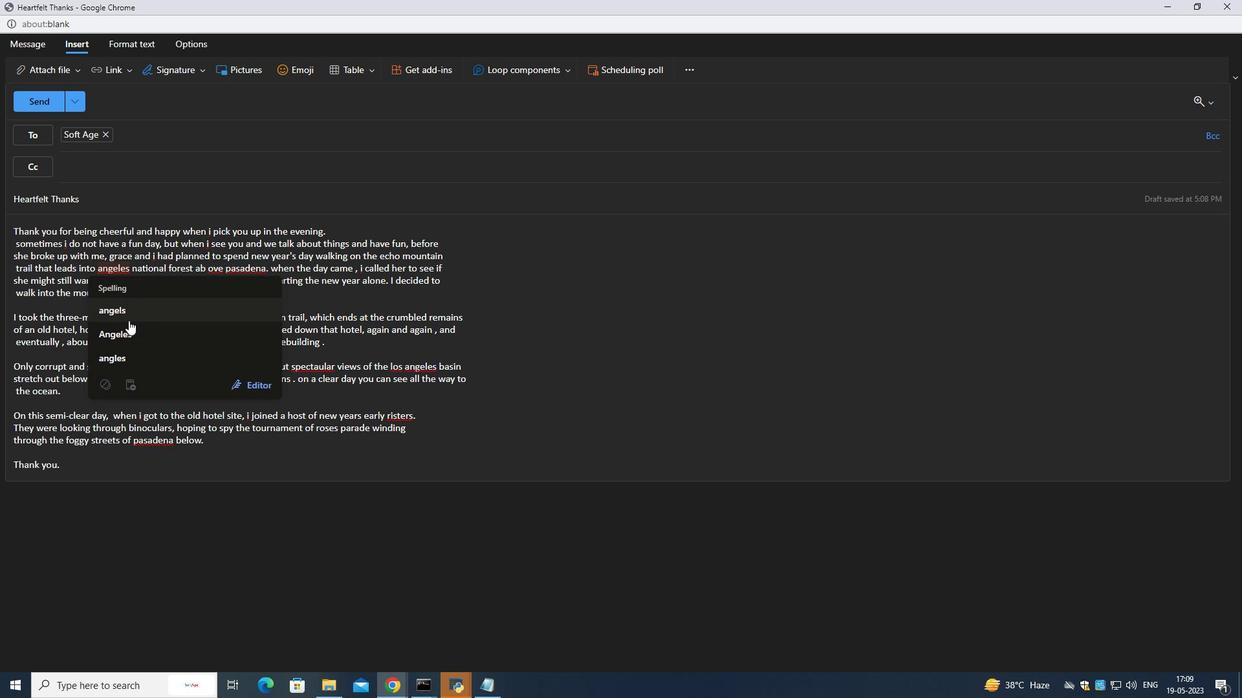 
Action: Mouse moved to (218, 271)
Screenshot: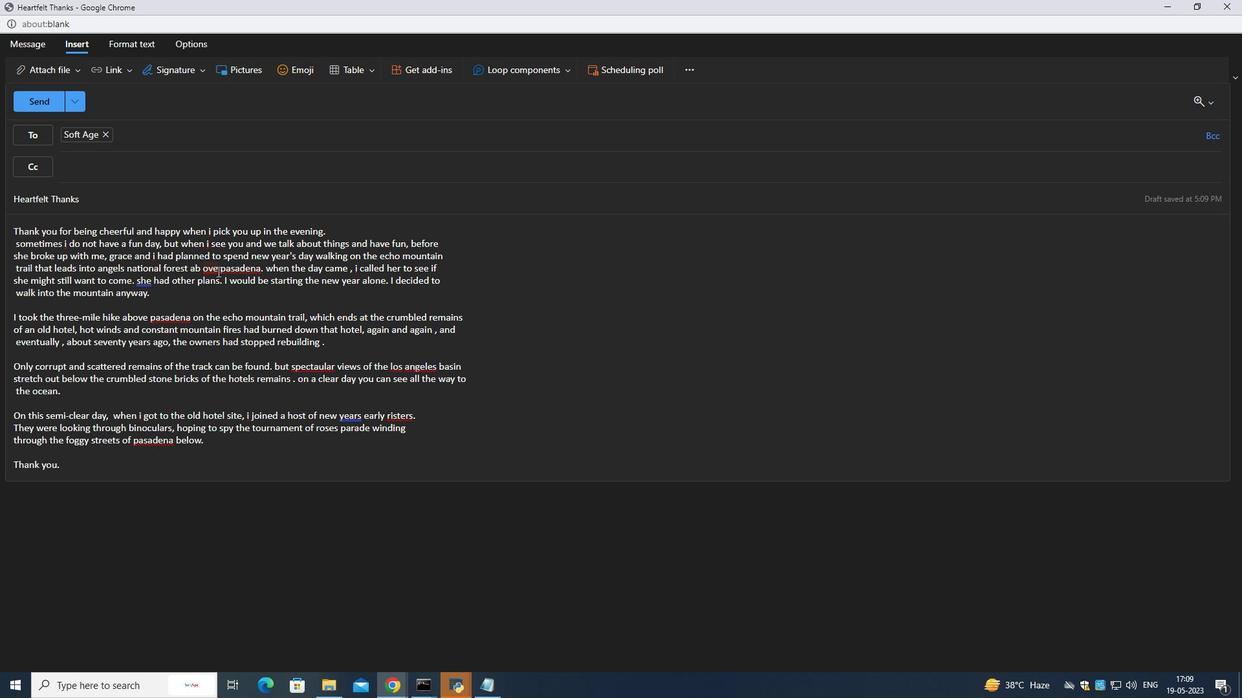 
Action: Mouse pressed left at (218, 271)
Screenshot: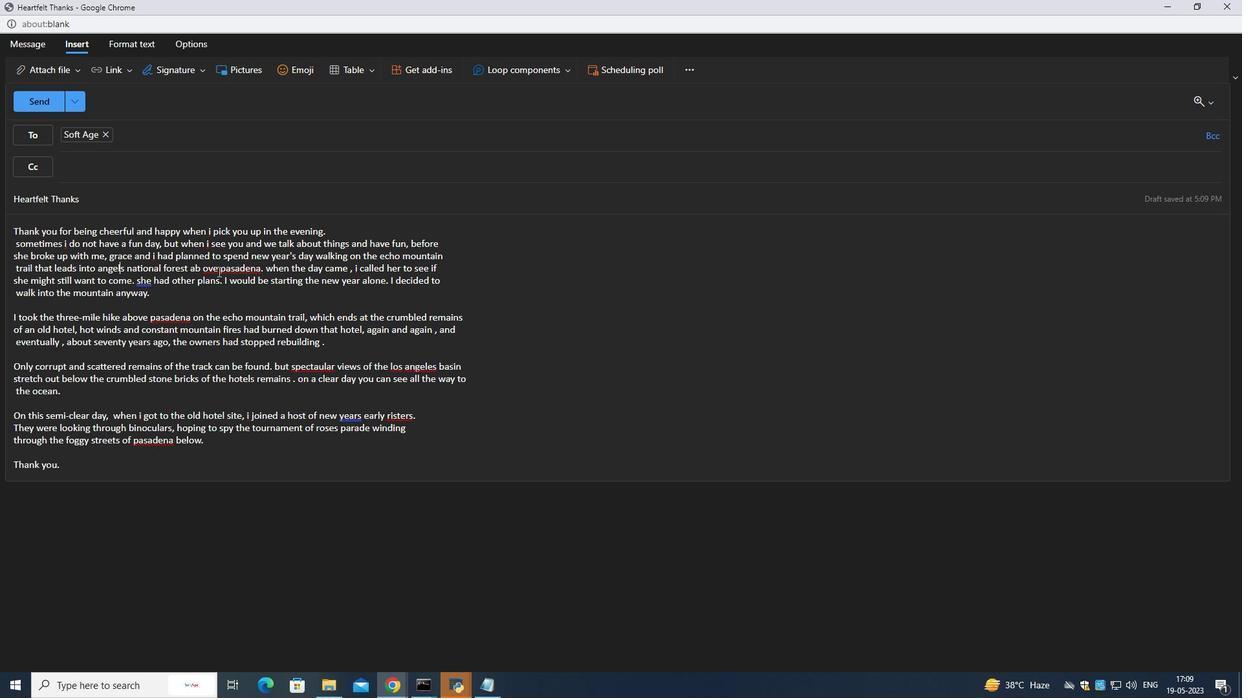 
Action: Mouse moved to (233, 341)
Screenshot: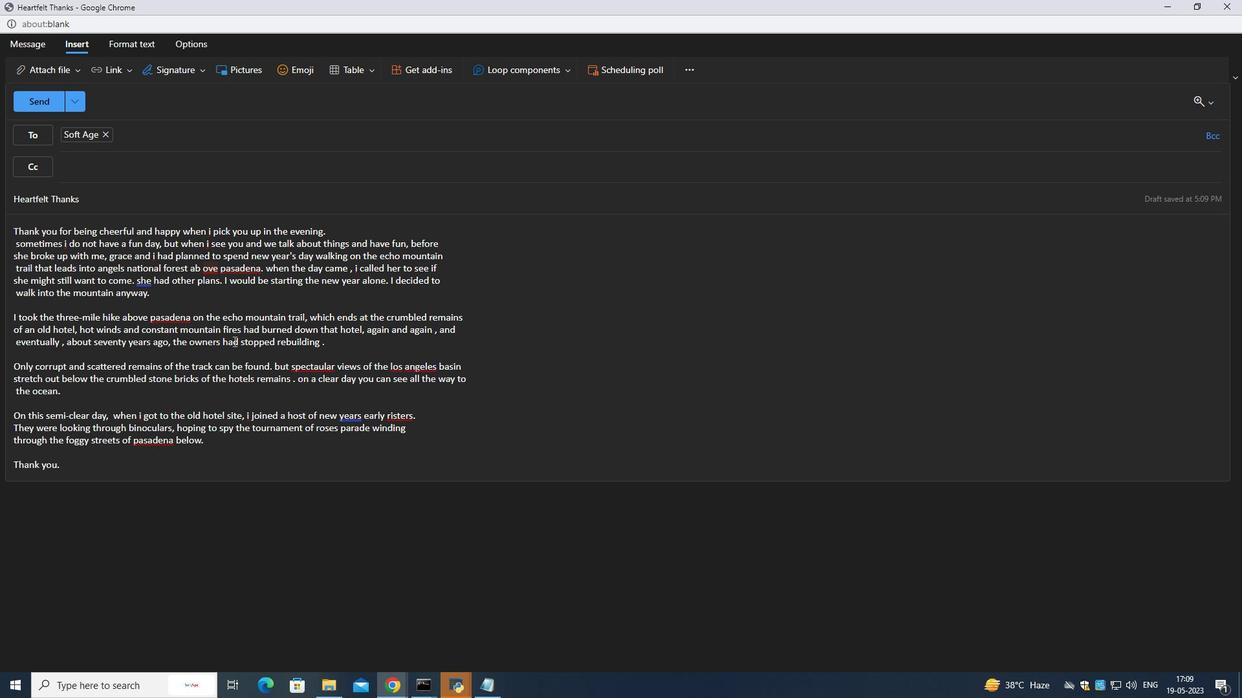 
Action: Key pressed <Key.left><Key.left><Key.left><Key.backspace>
Screenshot: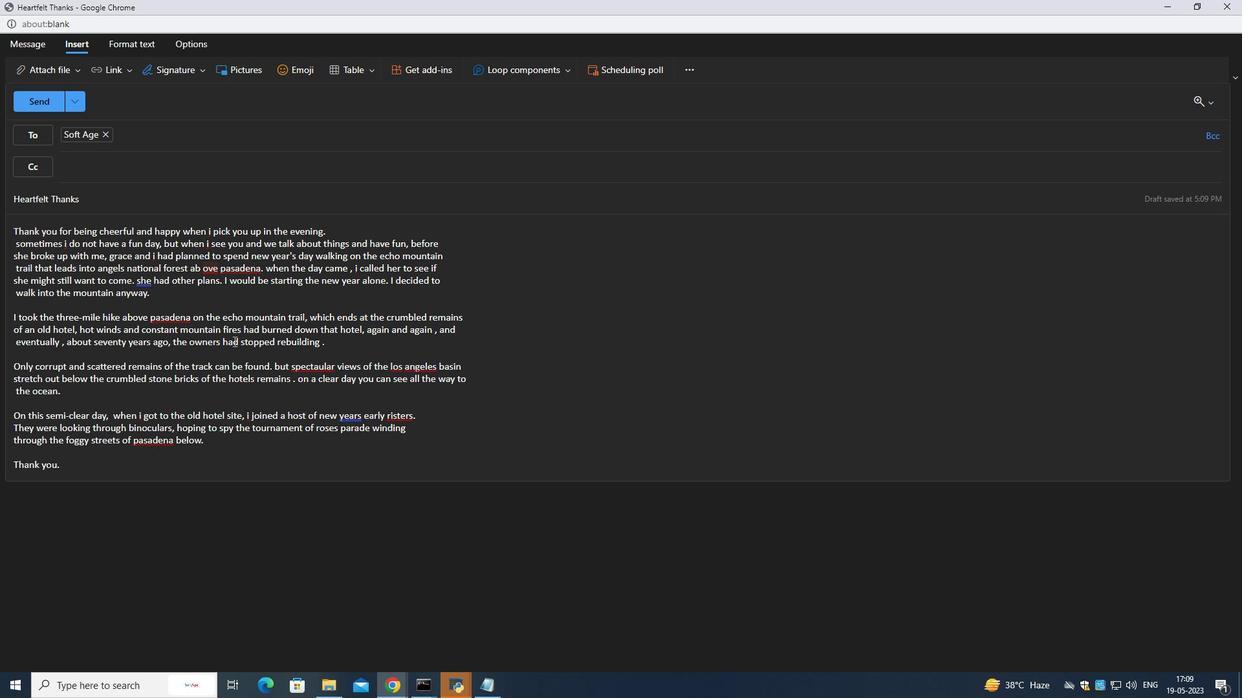 
Action: Mouse moved to (137, 280)
Screenshot: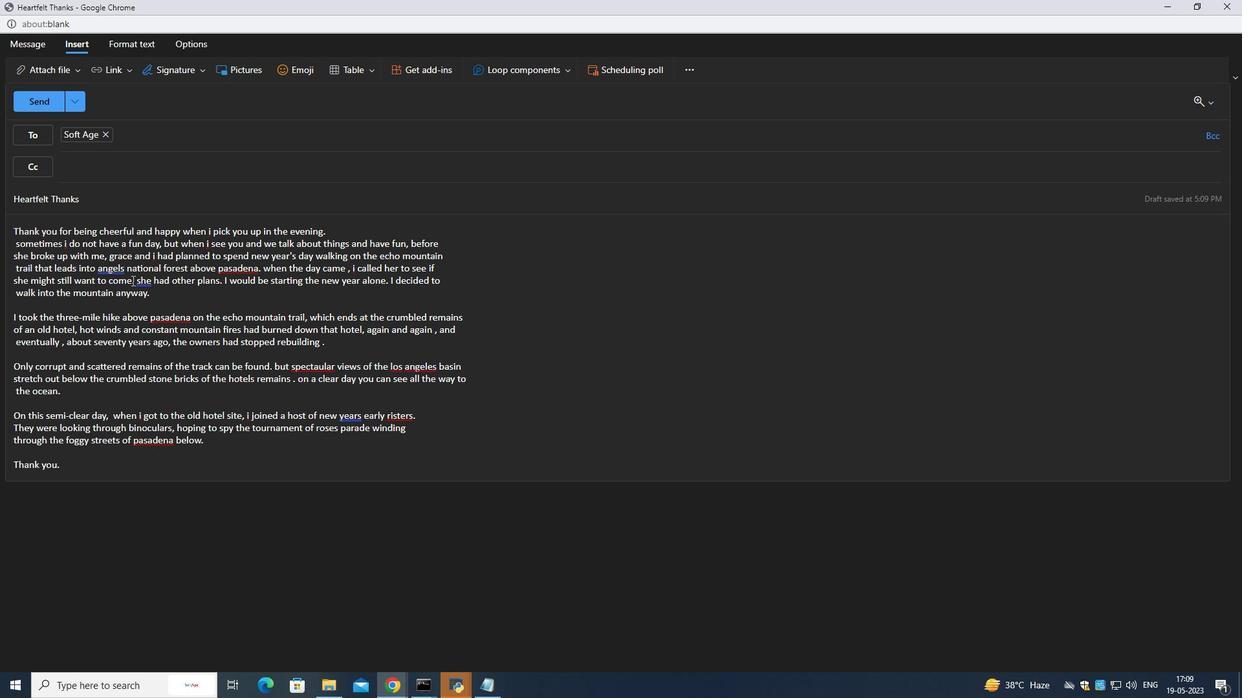 
Action: Mouse pressed left at (137, 280)
Screenshot: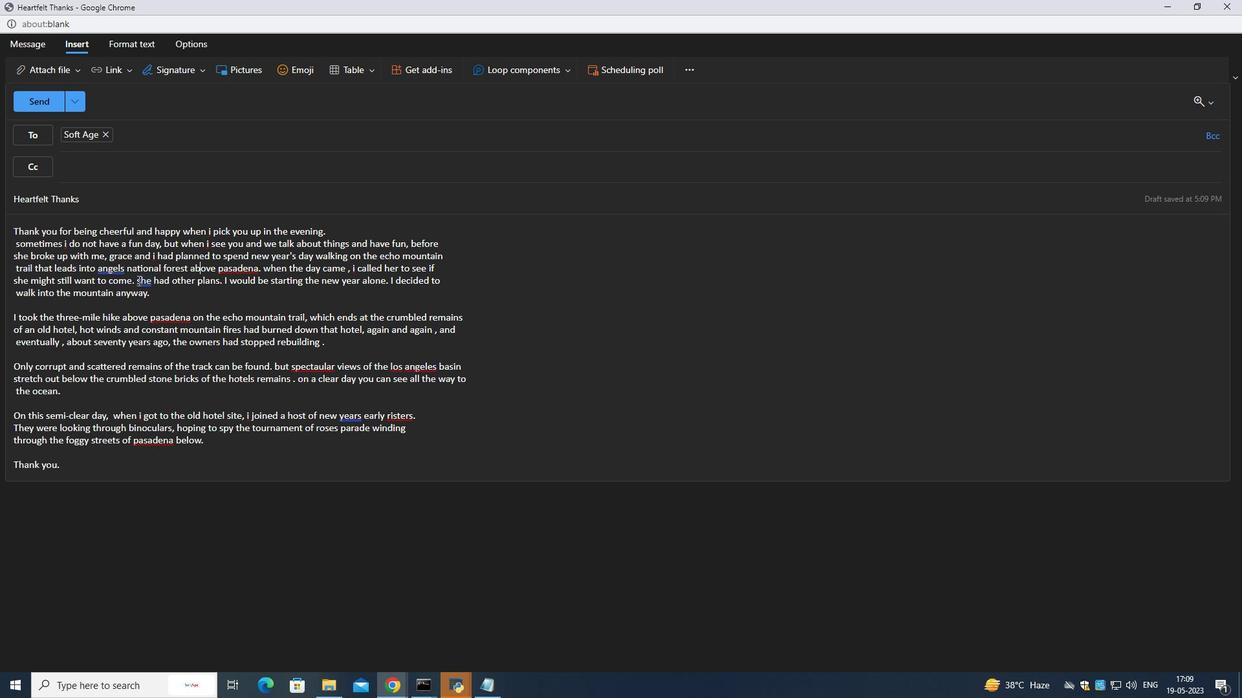 
Action: Mouse moved to (156, 337)
Screenshot: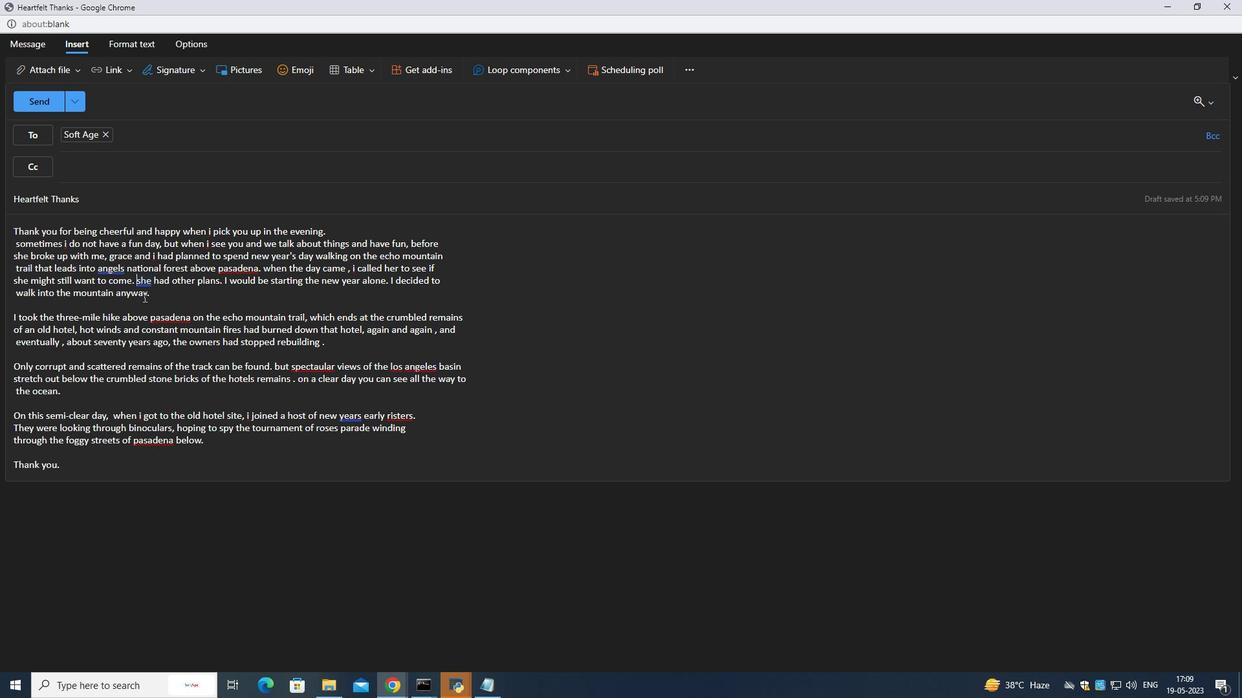 
Action: Key pressed <Key.right><Key.backspace><Key.shift>S
Screenshot: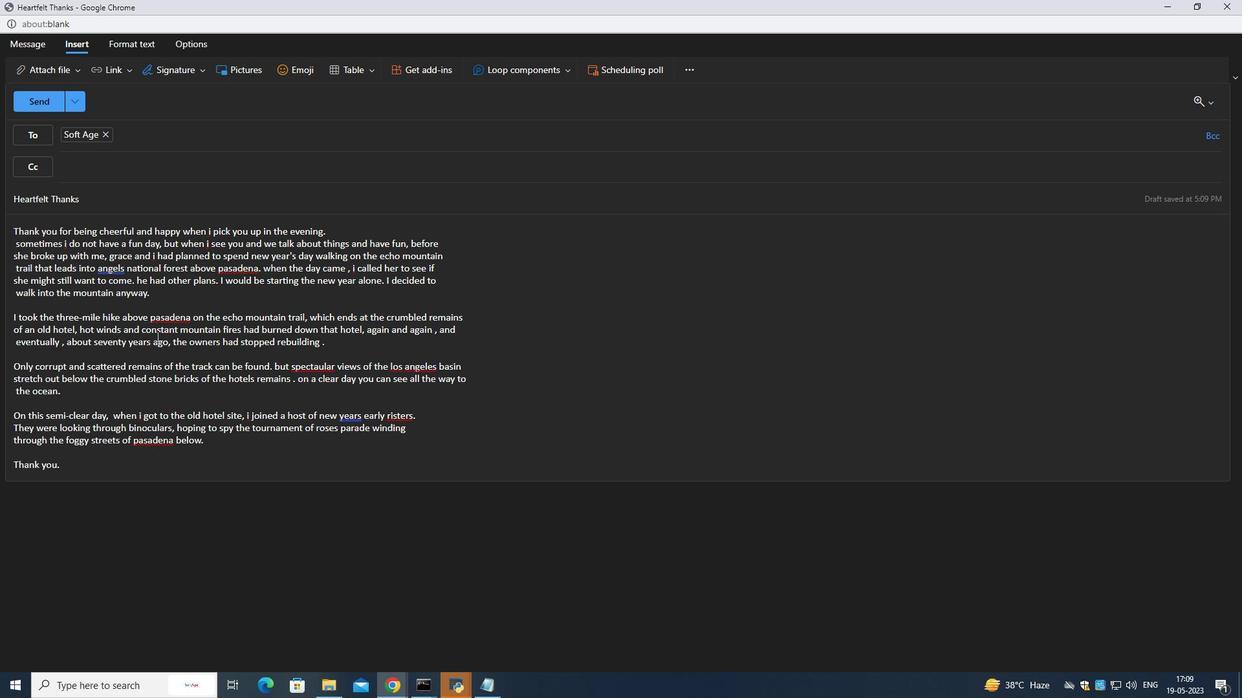 
Action: Mouse moved to (513, 416)
Screenshot: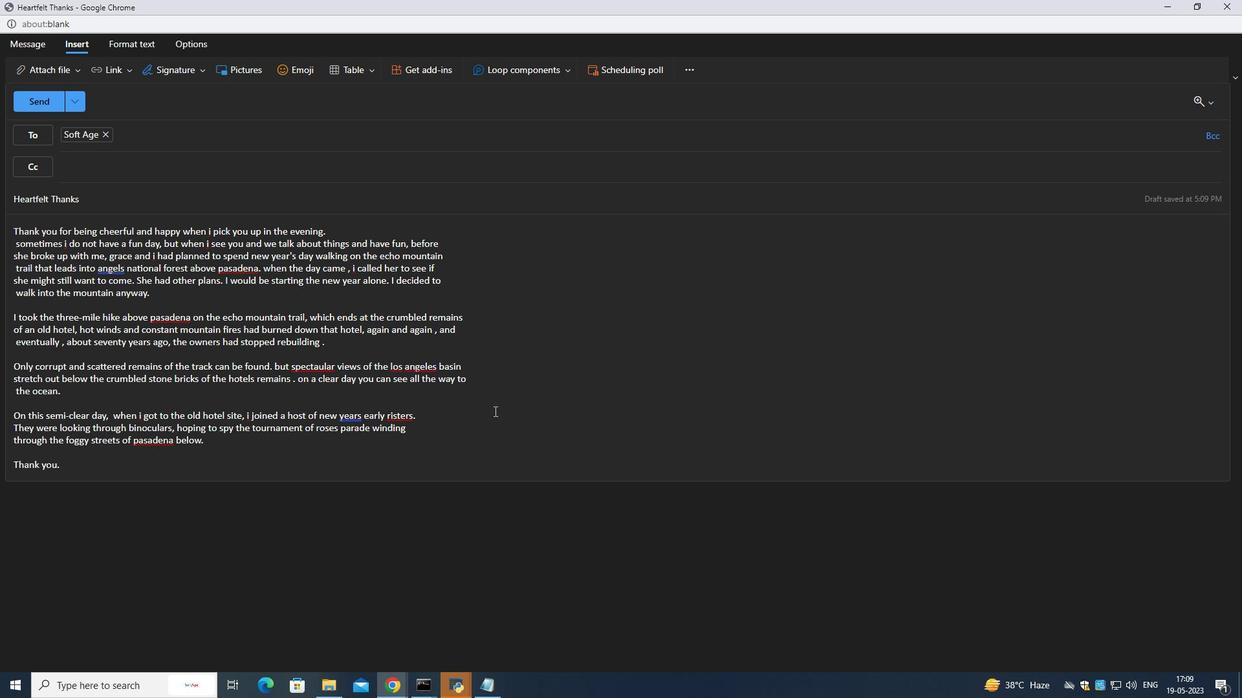 
Action: Mouse scrolled (513, 417) with delta (0, 0)
Screenshot: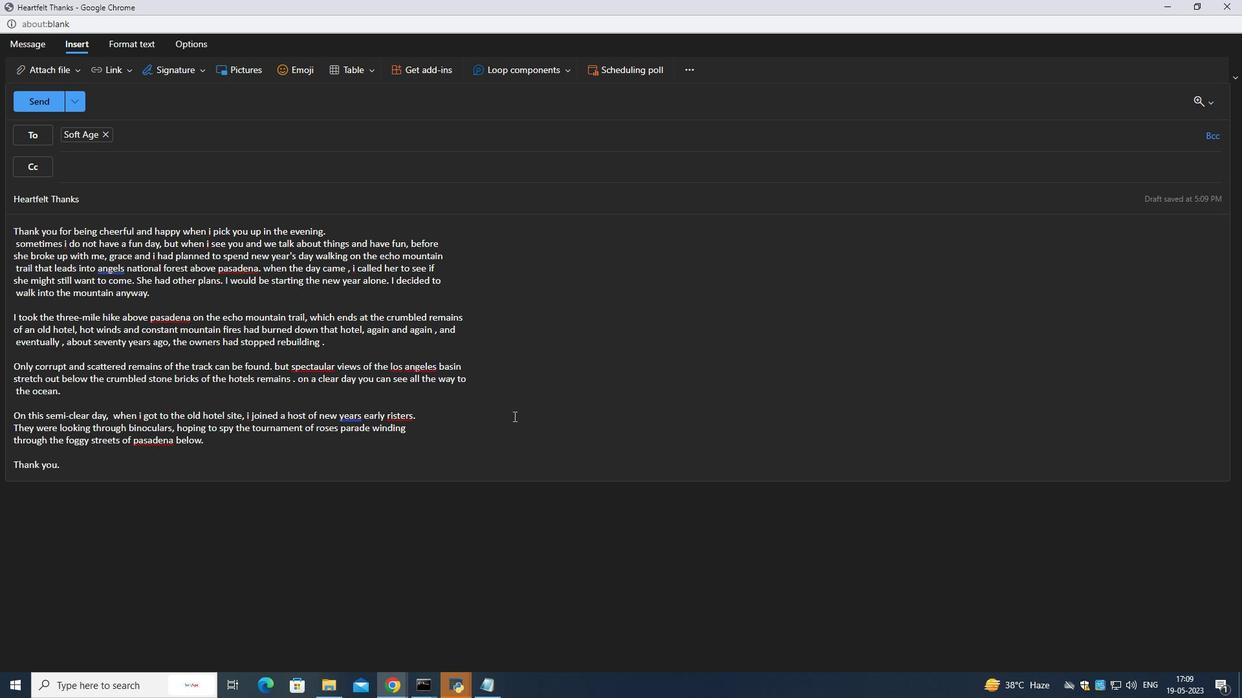 
Action: Mouse scrolled (513, 417) with delta (0, 0)
Screenshot: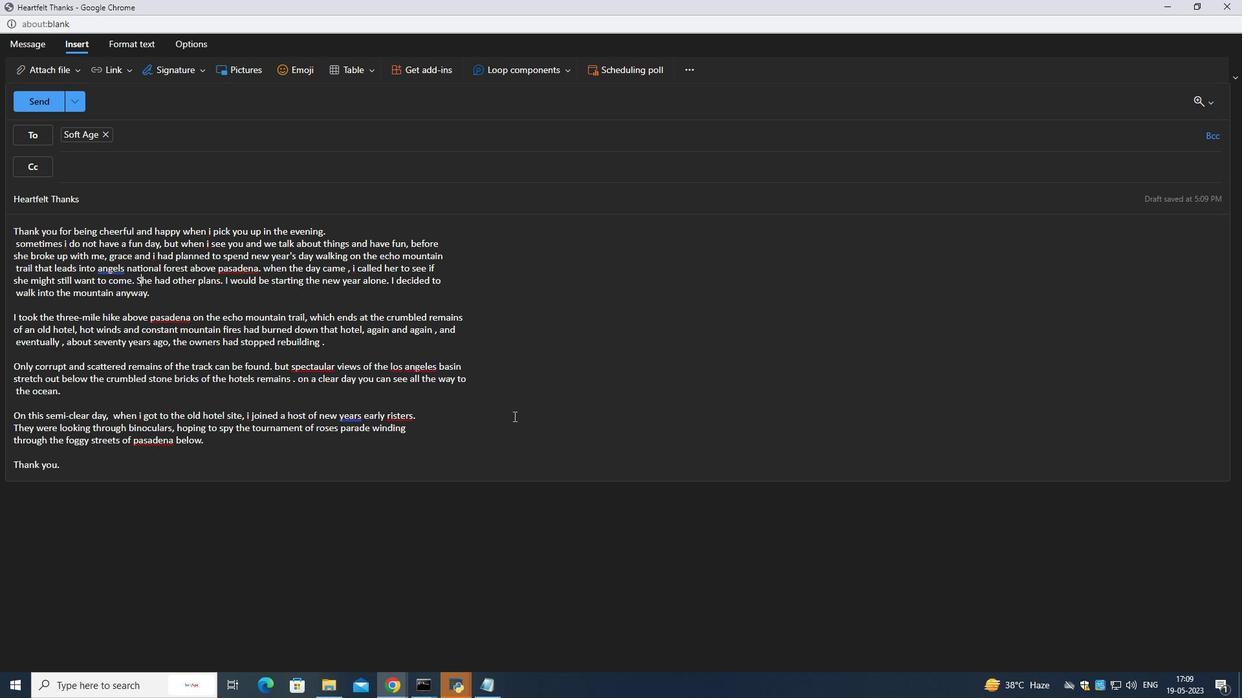 
Action: Mouse scrolled (513, 417) with delta (0, 0)
Screenshot: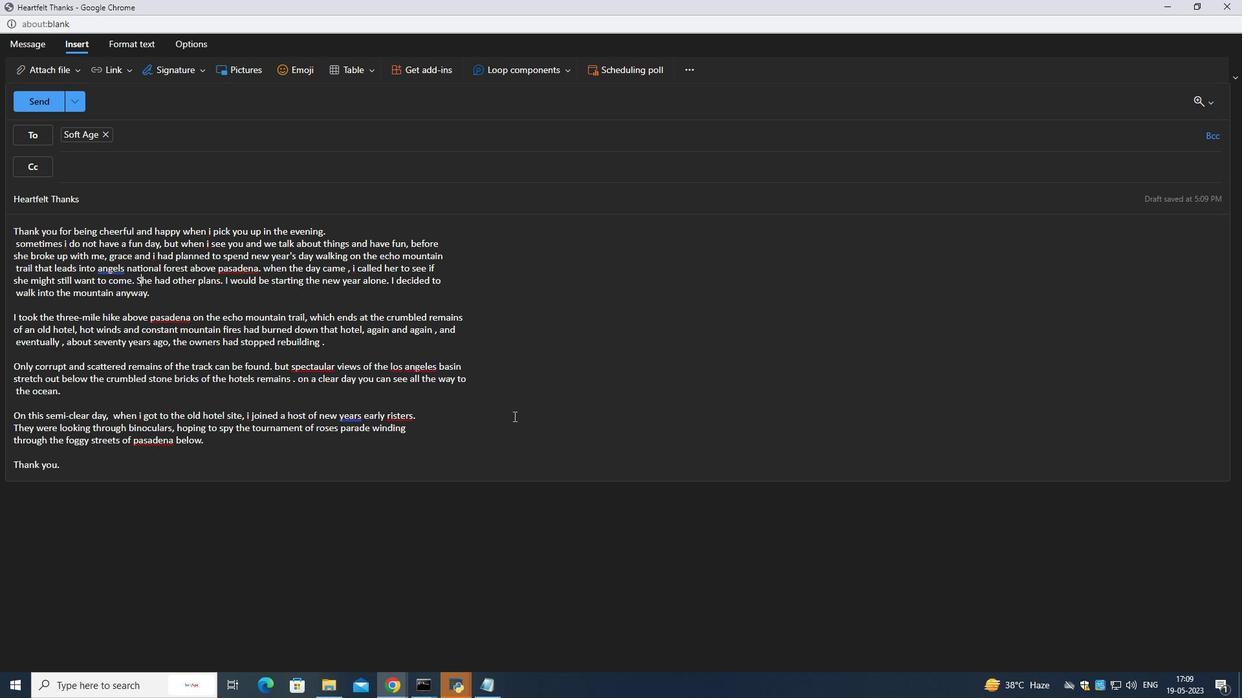 
Action: Mouse moved to (46, 105)
Screenshot: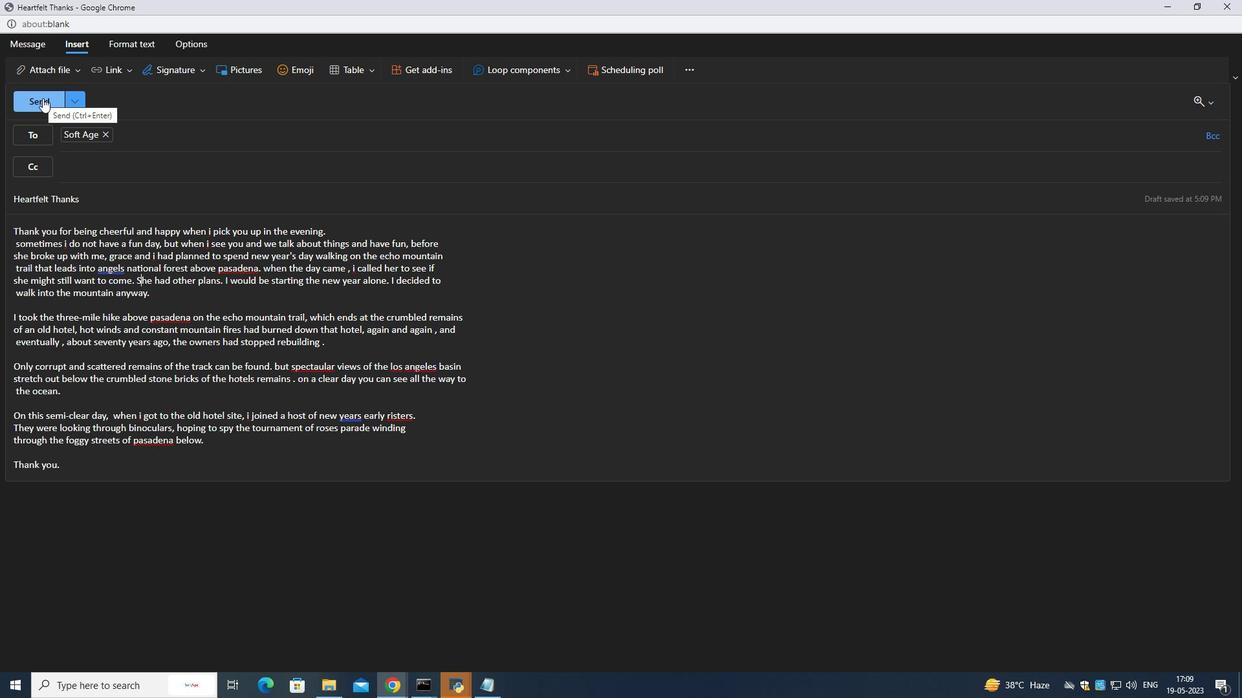 
Action: Mouse pressed left at (46, 105)
Screenshot: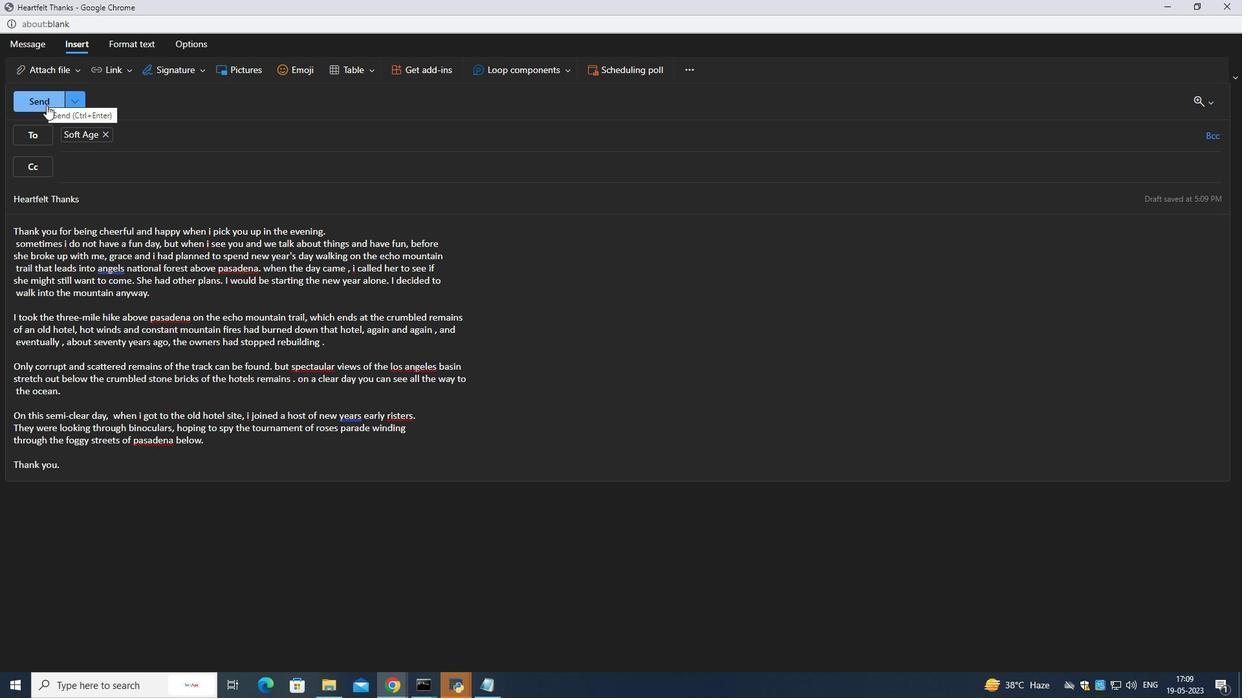 
Action: Mouse moved to (294, 266)
Screenshot: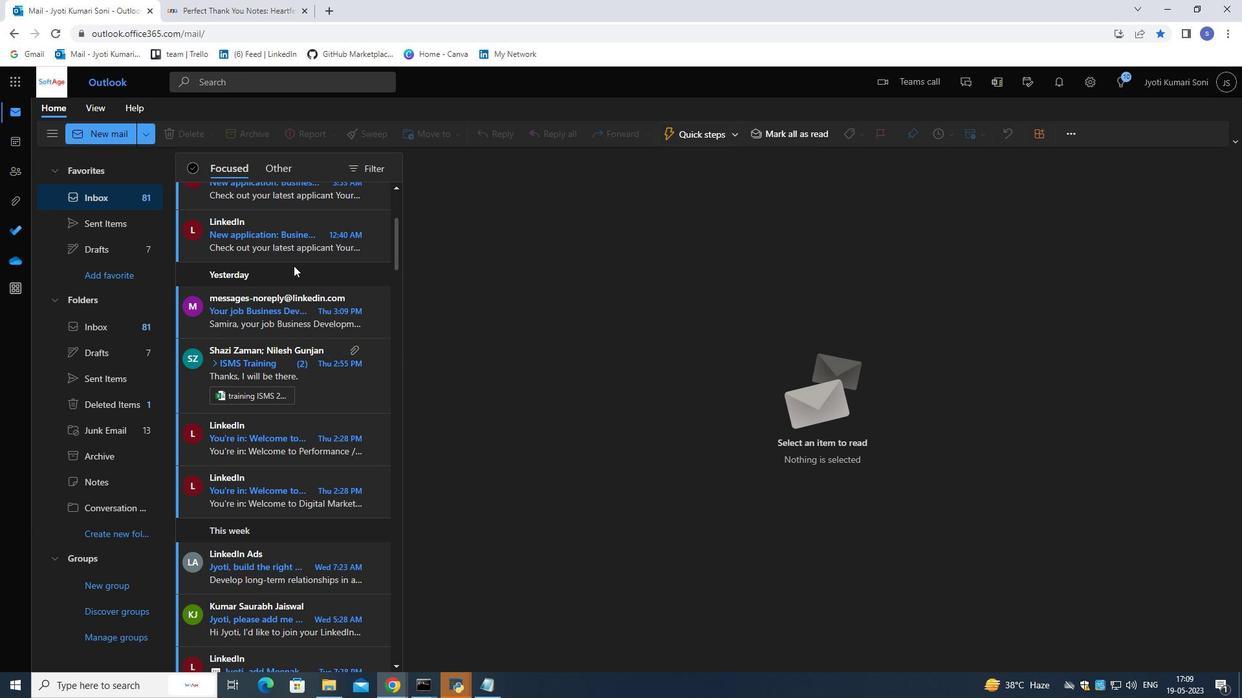 
